 Task: Compose an email with the signature Isaiah Carter with the subject Request for feedback on a volunteer project and the message I apologize for any confusion and would like to clarify the situation. from softage.2@softage.net to softage.5@softage.net with an attached image file In-store_signage_design.png Undo the message and rewrite the message as I would like to request a meeting to discuss the project specifications. Send the email. Finally, move the email from Sent Items to the label Christmas lists
Action: Mouse moved to (106, 459)
Screenshot: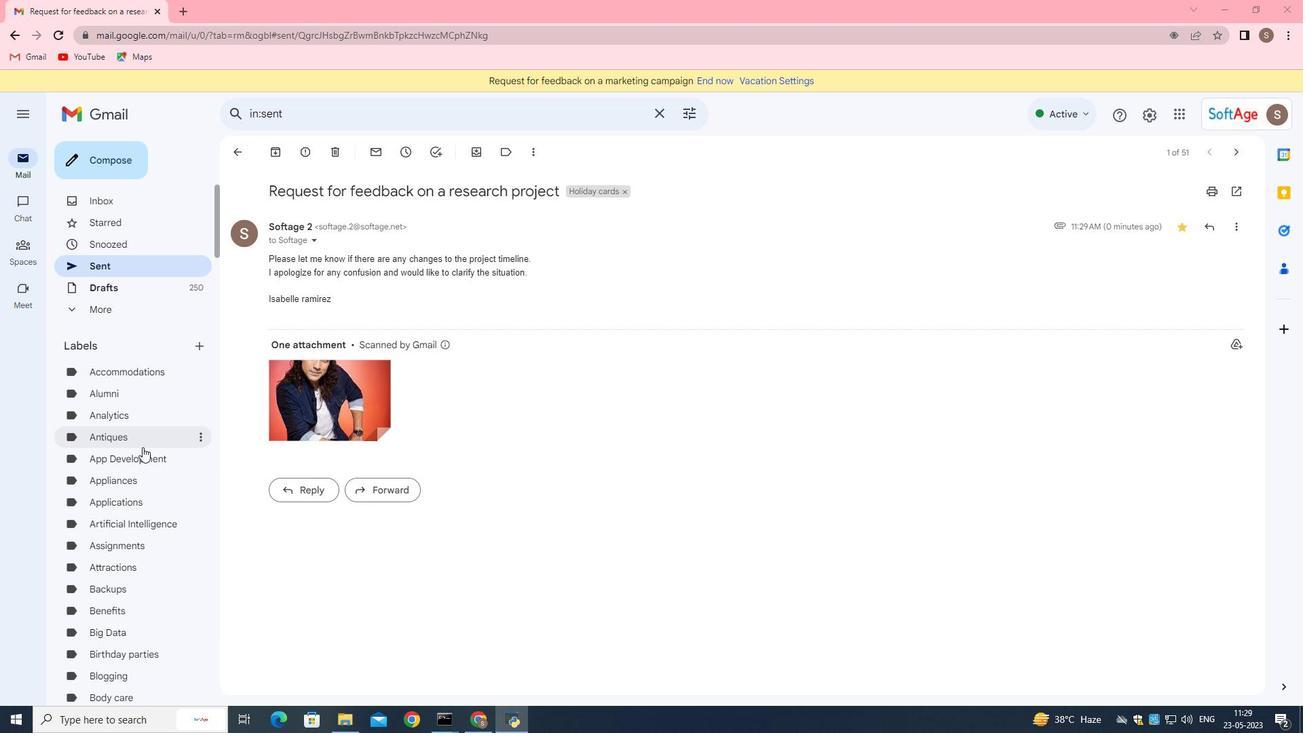 
Action: Mouse scrolled (106, 458) with delta (0, 0)
Screenshot: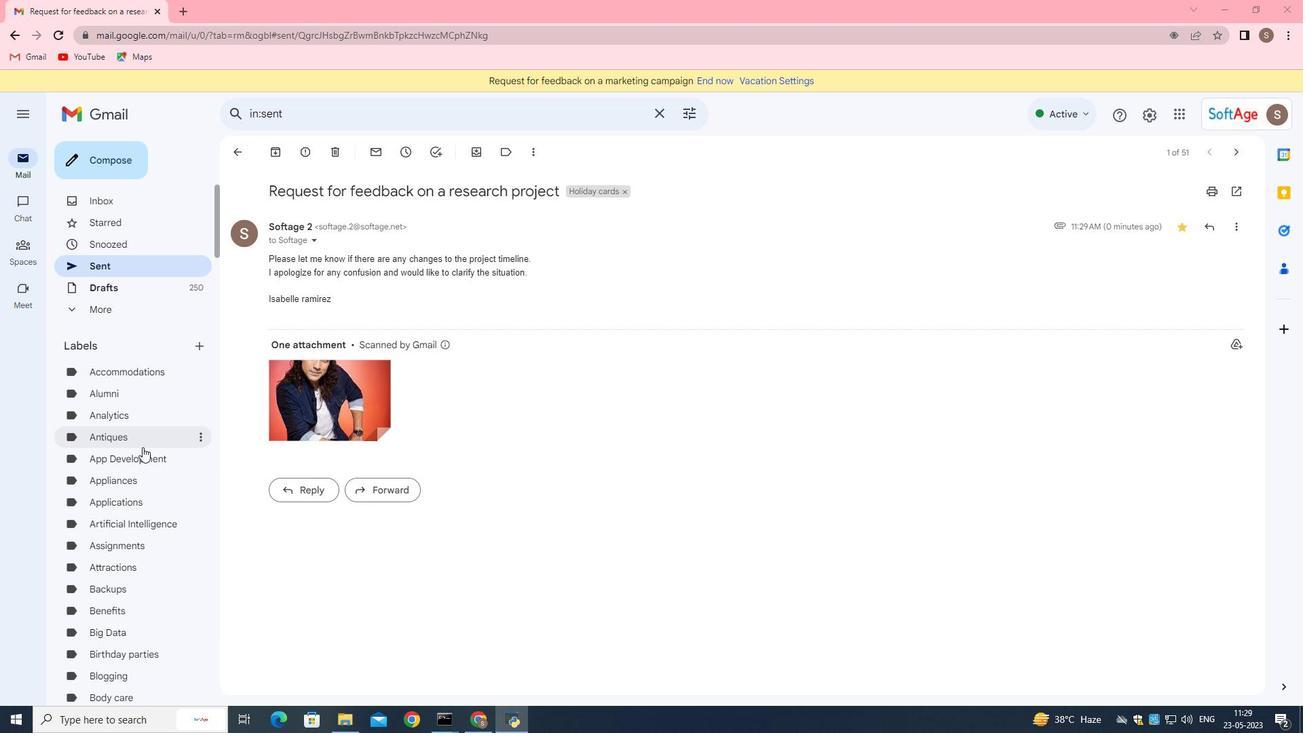 
Action: Mouse scrolled (106, 458) with delta (0, 0)
Screenshot: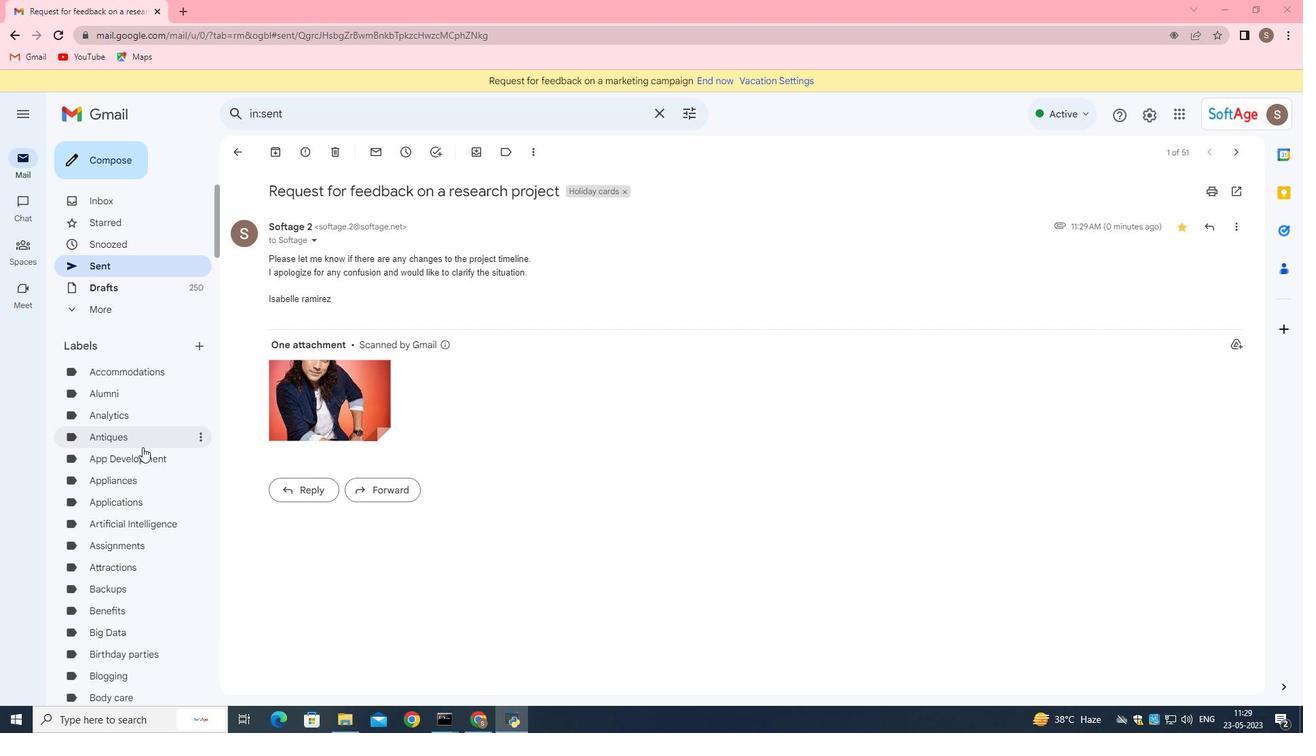
Action: Mouse scrolled (106, 458) with delta (0, 0)
Screenshot: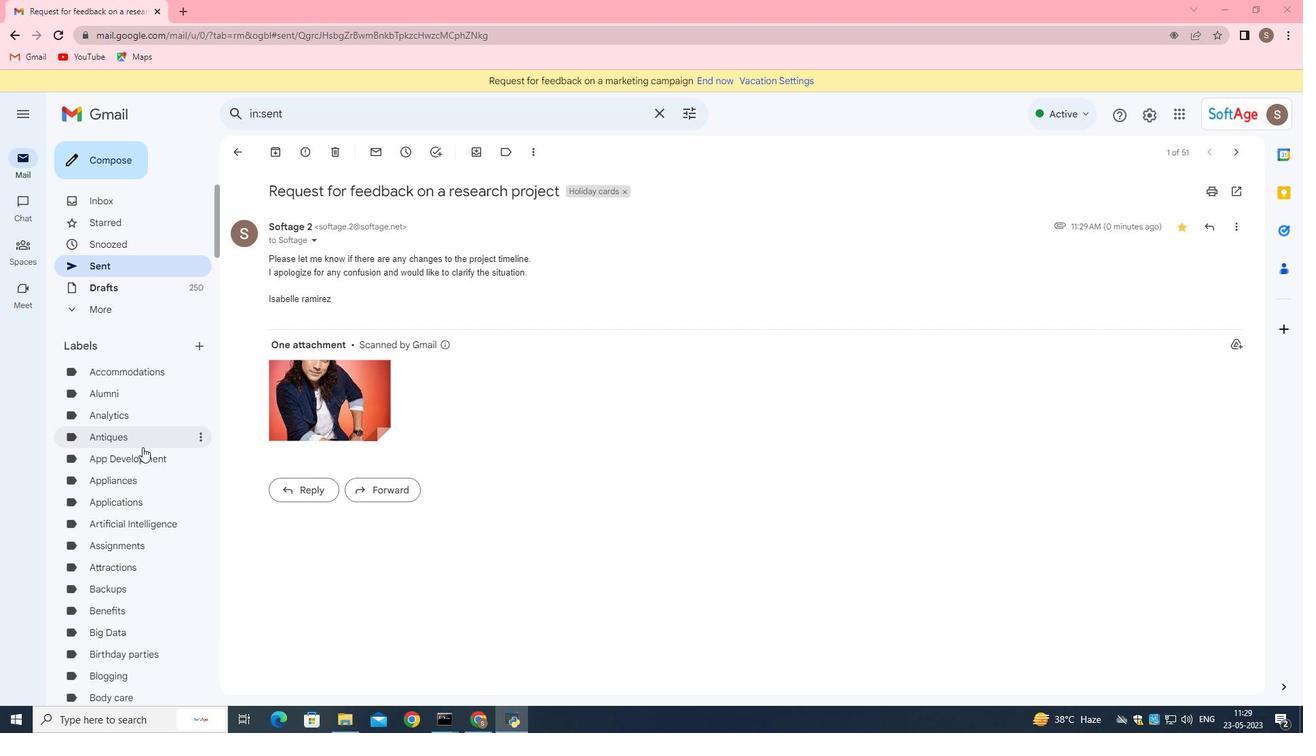 
Action: Mouse moved to (106, 459)
Screenshot: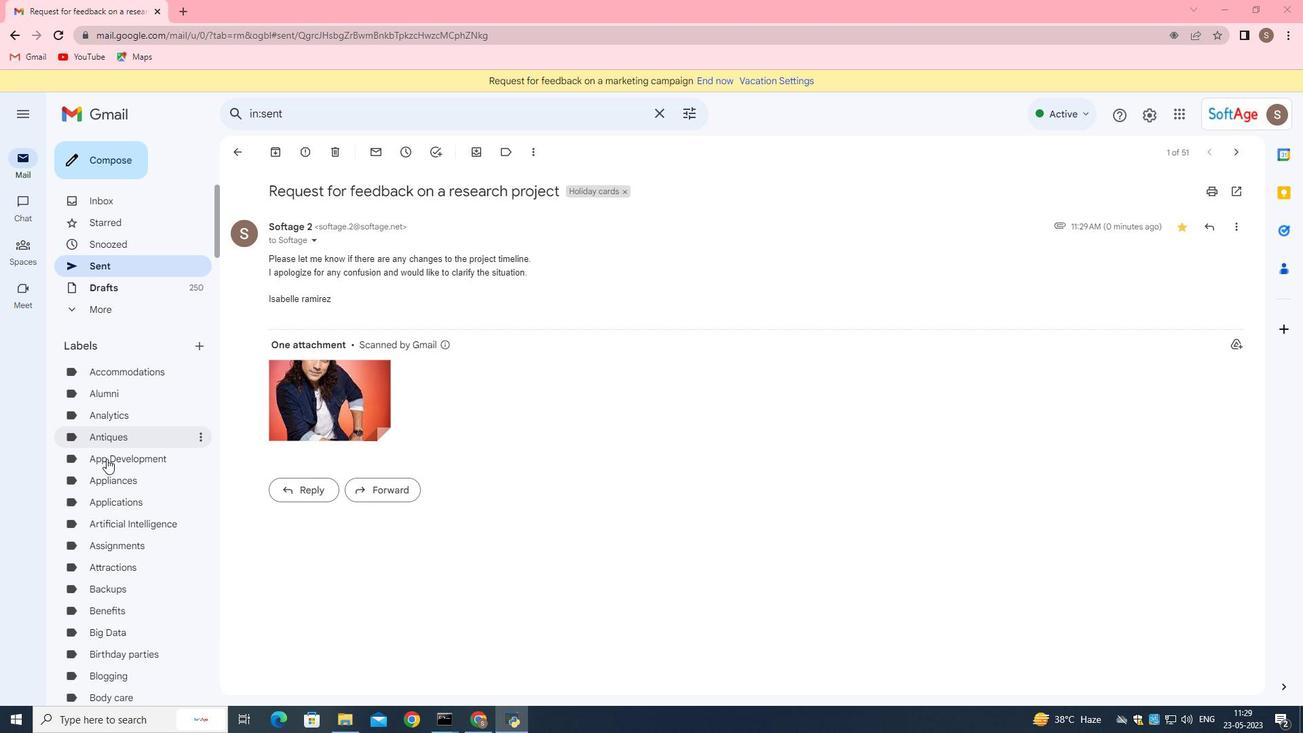 
Action: Mouse scrolled (106, 459) with delta (0, 0)
Screenshot: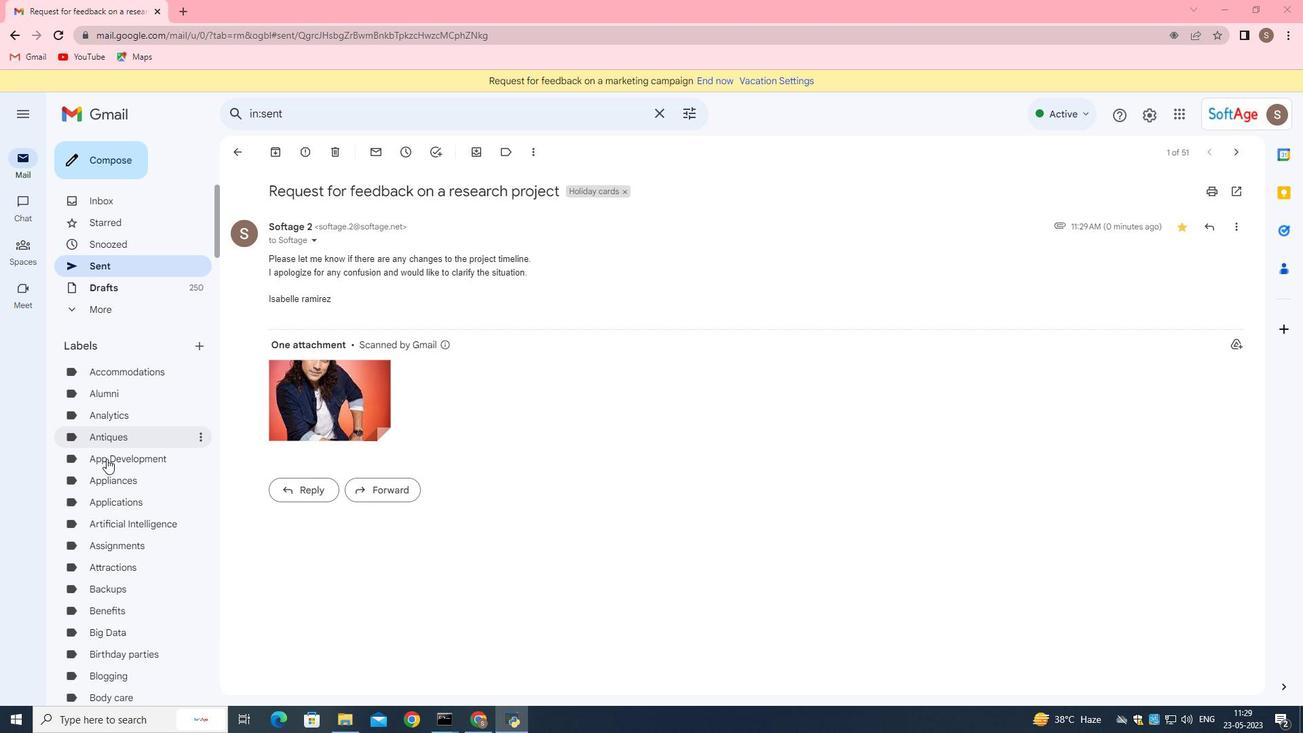 
Action: Mouse moved to (106, 461)
Screenshot: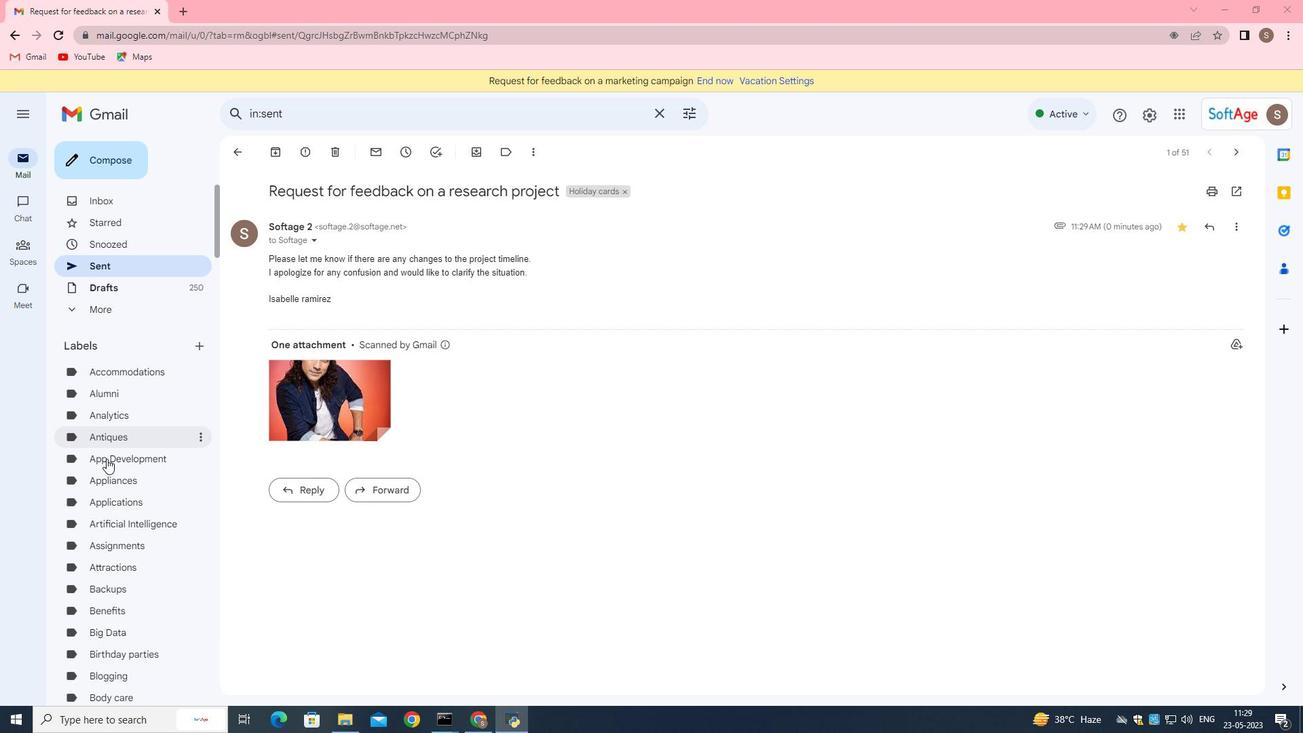 
Action: Mouse scrolled (106, 460) with delta (0, 0)
Screenshot: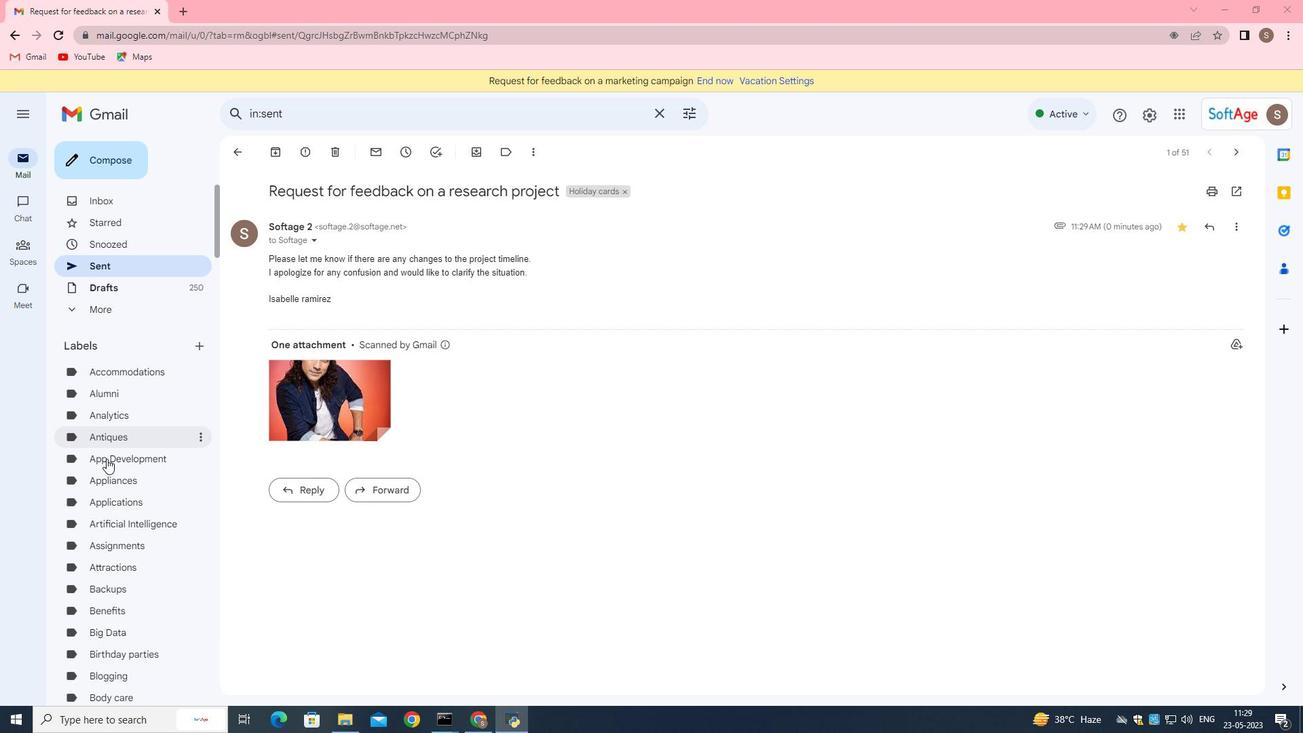 
Action: Mouse moved to (82, 465)
Screenshot: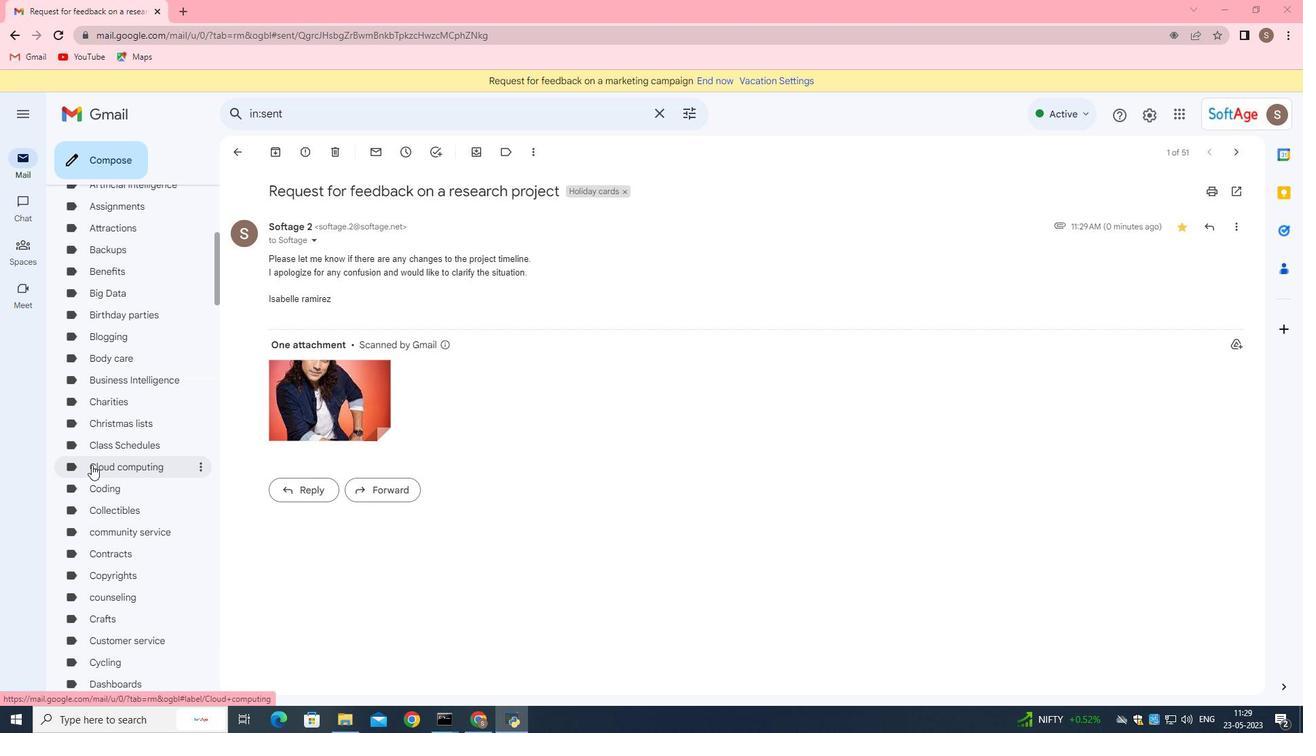 
Action: Mouse scrolled (82, 464) with delta (0, 0)
Screenshot: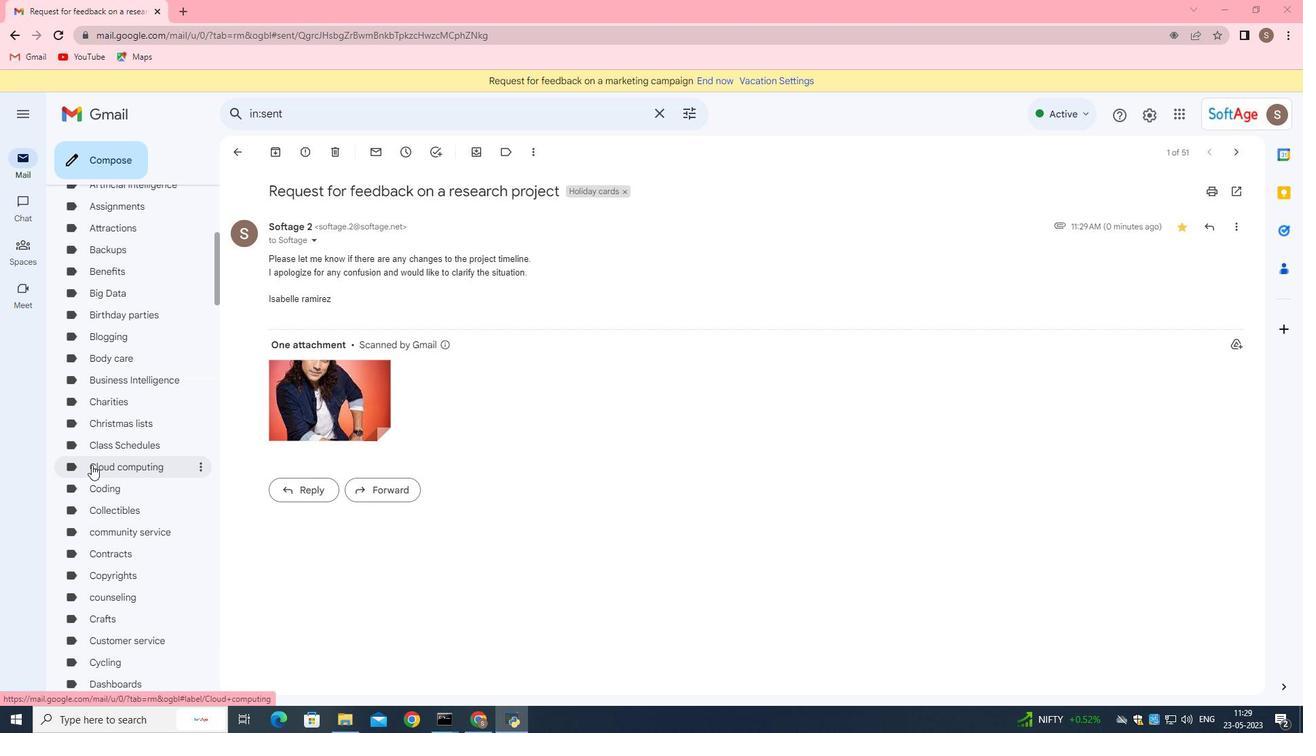 
Action: Mouse scrolled (82, 464) with delta (0, 0)
Screenshot: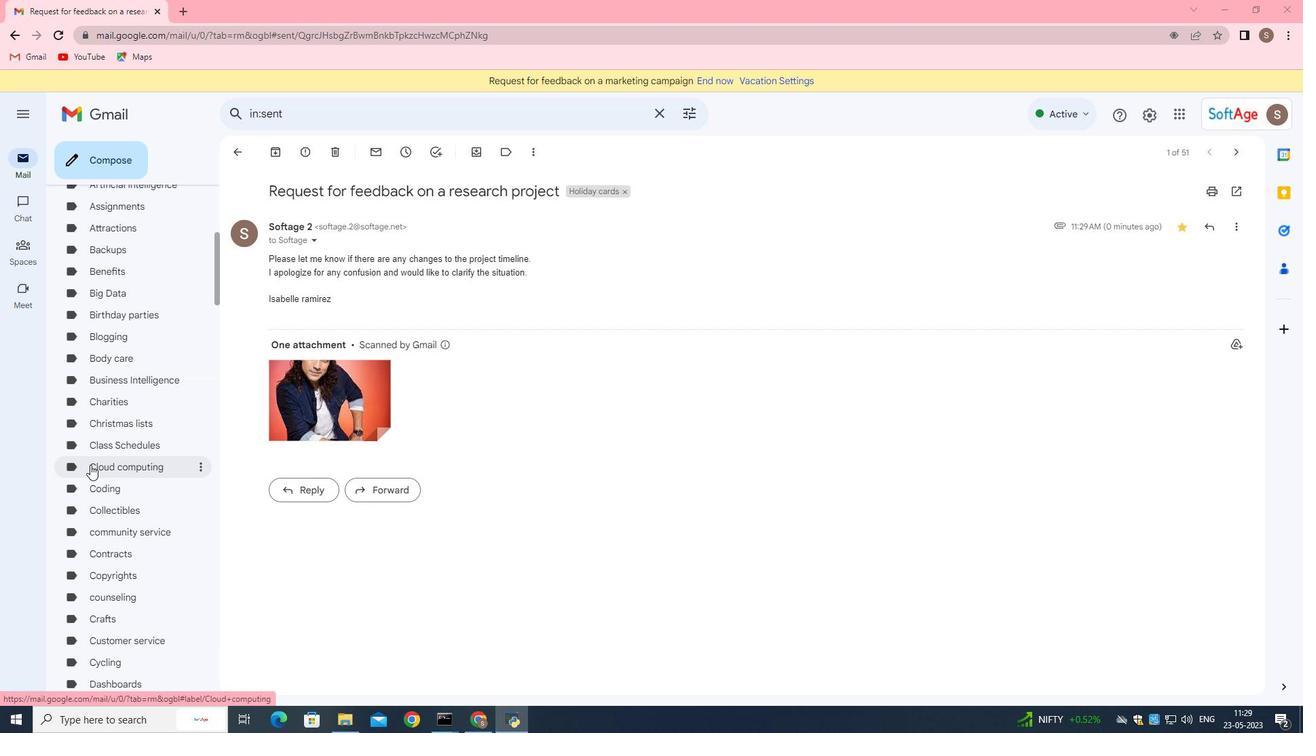 
Action: Mouse scrolled (82, 464) with delta (0, 0)
Screenshot: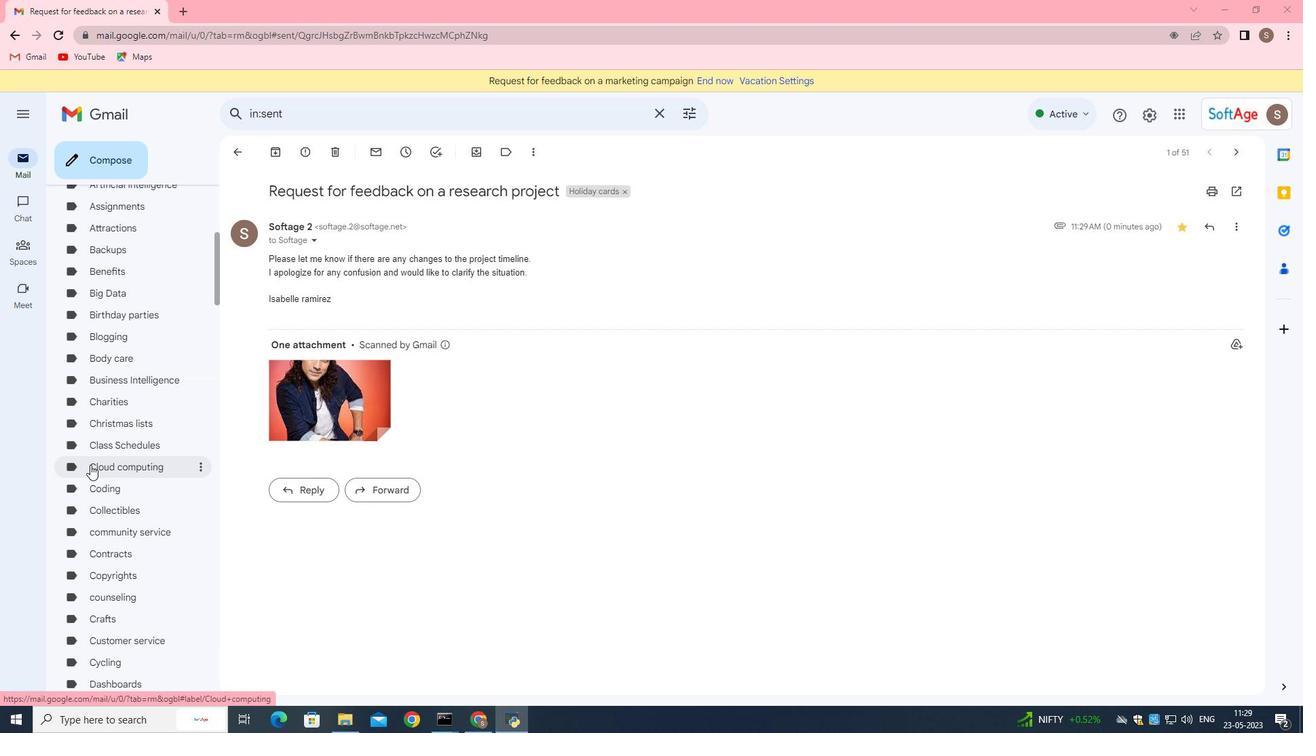 
Action: Mouse scrolled (82, 464) with delta (0, 0)
Screenshot: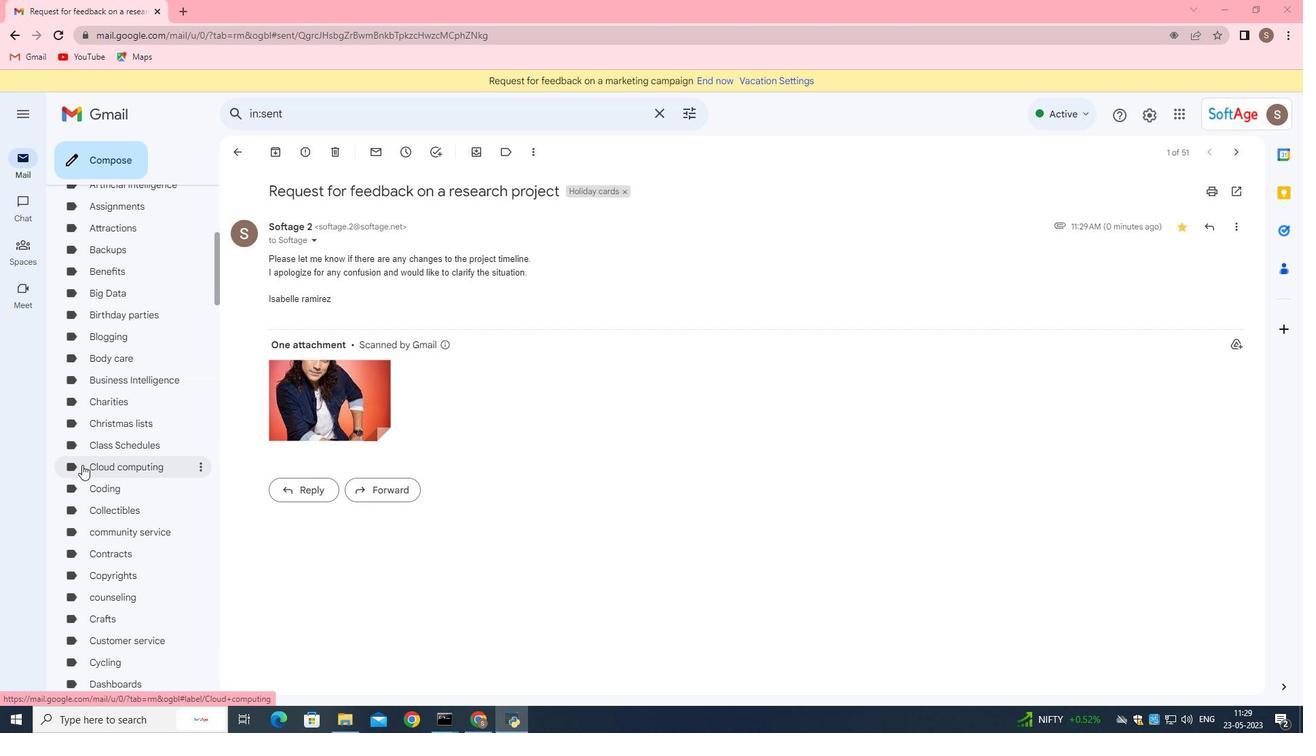 
Action: Mouse moved to (78, 461)
Screenshot: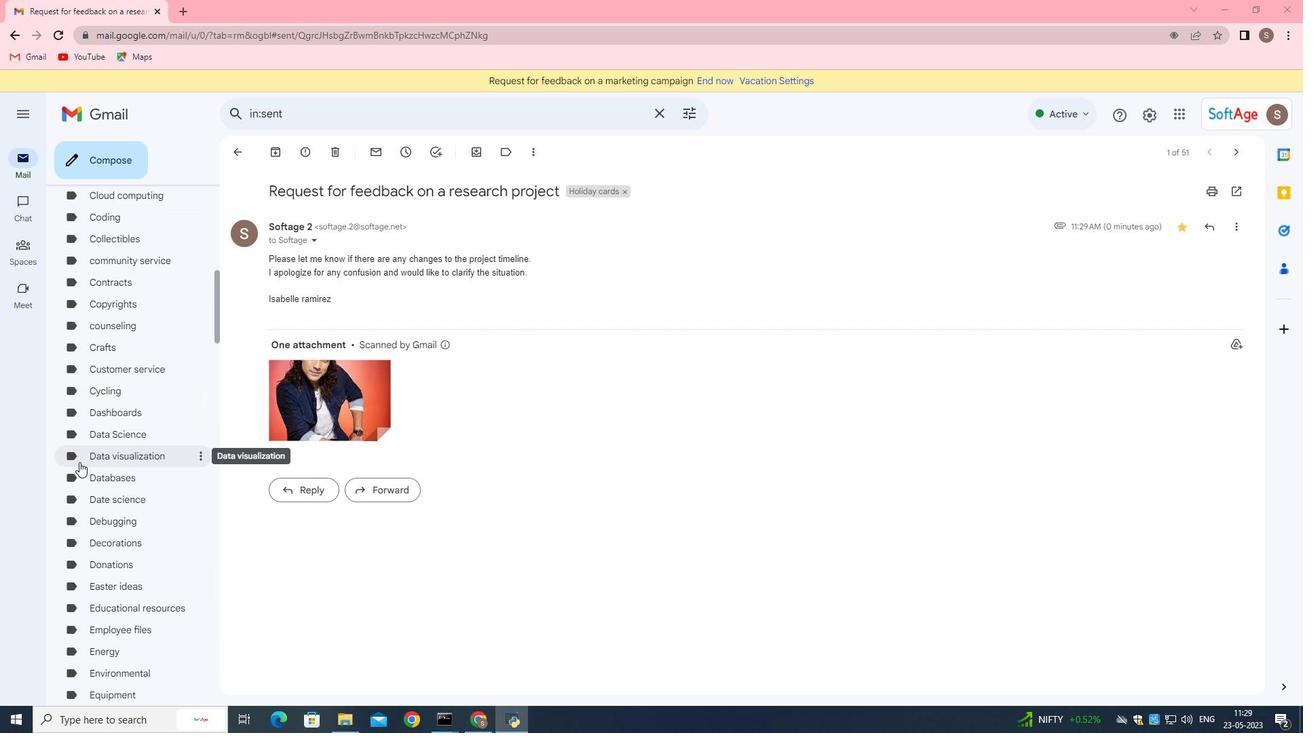 
Action: Mouse scrolled (78, 462) with delta (0, 0)
Screenshot: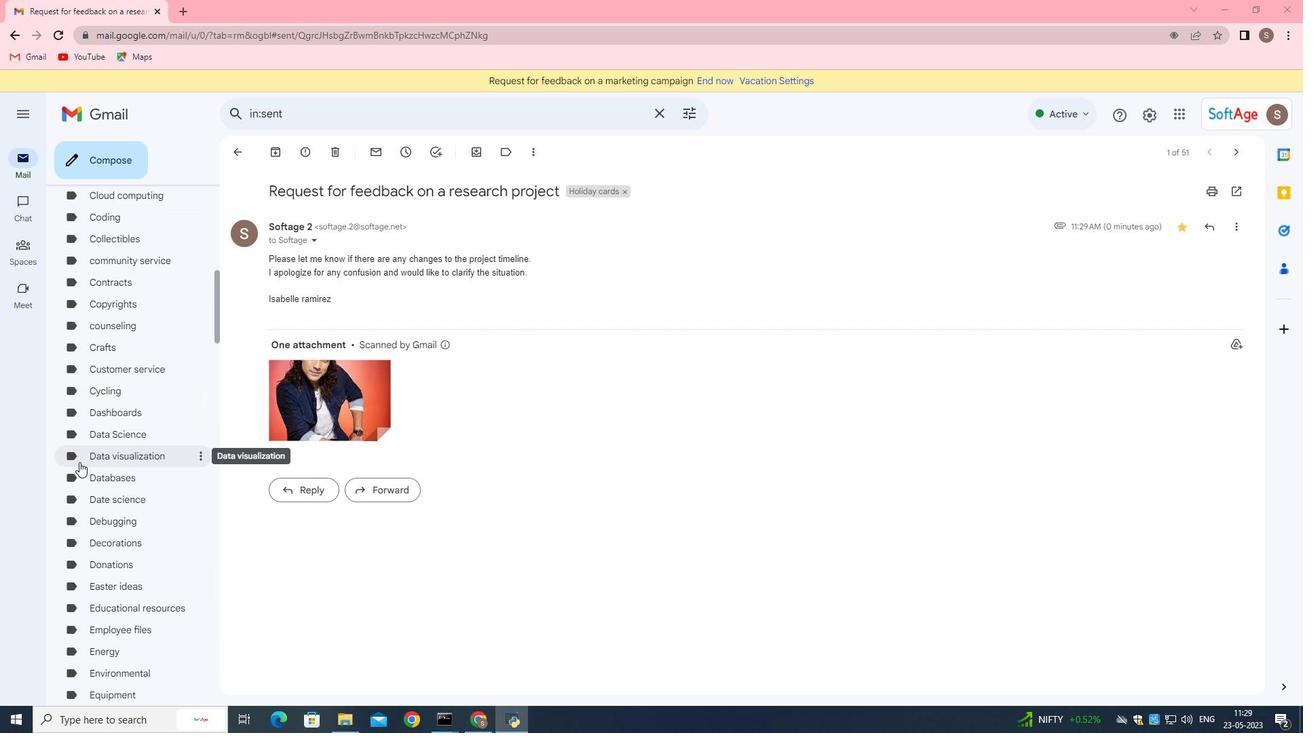 
Action: Mouse scrolled (78, 462) with delta (0, 0)
Screenshot: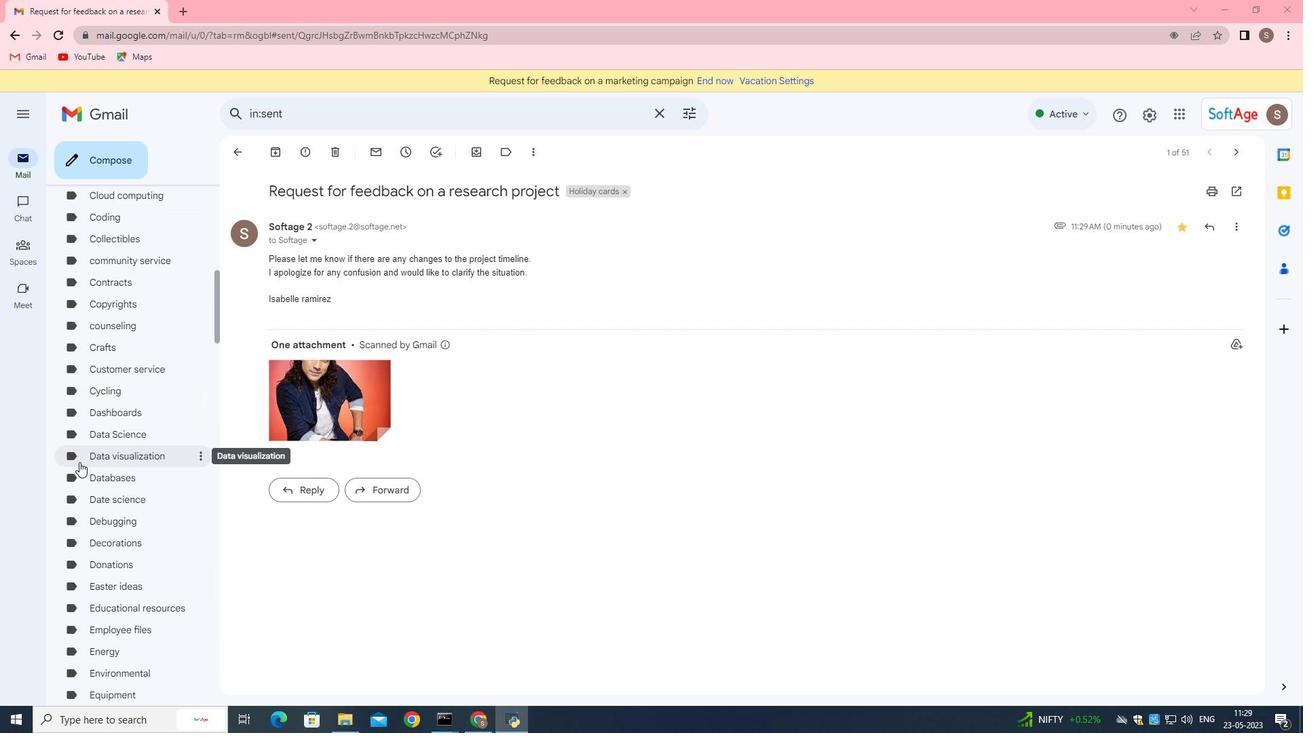 
Action: Mouse scrolled (78, 462) with delta (0, 0)
Screenshot: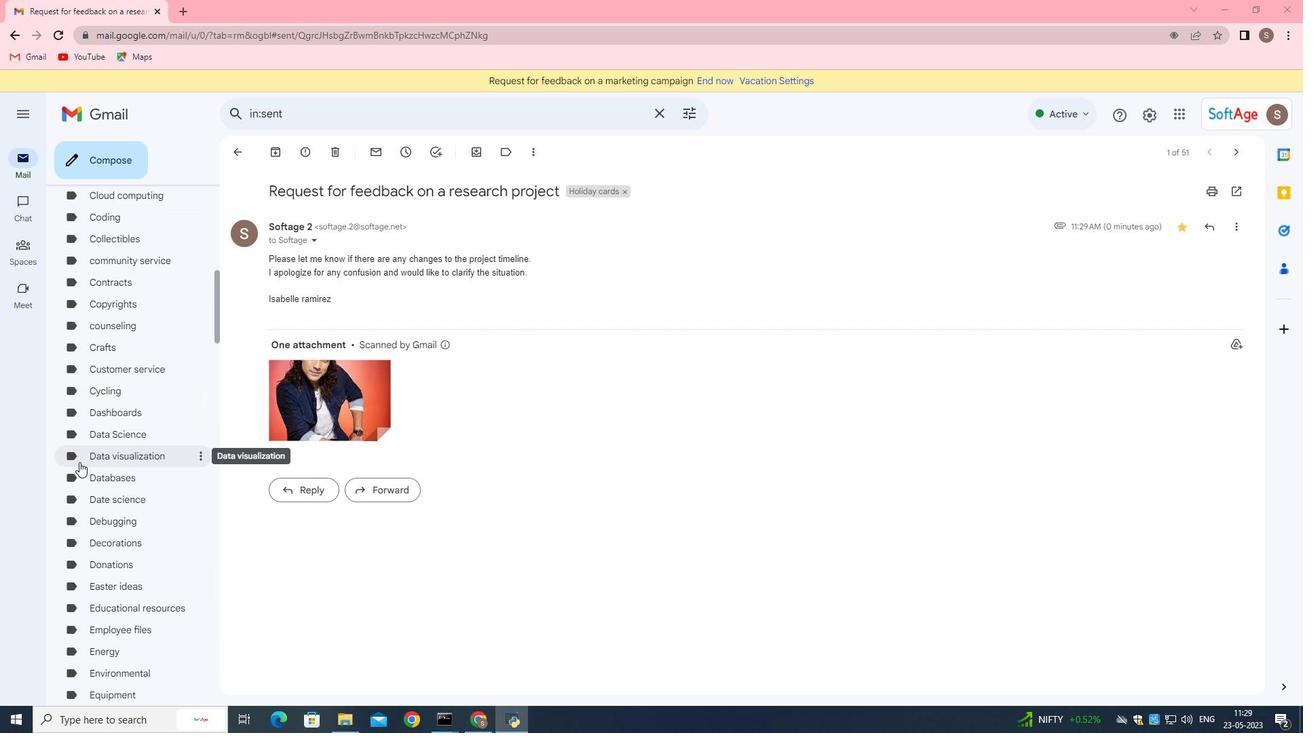 
Action: Mouse scrolled (78, 462) with delta (0, 0)
Screenshot: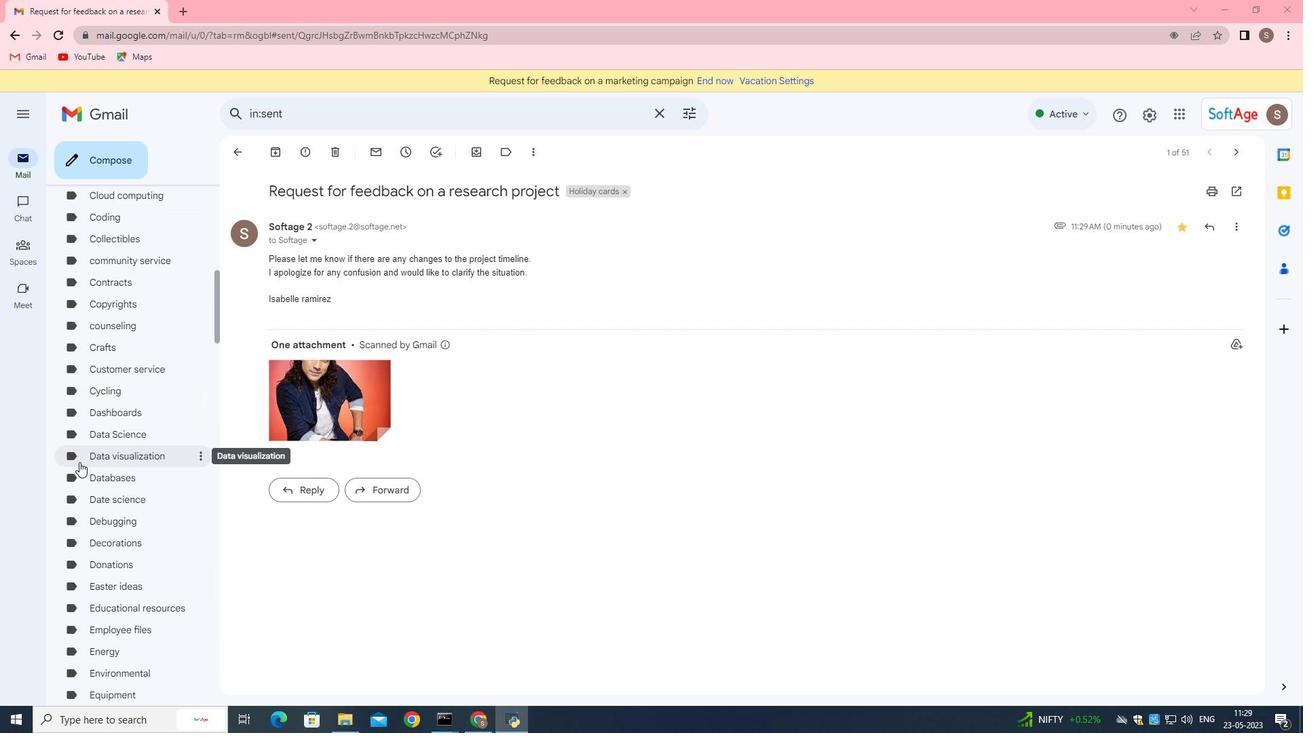 
Action: Mouse scrolled (78, 462) with delta (0, 0)
Screenshot: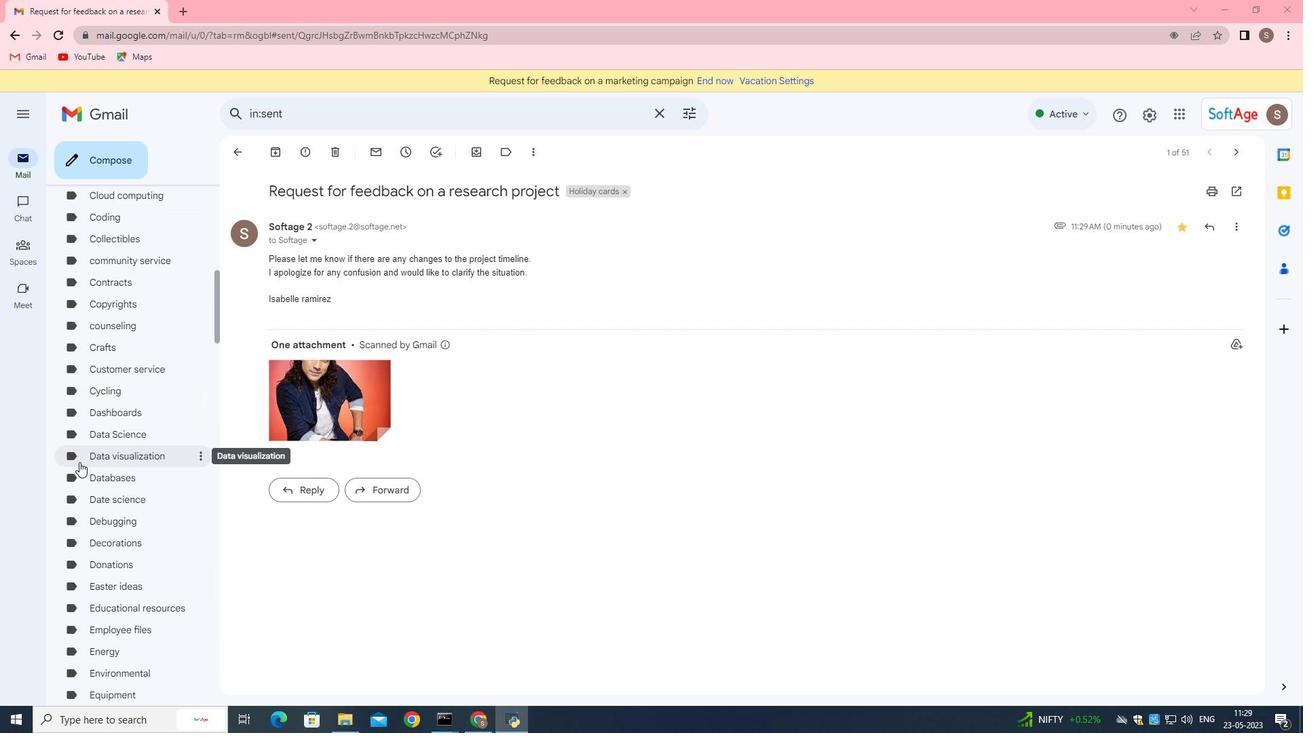 
Action: Mouse moved to (78, 459)
Screenshot: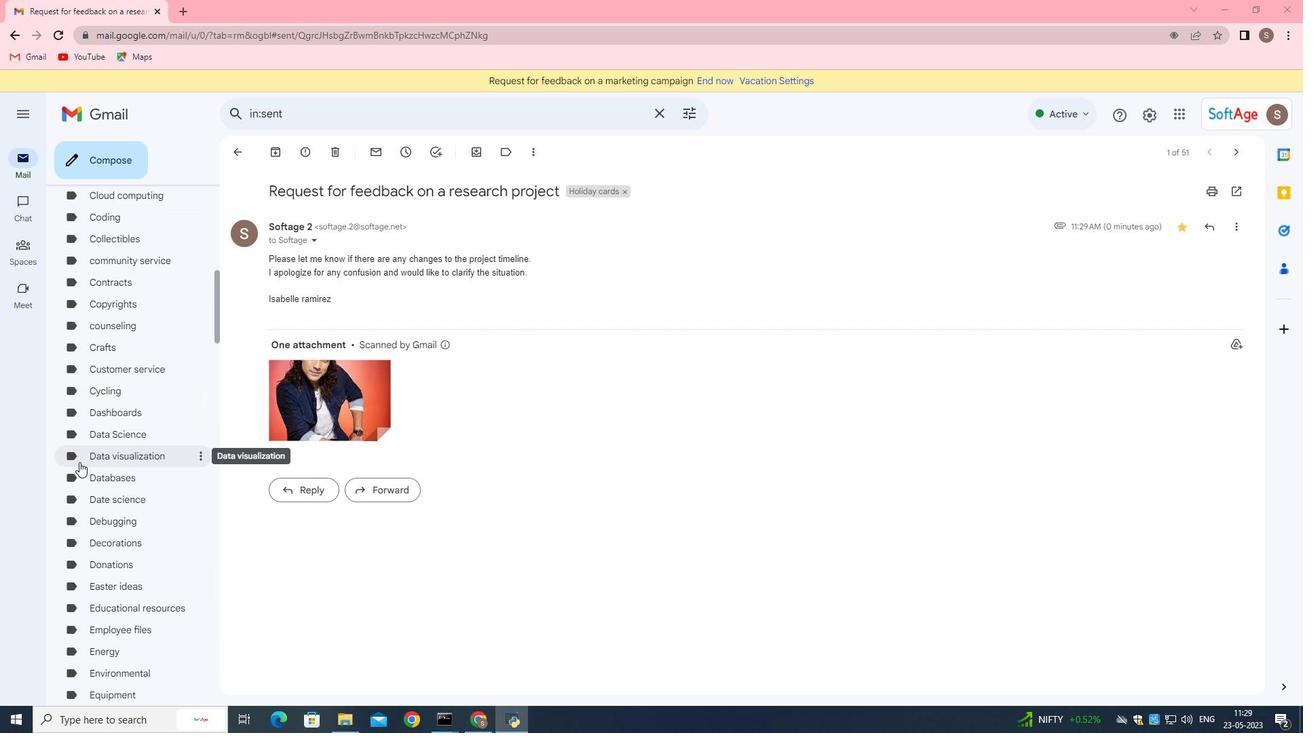 
Action: Mouse scrolled (78, 459) with delta (0, 0)
Screenshot: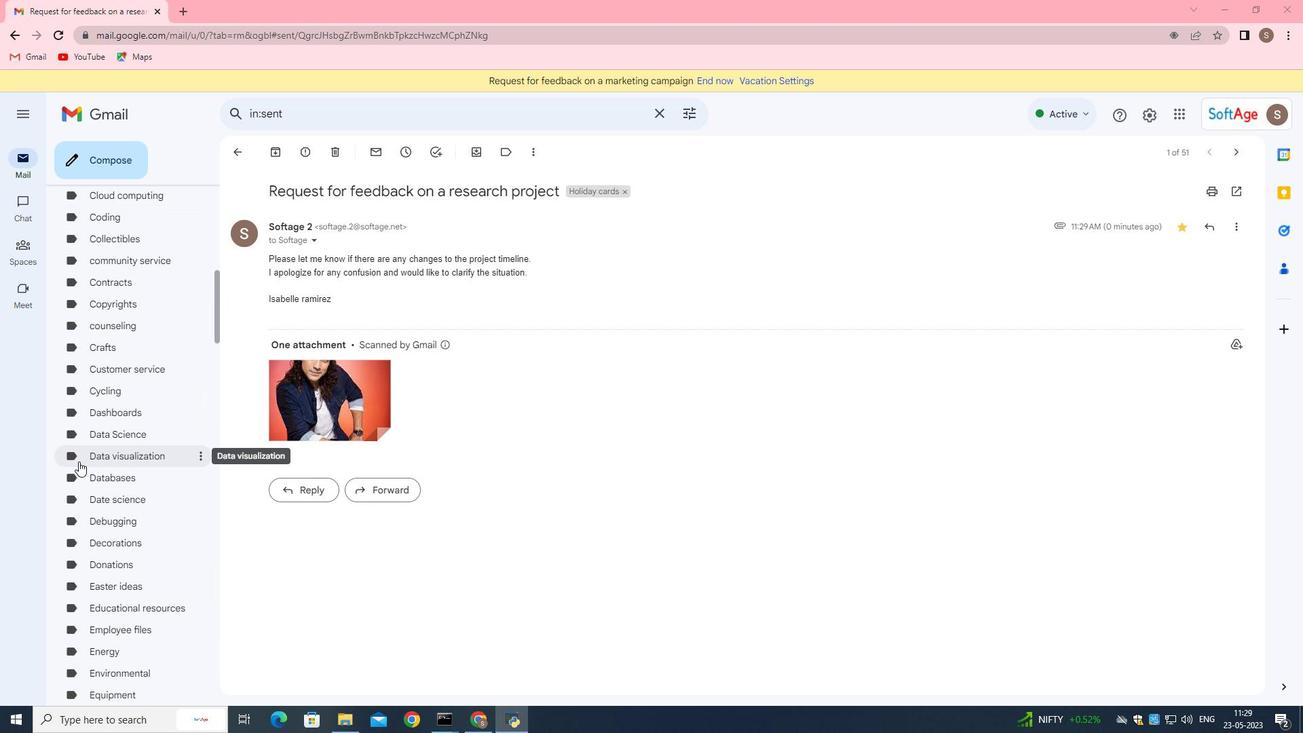 
Action: Mouse moved to (76, 452)
Screenshot: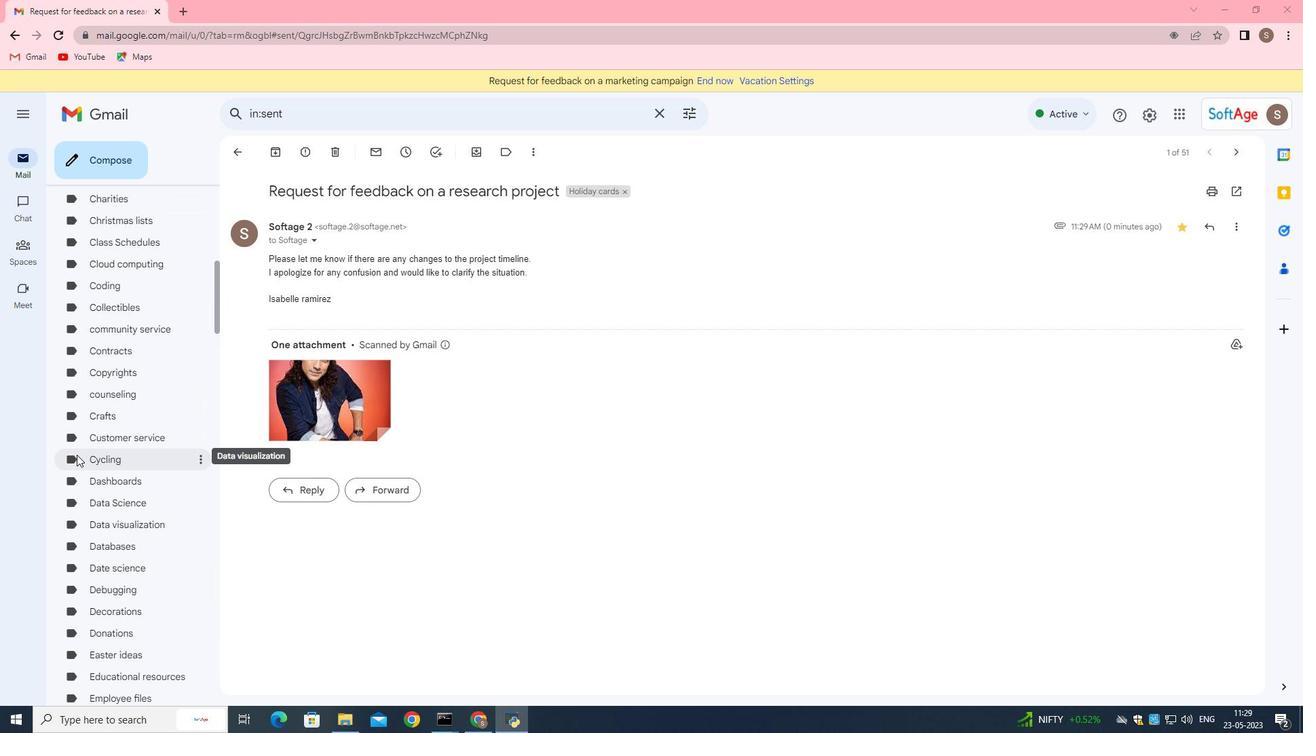 
Action: Mouse scrolled (76, 452) with delta (0, 0)
Screenshot: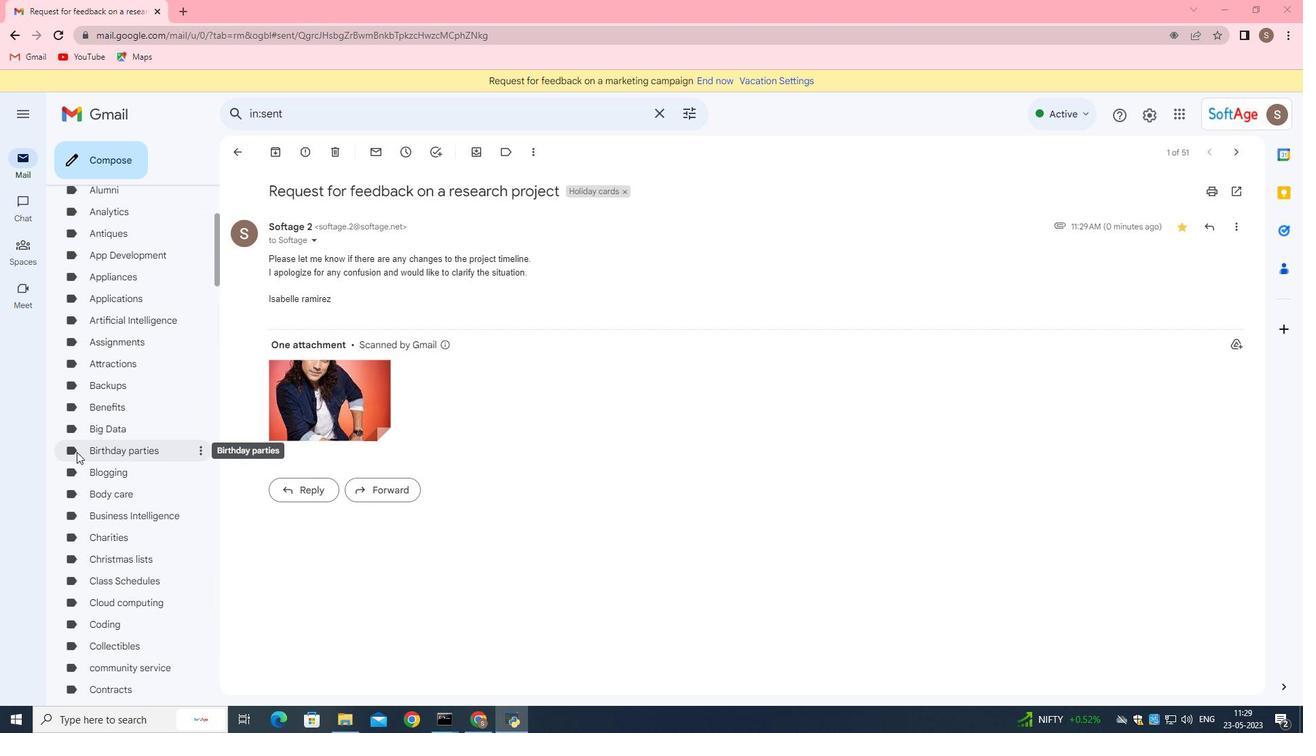 
Action: Mouse scrolled (76, 452) with delta (0, 0)
Screenshot: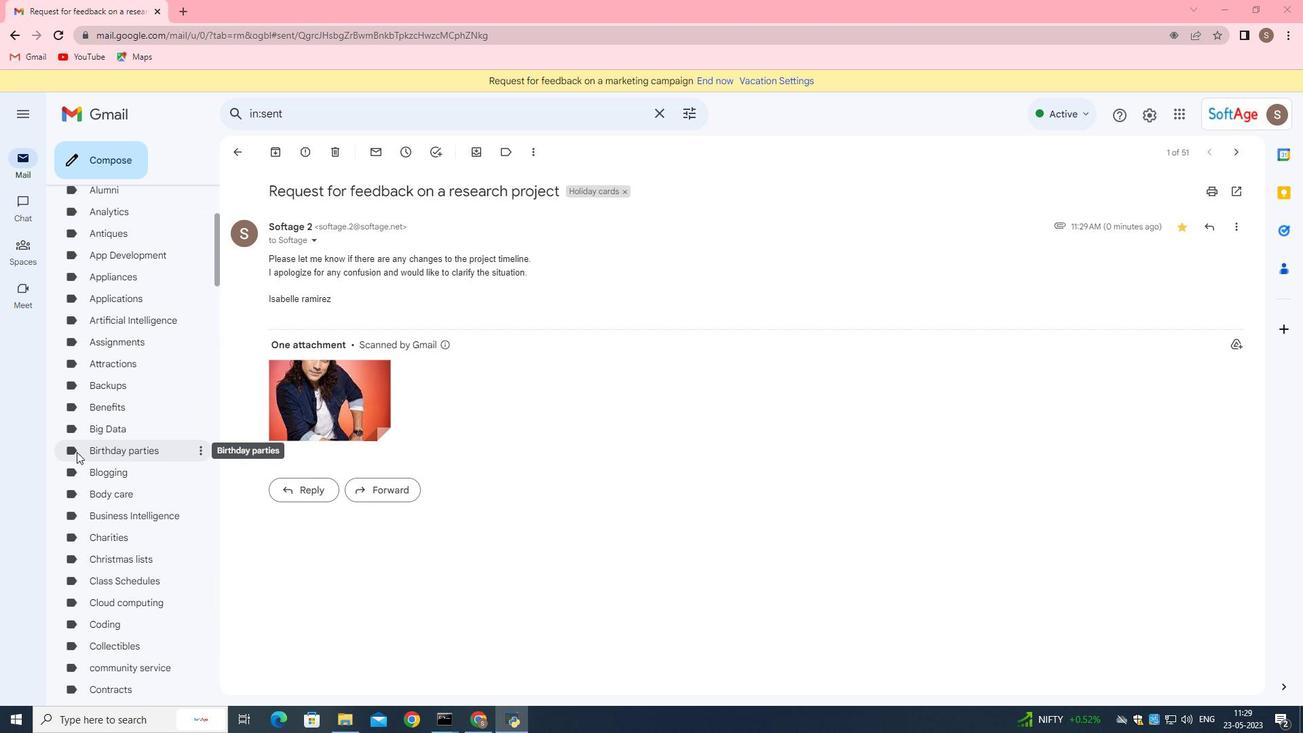
Action: Mouse scrolled (76, 452) with delta (0, 0)
Screenshot: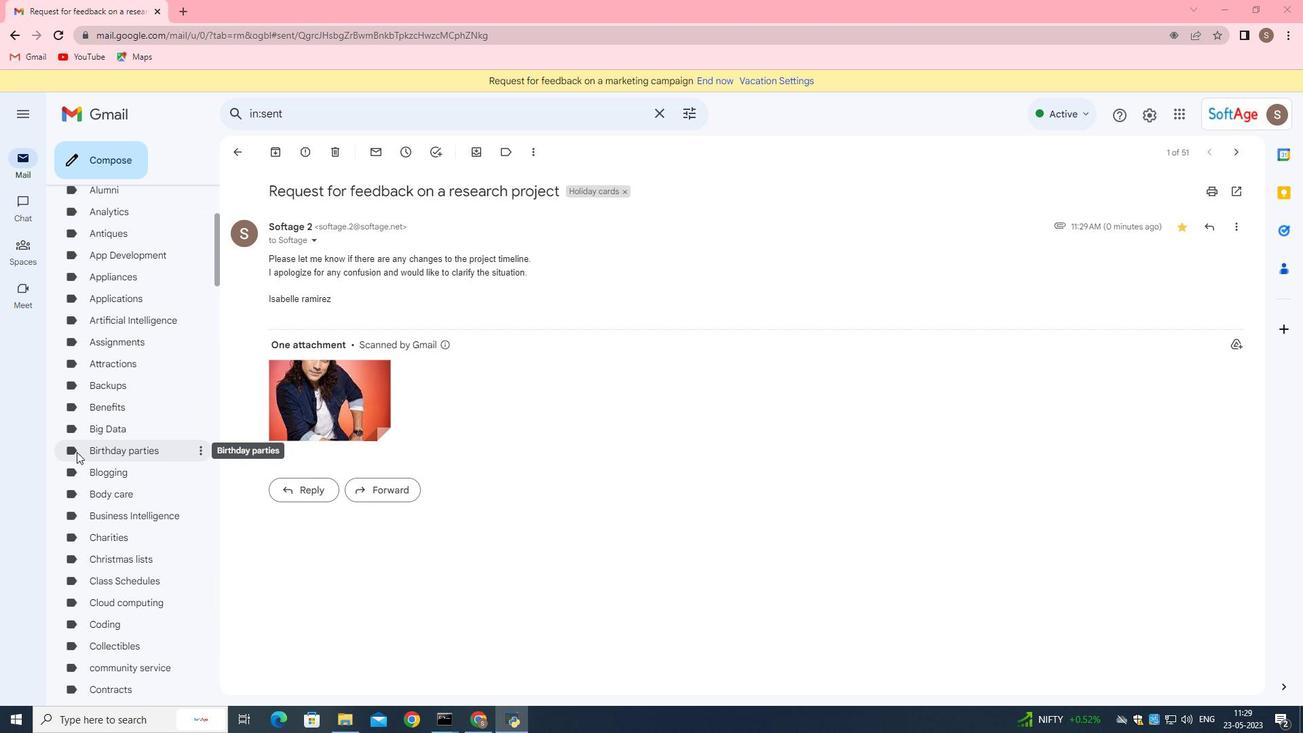 
Action: Mouse scrolled (76, 452) with delta (0, 0)
Screenshot: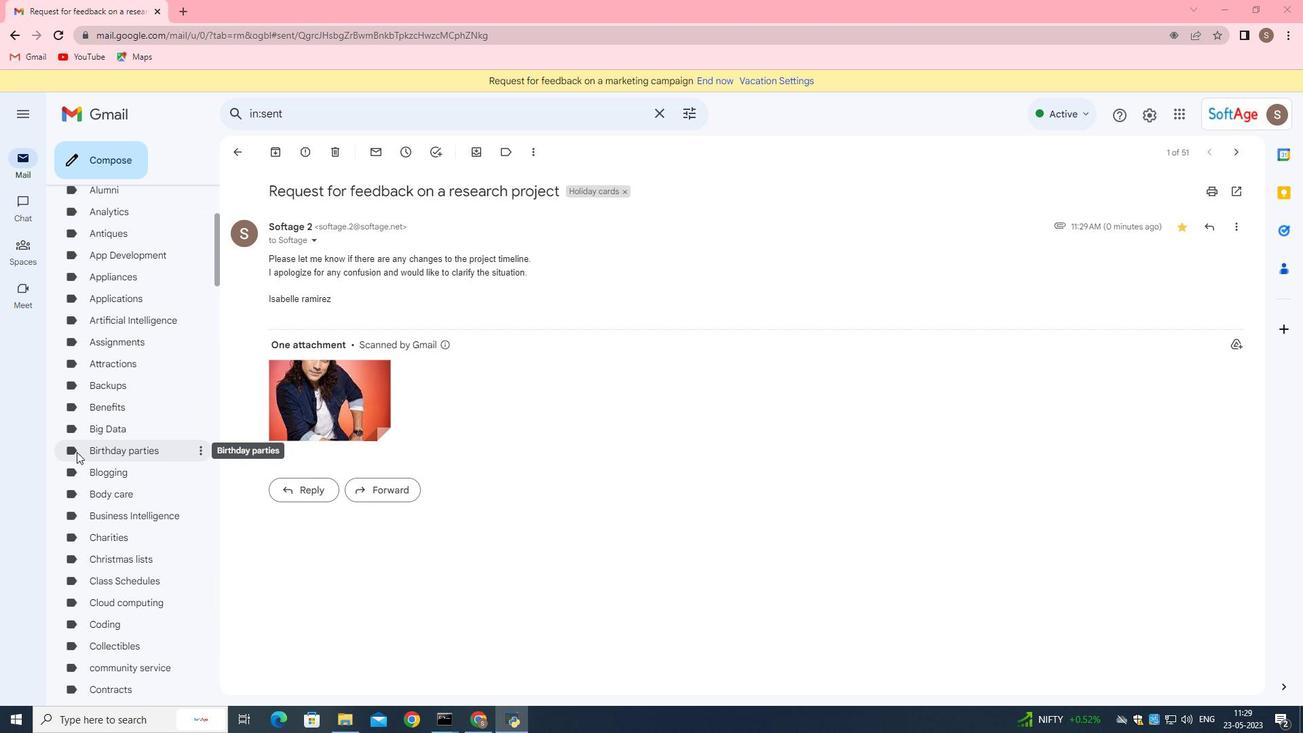 
Action: Mouse scrolled (76, 452) with delta (0, 0)
Screenshot: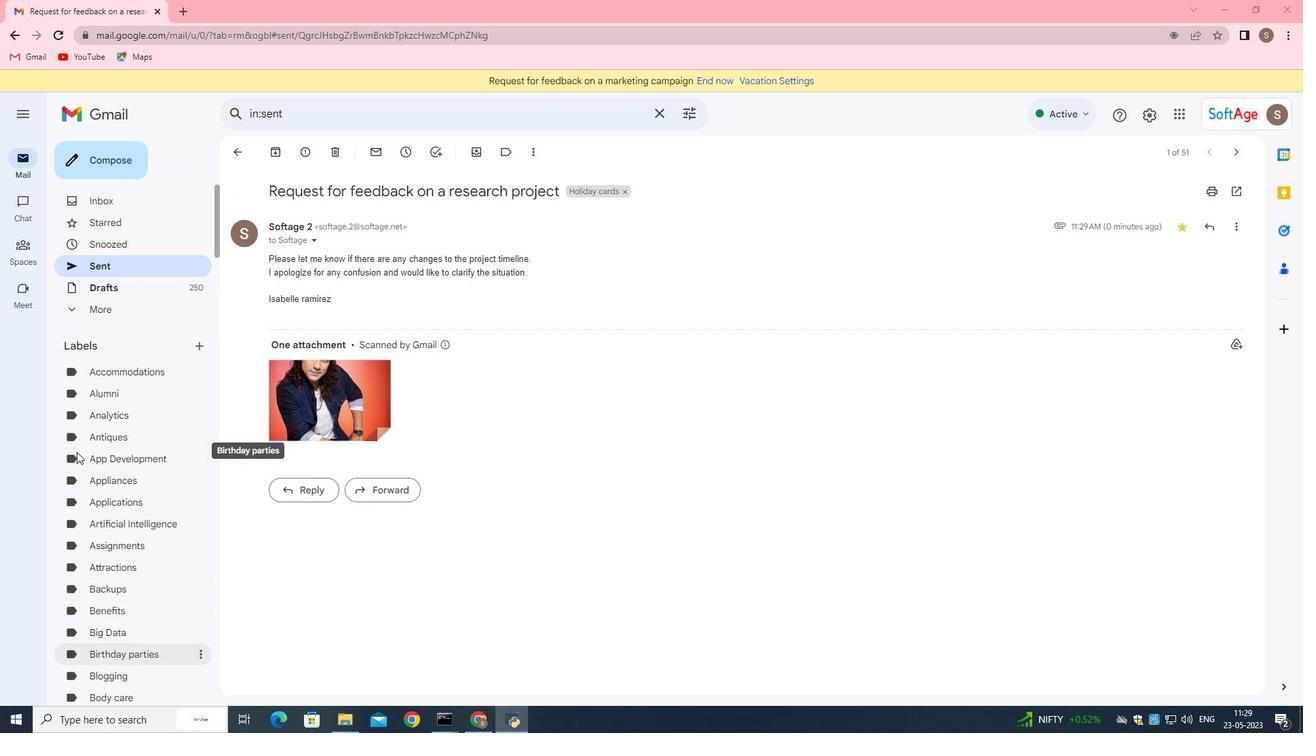 
Action: Mouse scrolled (76, 452) with delta (0, 0)
Screenshot: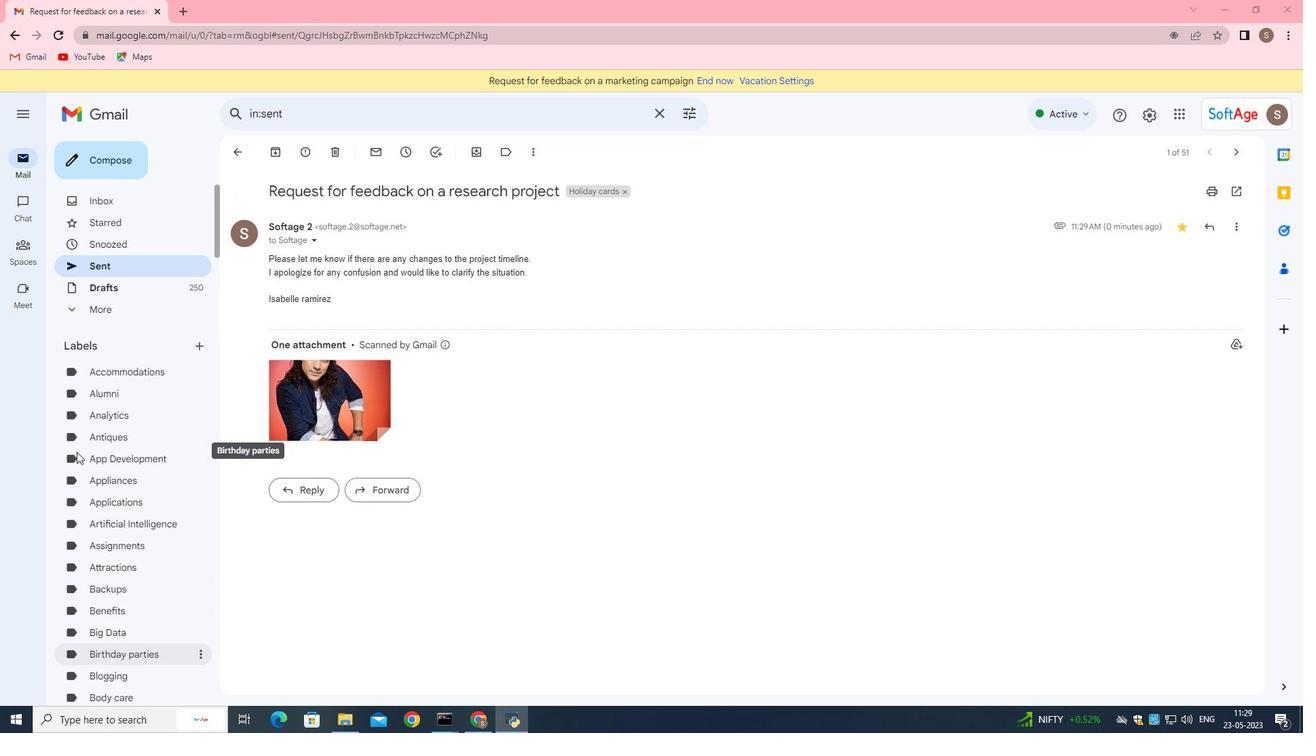 
Action: Mouse scrolled (76, 452) with delta (0, 0)
Screenshot: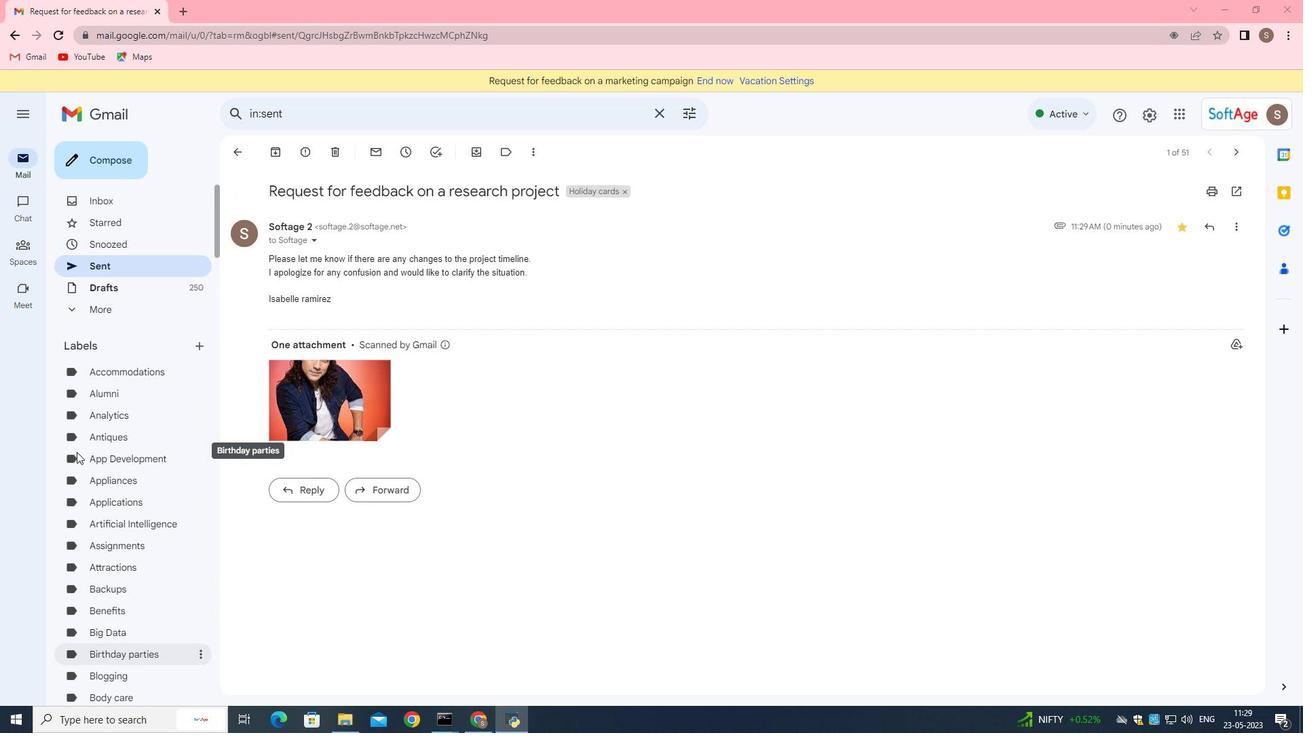 
Action: Mouse scrolled (76, 452) with delta (0, 0)
Screenshot: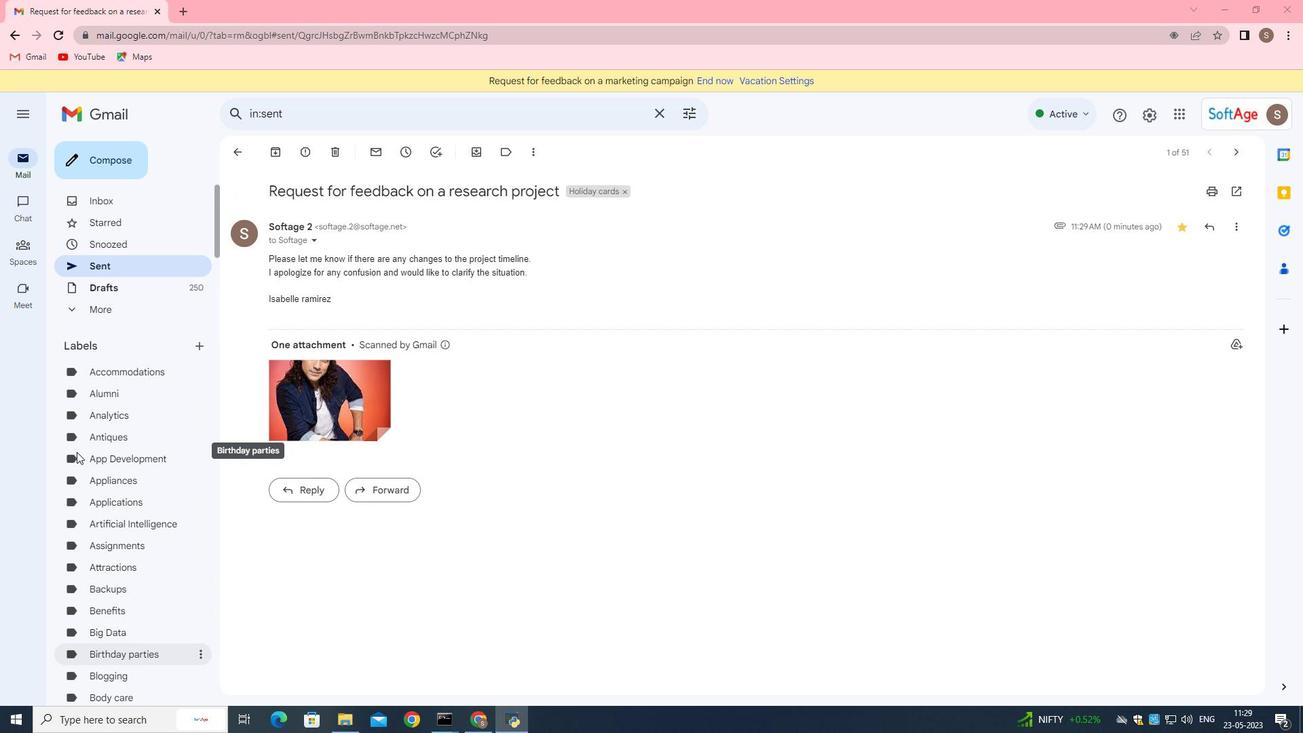 
Action: Mouse scrolled (76, 452) with delta (0, 0)
Screenshot: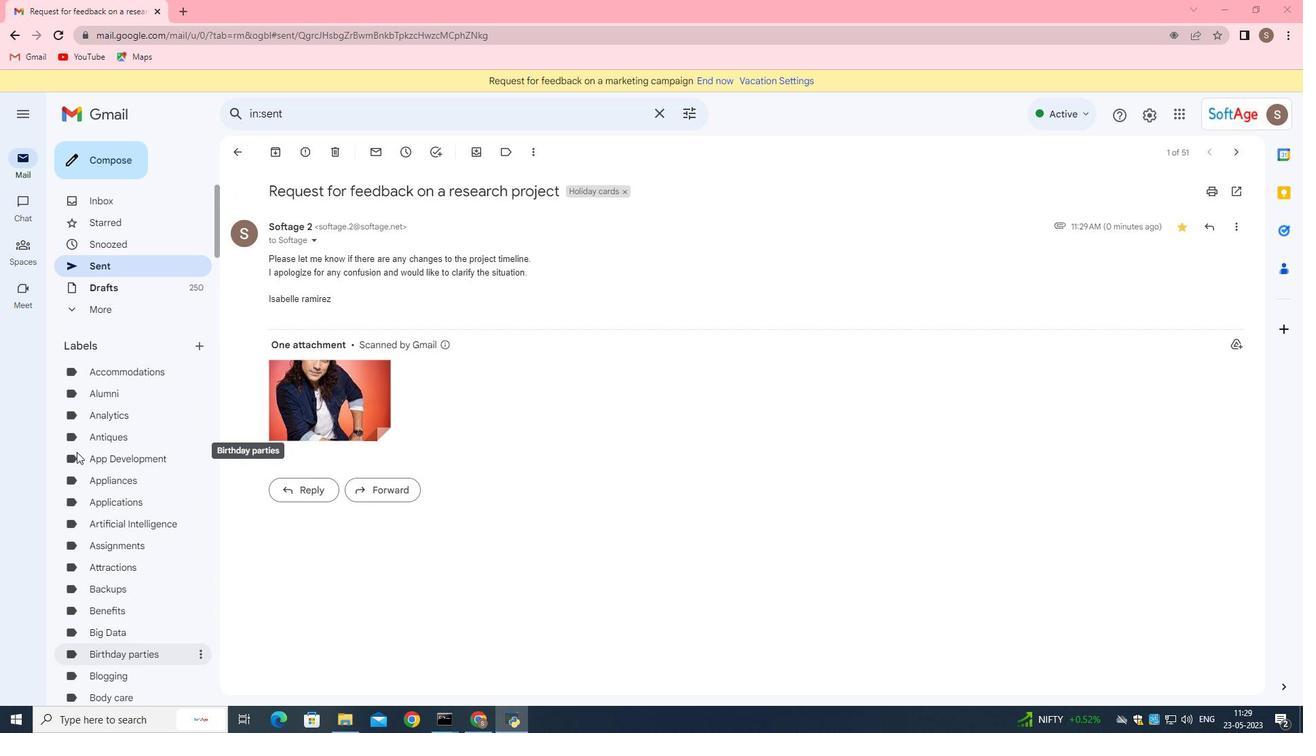 
Action: Mouse scrolled (76, 452) with delta (0, 0)
Screenshot: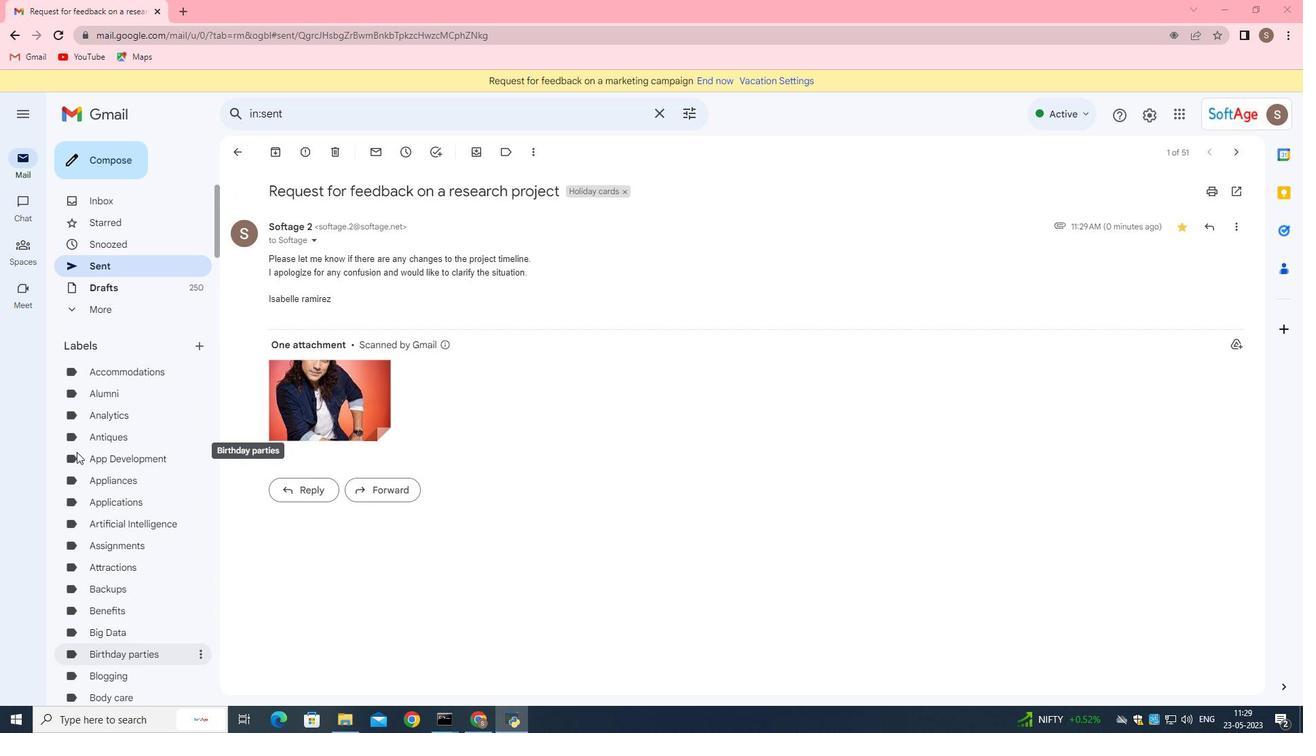 
Action: Mouse moved to (83, 120)
Screenshot: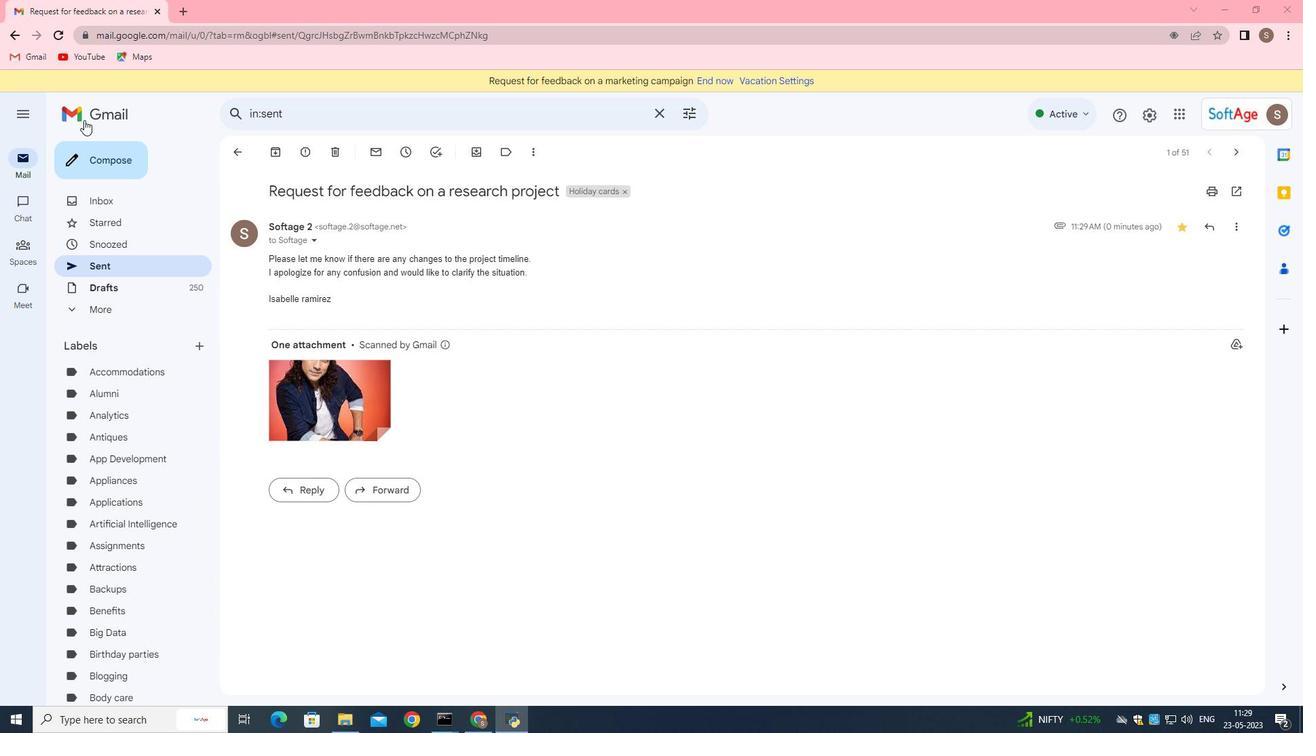 
Action: Mouse pressed left at (83, 120)
Screenshot: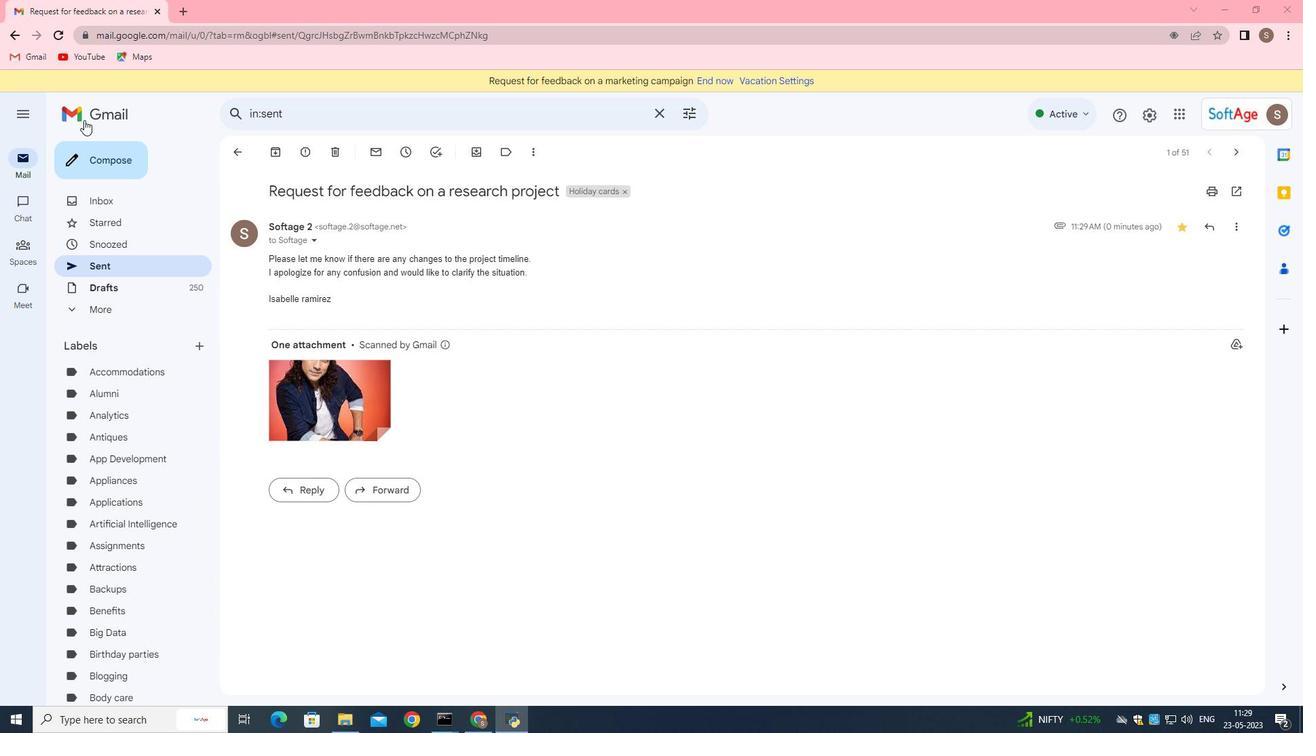 
Action: Mouse moved to (91, 155)
Screenshot: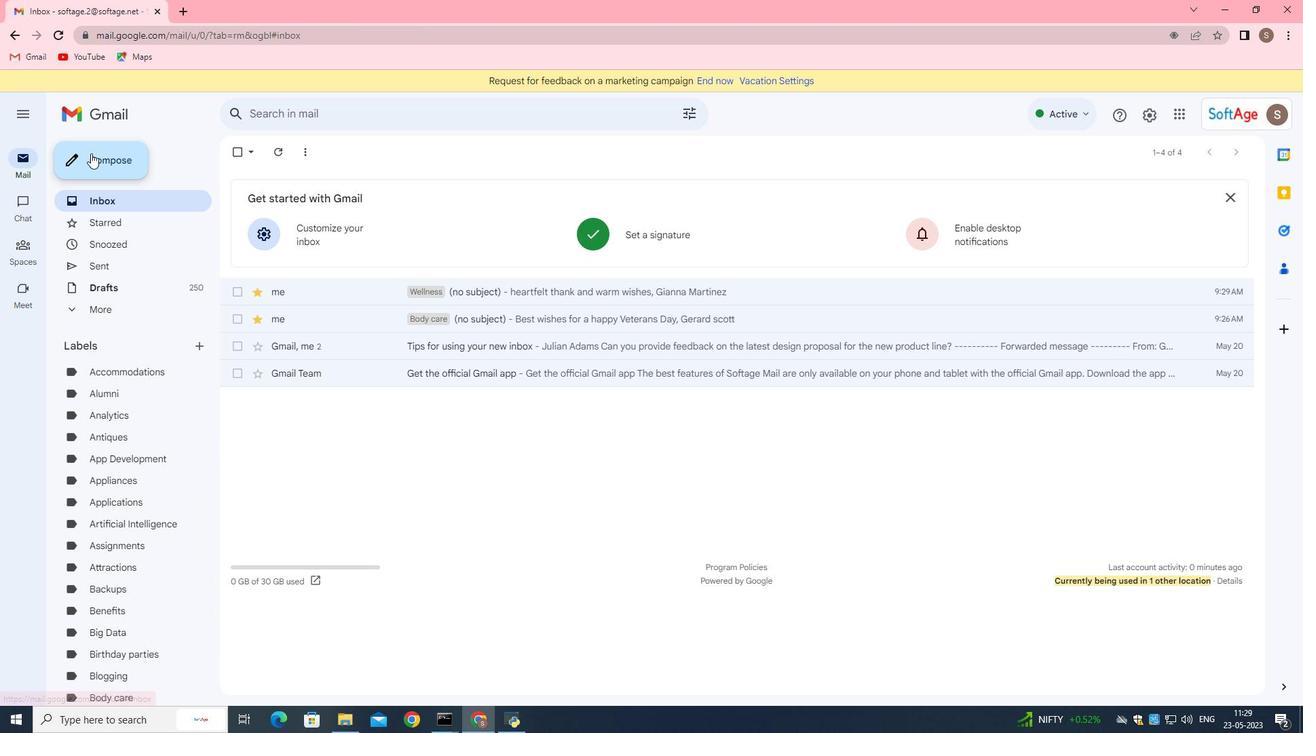 
Action: Mouse pressed left at (91, 155)
Screenshot: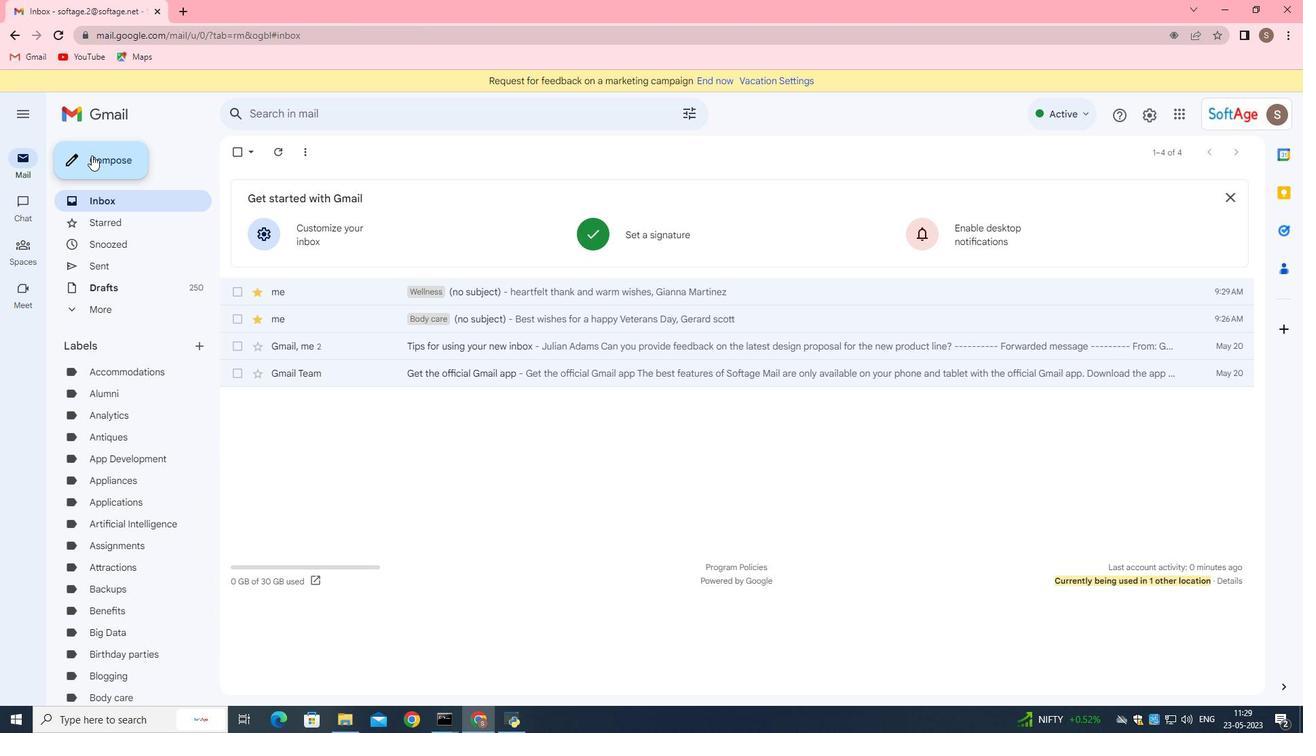 
Action: Mouse moved to (350, 668)
Screenshot: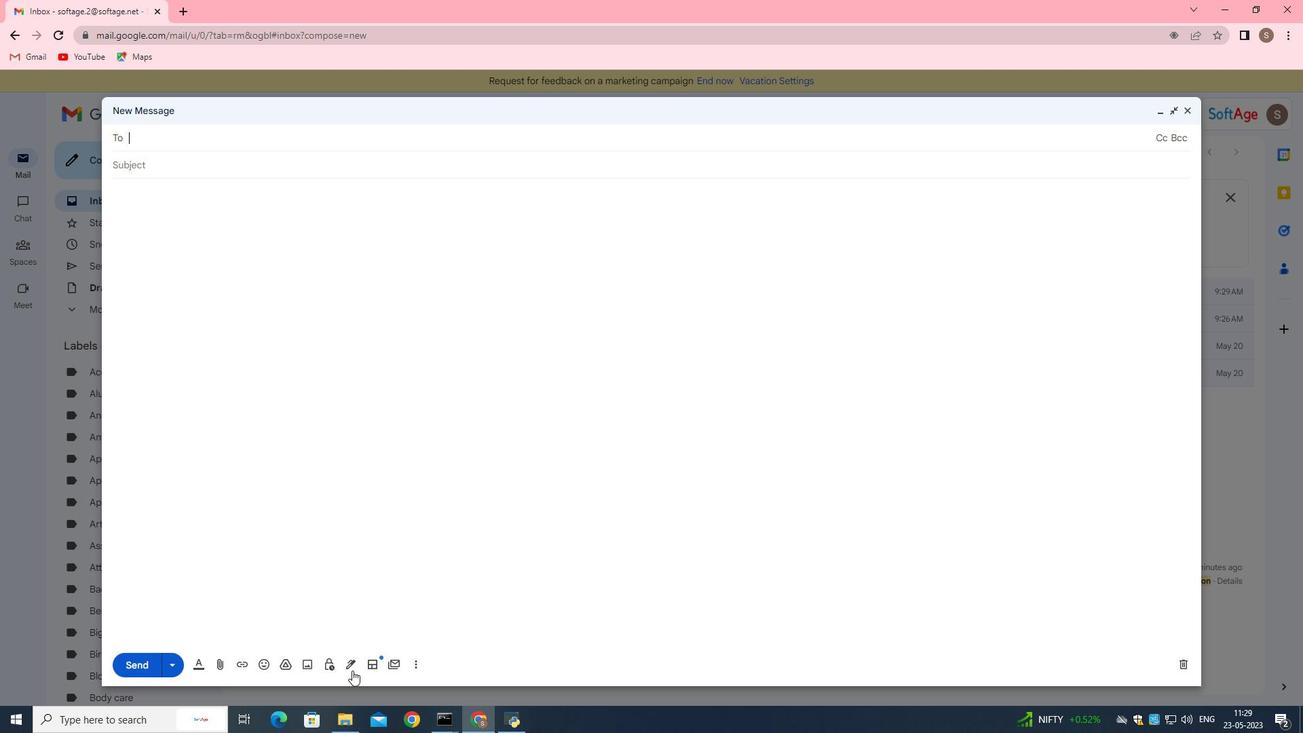 
Action: Mouse pressed left at (350, 668)
Screenshot: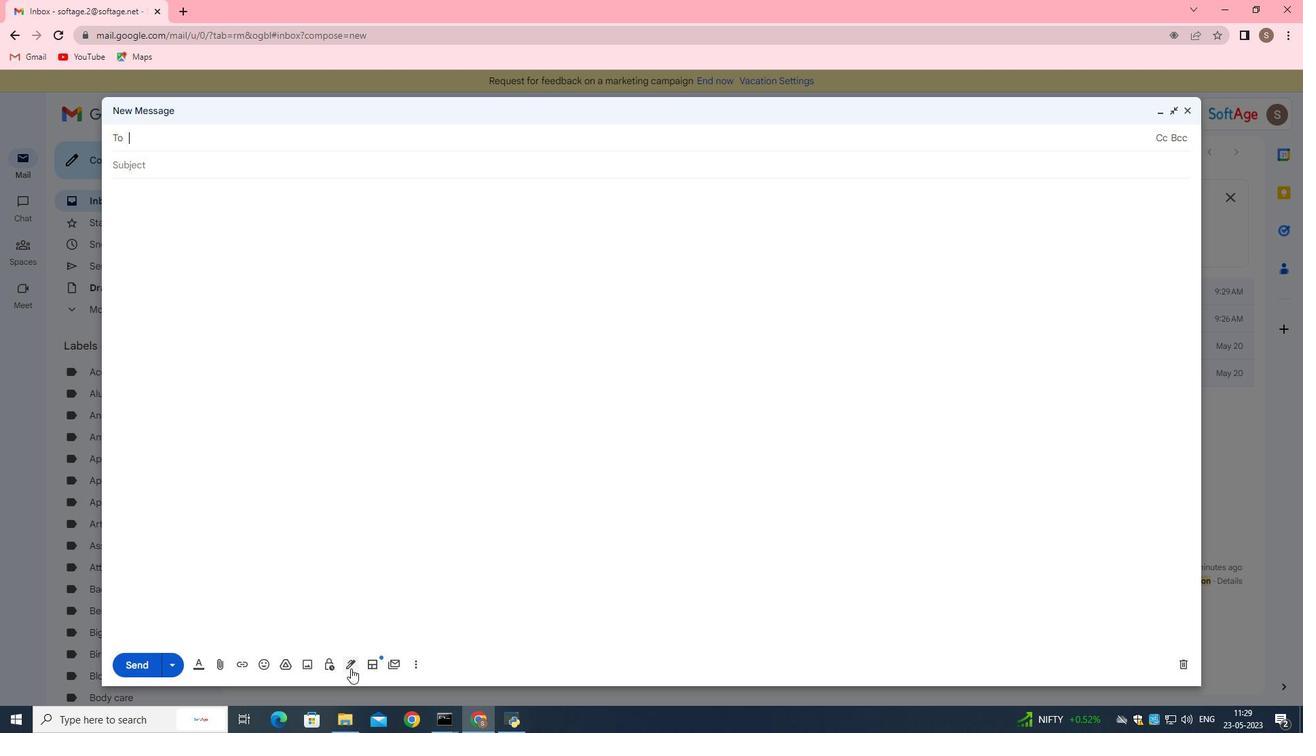 
Action: Mouse moved to (387, 526)
Screenshot: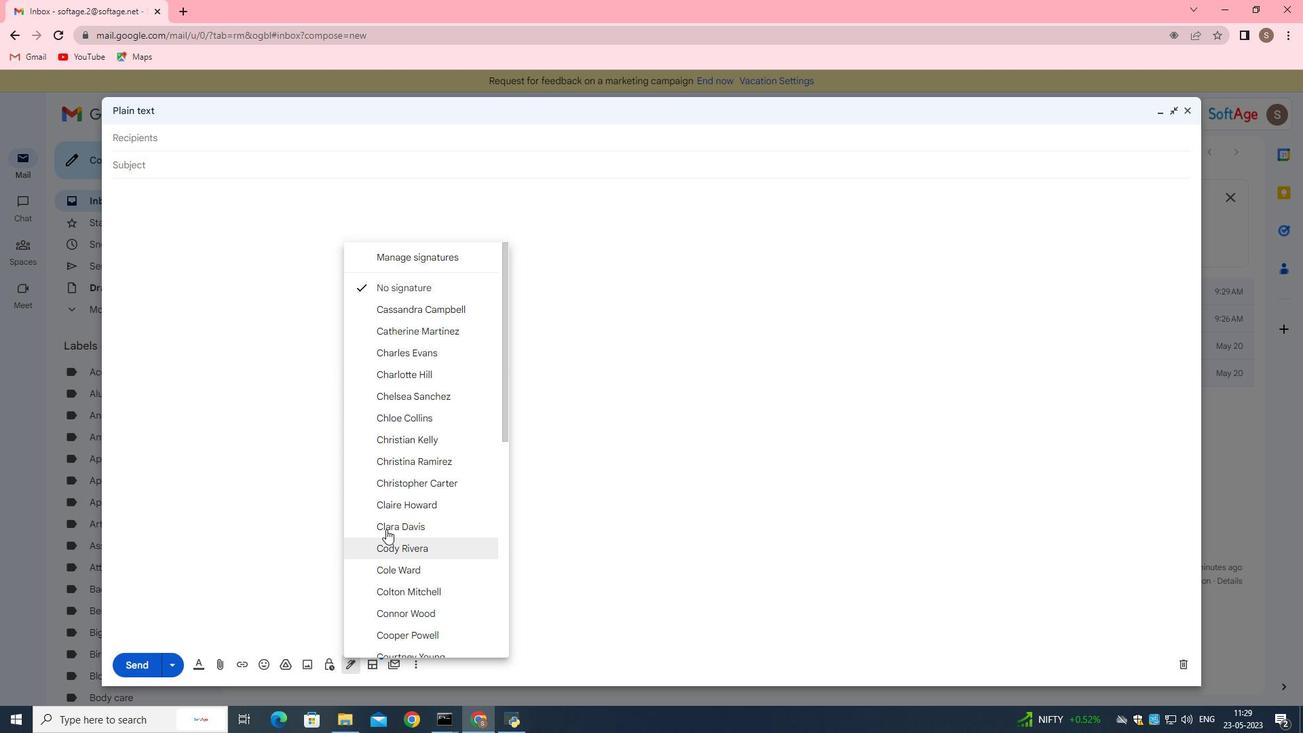 
Action: Mouse scrolled (387, 526) with delta (0, 0)
Screenshot: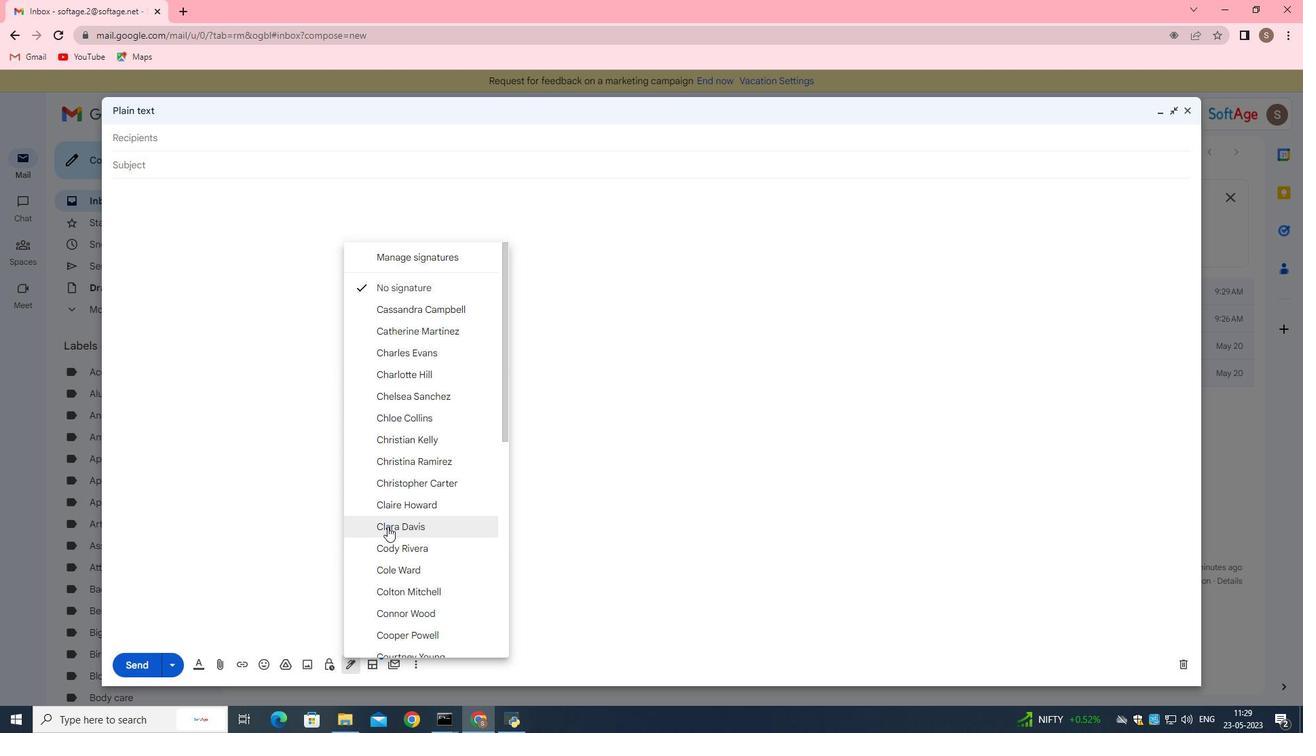 
Action: Mouse scrolled (387, 526) with delta (0, 0)
Screenshot: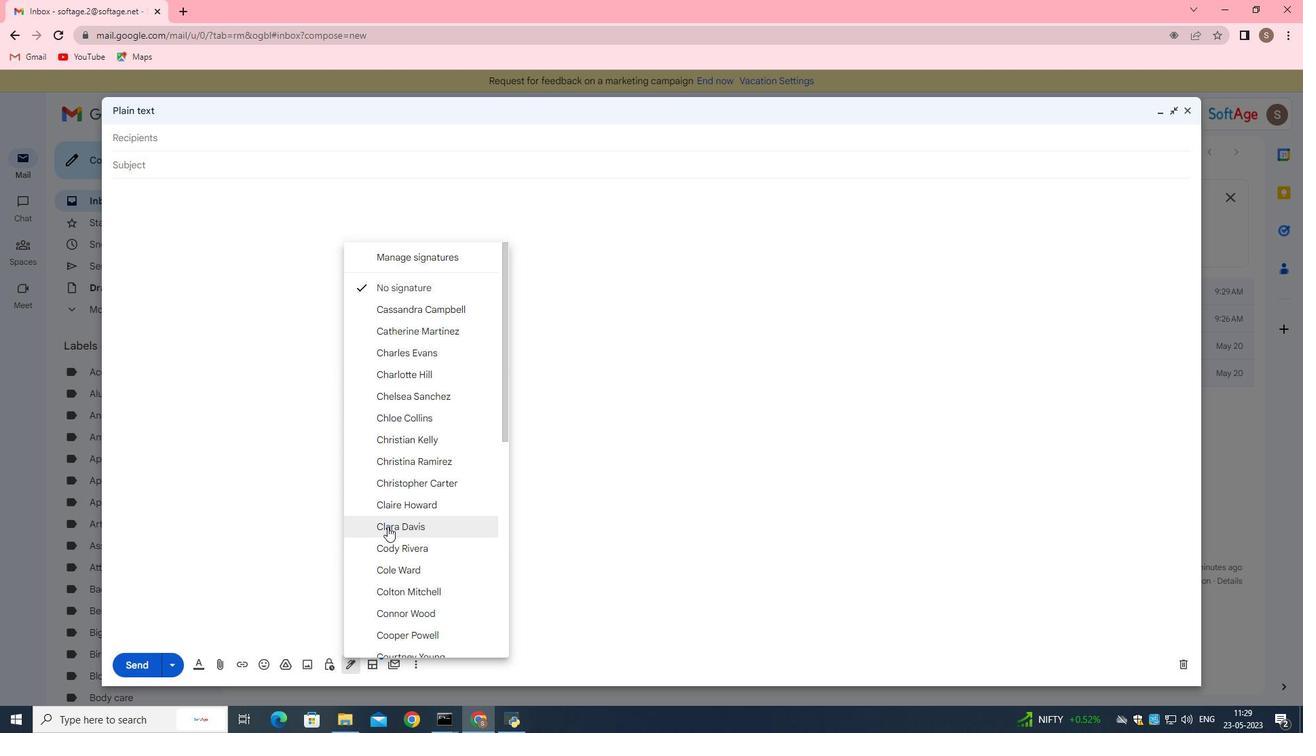 
Action: Mouse scrolled (387, 526) with delta (0, 0)
Screenshot: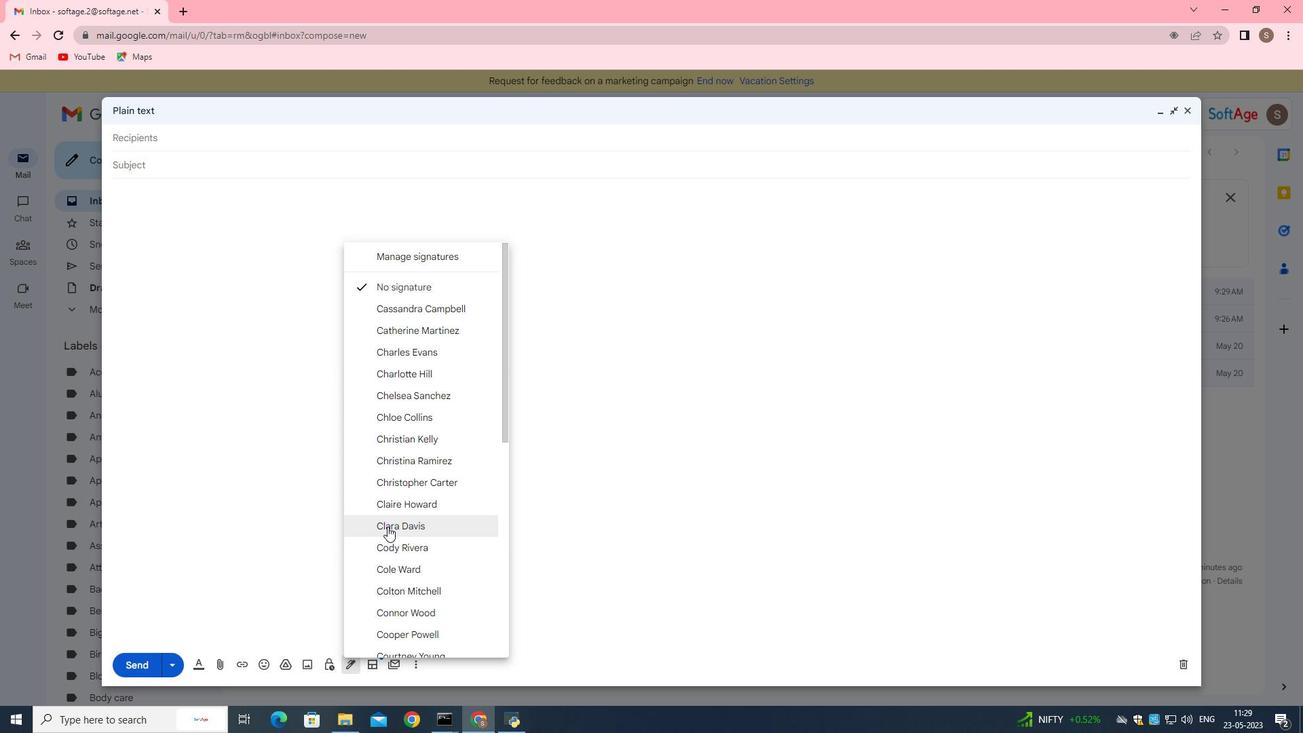 
Action: Mouse moved to (388, 526)
Screenshot: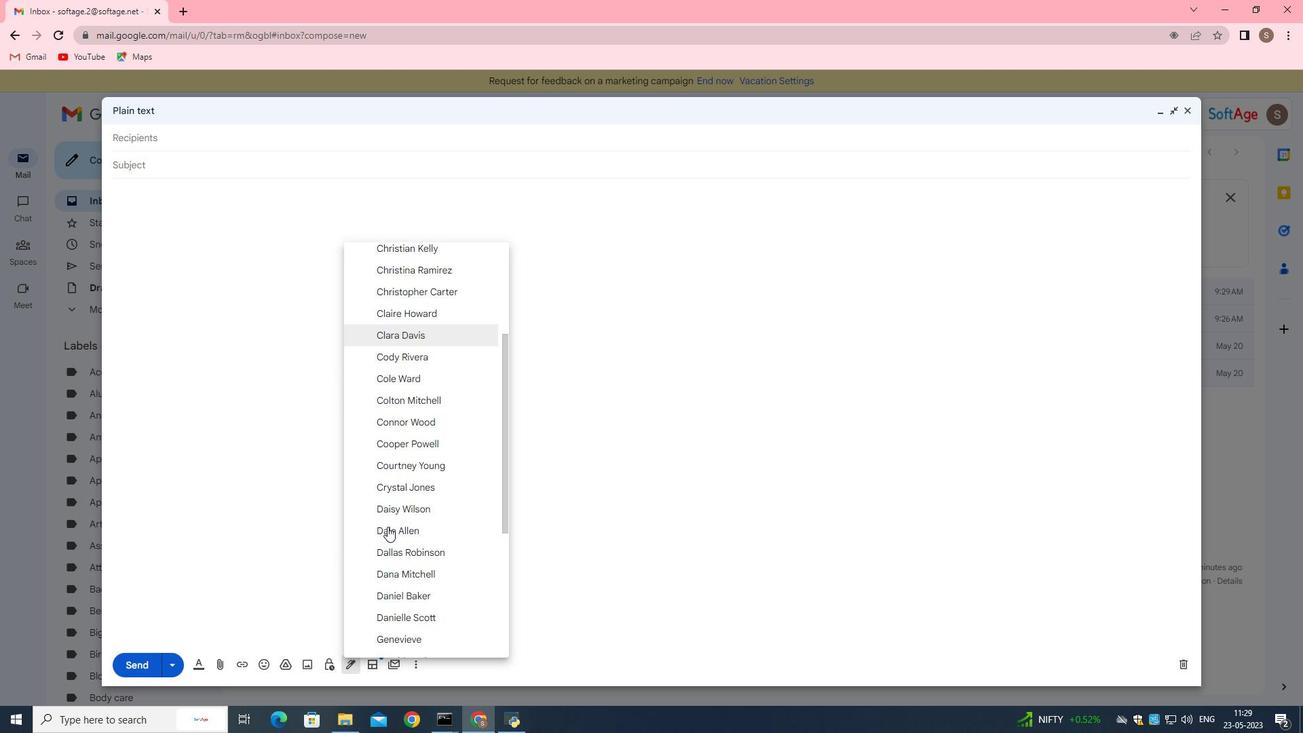 
Action: Mouse scrolled (388, 526) with delta (0, 0)
Screenshot: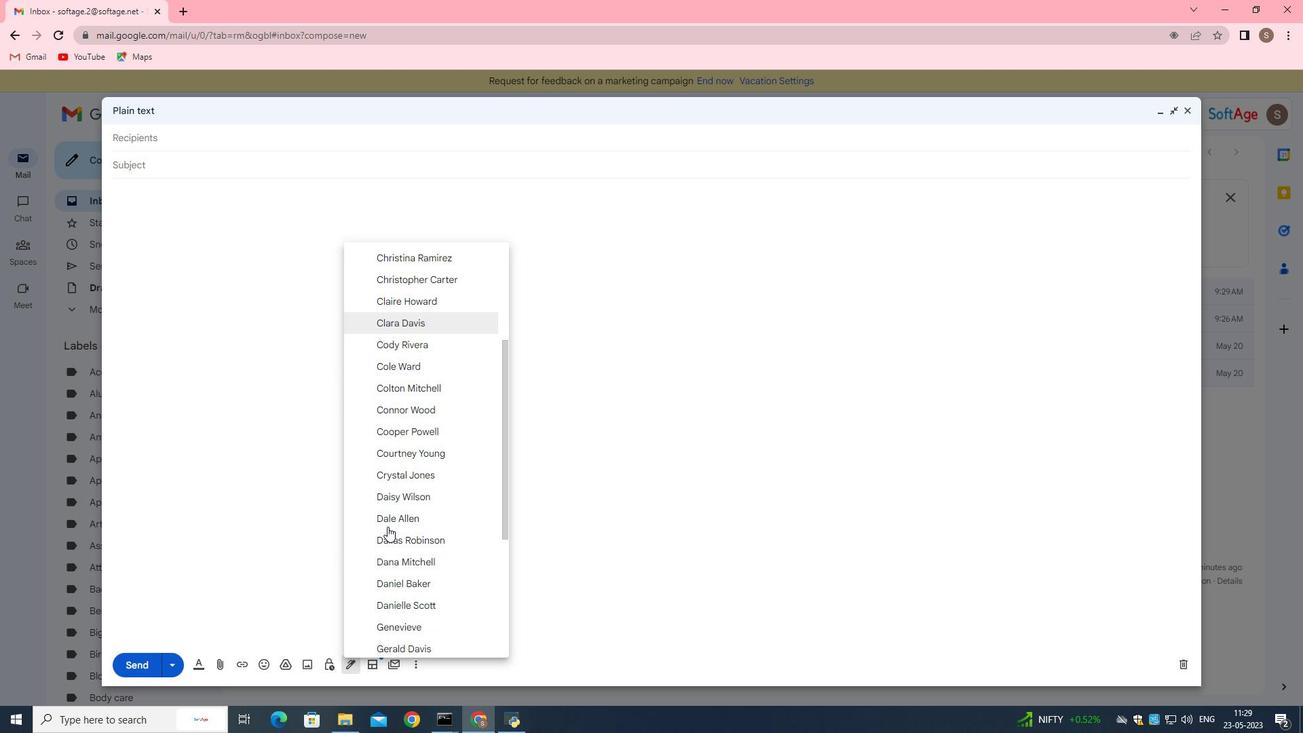 
Action: Mouse moved to (388, 526)
Screenshot: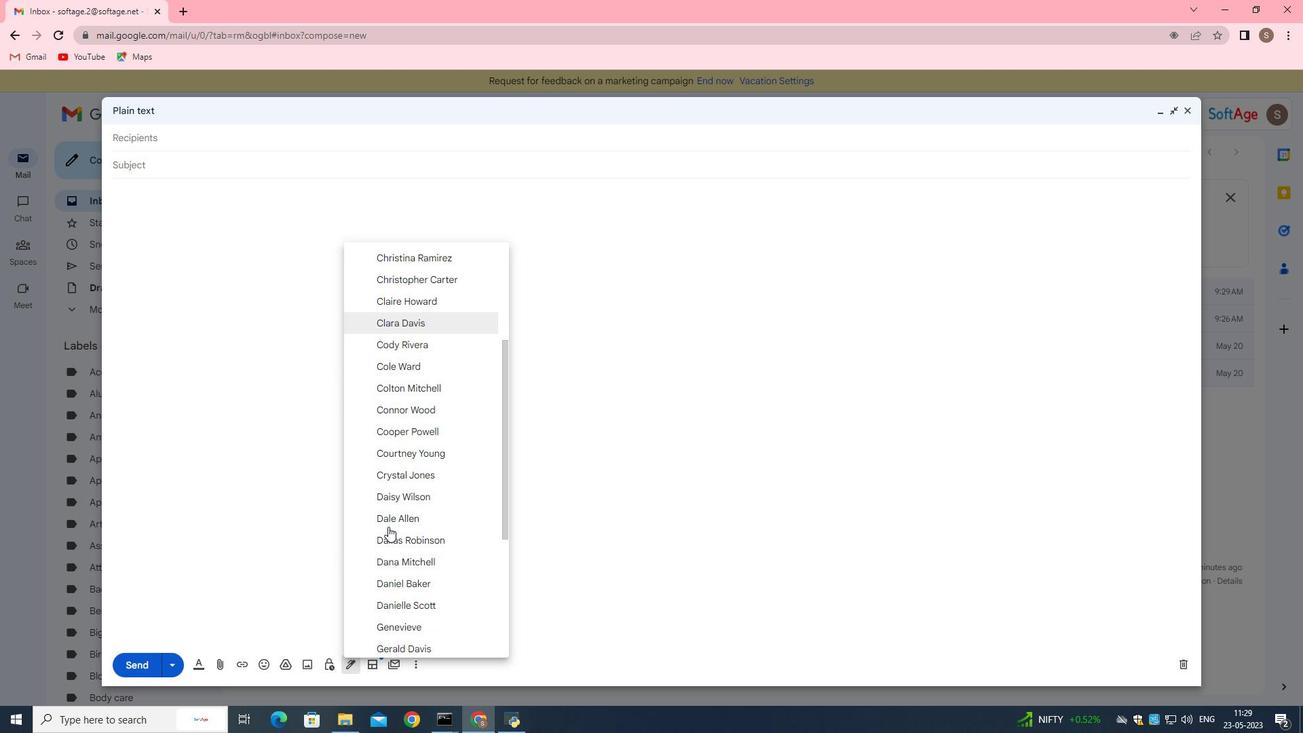 
Action: Mouse scrolled (388, 526) with delta (0, 0)
Screenshot: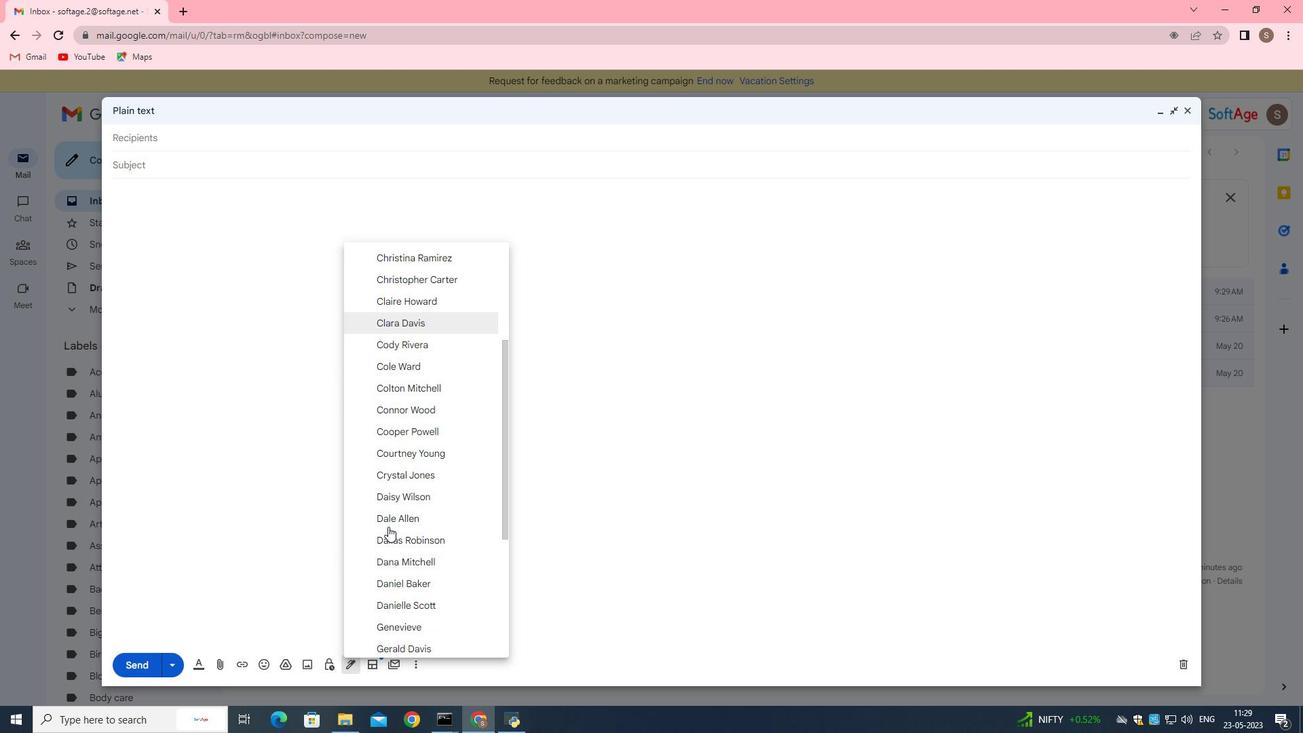 
Action: Mouse scrolled (388, 526) with delta (0, 0)
Screenshot: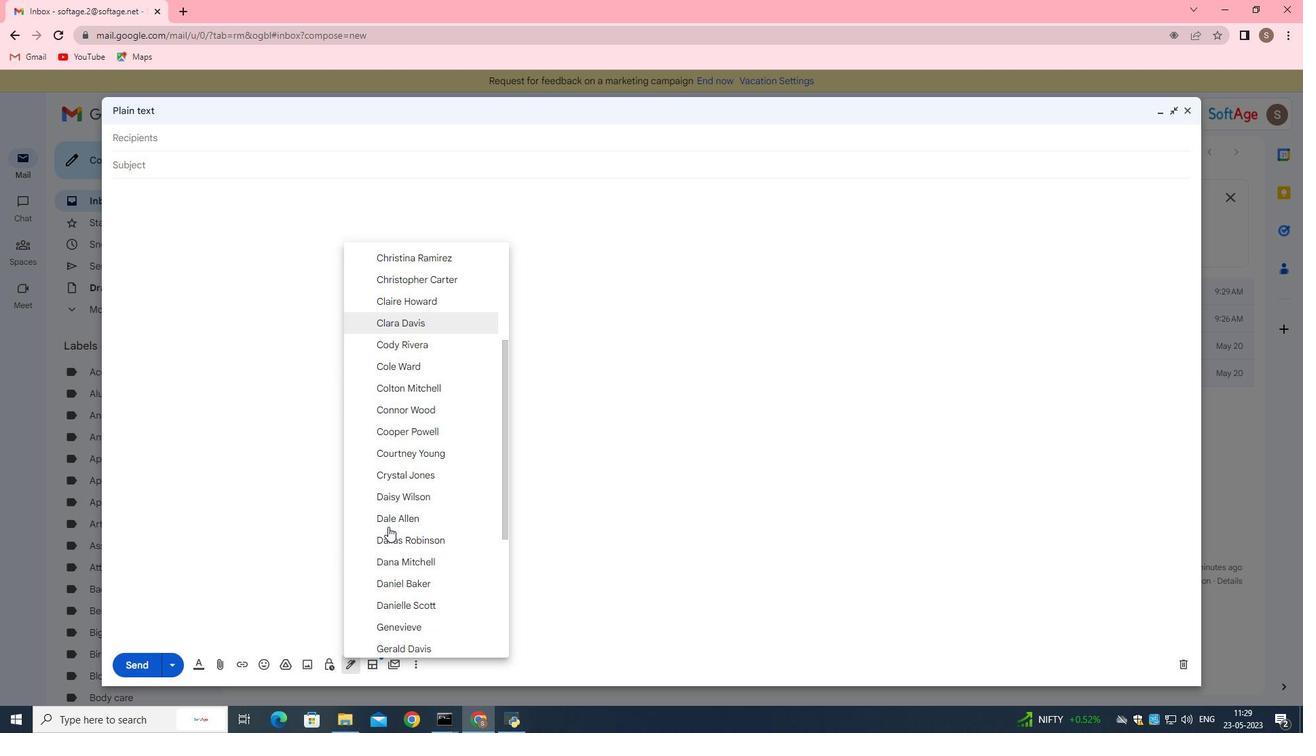 
Action: Mouse moved to (388, 526)
Screenshot: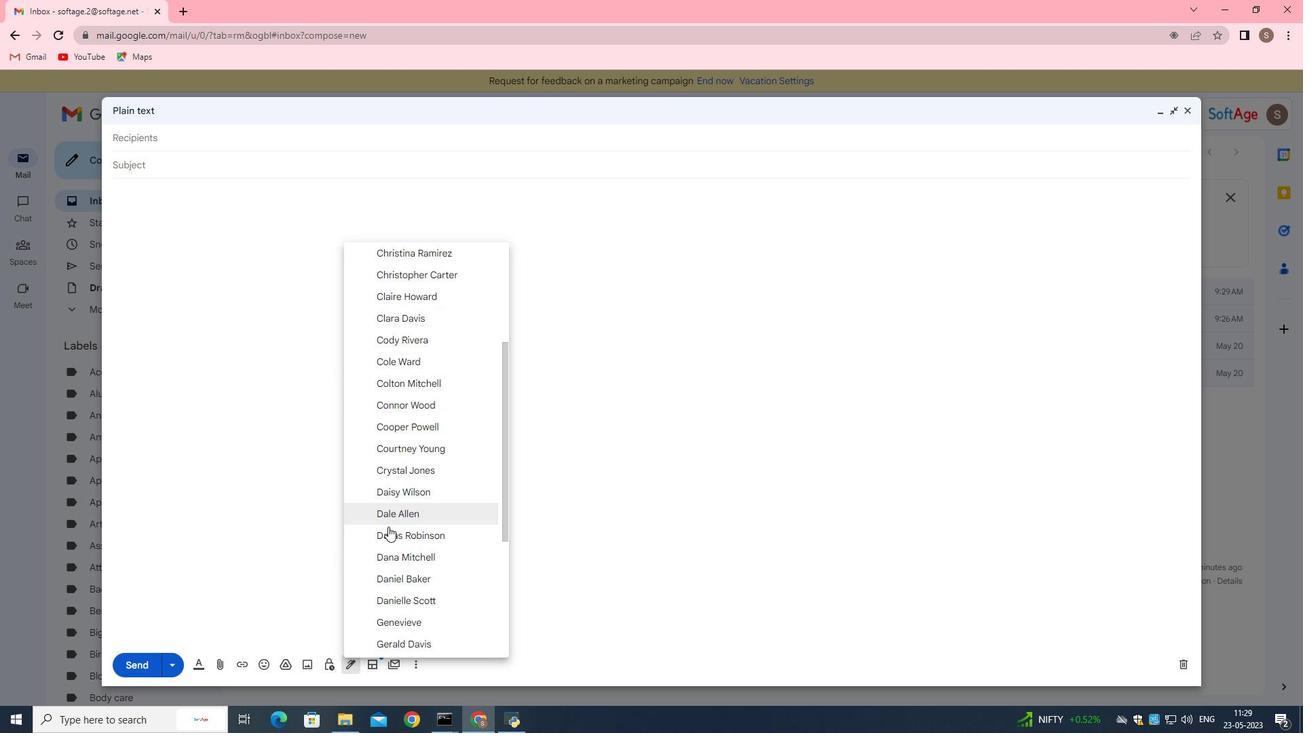 
Action: Mouse scrolled (388, 526) with delta (0, 0)
Screenshot: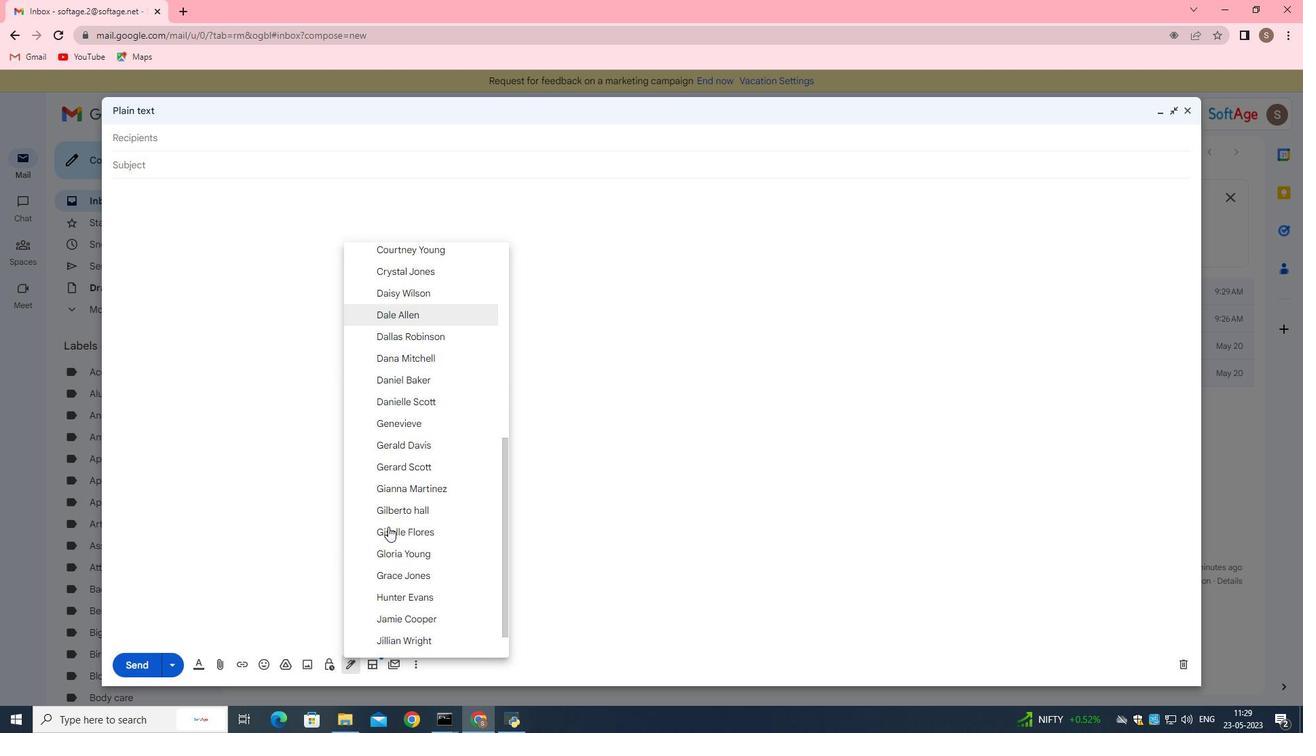 
Action: Mouse scrolled (388, 526) with delta (0, 0)
Screenshot: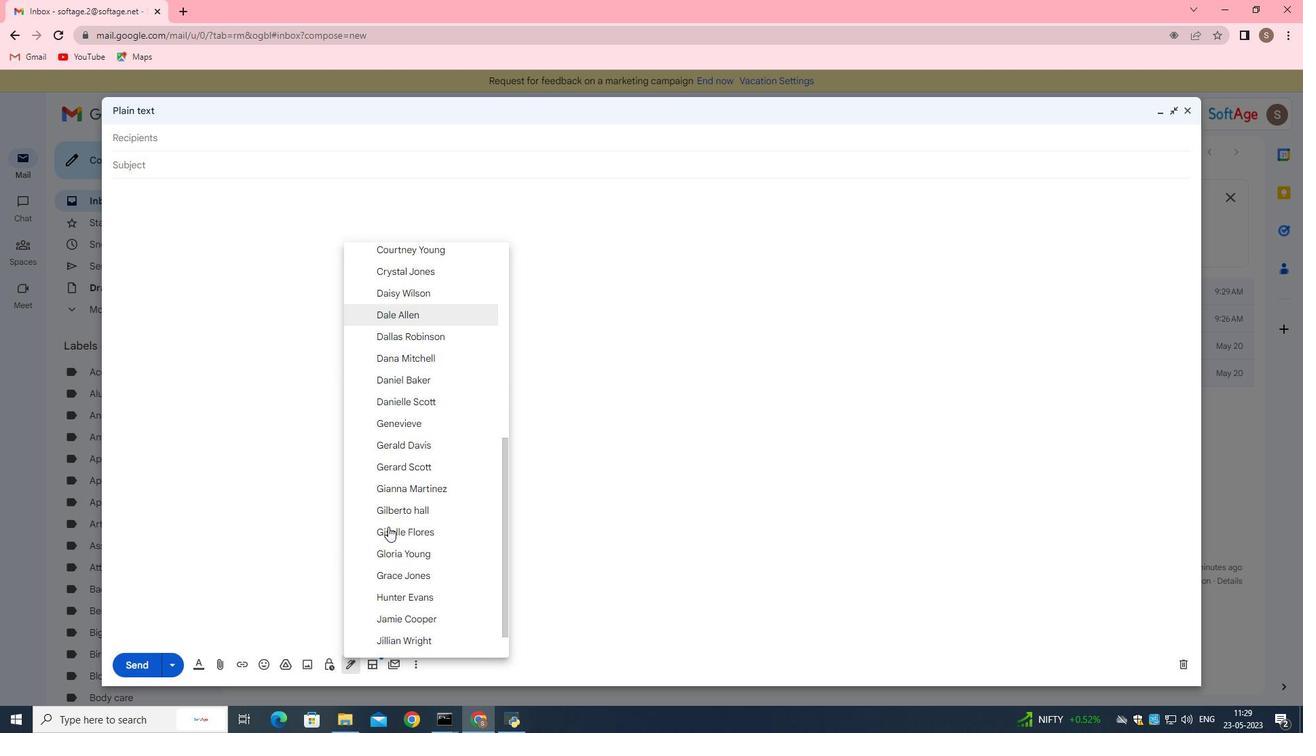 
Action: Mouse scrolled (388, 526) with delta (0, 0)
Screenshot: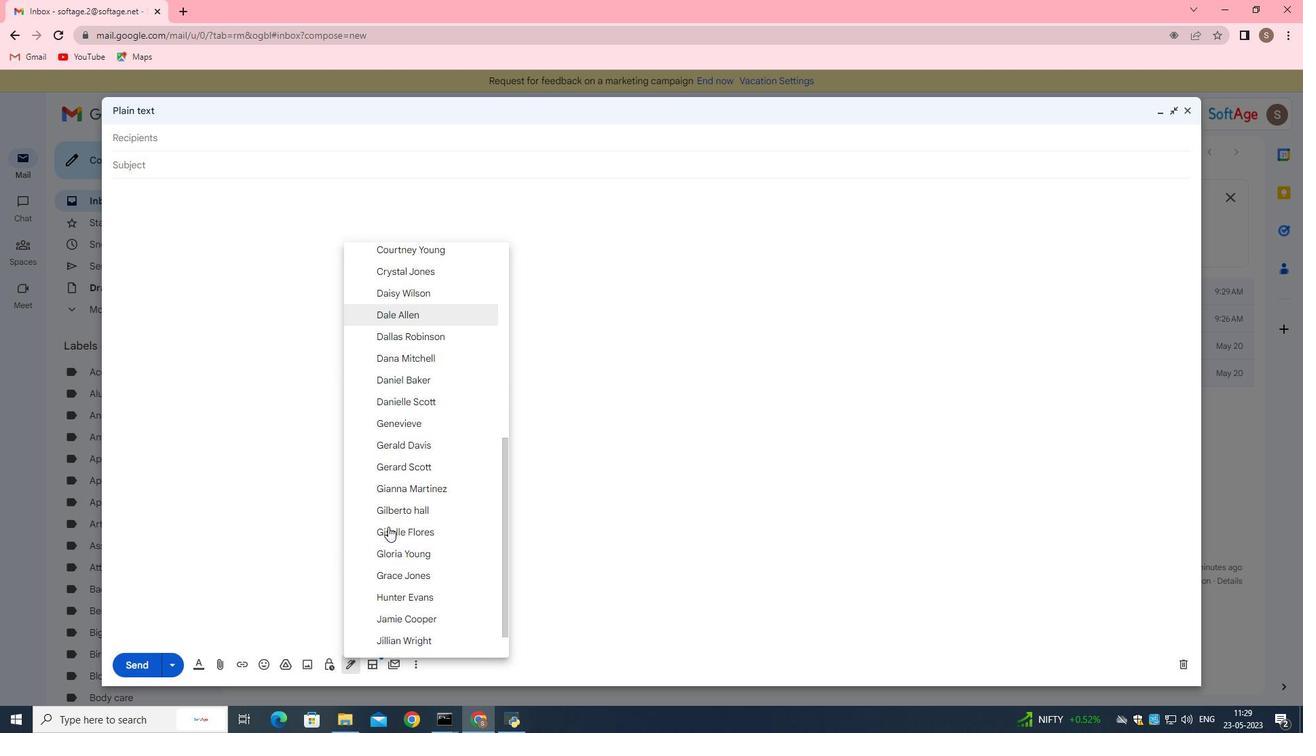 
Action: Mouse scrolled (388, 526) with delta (0, 0)
Screenshot: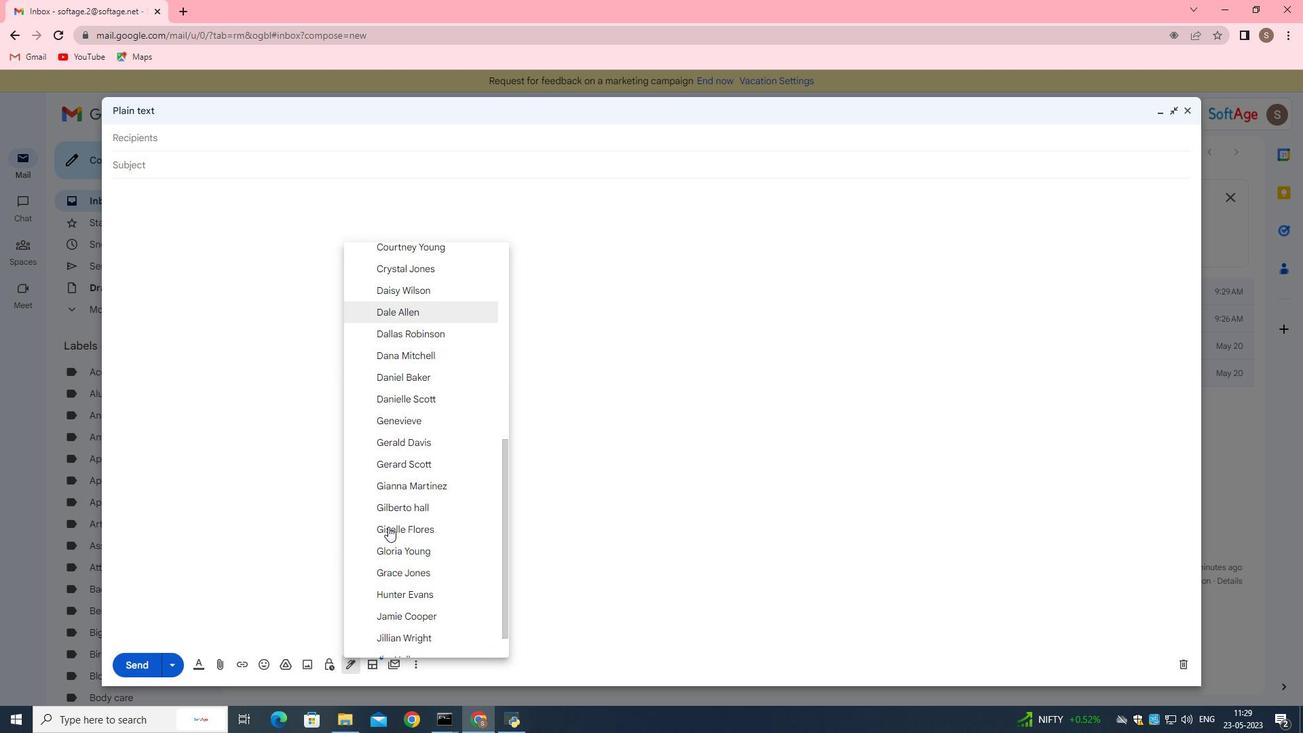 
Action: Mouse scrolled (388, 526) with delta (0, 0)
Screenshot: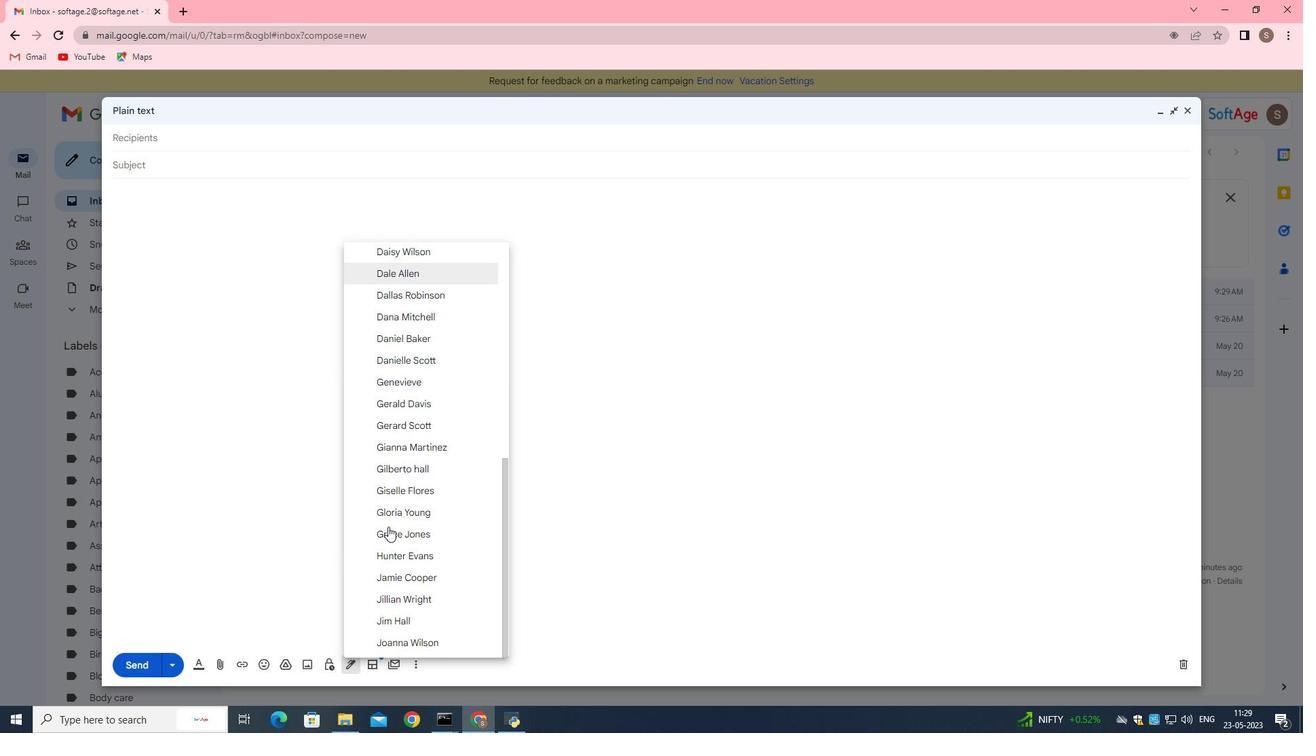 
Action: Mouse scrolled (388, 526) with delta (0, 0)
Screenshot: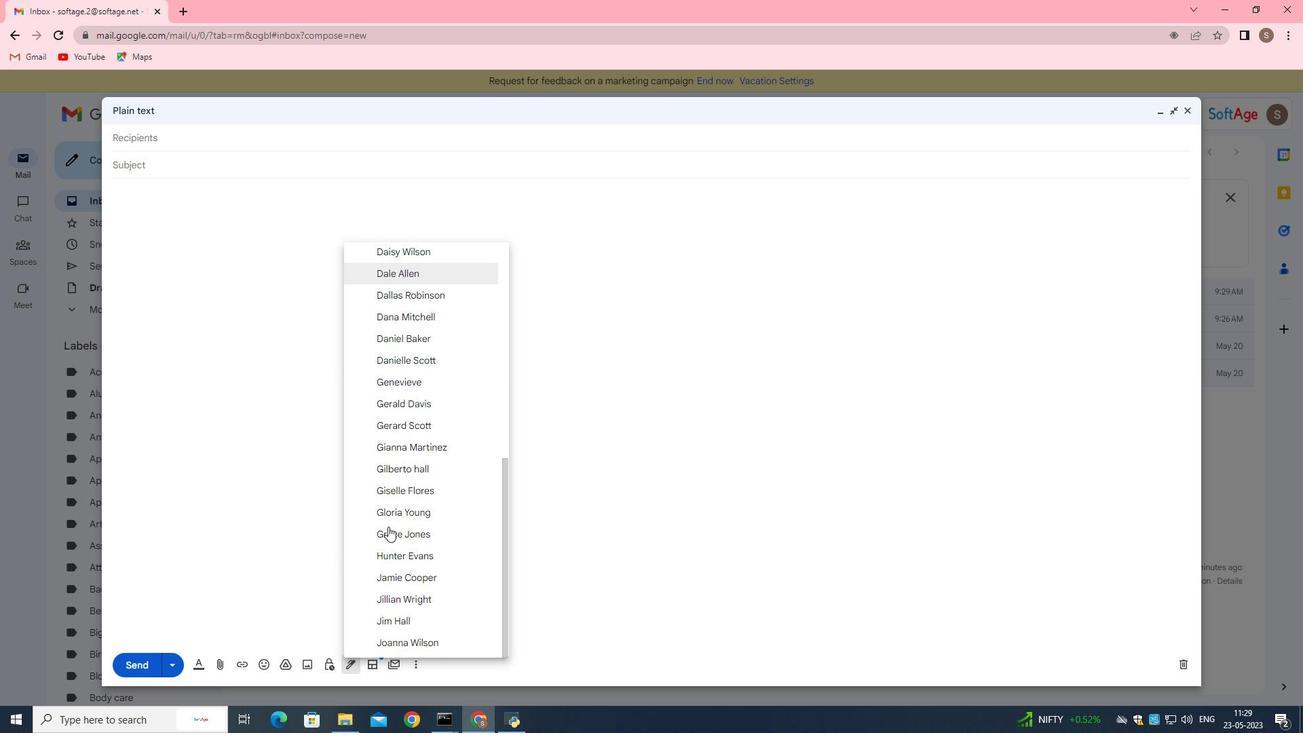 
Action: Mouse scrolled (388, 526) with delta (0, 0)
Screenshot: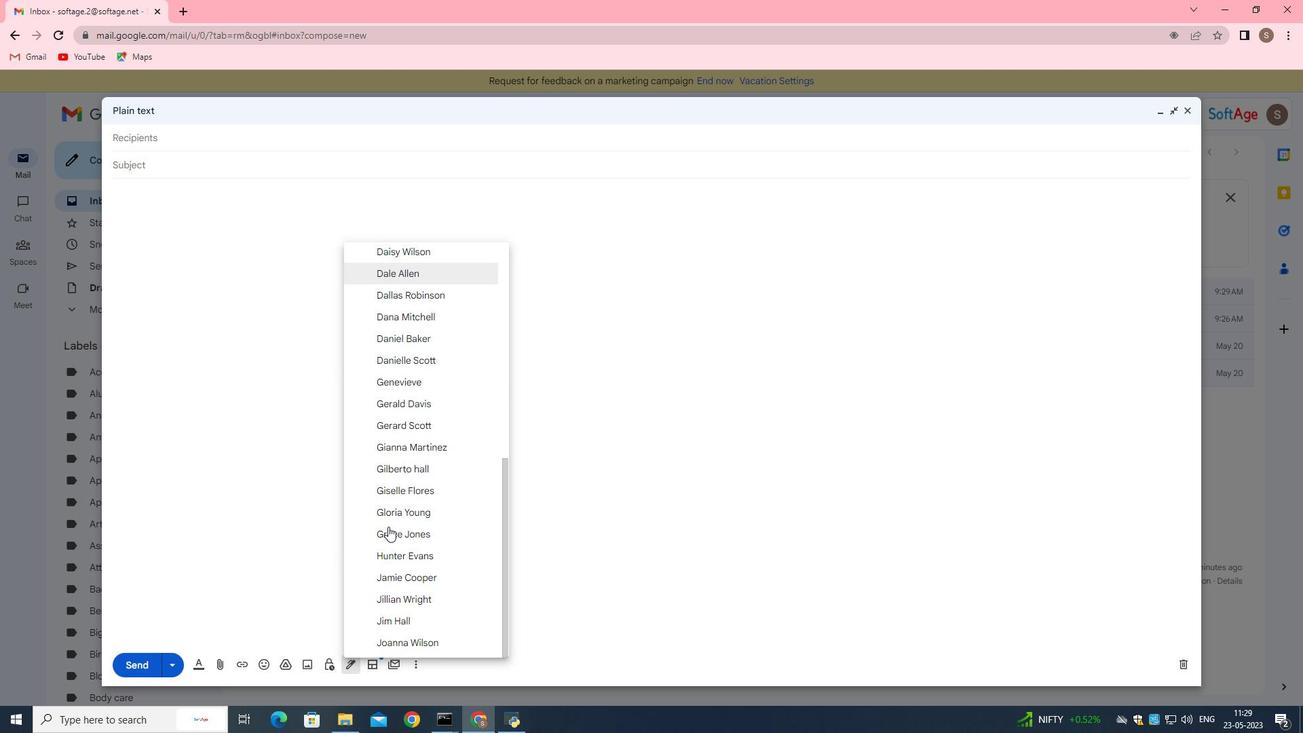 
Action: Mouse moved to (414, 642)
Screenshot: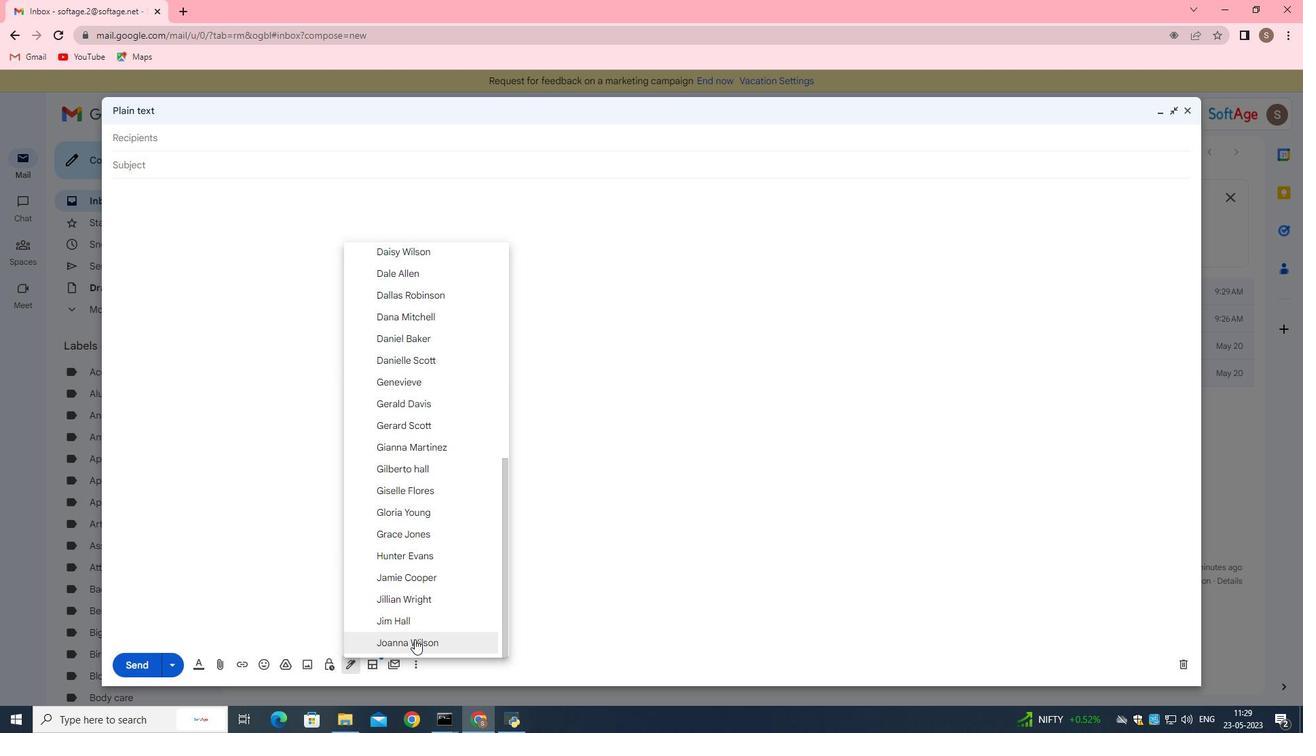 
Action: Mouse pressed left at (414, 642)
Screenshot: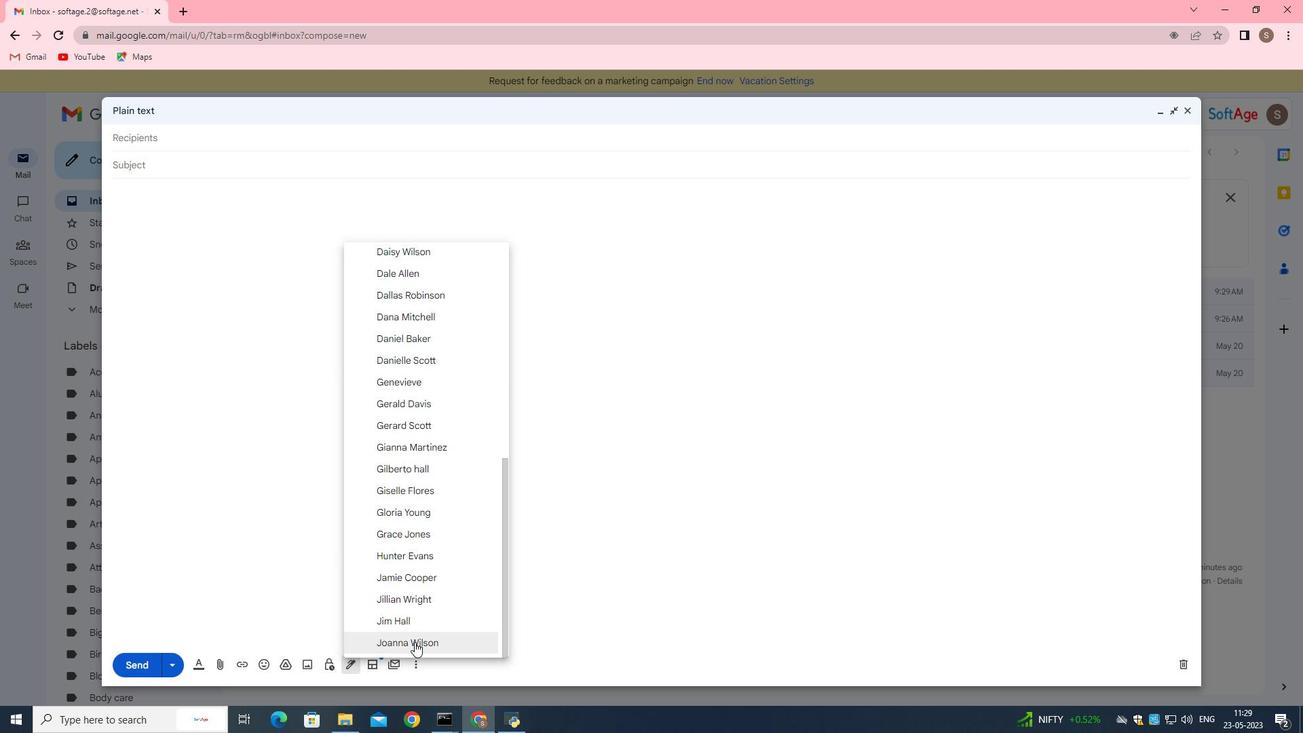 
Action: Mouse moved to (178, 215)
Screenshot: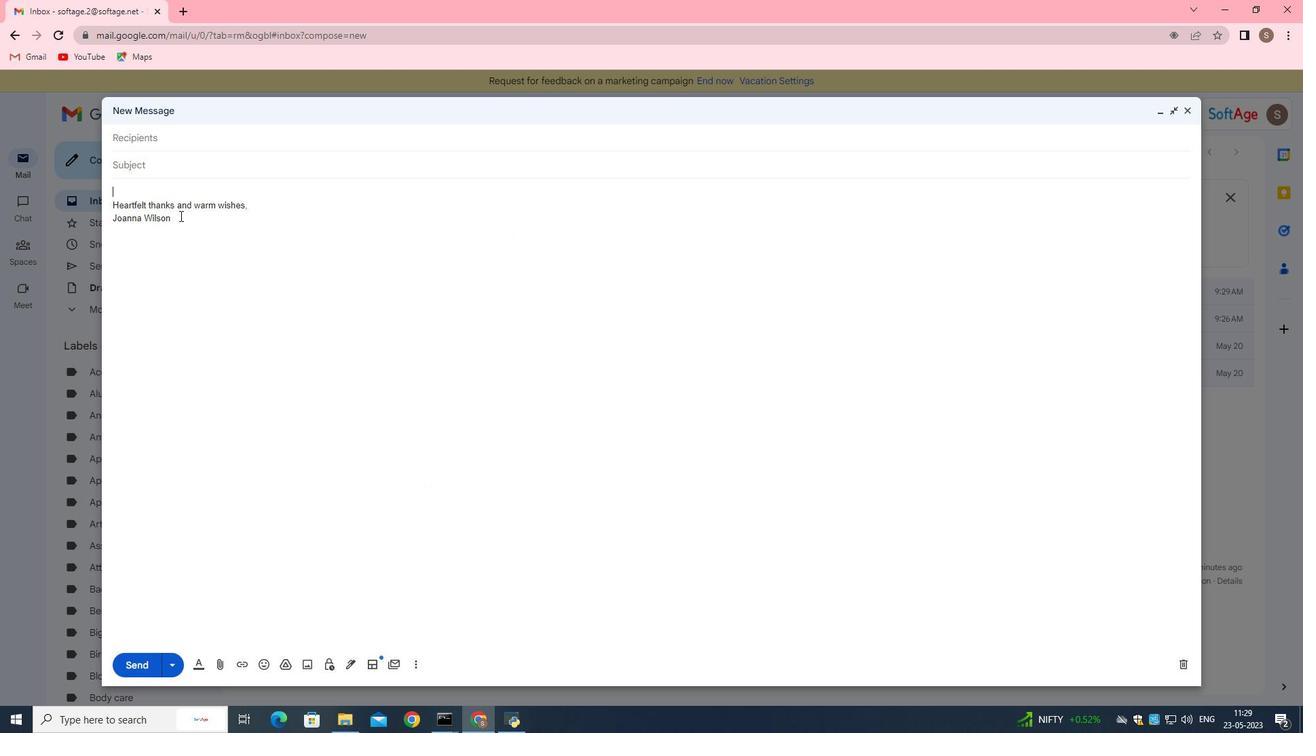 
Action: Mouse pressed left at (178, 215)
Screenshot: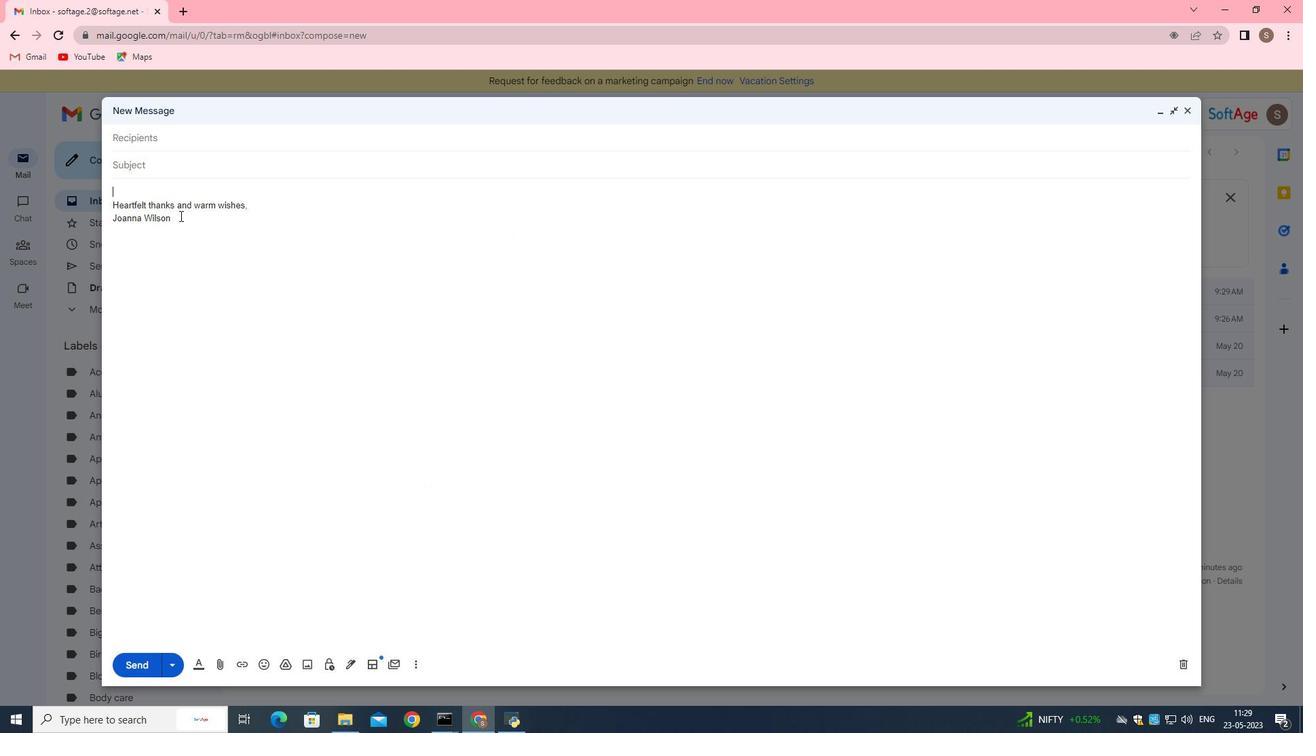 
Action: Mouse moved to (34, 222)
Screenshot: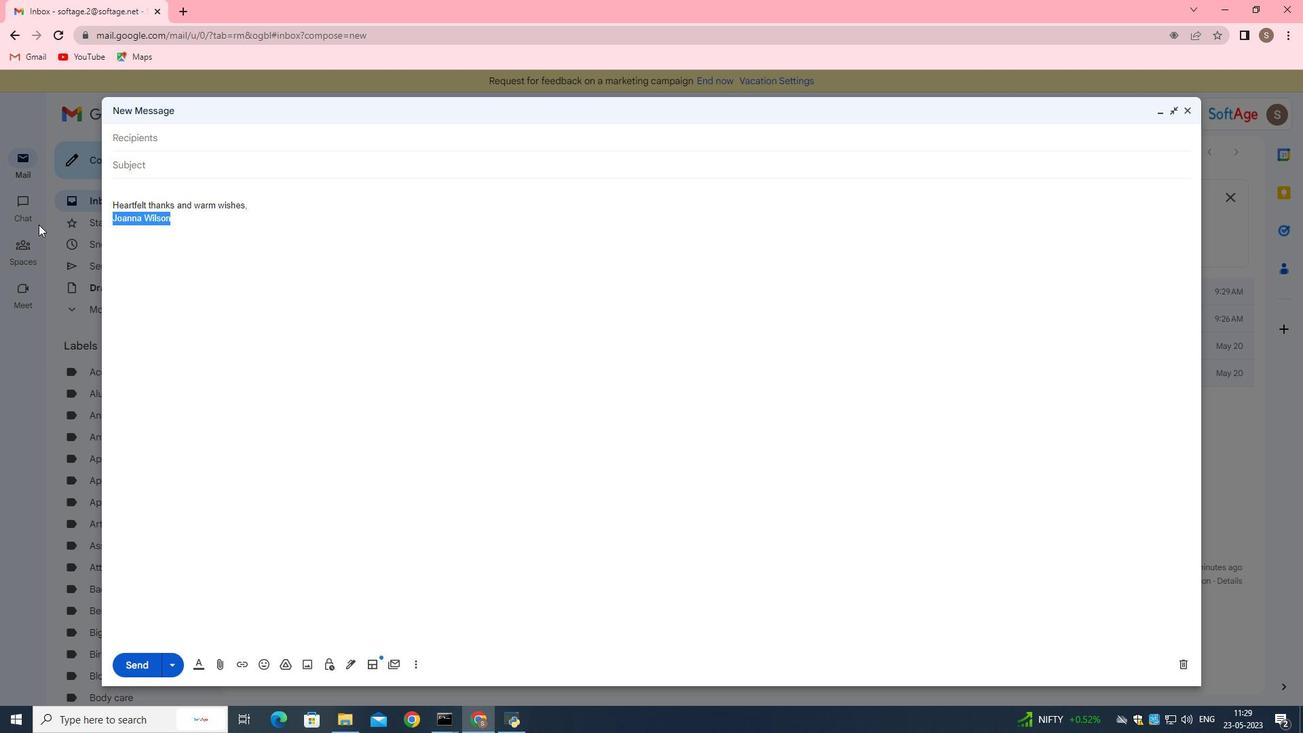 
Action: Key pressed <Key.backspace>
Screenshot: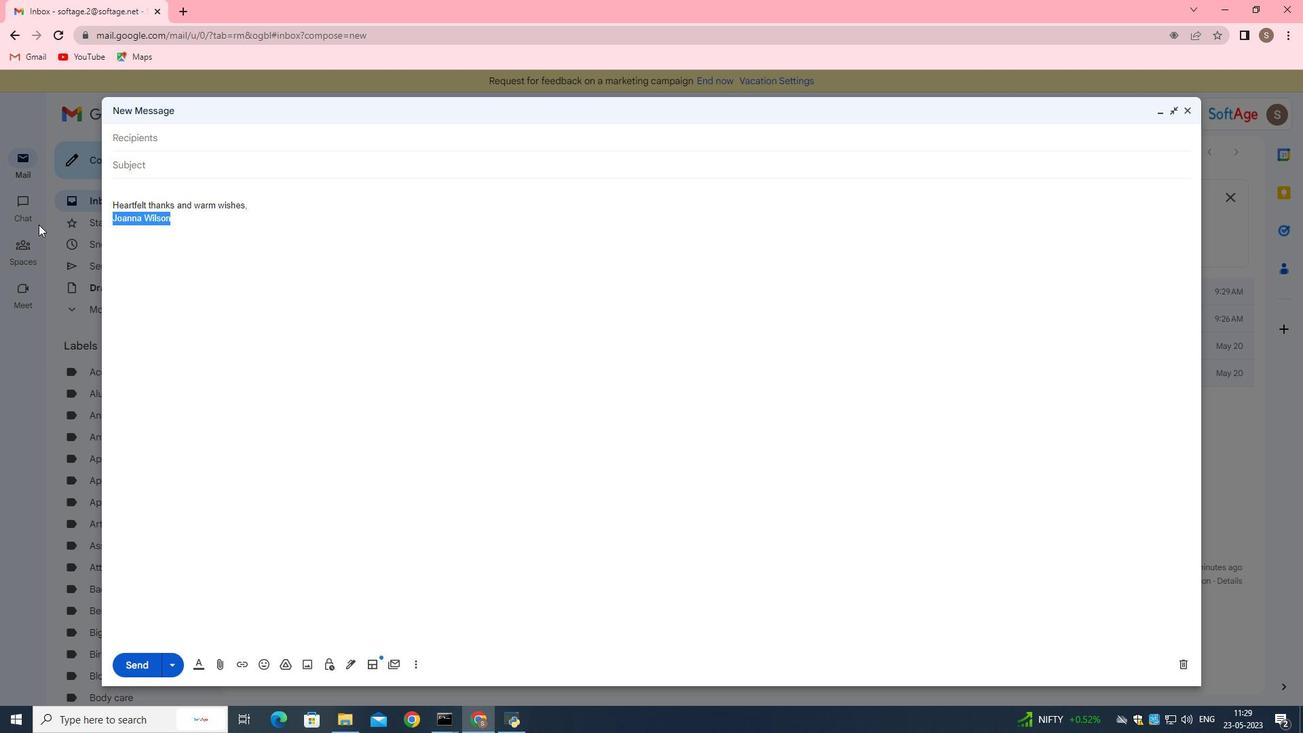 
Action: Mouse moved to (354, 659)
Screenshot: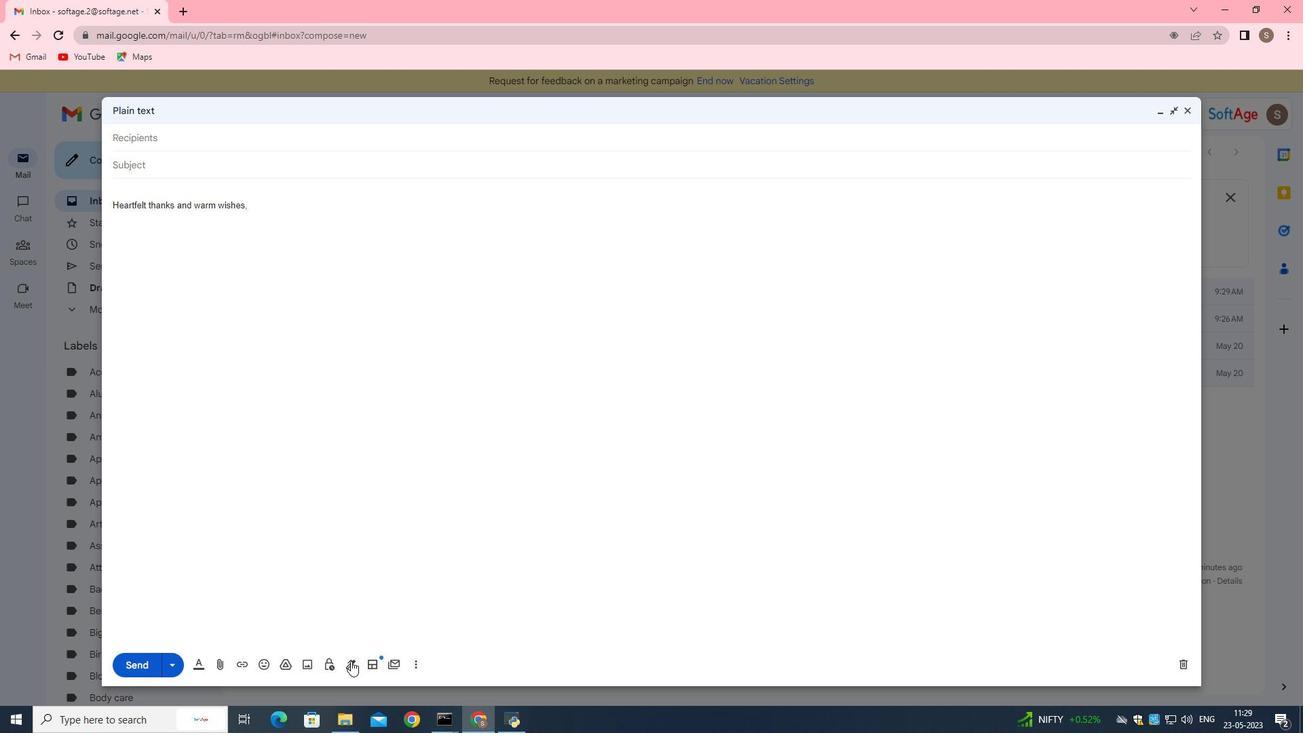
Action: Mouse pressed left at (354, 659)
Screenshot: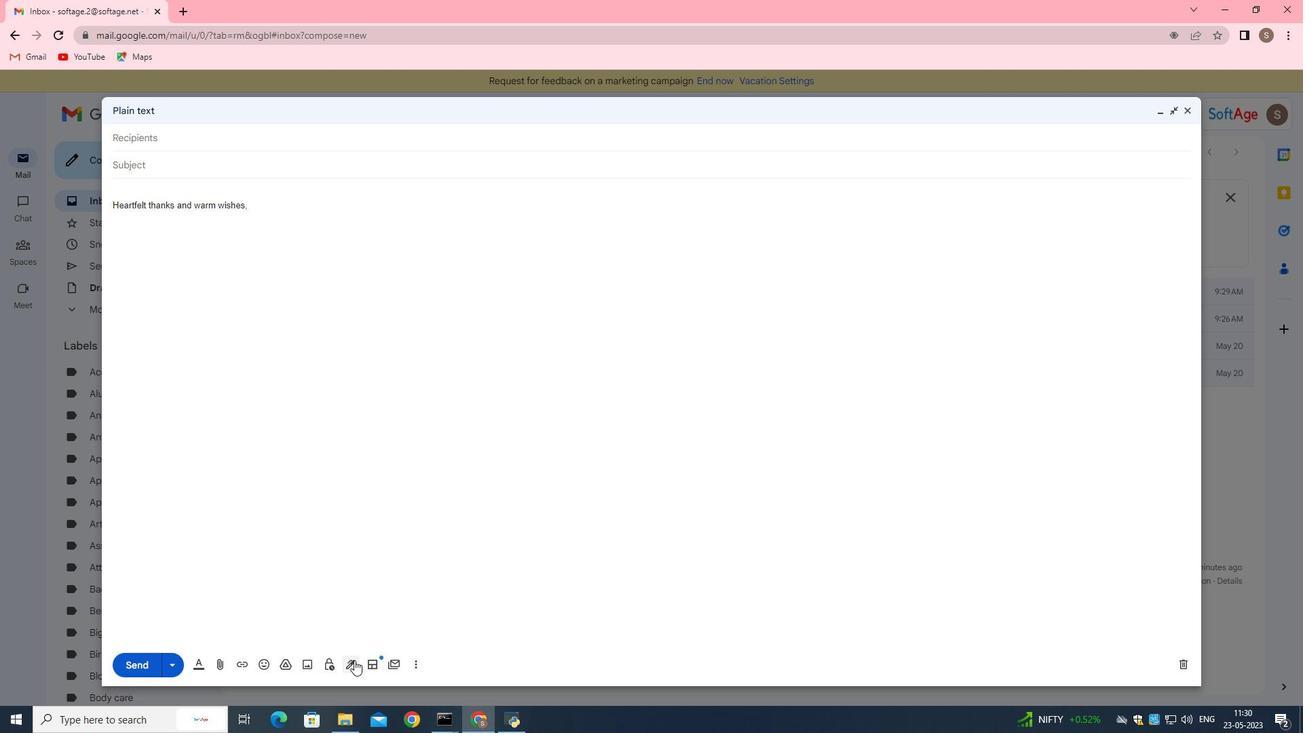 
Action: Mouse moved to (400, 545)
Screenshot: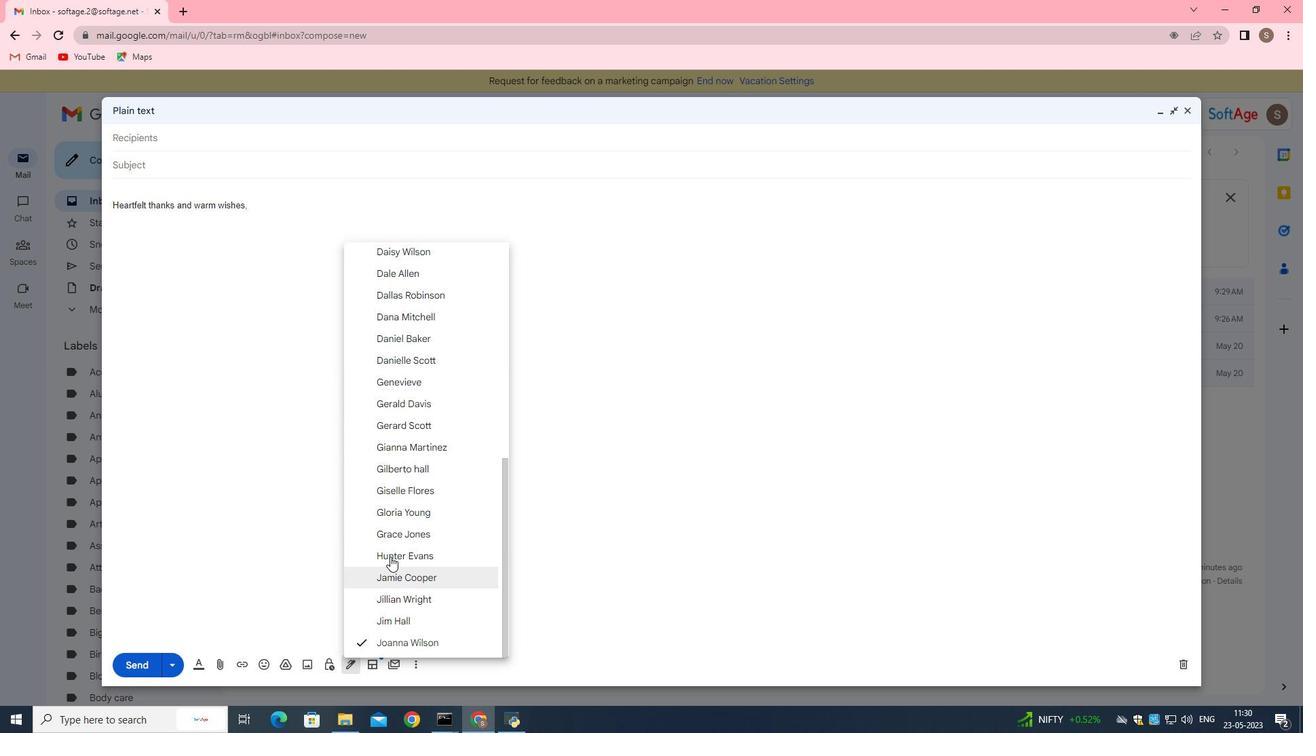 
Action: Mouse scrolled (400, 546) with delta (0, 0)
Screenshot: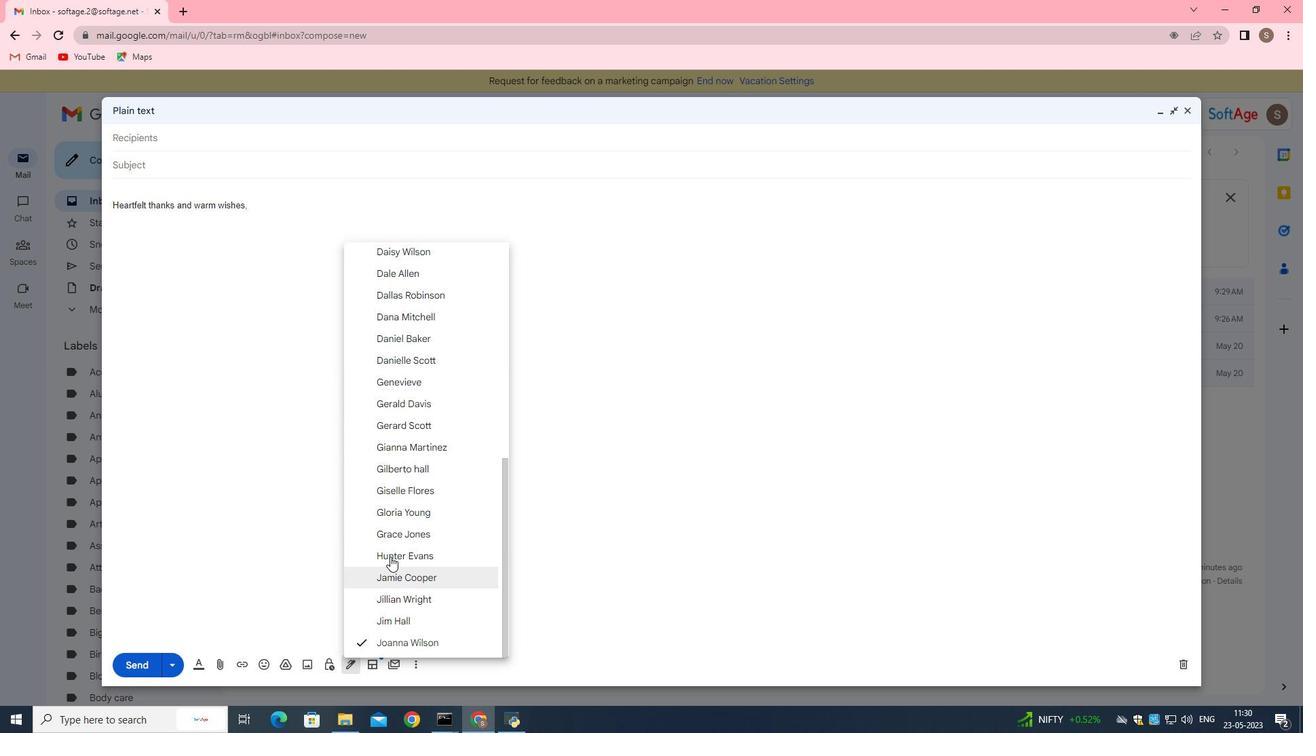 
Action: Mouse scrolled (400, 546) with delta (0, 0)
Screenshot: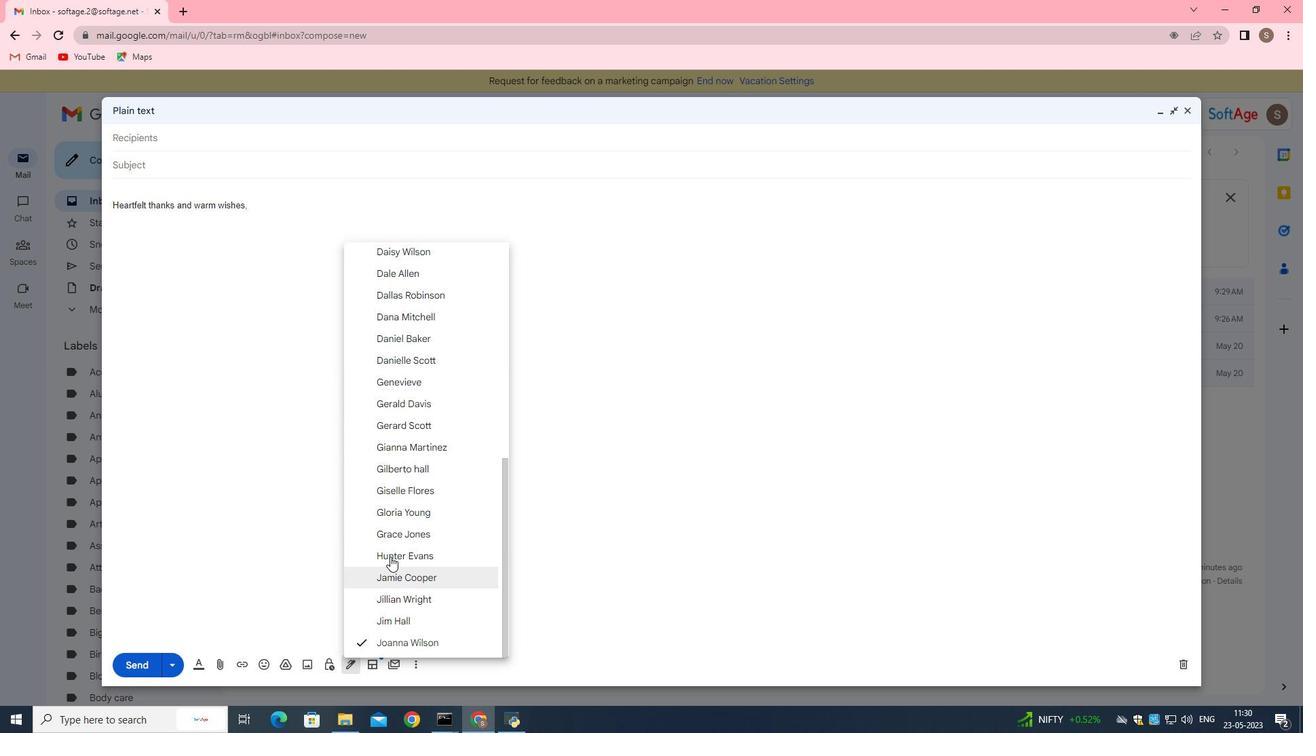 
Action: Mouse moved to (401, 545)
Screenshot: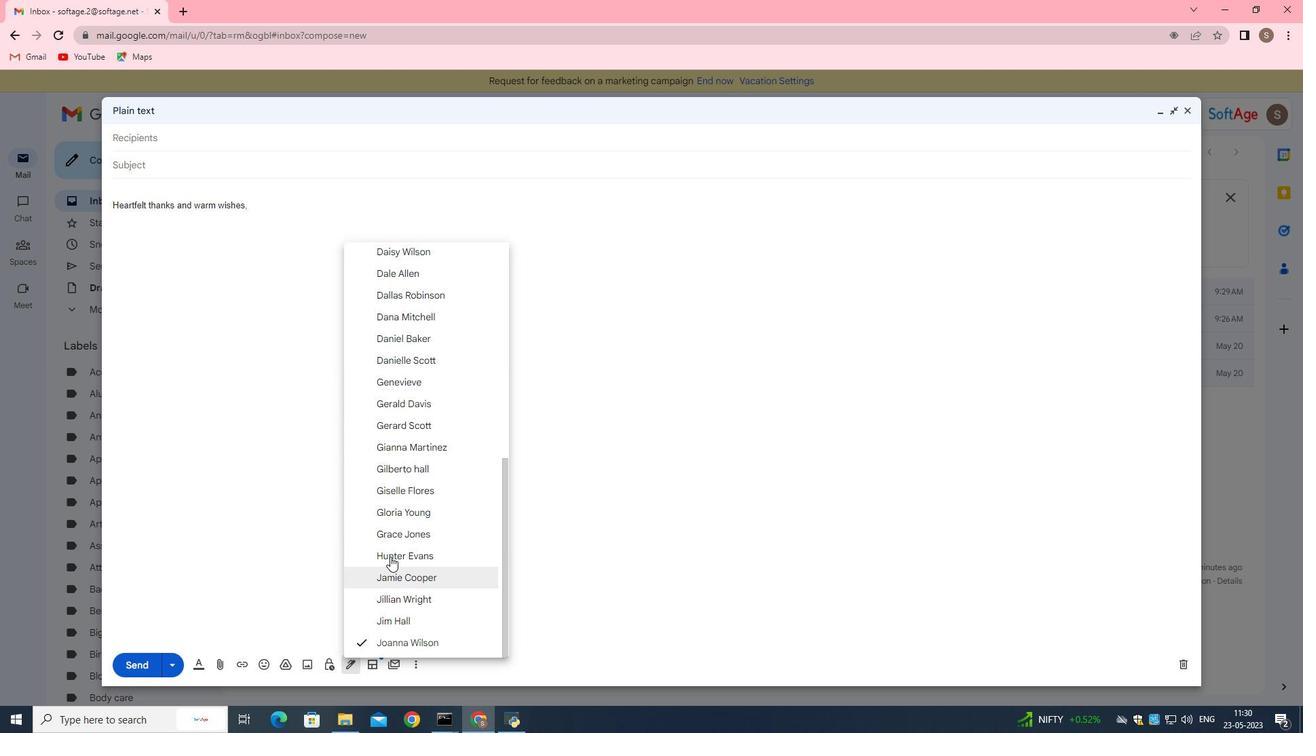 
Action: Mouse scrolled (401, 545) with delta (0, 0)
Screenshot: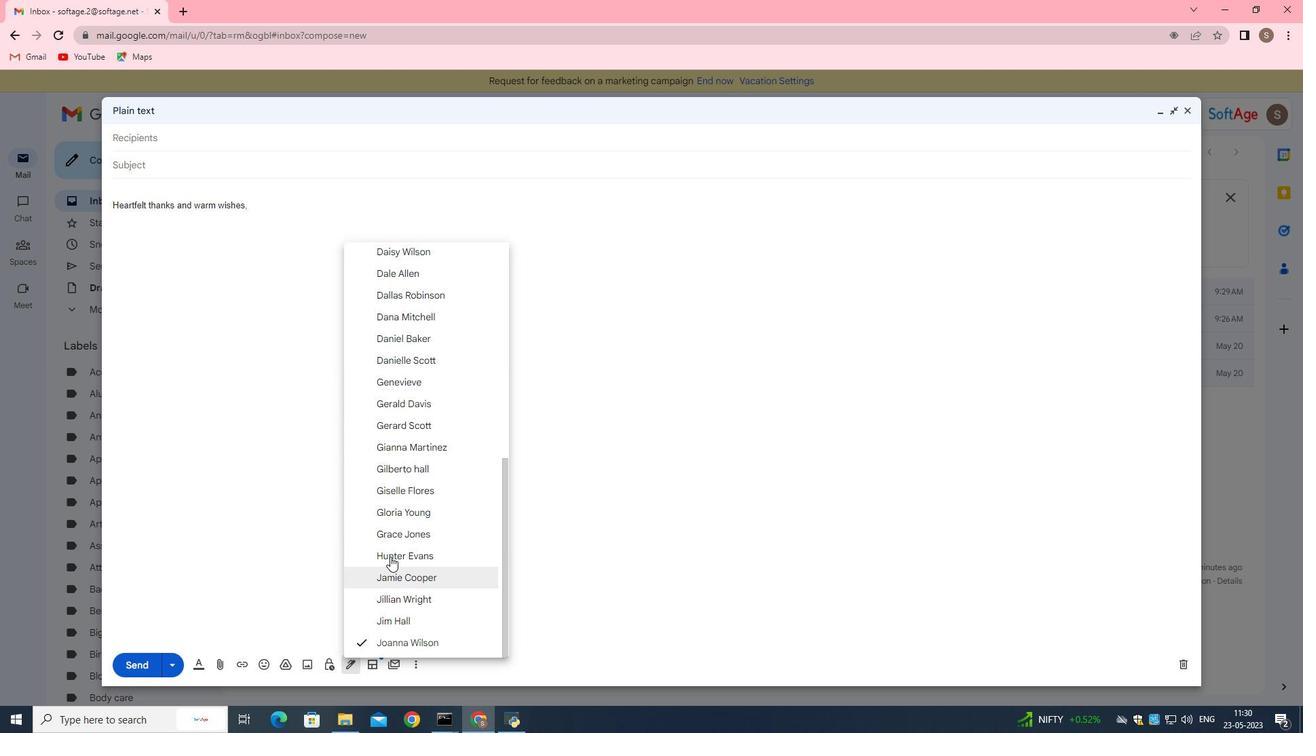 
Action: Mouse moved to (402, 543)
Screenshot: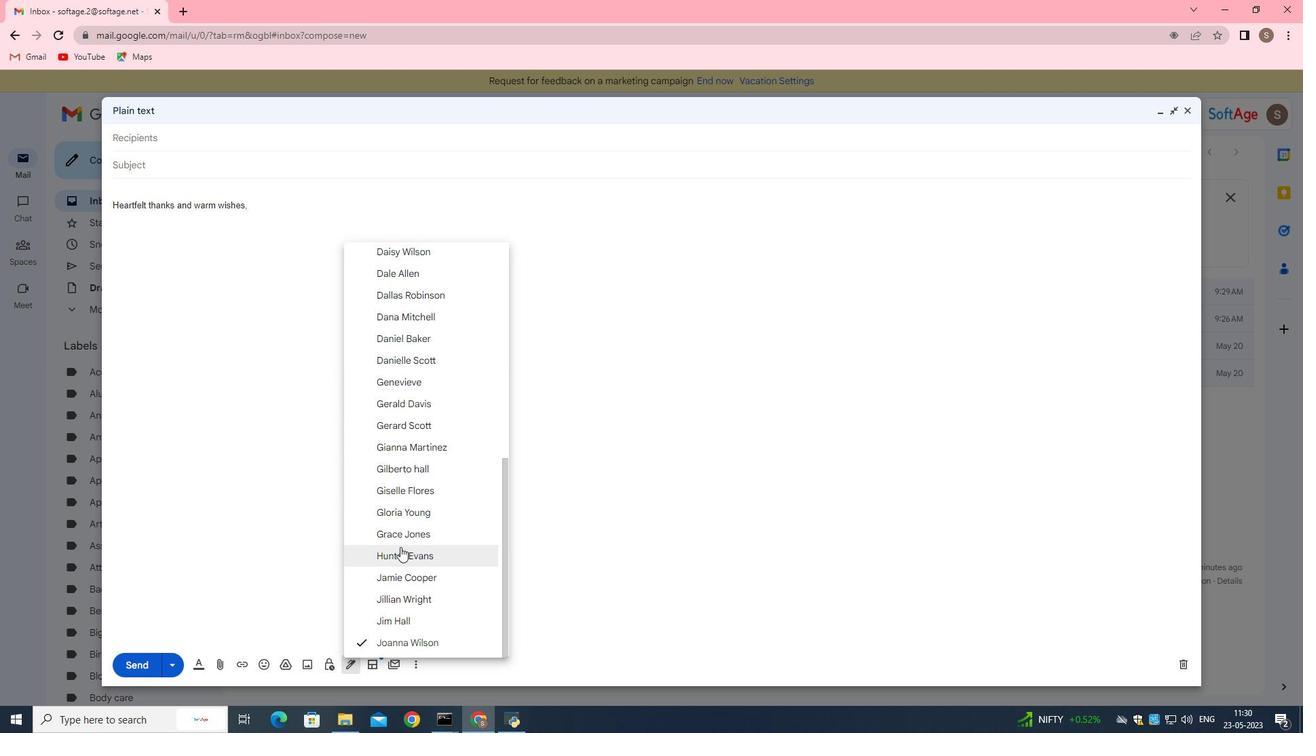 
Action: Mouse scrolled (402, 544) with delta (0, 0)
Screenshot: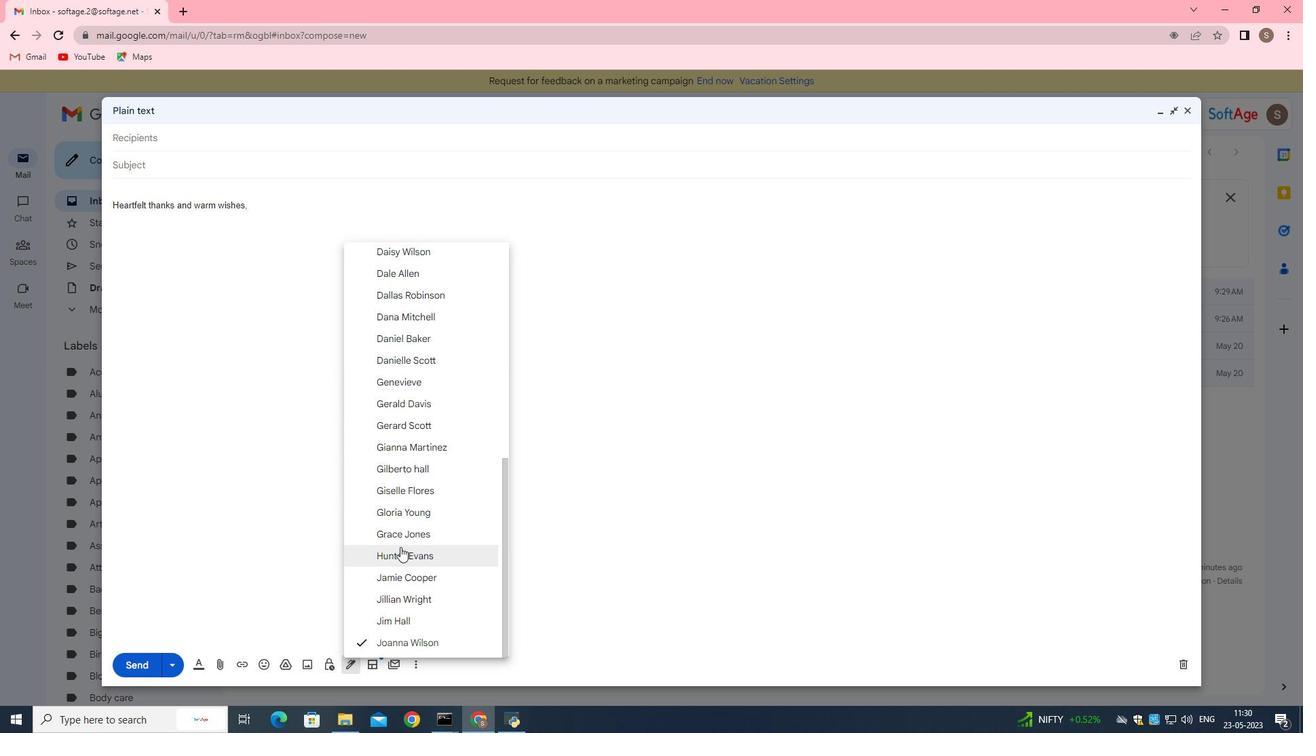 
Action: Mouse moved to (404, 541)
Screenshot: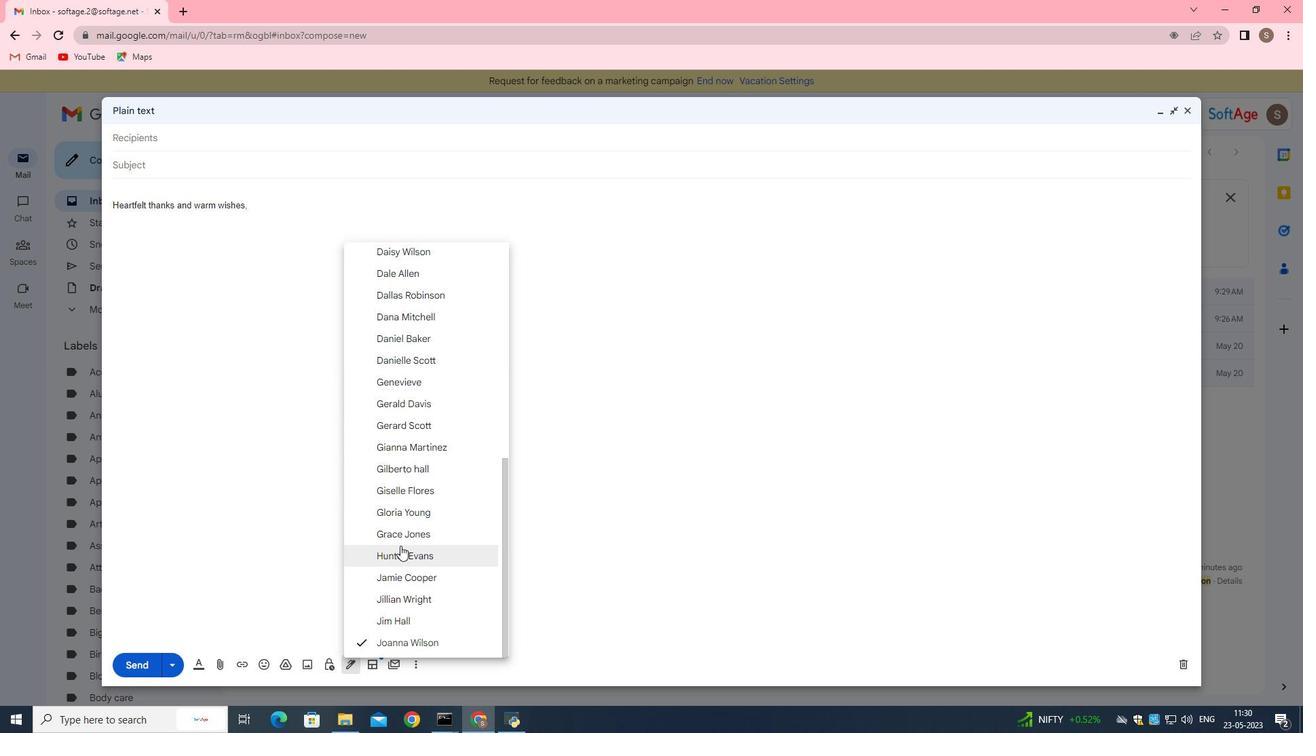
Action: Mouse scrolled (404, 541) with delta (0, 0)
Screenshot: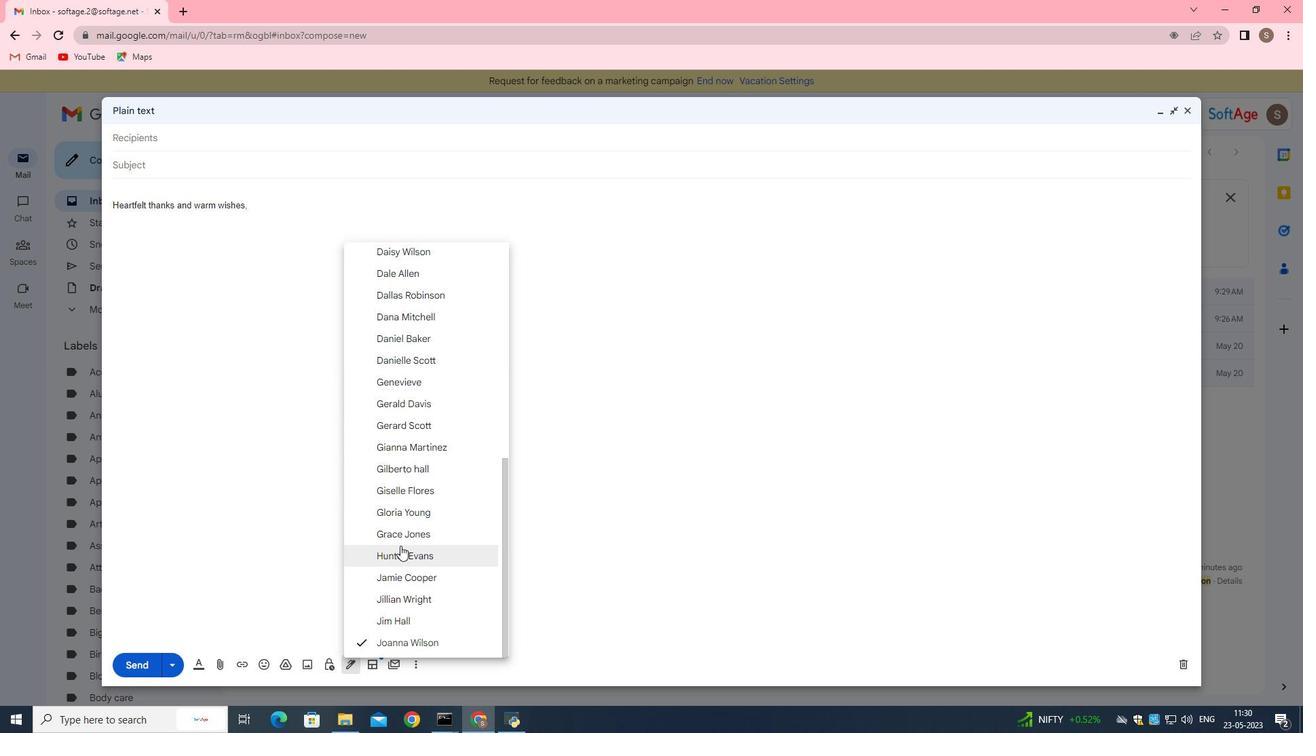 
Action: Mouse moved to (410, 530)
Screenshot: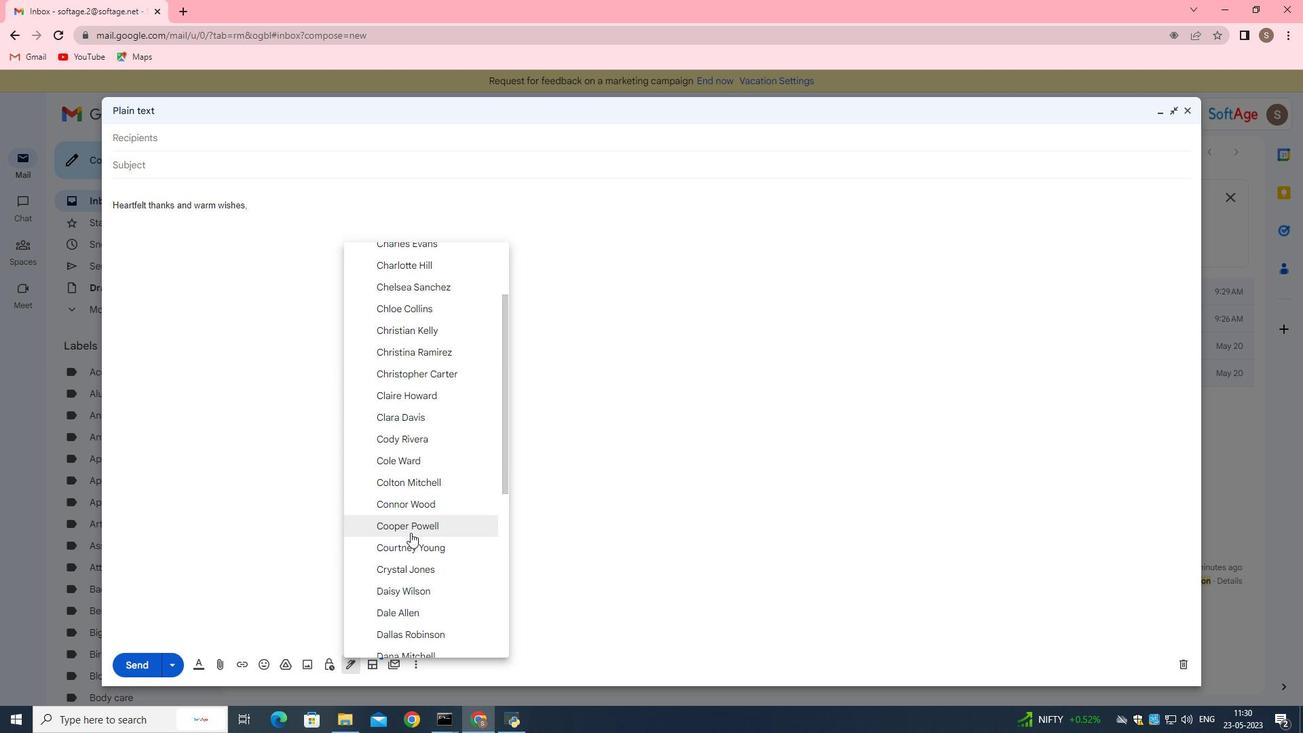 
Action: Mouse scrolled (410, 533) with delta (0, 0)
Screenshot: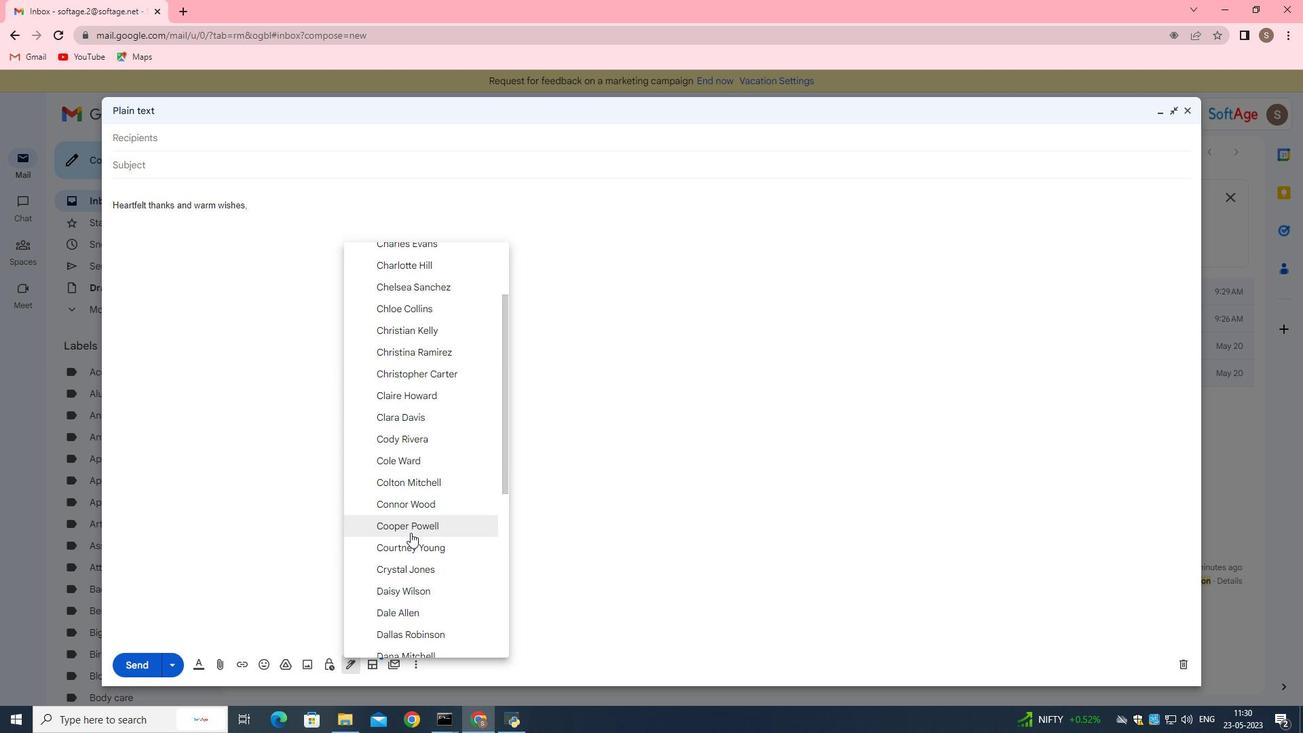 
Action: Mouse scrolled (410, 533) with delta (0, 0)
Screenshot: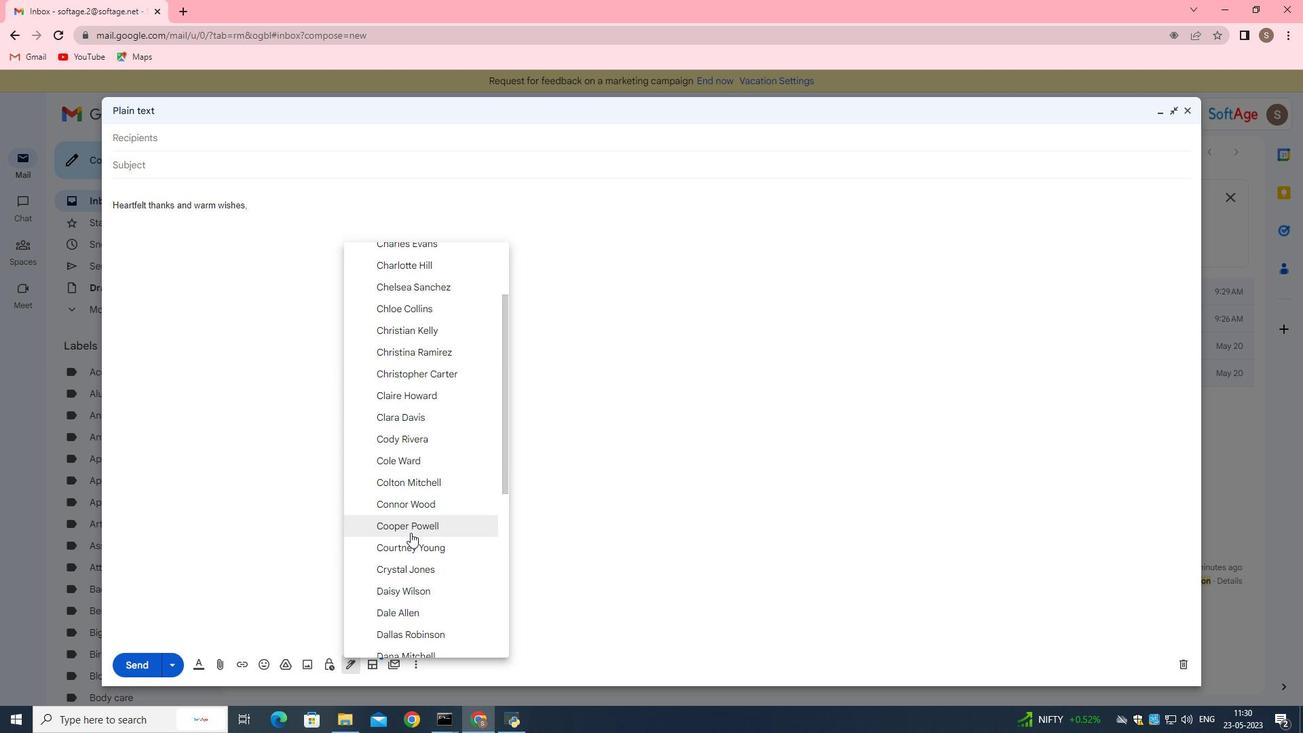 
Action: Mouse scrolled (410, 533) with delta (0, 0)
Screenshot: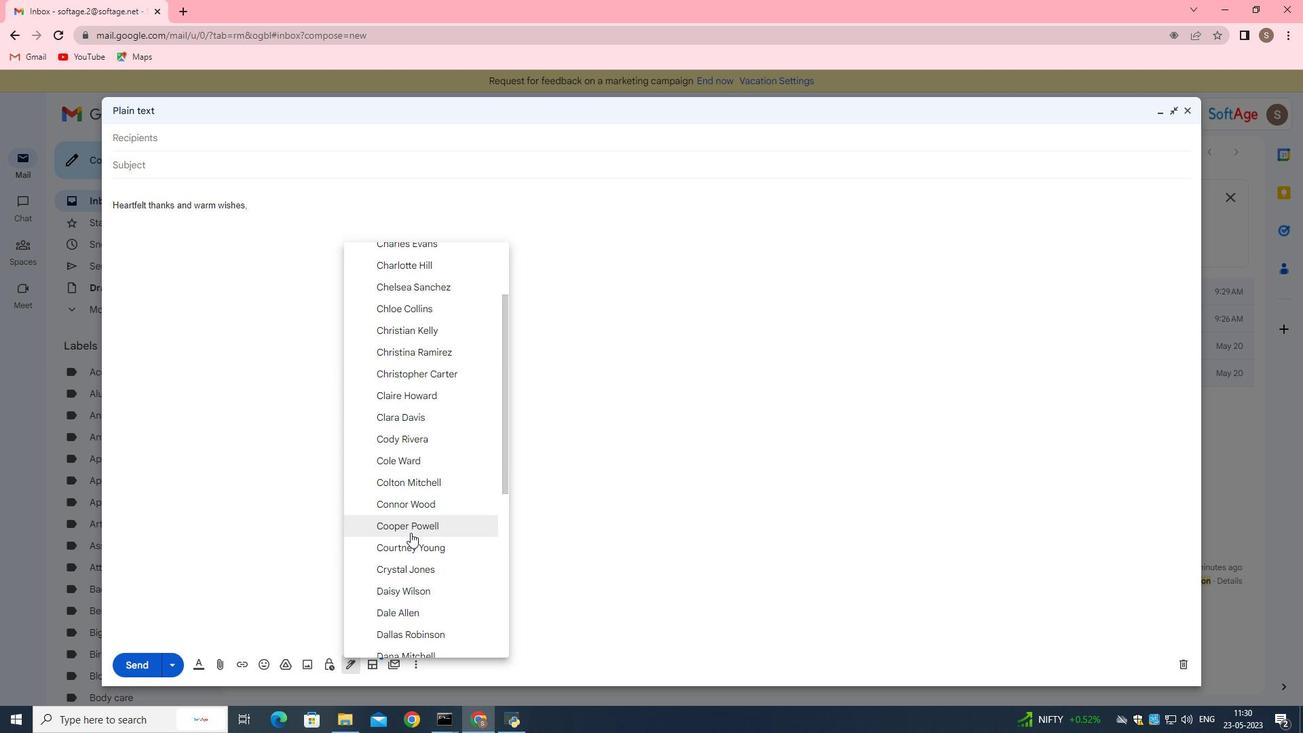 
Action: Mouse scrolled (410, 533) with delta (0, 0)
Screenshot: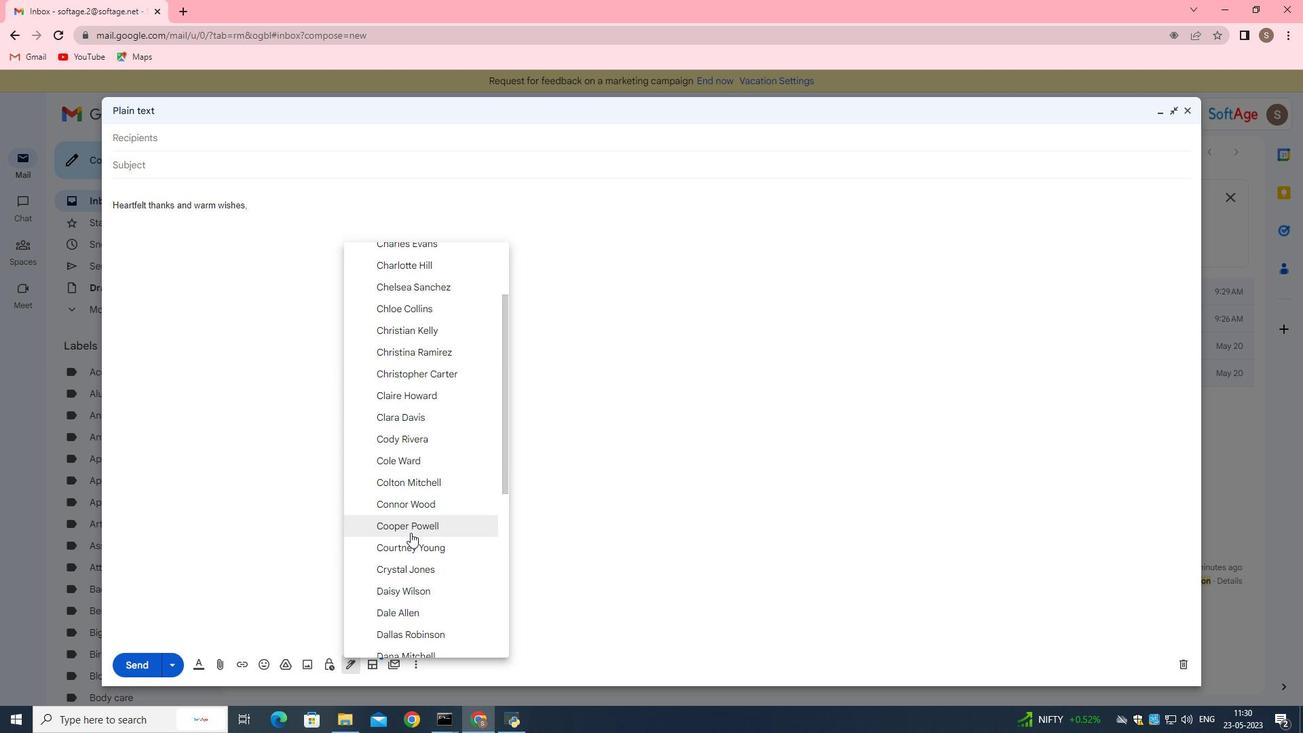 
Action: Mouse scrolled (410, 533) with delta (0, 0)
Screenshot: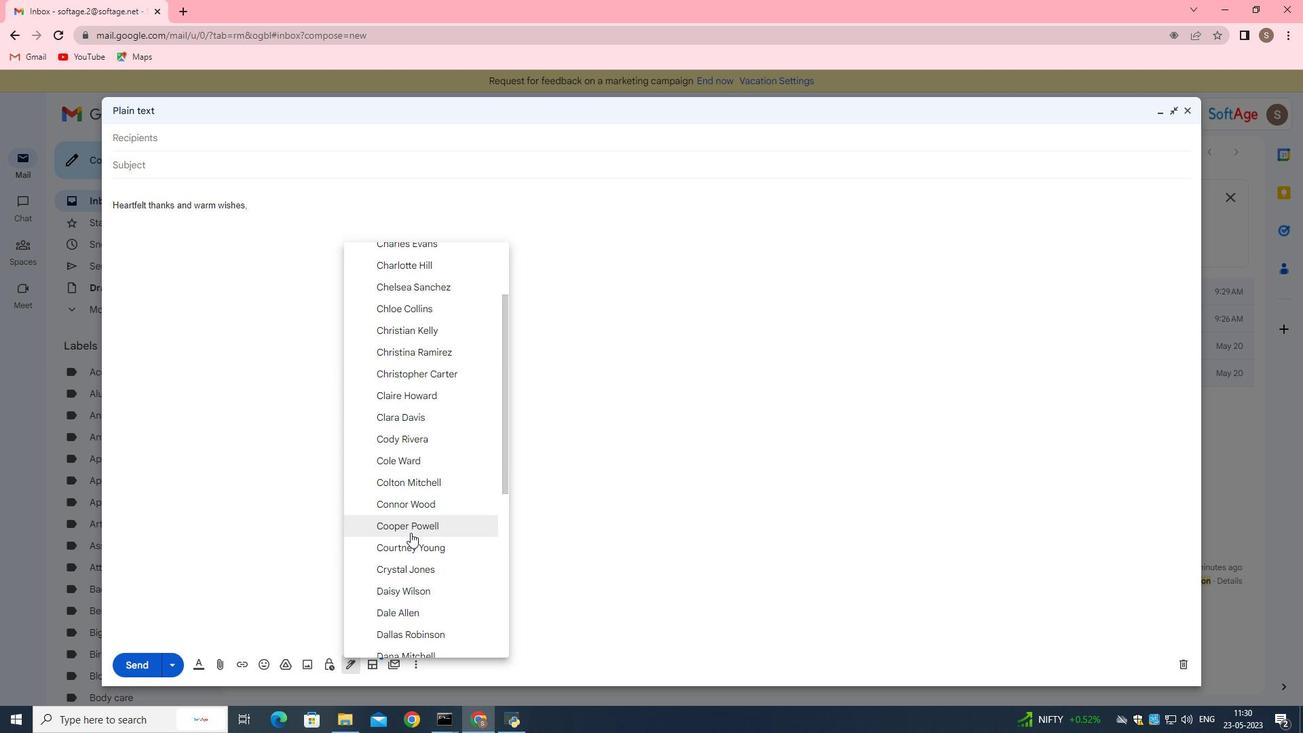 
Action: Mouse scrolled (410, 531) with delta (0, 0)
Screenshot: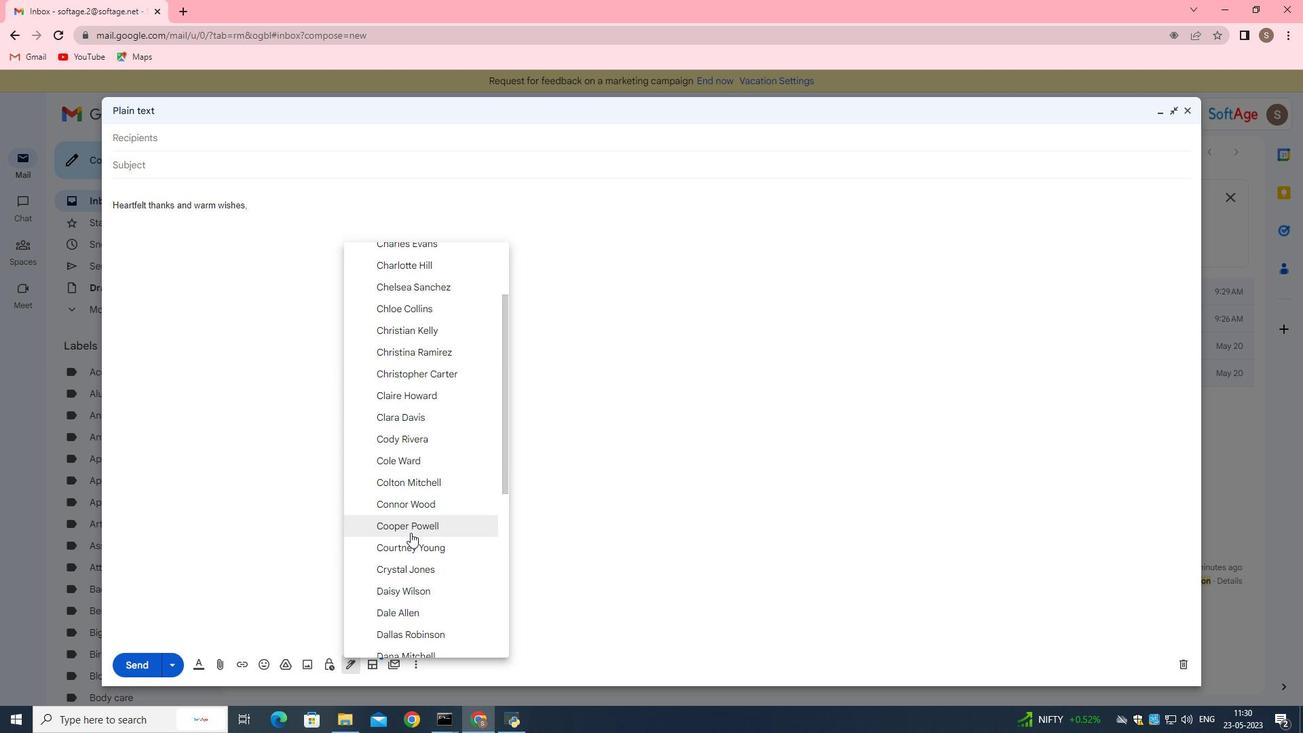 
Action: Mouse moved to (408, 527)
Screenshot: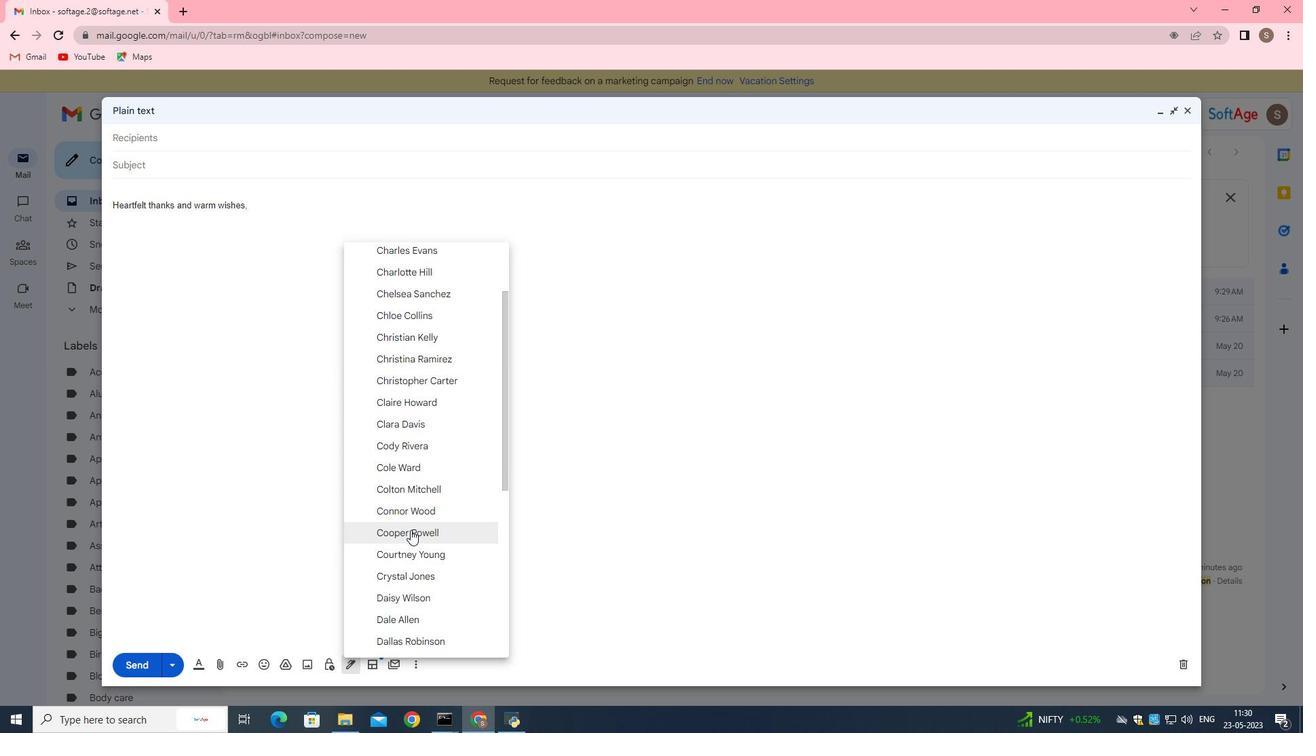 
Action: Mouse scrolled (408, 528) with delta (0, 0)
Screenshot: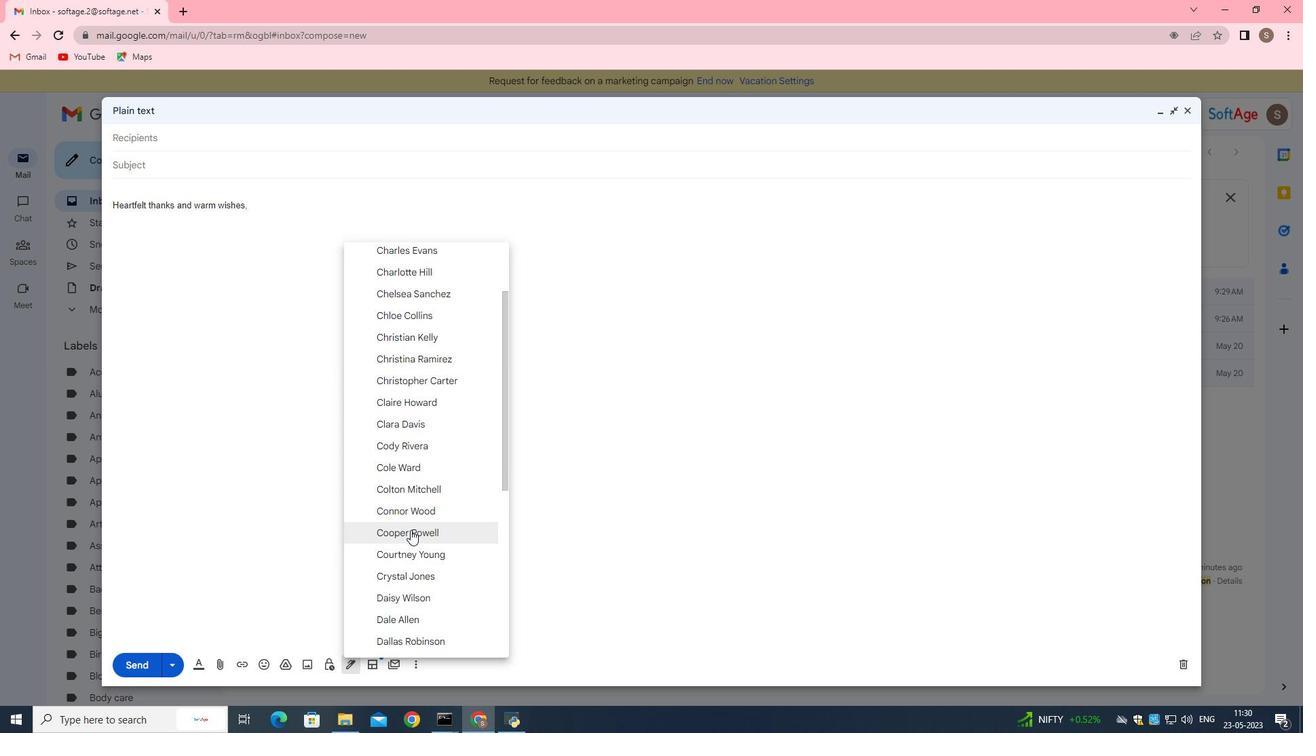 
Action: Mouse moved to (408, 526)
Screenshot: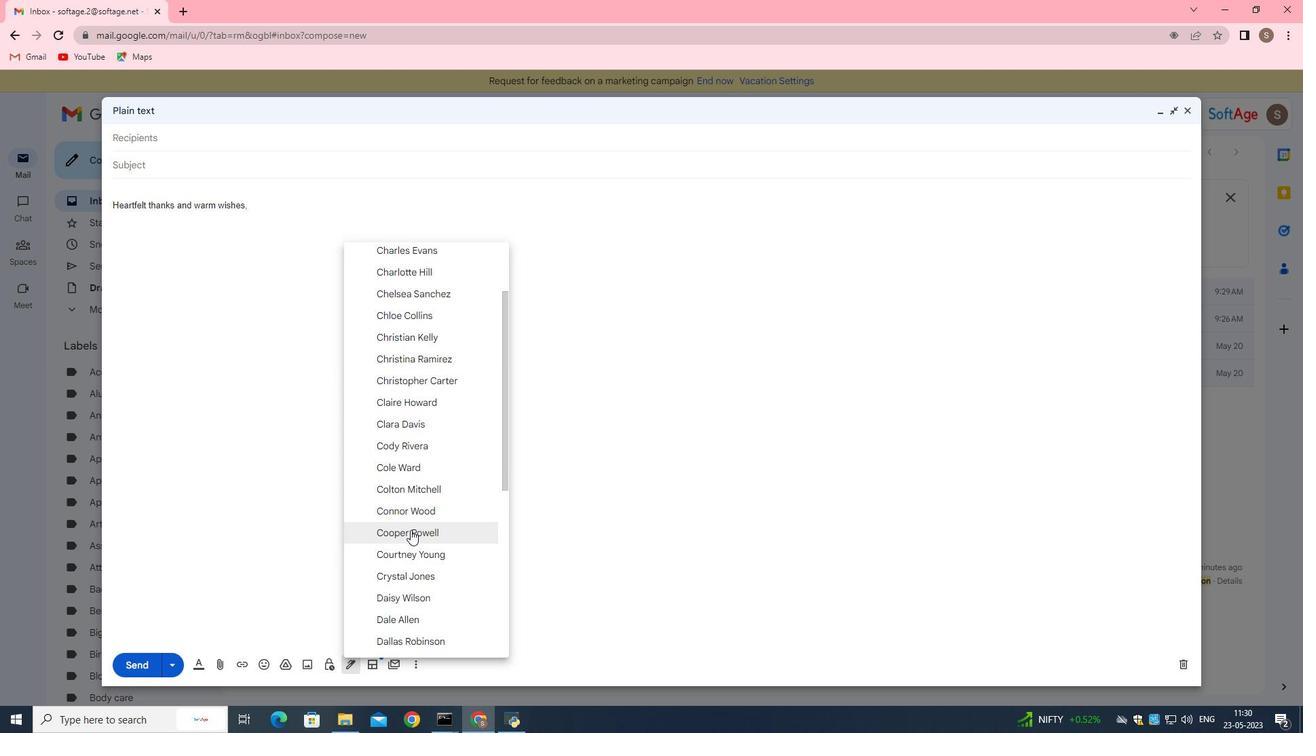 
Action: Mouse scrolled (408, 527) with delta (0, 0)
Screenshot: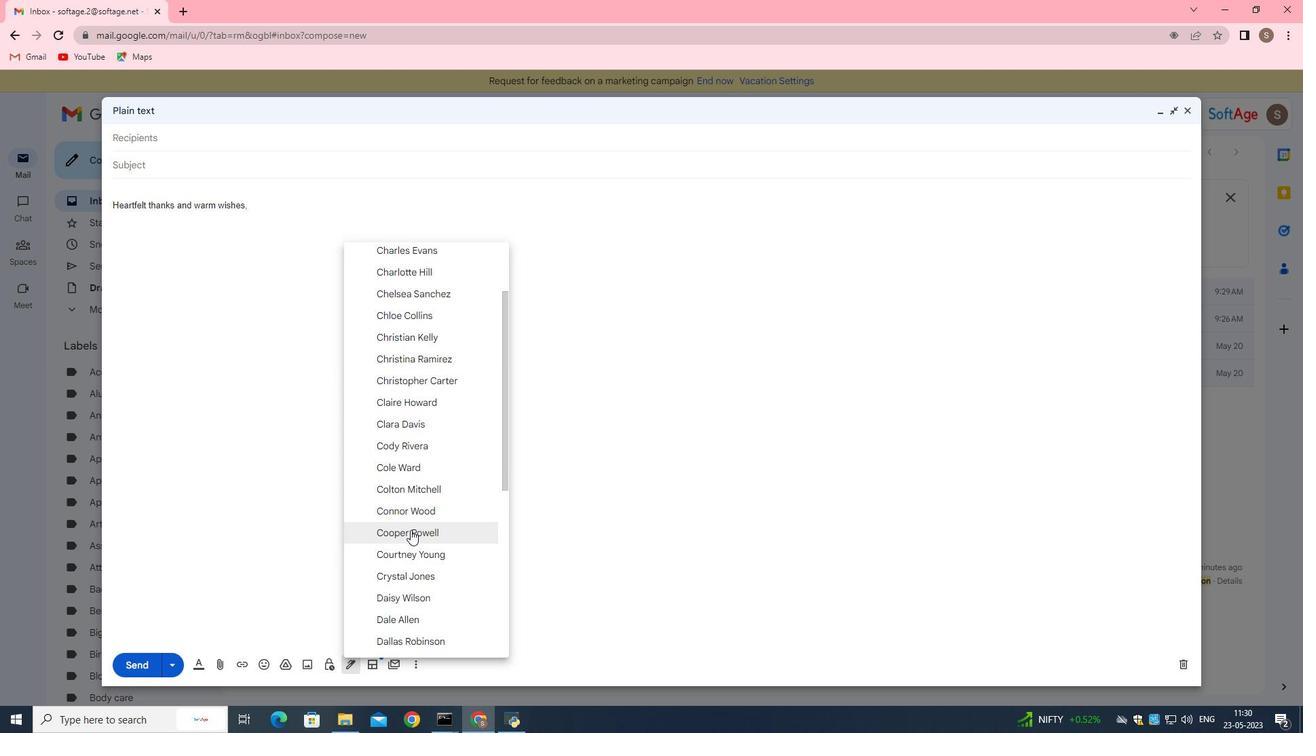 
Action: Mouse moved to (408, 524)
Screenshot: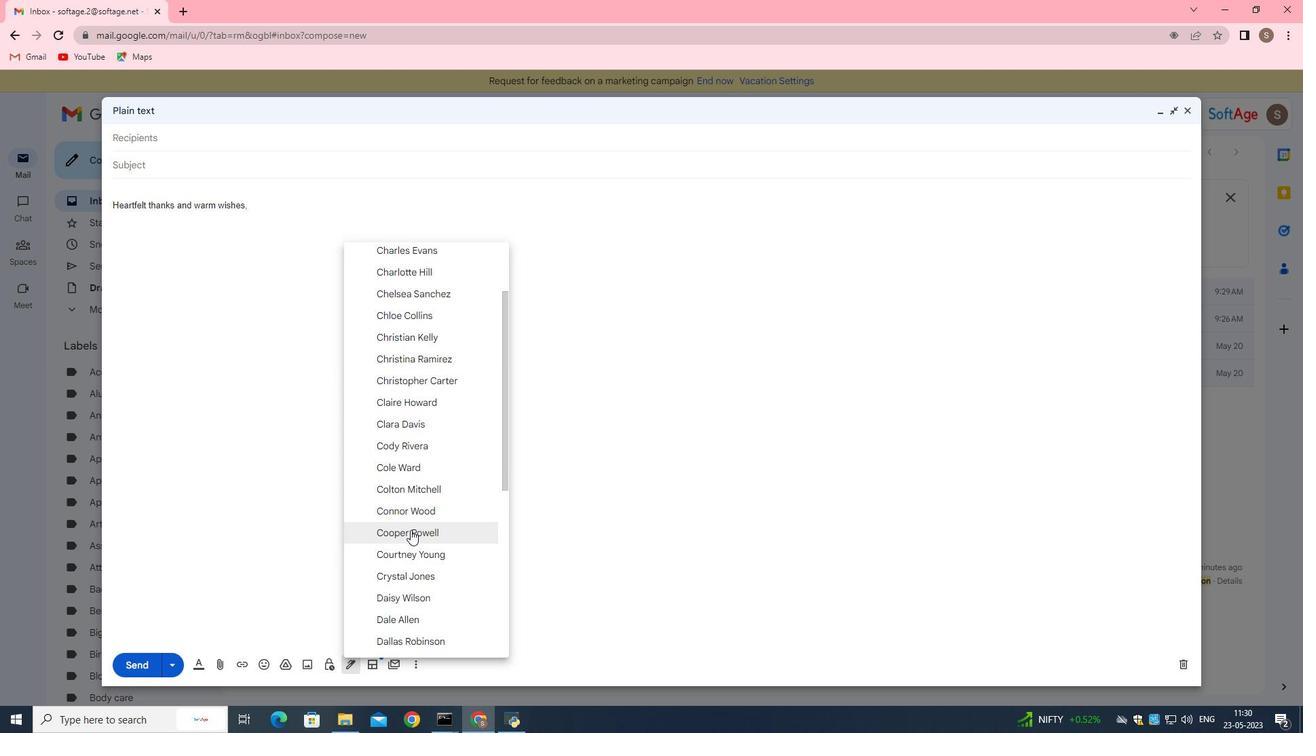 
Action: Mouse scrolled (408, 524) with delta (0, 0)
Screenshot: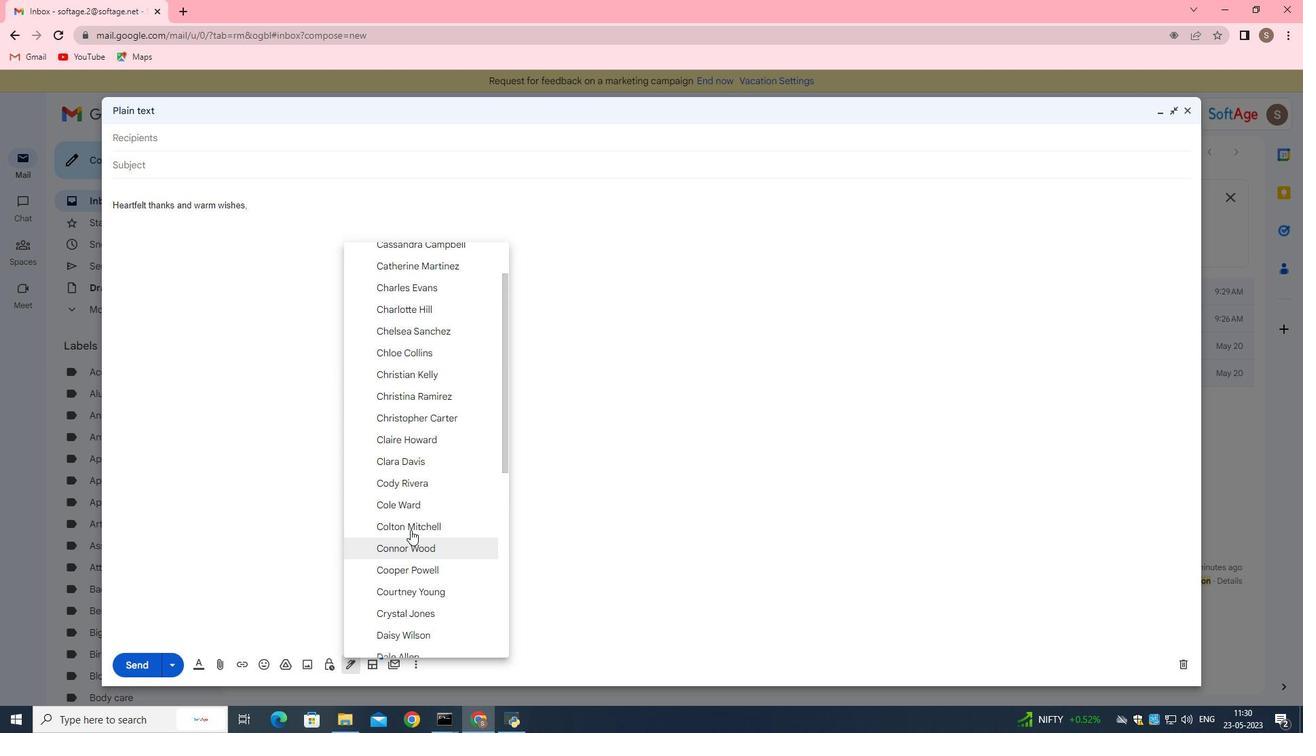 
Action: Mouse moved to (407, 517)
Screenshot: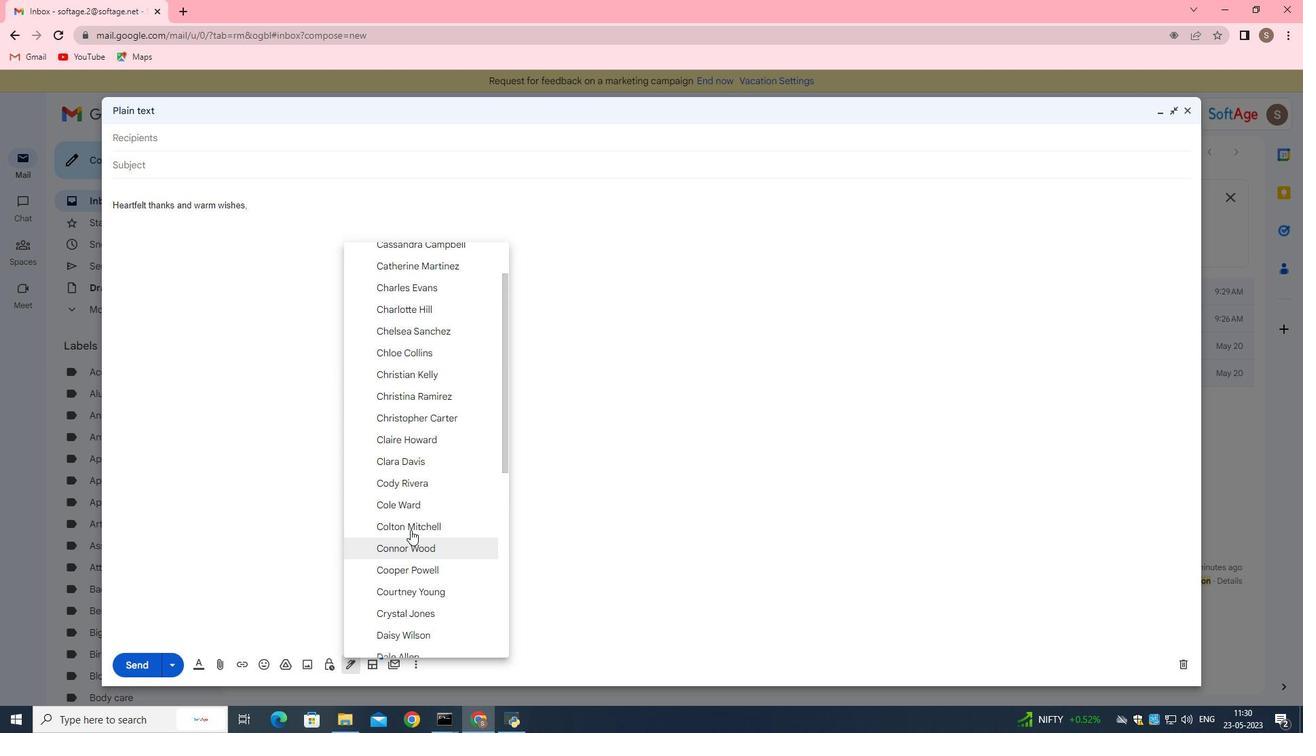
Action: Mouse scrolled (407, 518) with delta (0, 0)
Screenshot: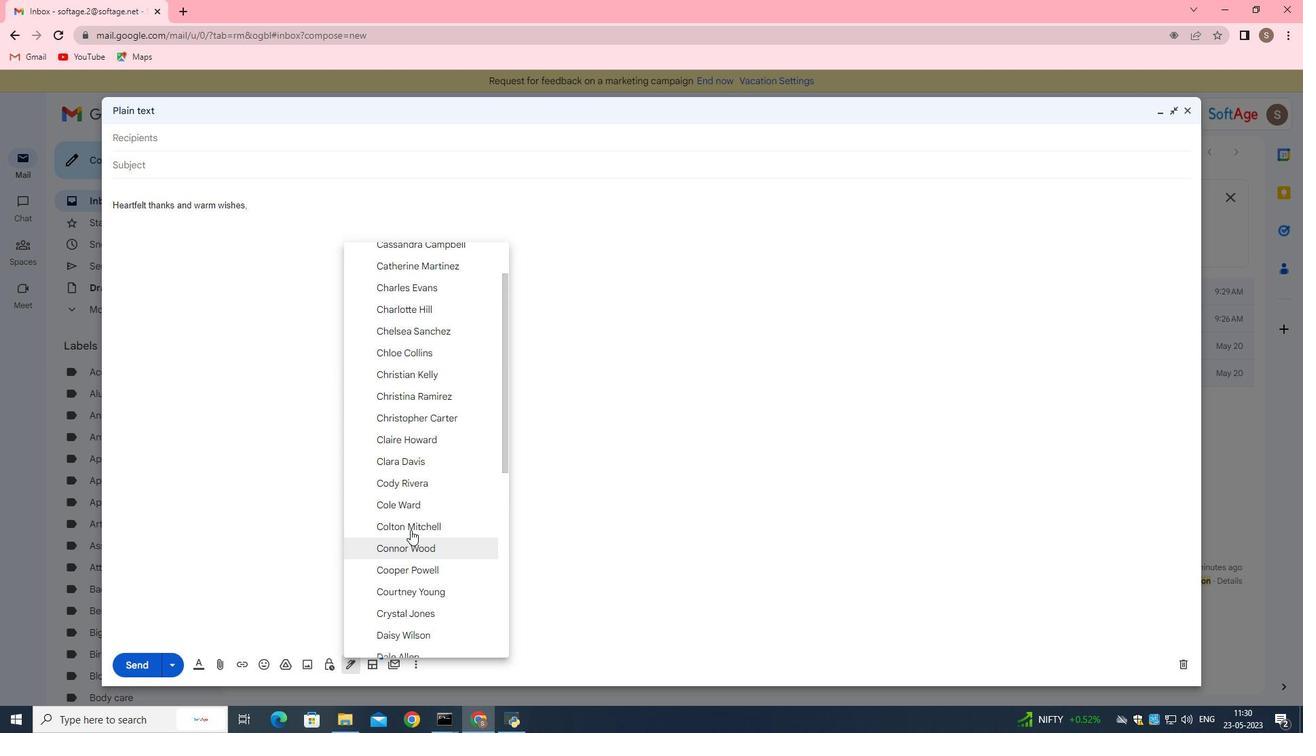 
Action: Mouse moved to (399, 255)
Screenshot: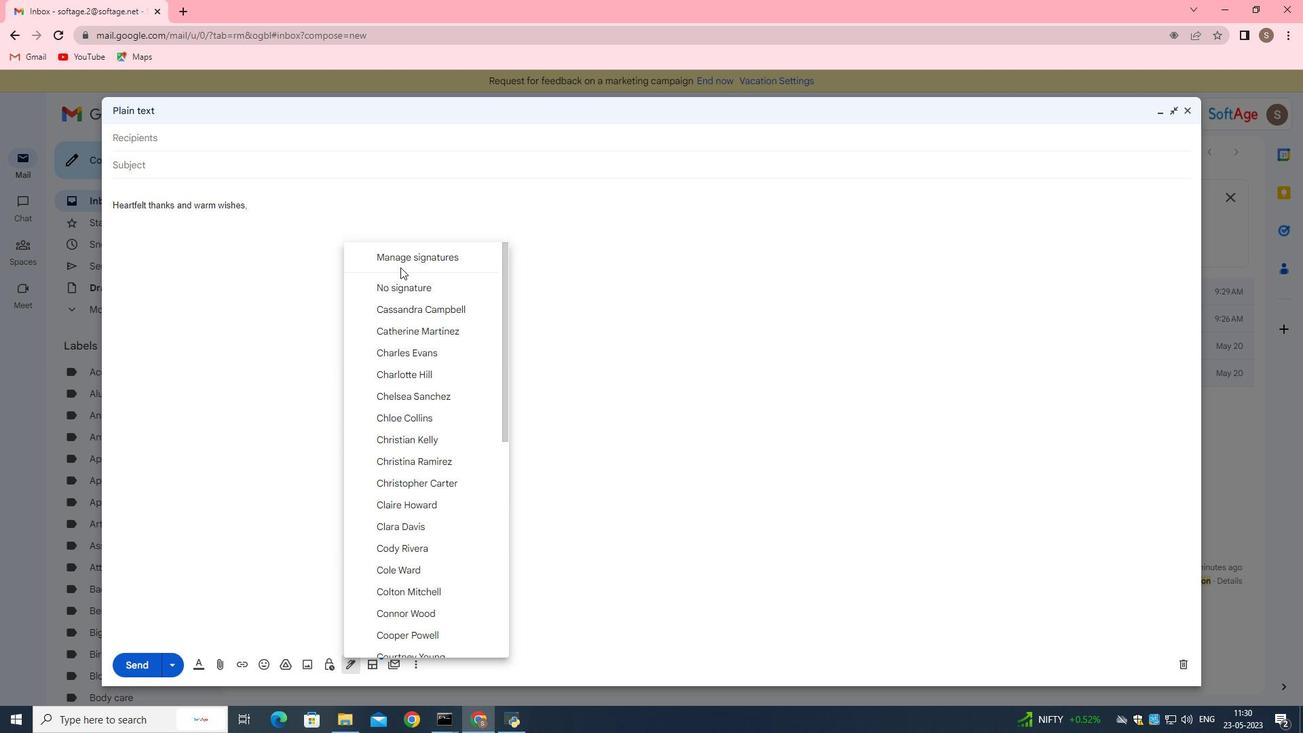 
Action: Mouse pressed left at (399, 255)
Screenshot: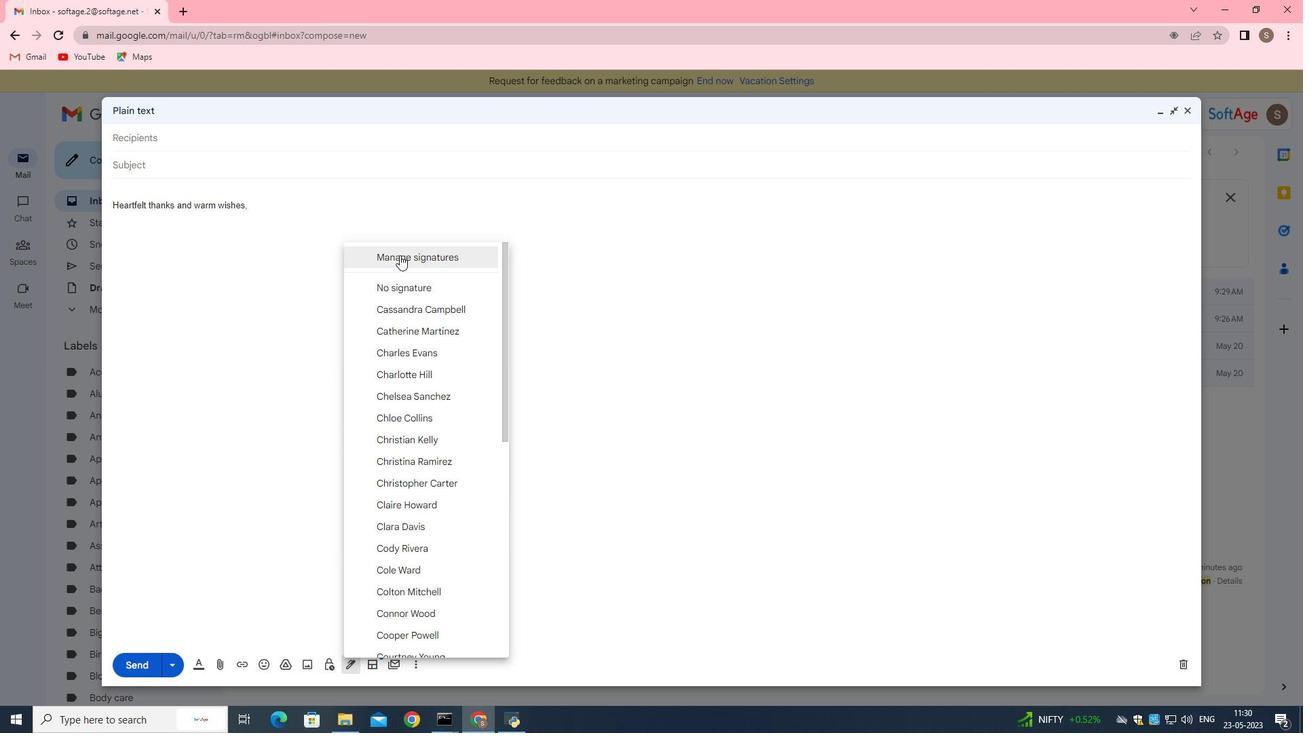 
Action: Mouse moved to (1159, 113)
Screenshot: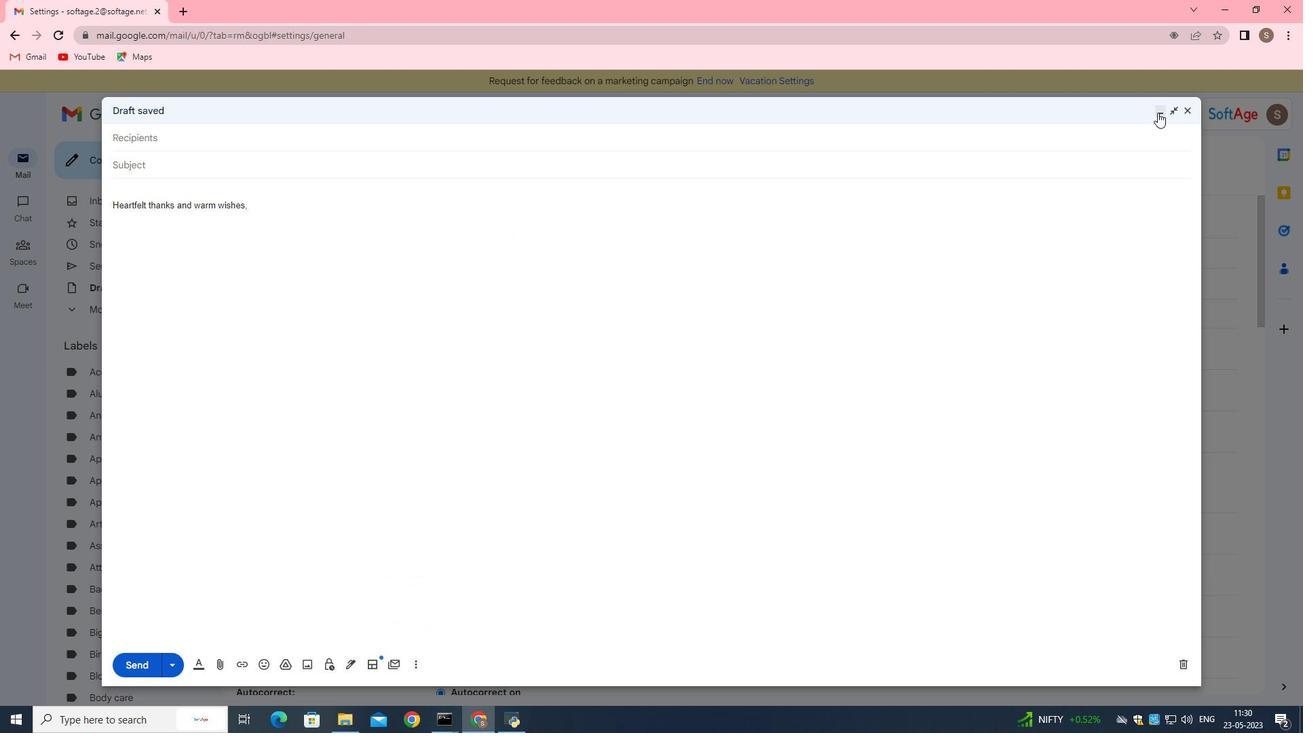 
Action: Mouse pressed left at (1159, 113)
Screenshot: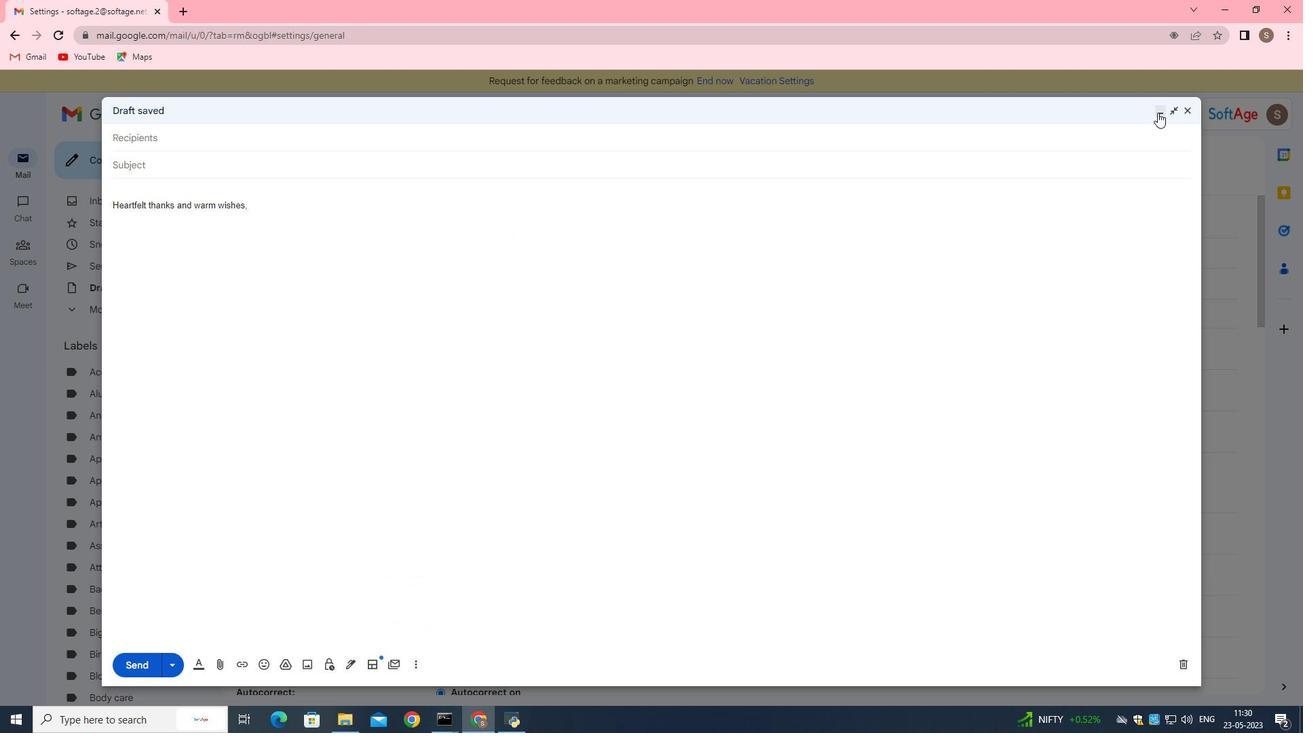
Action: Mouse moved to (860, 386)
Screenshot: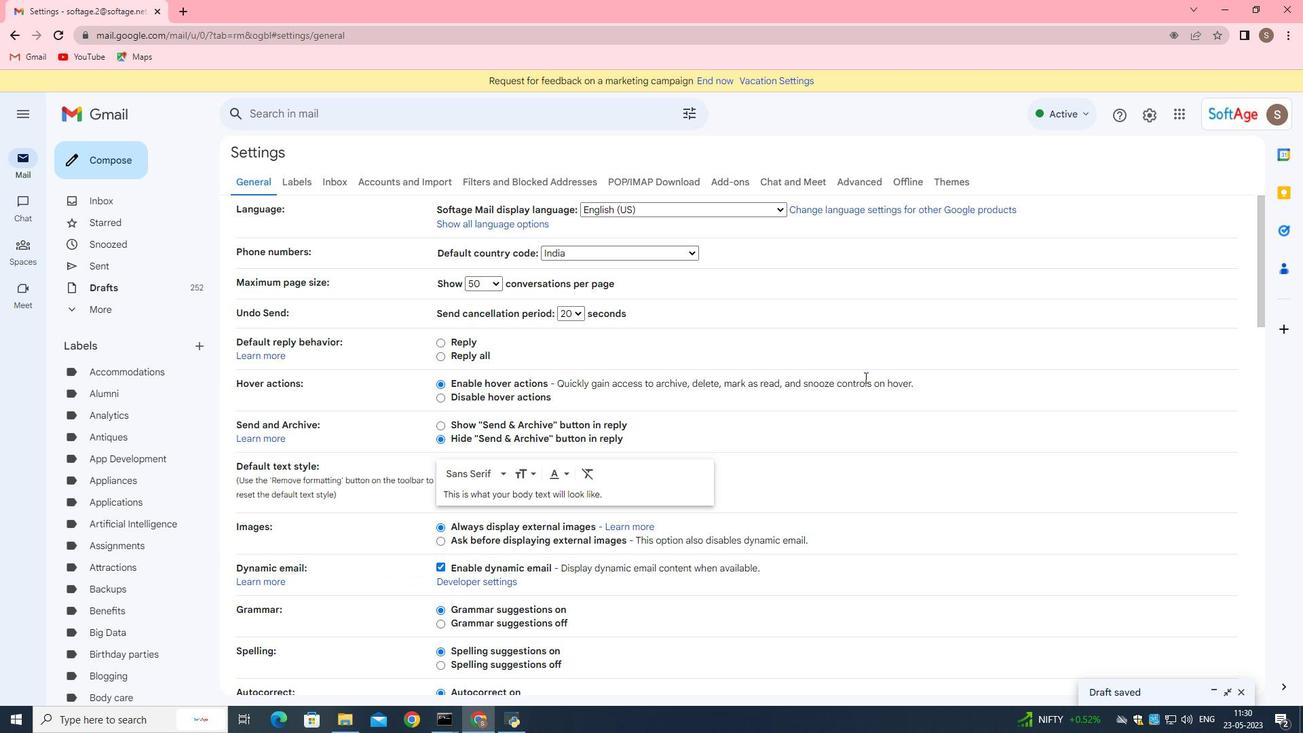 
Action: Mouse scrolled (860, 384) with delta (0, 0)
Screenshot: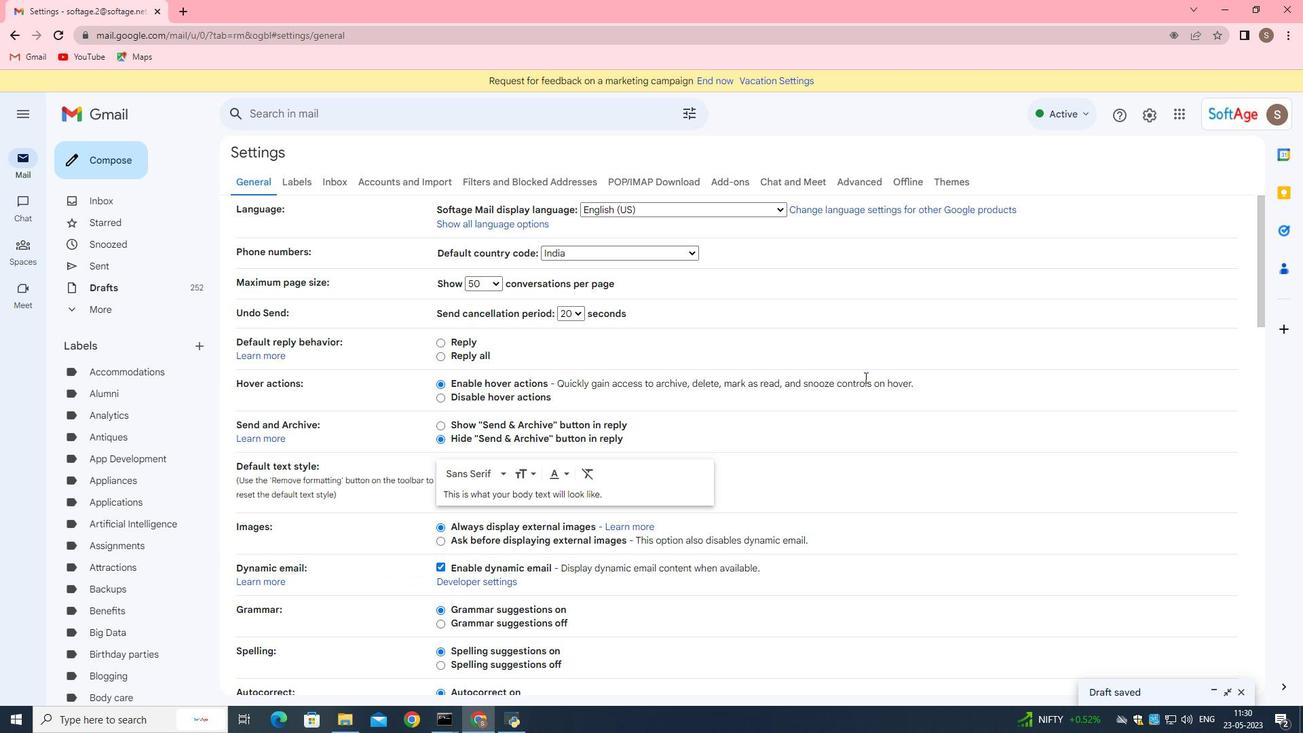 
Action: Mouse scrolled (860, 385) with delta (0, 0)
Screenshot: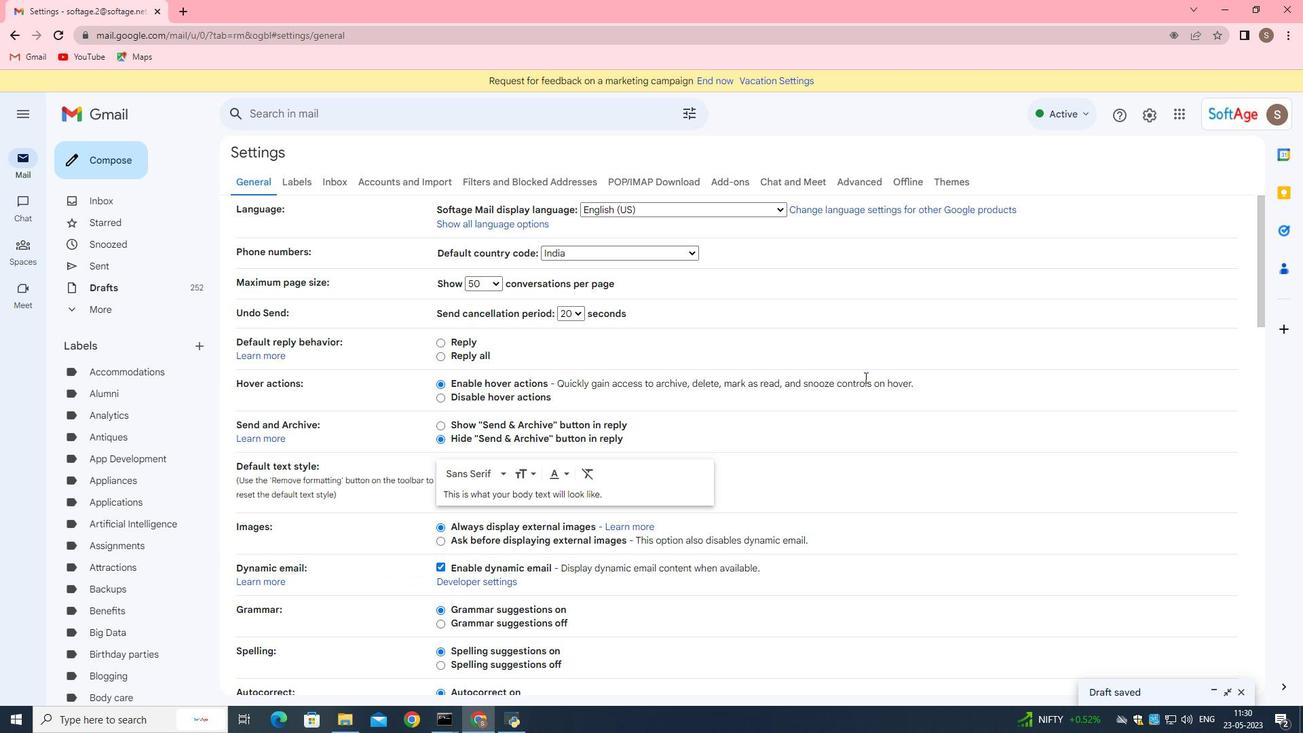 
Action: Mouse scrolled (860, 385) with delta (0, 0)
Screenshot: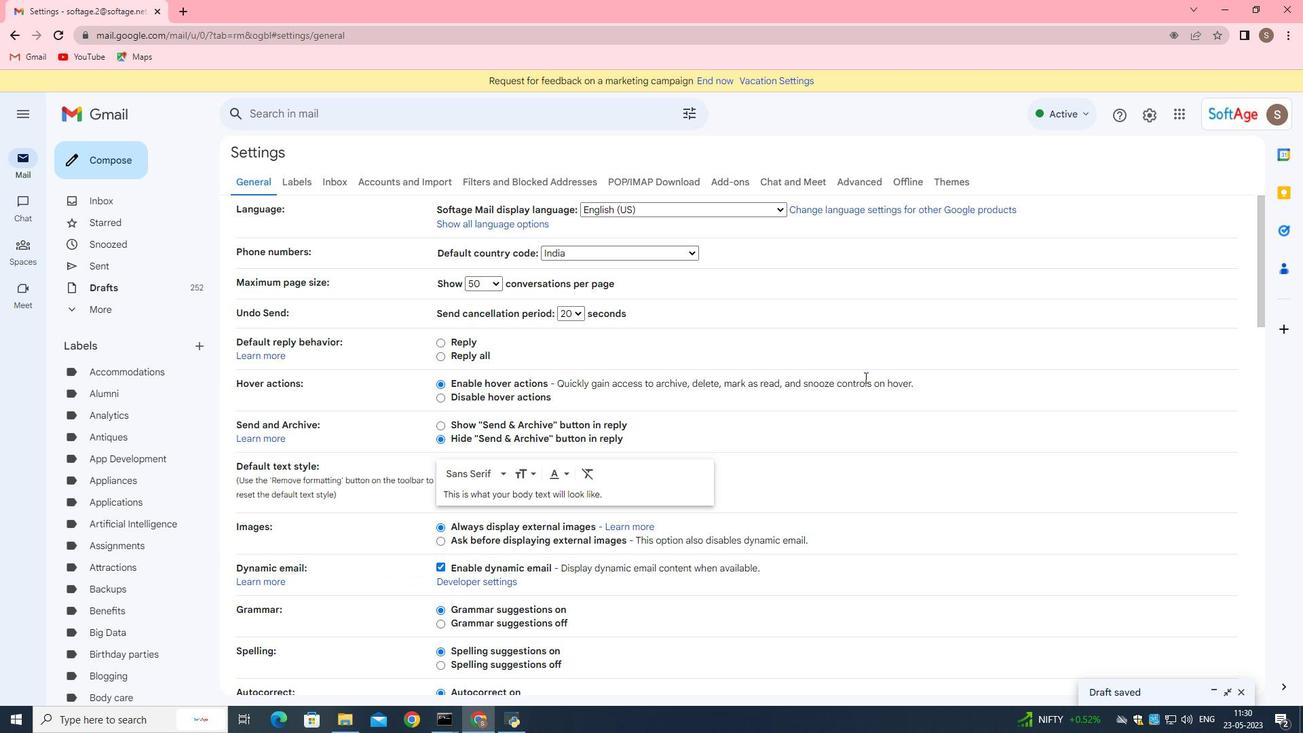 
Action: Mouse scrolled (860, 385) with delta (0, 0)
Screenshot: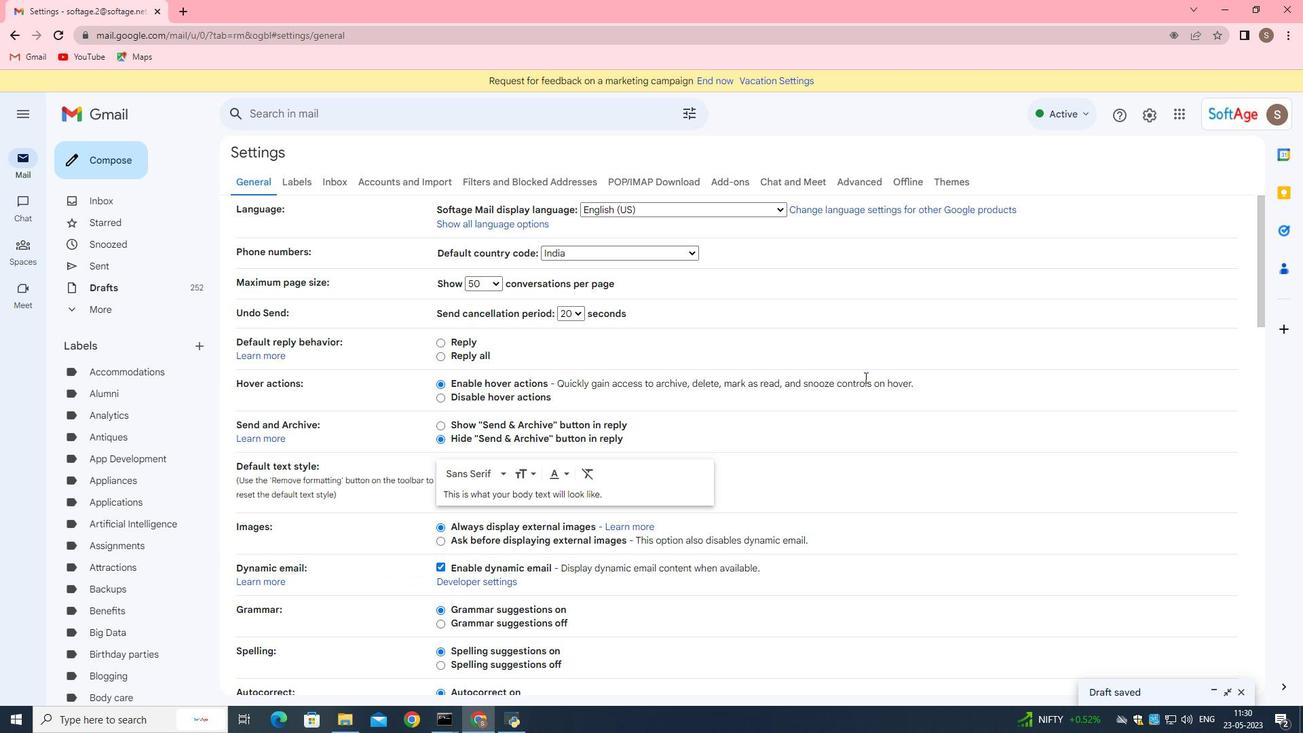 
Action: Mouse moved to (856, 388)
Screenshot: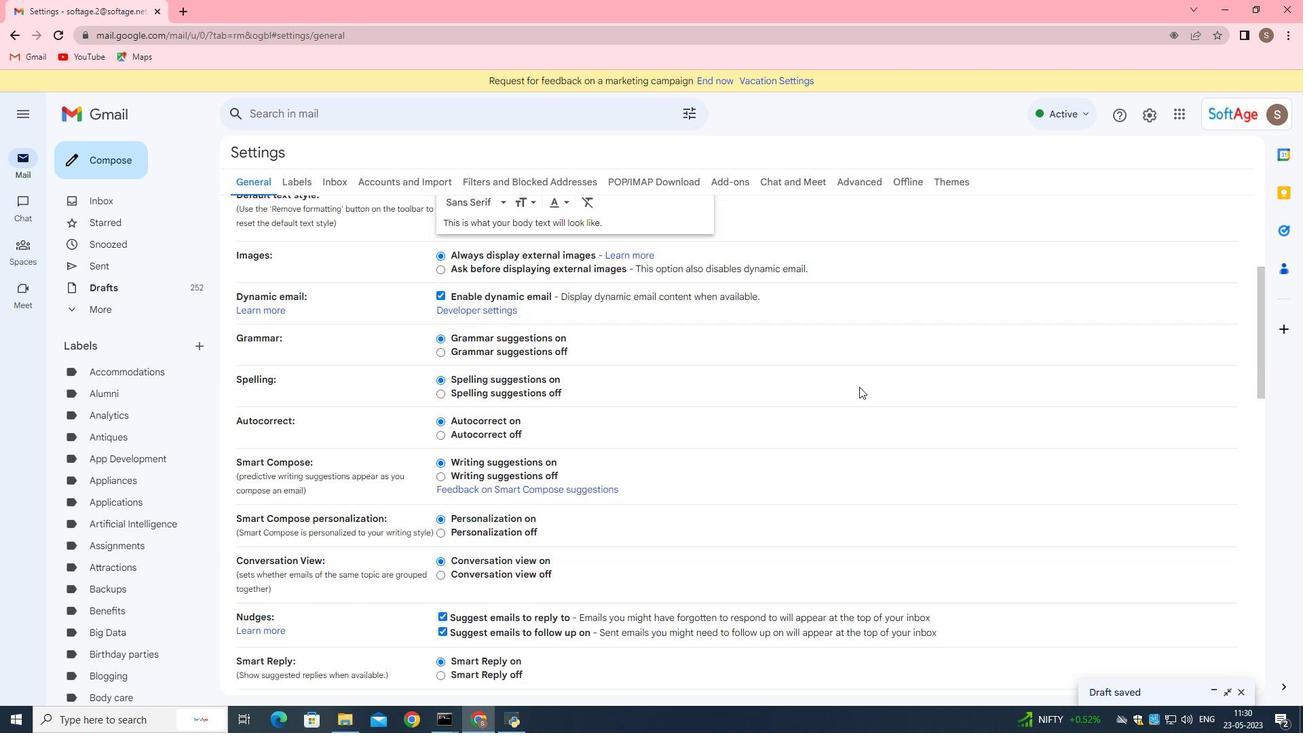 
Action: Mouse scrolled (856, 387) with delta (0, 0)
Screenshot: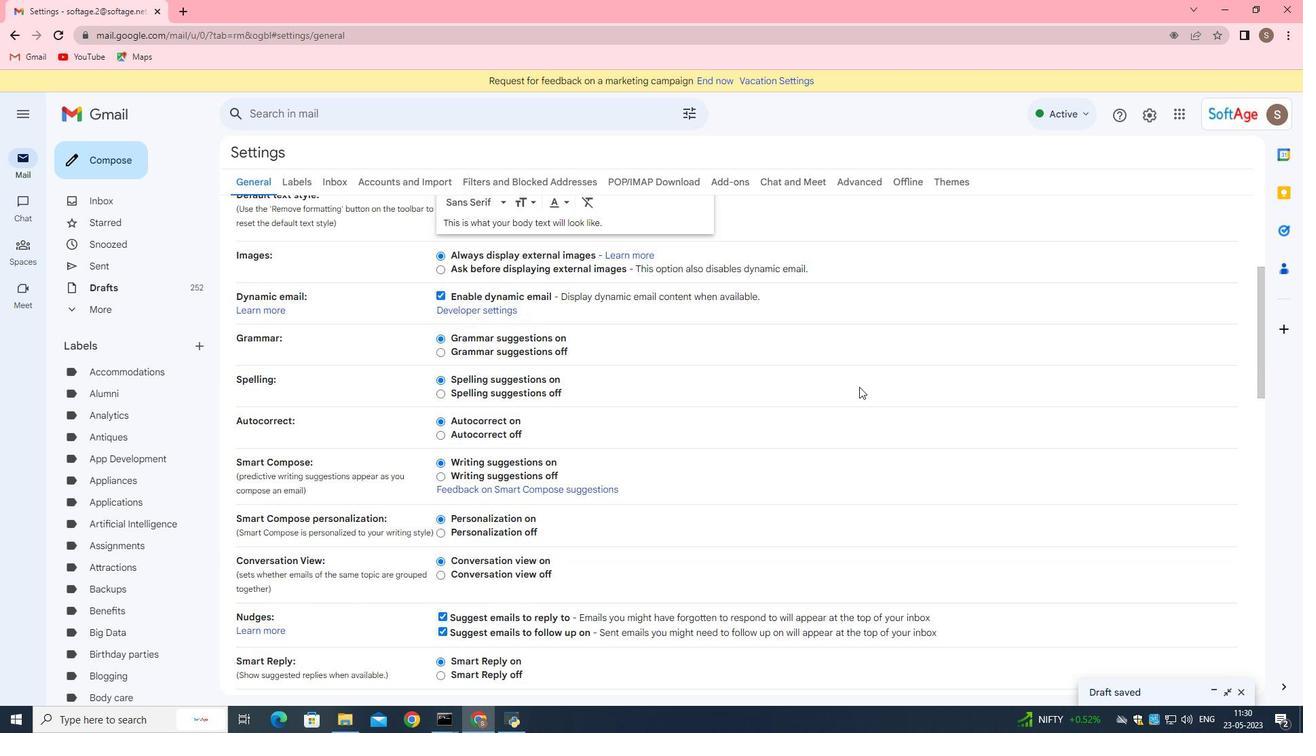 
Action: Mouse scrolled (856, 387) with delta (0, 0)
Screenshot: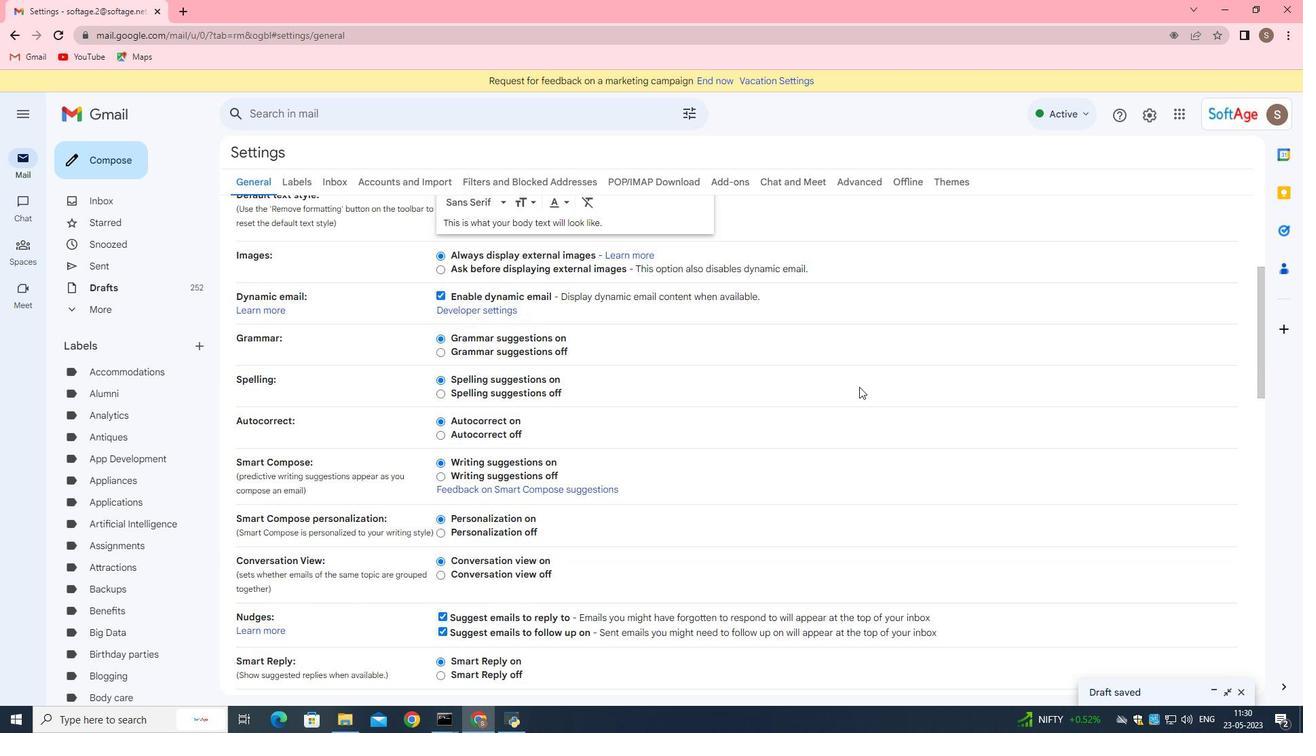 
Action: Mouse scrolled (856, 387) with delta (0, 0)
Screenshot: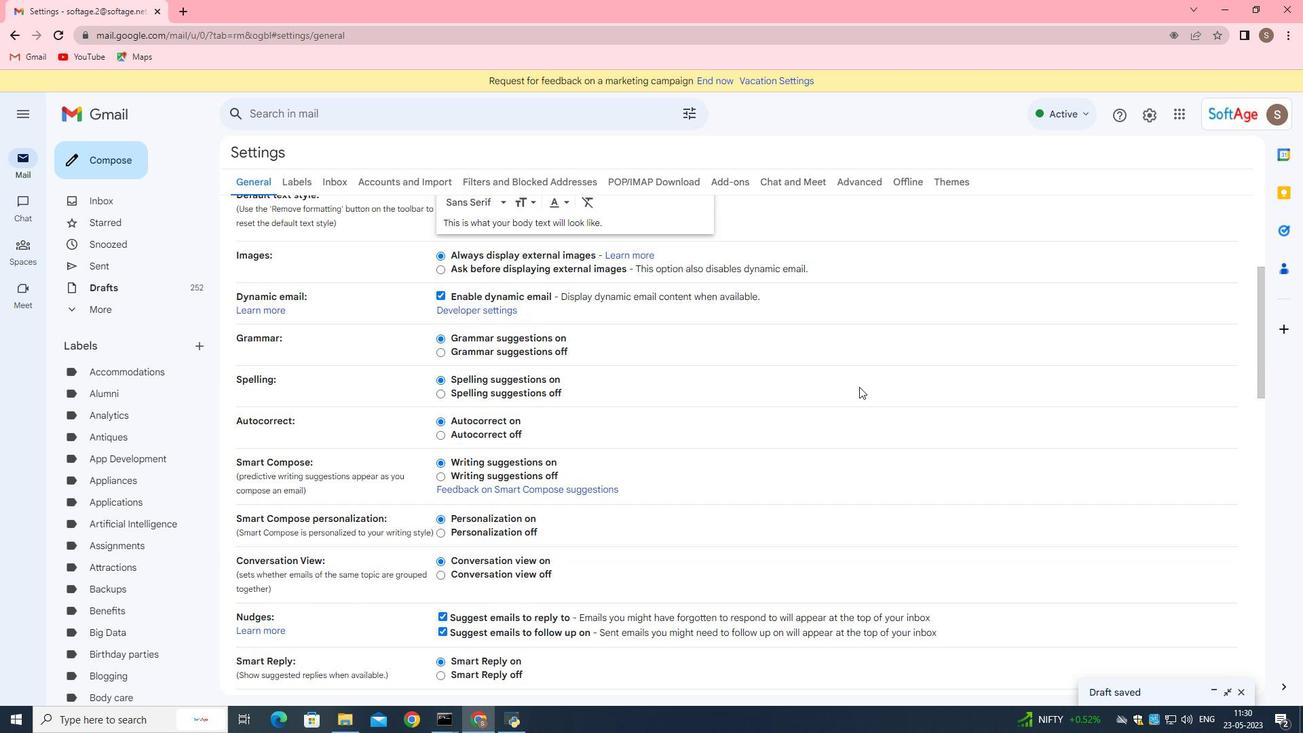
Action: Mouse scrolled (856, 387) with delta (0, 0)
Screenshot: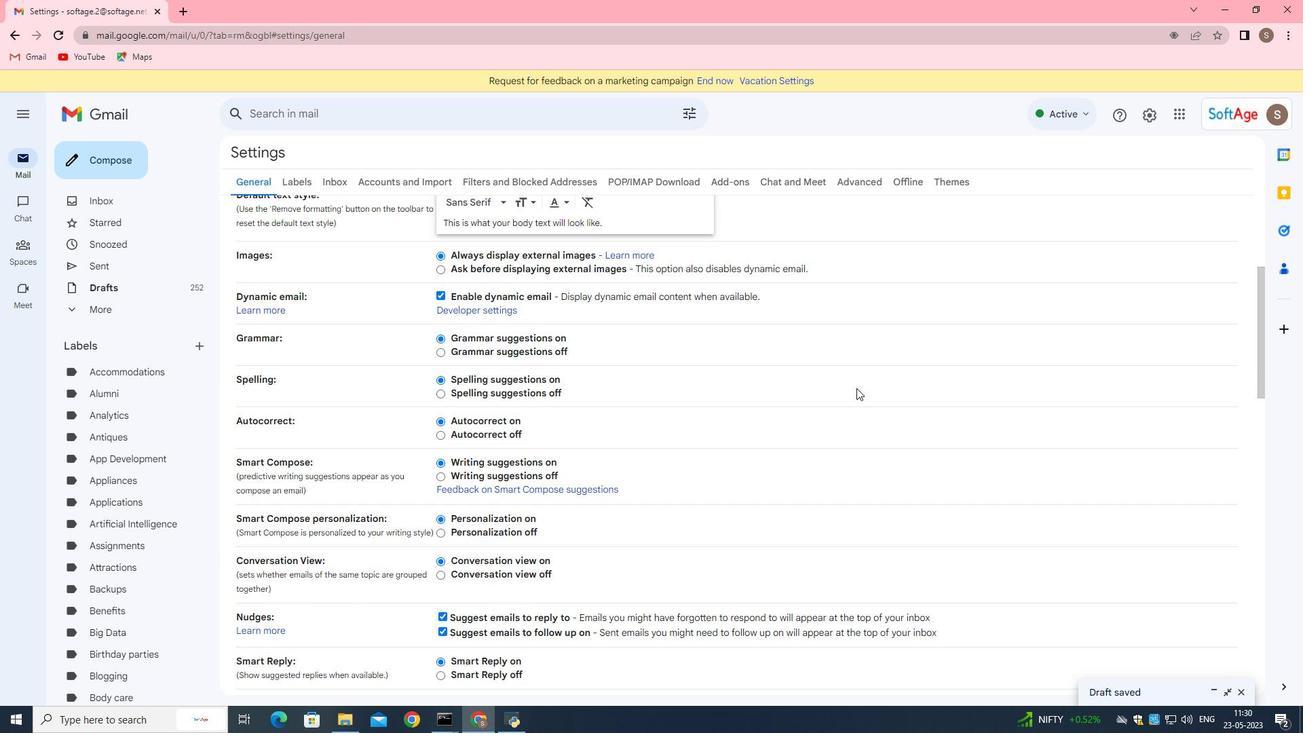 
Action: Mouse moved to (848, 393)
Screenshot: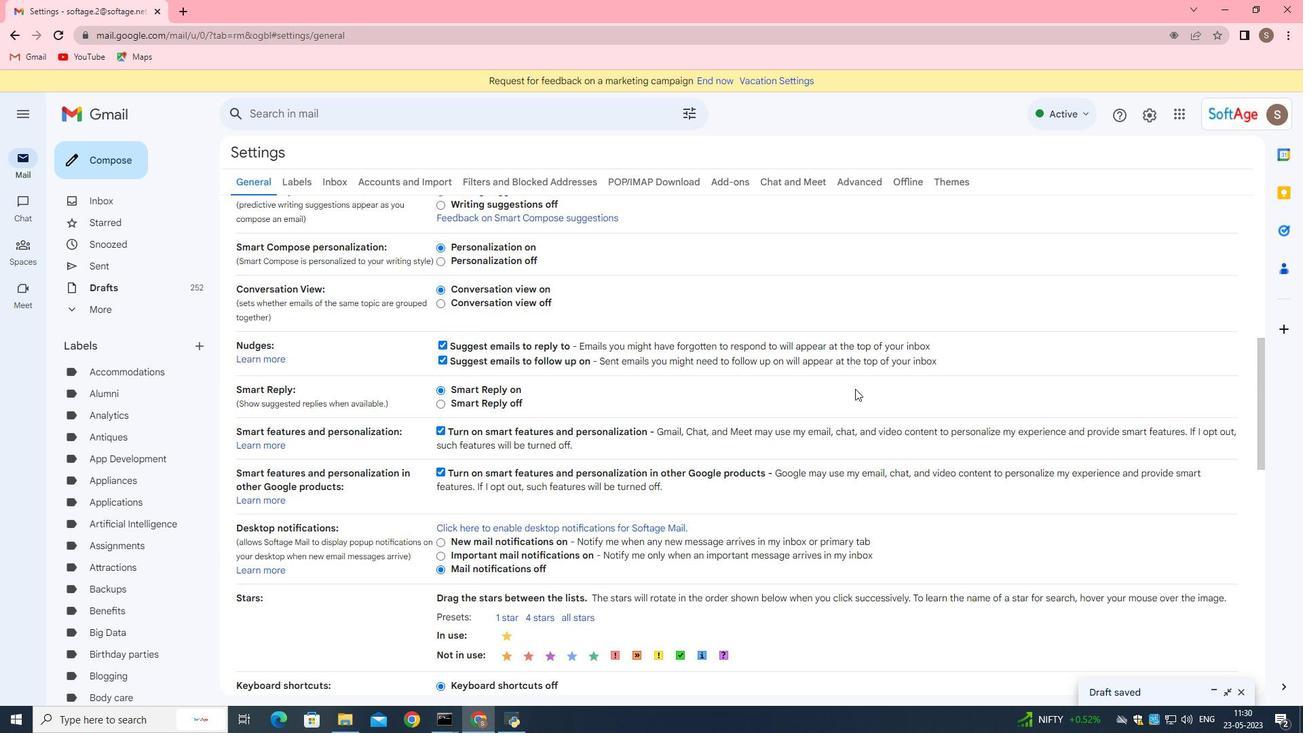 
Action: Mouse scrolled (848, 392) with delta (0, 0)
Screenshot: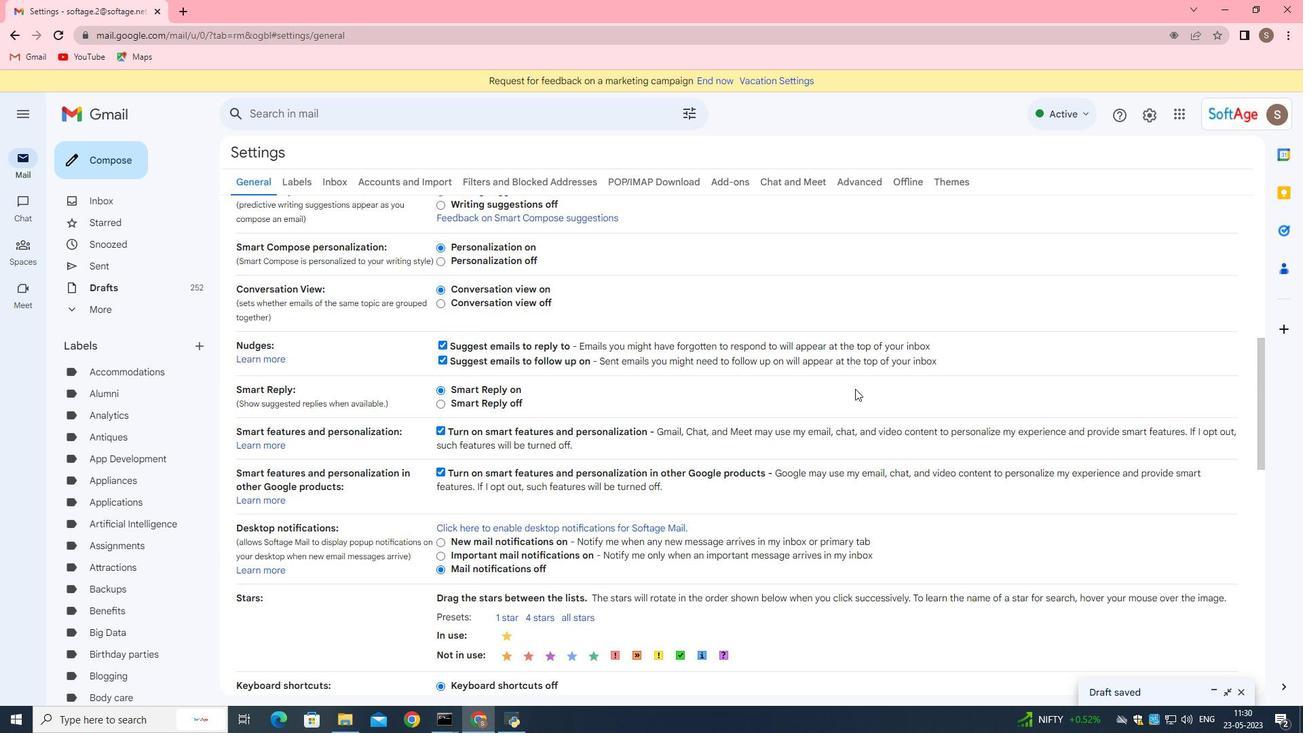 
Action: Mouse moved to (846, 394)
Screenshot: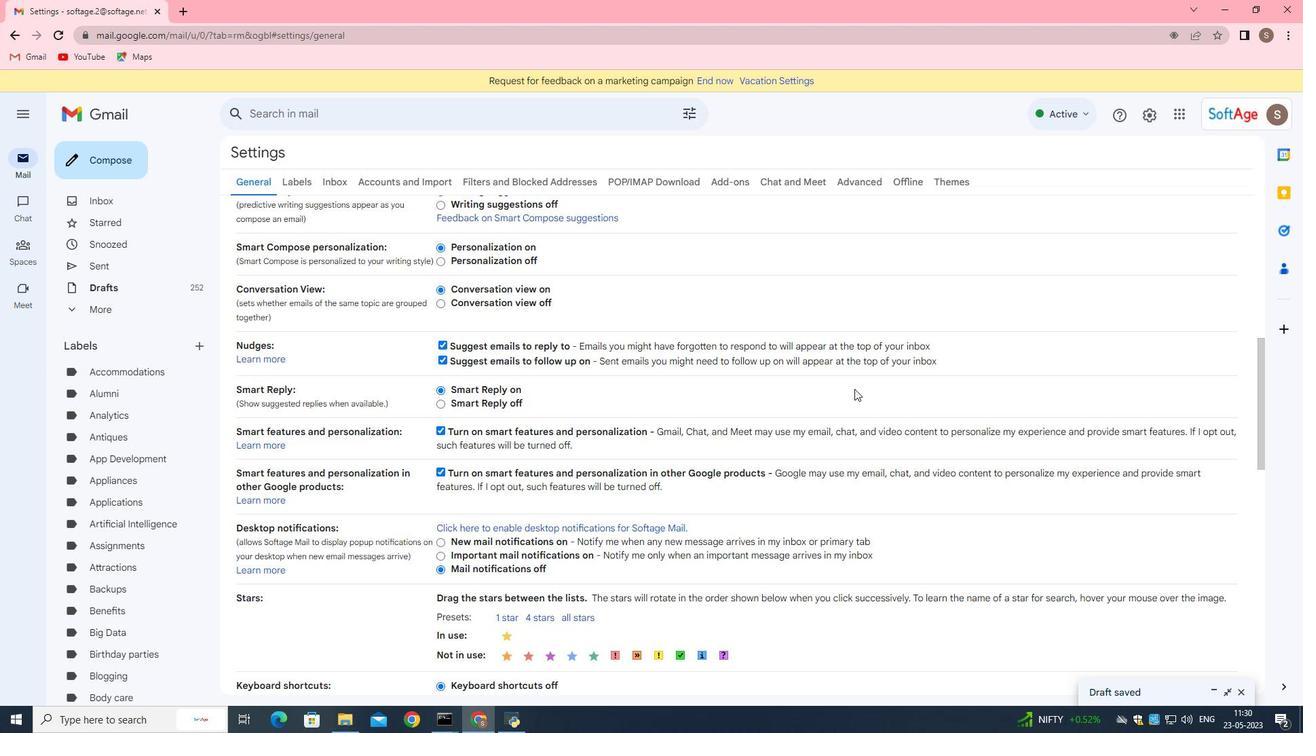 
Action: Mouse scrolled (846, 393) with delta (0, 0)
Screenshot: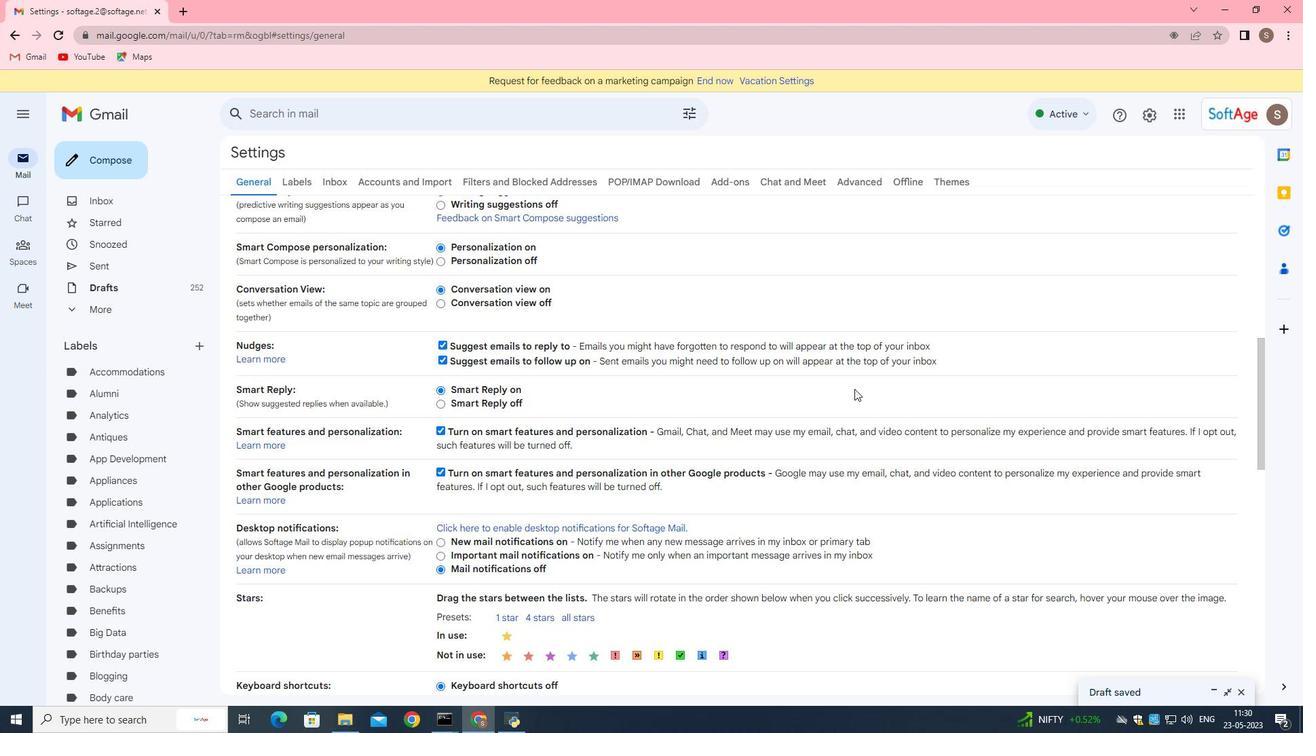 
Action: Mouse moved to (844, 395)
Screenshot: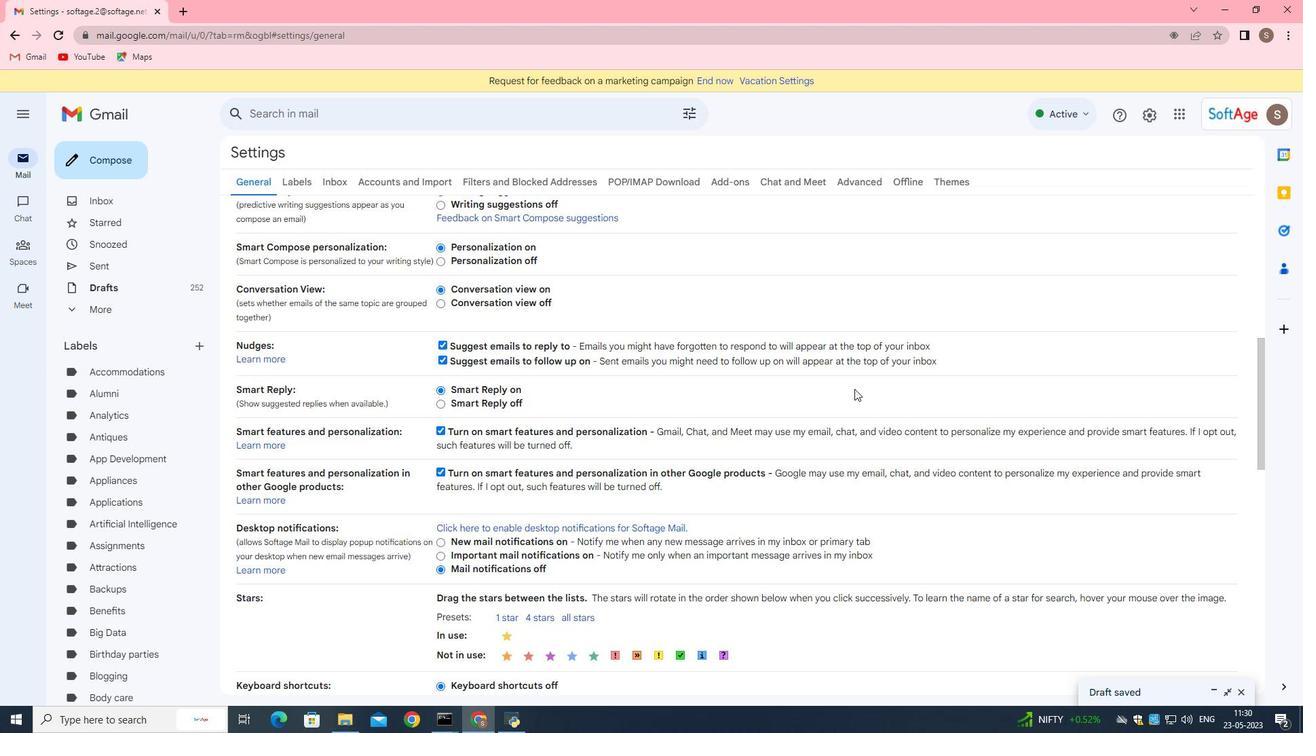 
Action: Mouse scrolled (844, 395) with delta (0, 0)
Screenshot: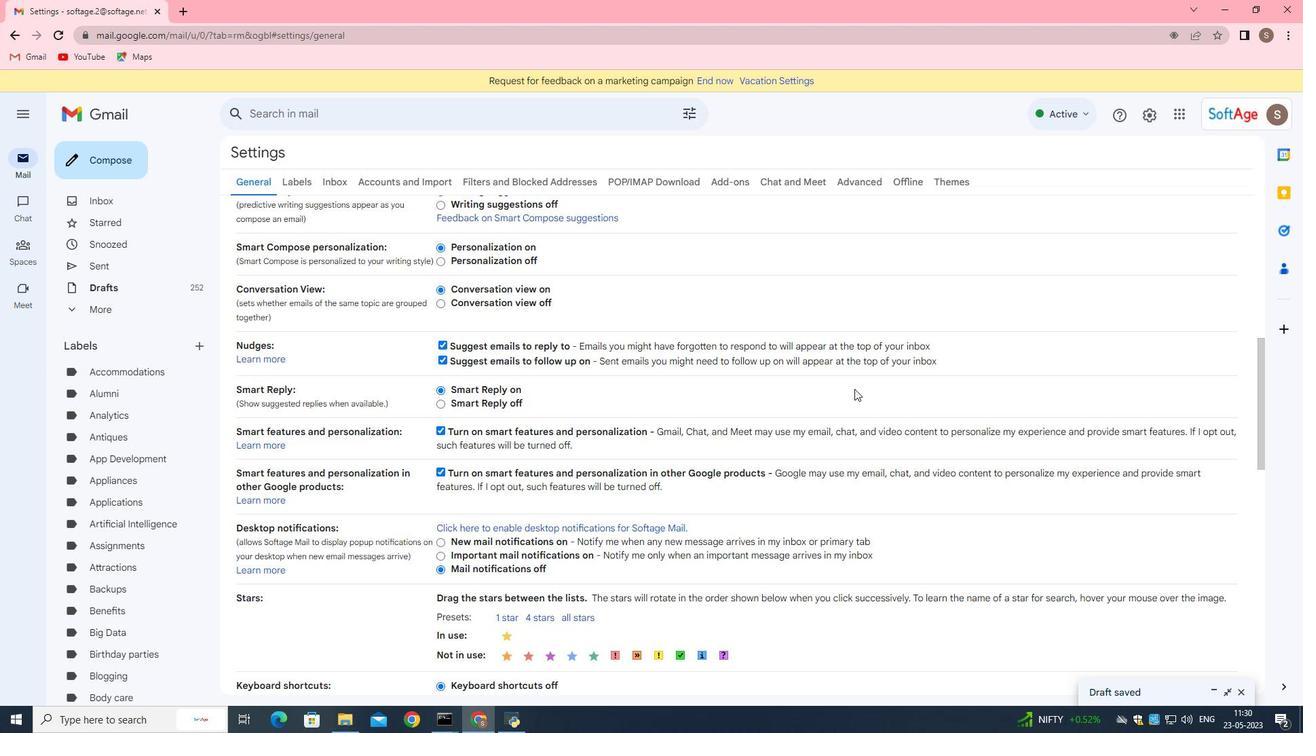 
Action: Mouse moved to (839, 398)
Screenshot: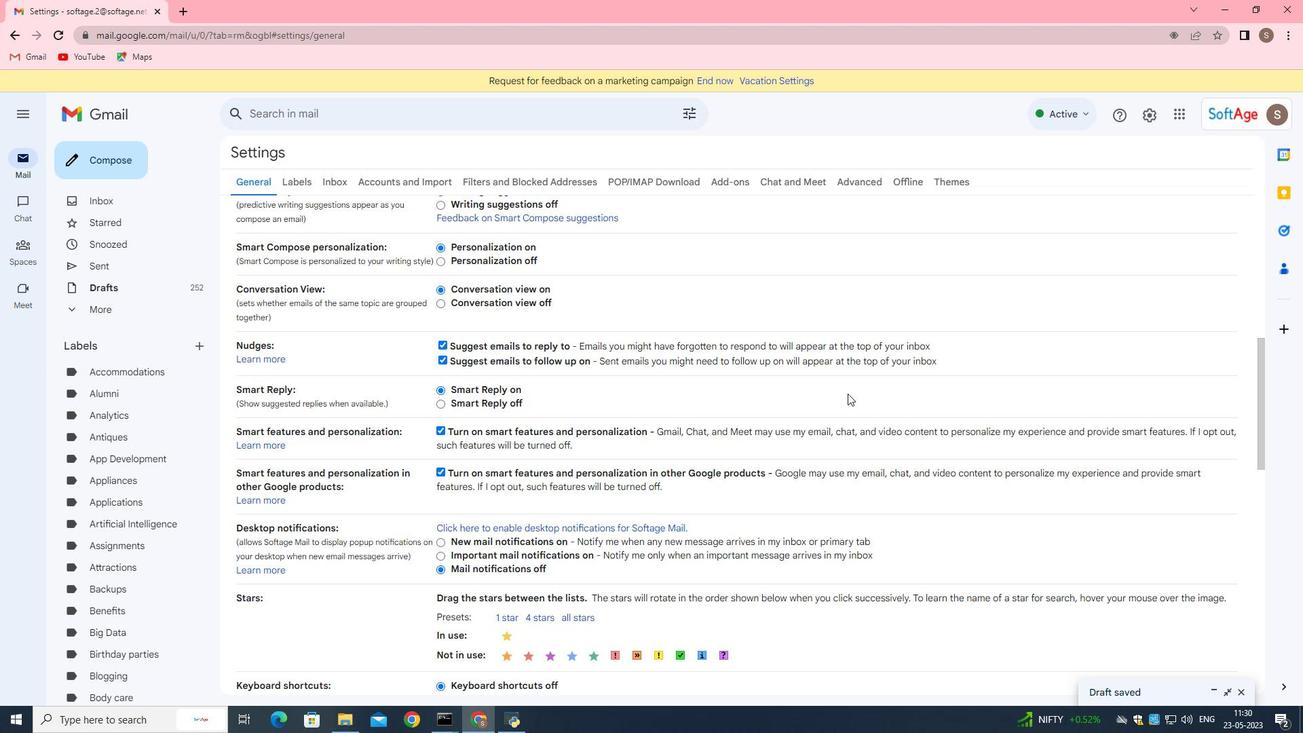 
Action: Mouse scrolled (839, 397) with delta (0, 0)
Screenshot: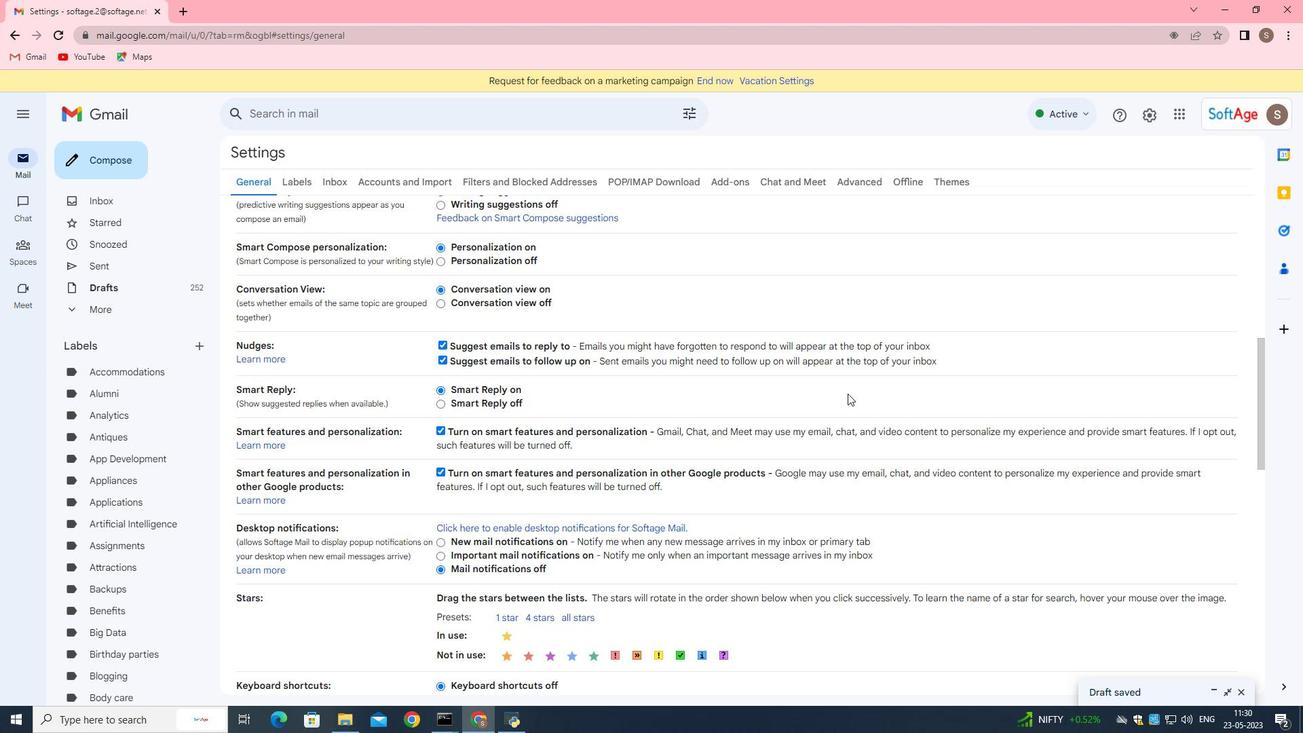 
Action: Mouse moved to (755, 405)
Screenshot: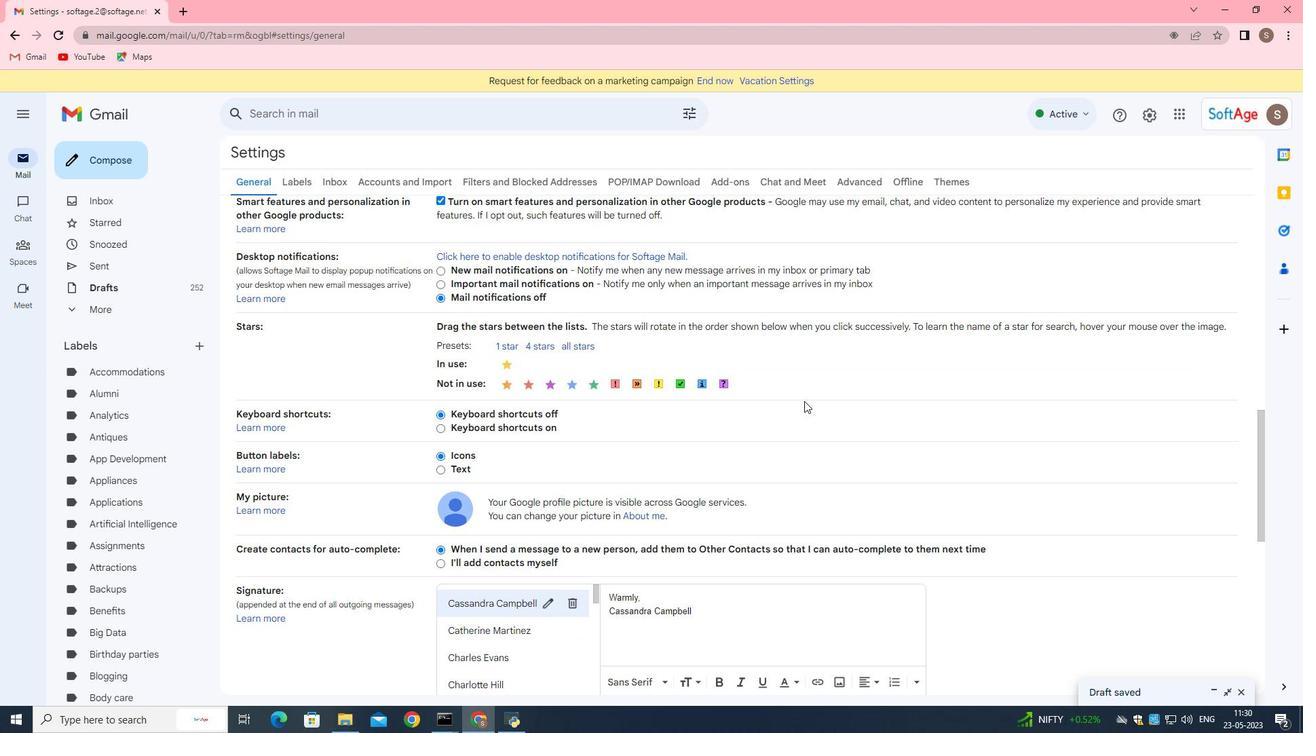 
Action: Mouse scrolled (755, 404) with delta (0, 0)
Screenshot: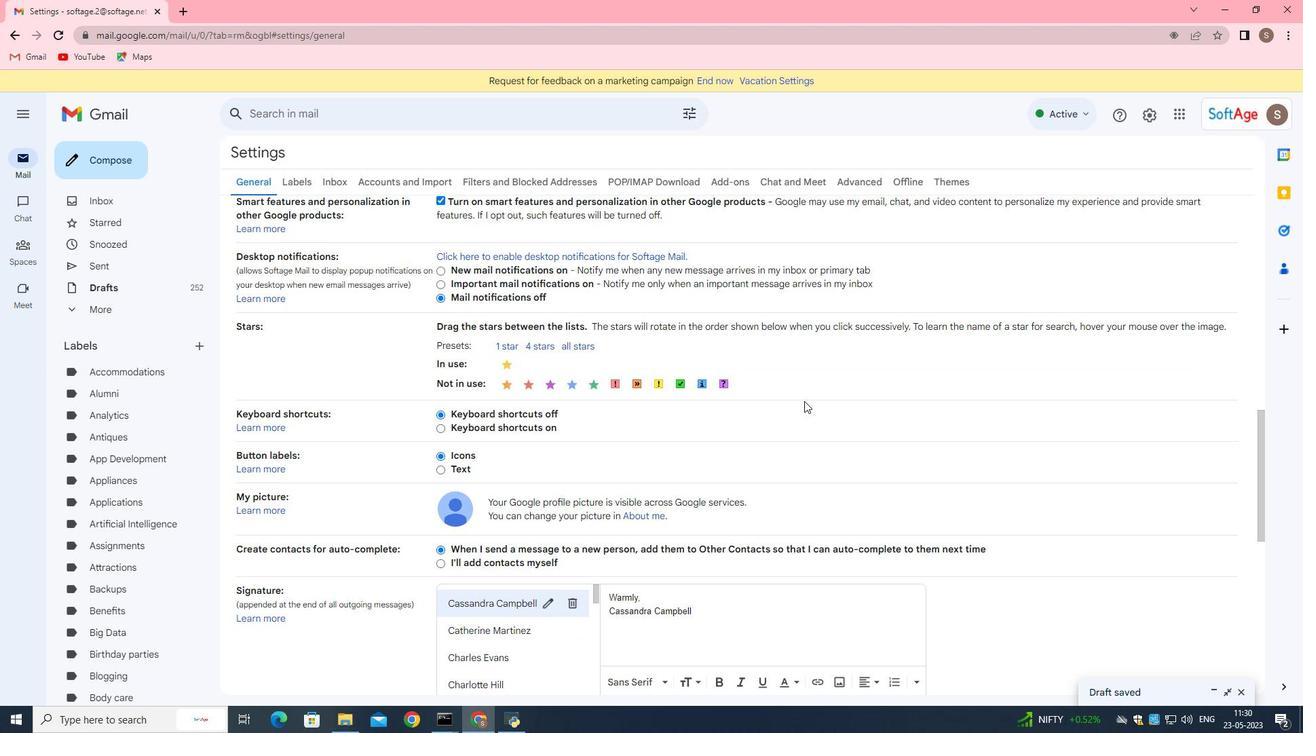 
Action: Mouse moved to (740, 408)
Screenshot: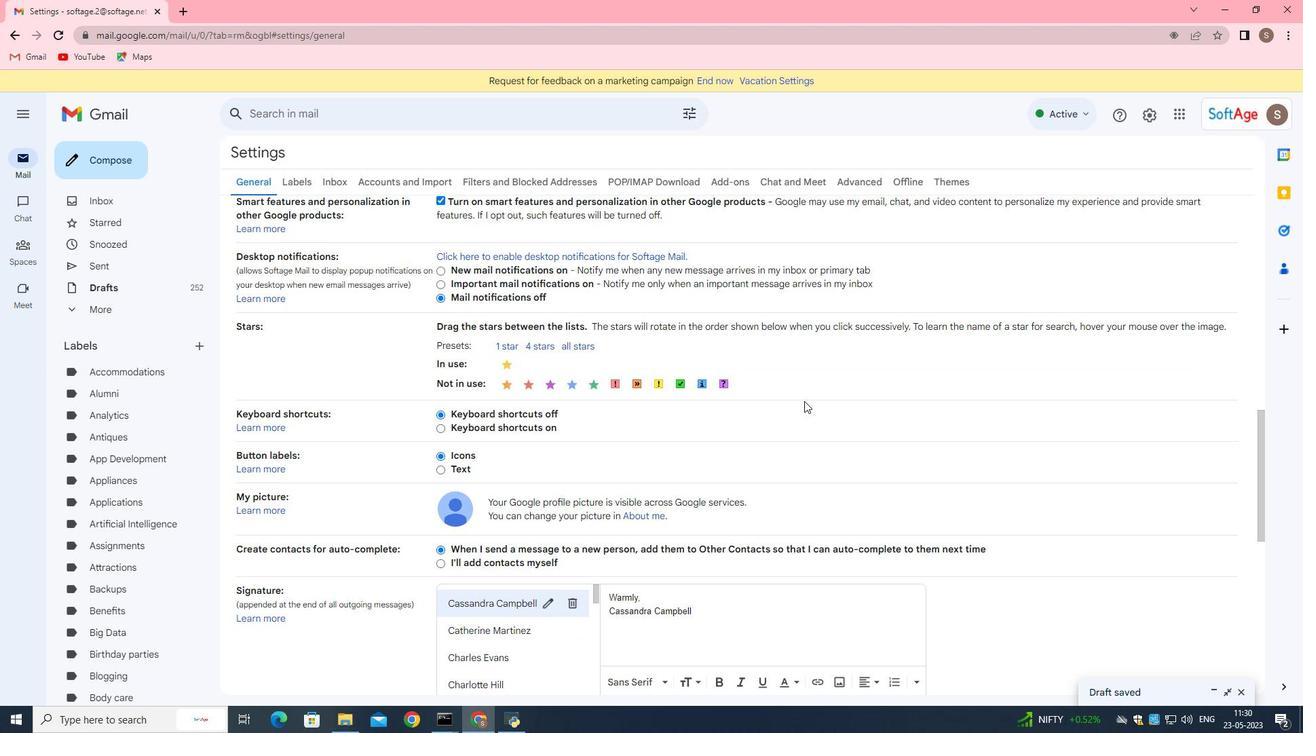 
Action: Mouse scrolled (740, 408) with delta (0, 0)
Screenshot: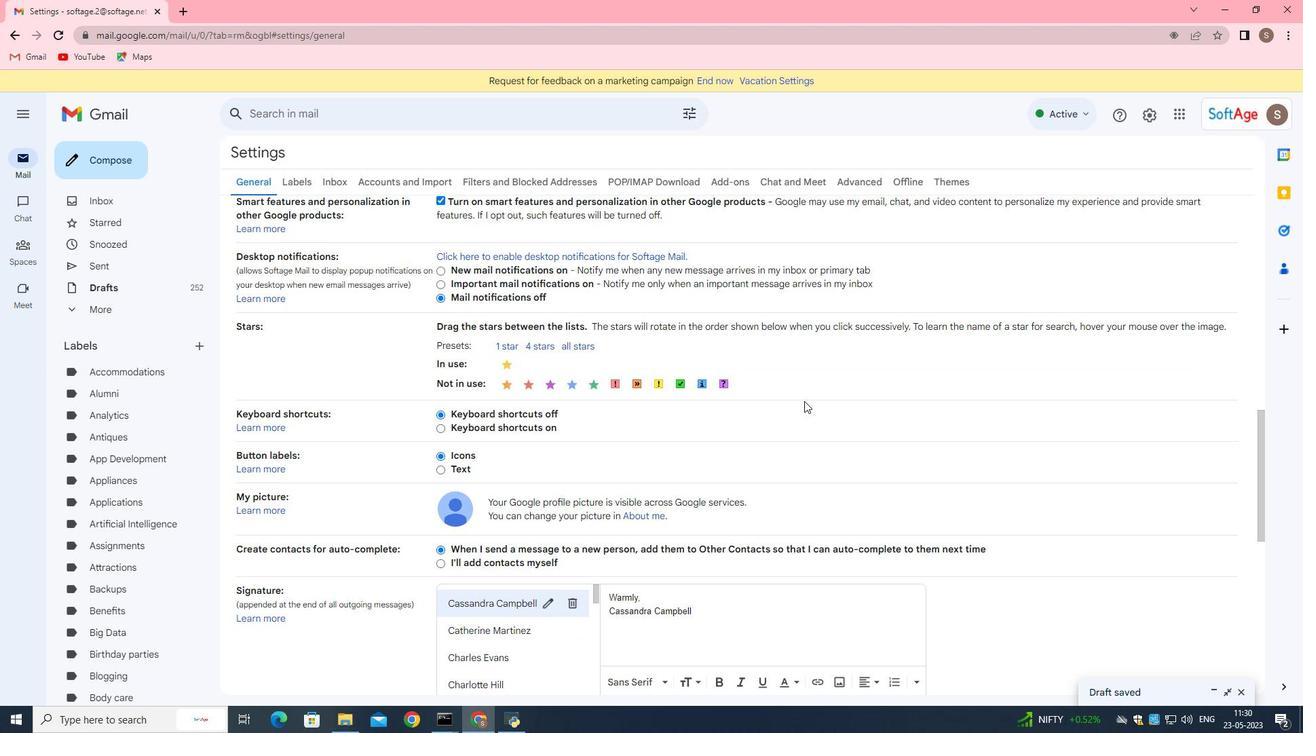 
Action: Mouse moved to (724, 411)
Screenshot: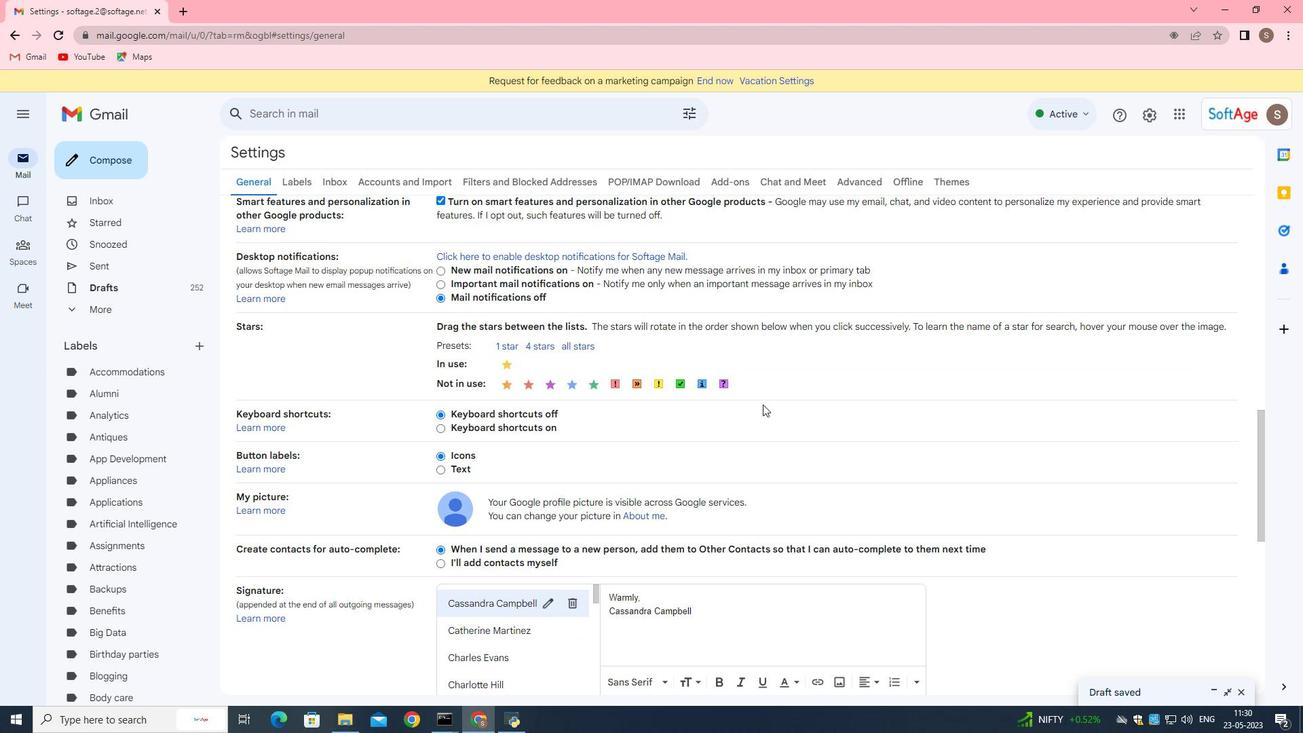 
Action: Mouse scrolled (724, 410) with delta (0, 0)
Screenshot: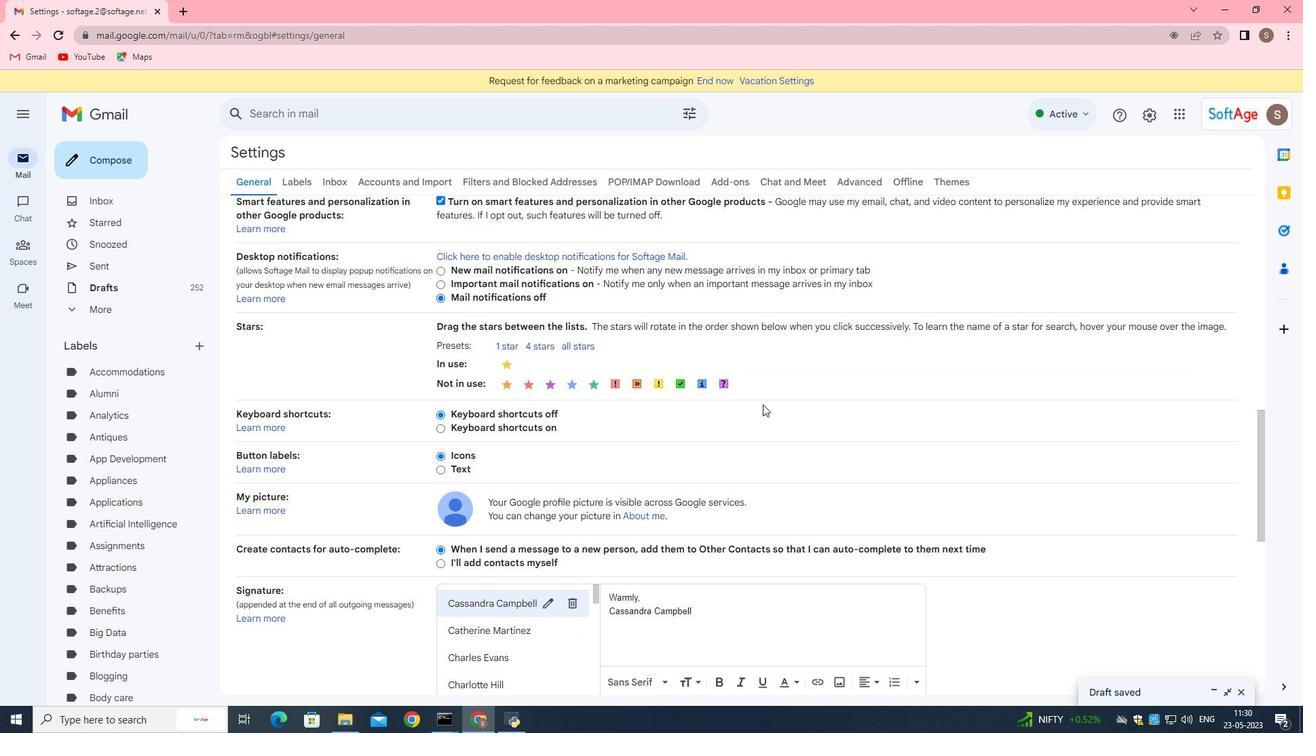 
Action: Mouse moved to (717, 412)
Screenshot: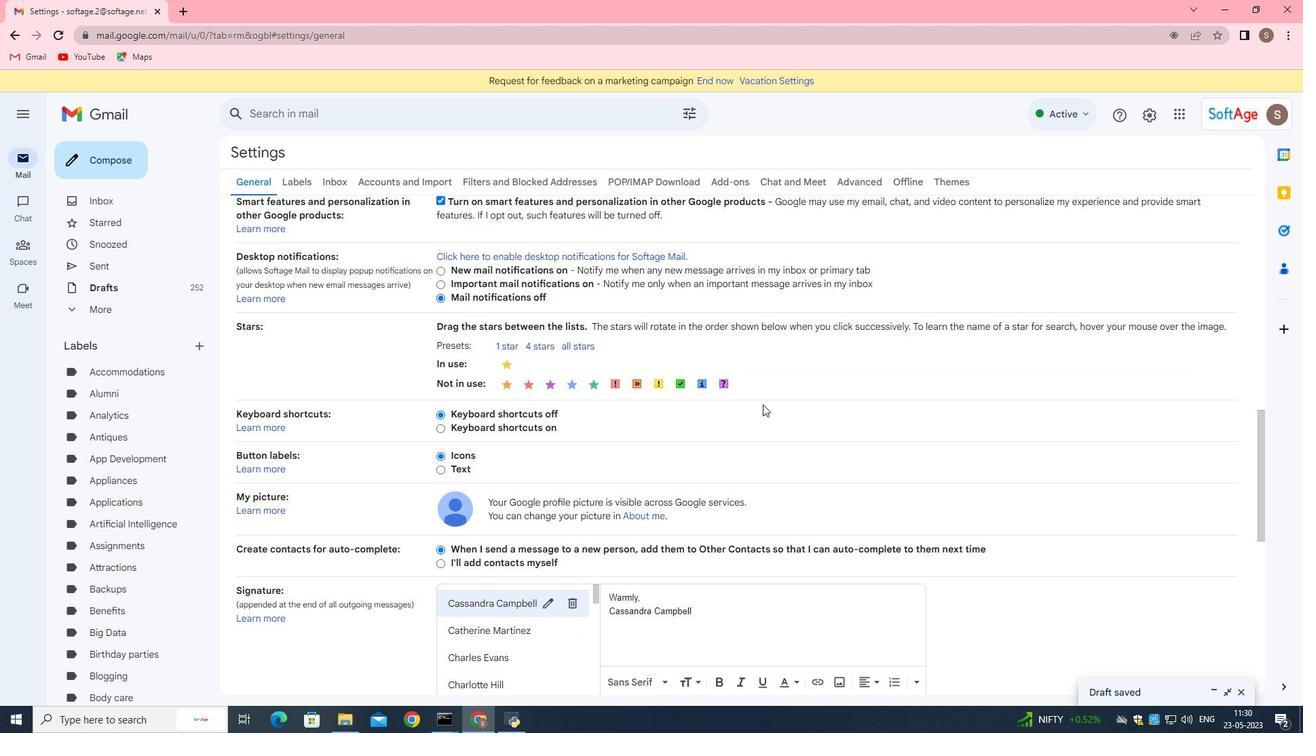 
Action: Mouse scrolled (717, 411) with delta (0, 0)
Screenshot: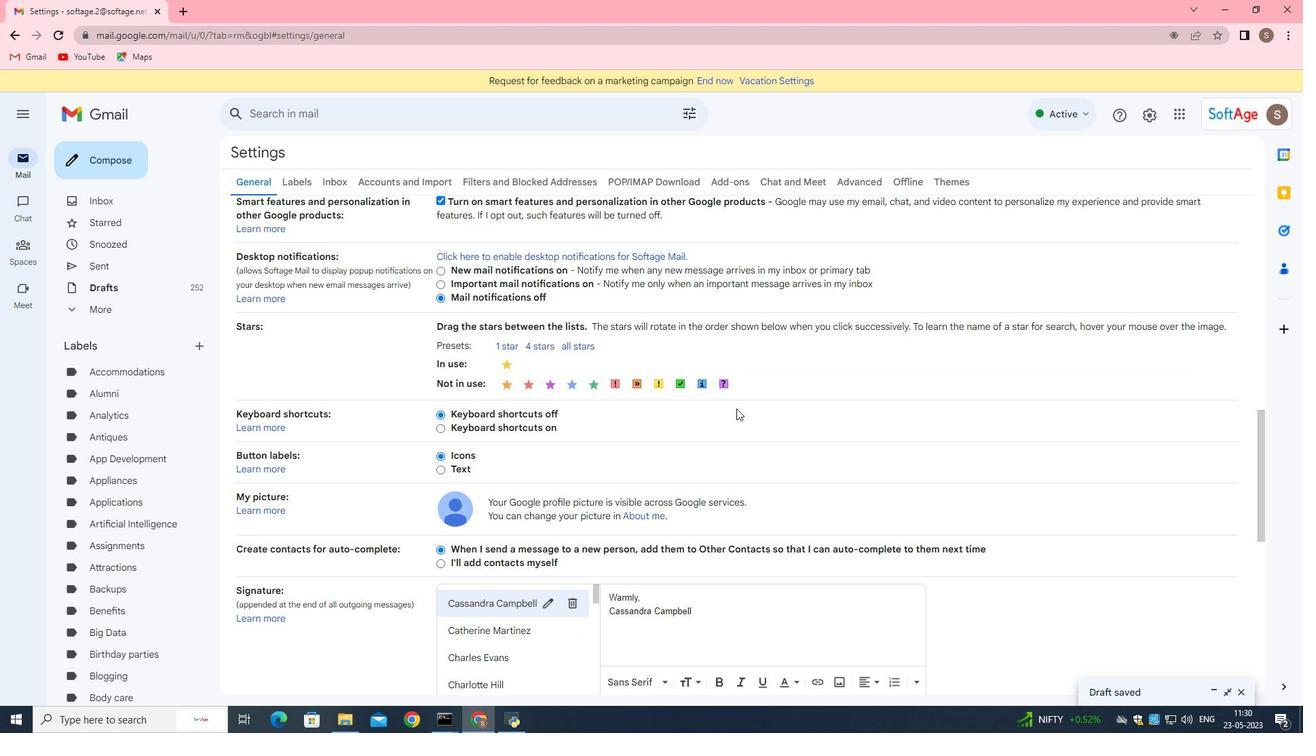 
Action: Mouse moved to (495, 441)
Screenshot: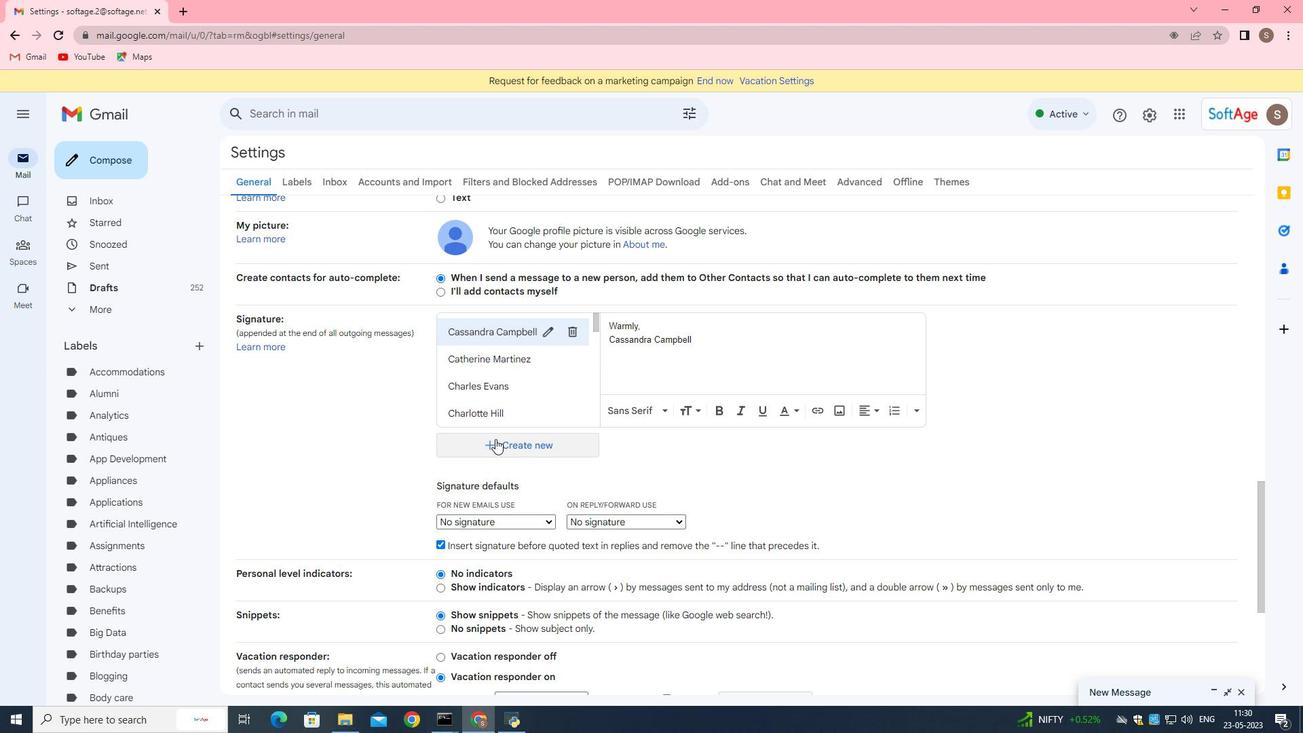 
Action: Mouse pressed left at (495, 441)
Screenshot: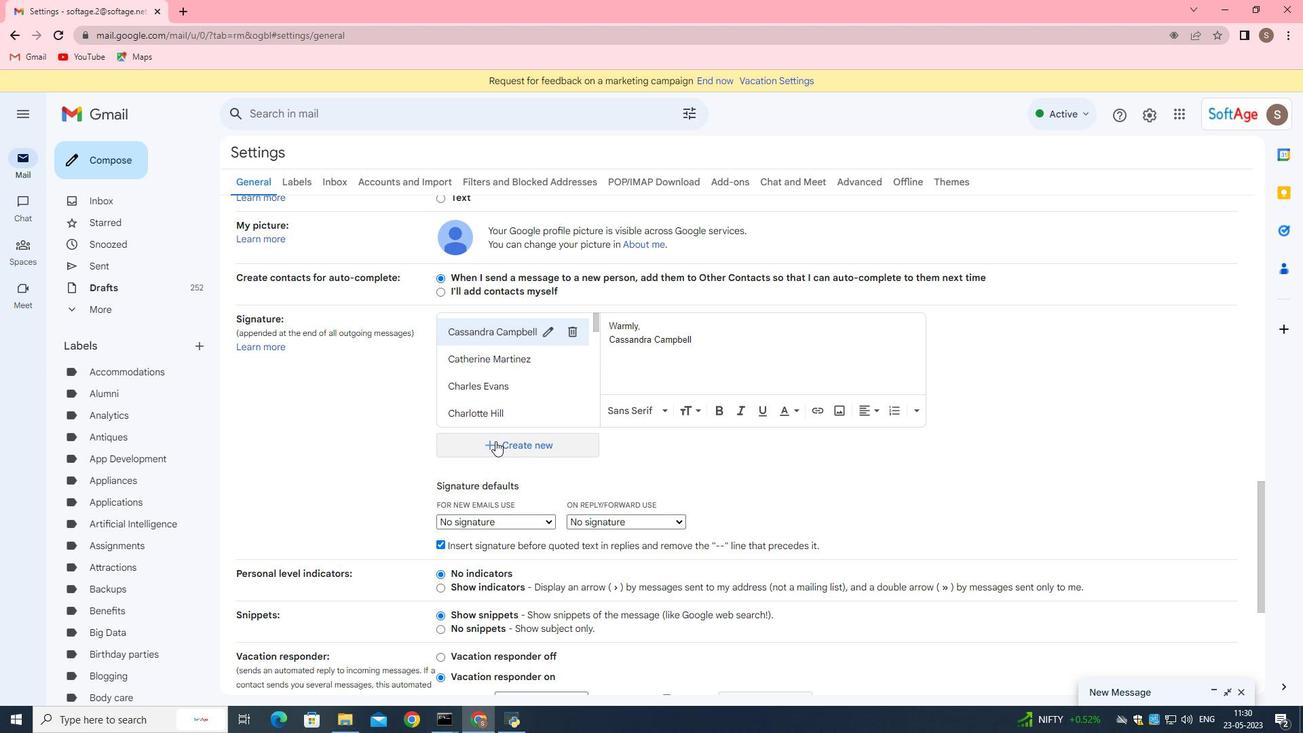 
Action: Mouse moved to (574, 382)
Screenshot: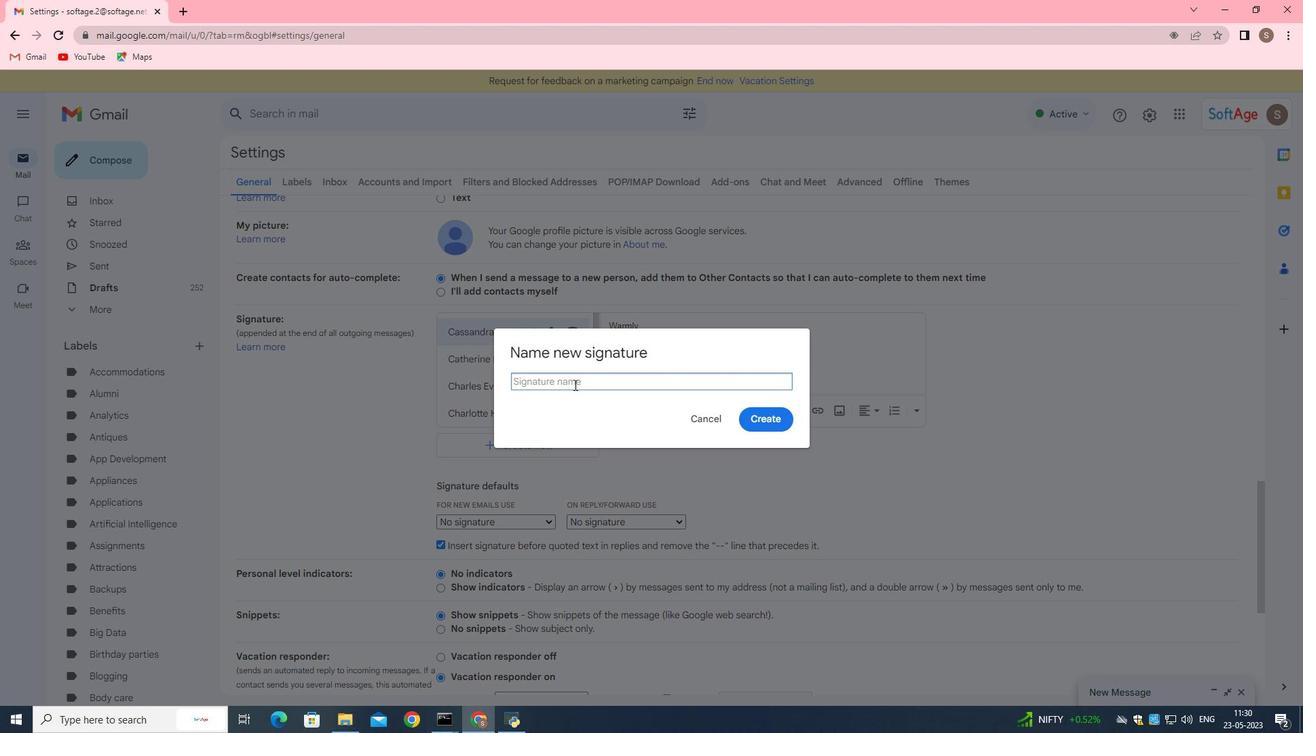 
Action: Mouse pressed left at (574, 382)
Screenshot: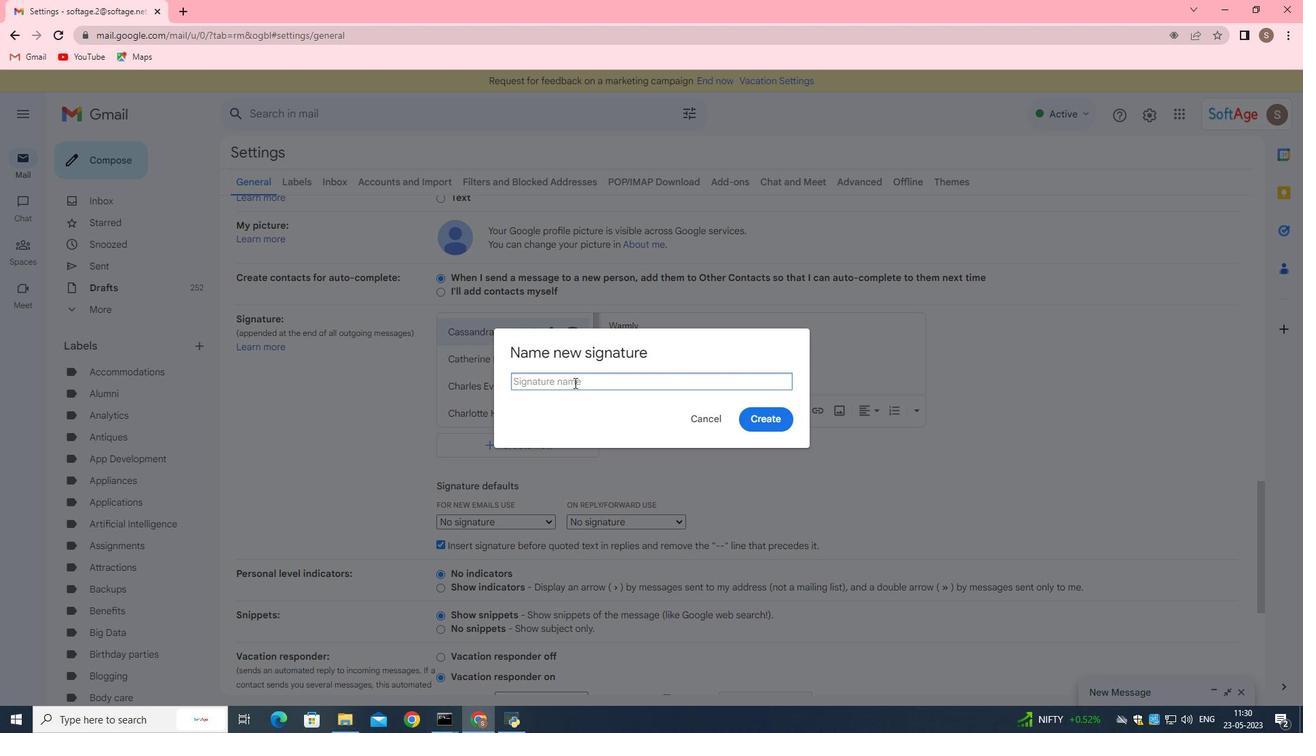 
Action: Mouse moved to (568, 372)
Screenshot: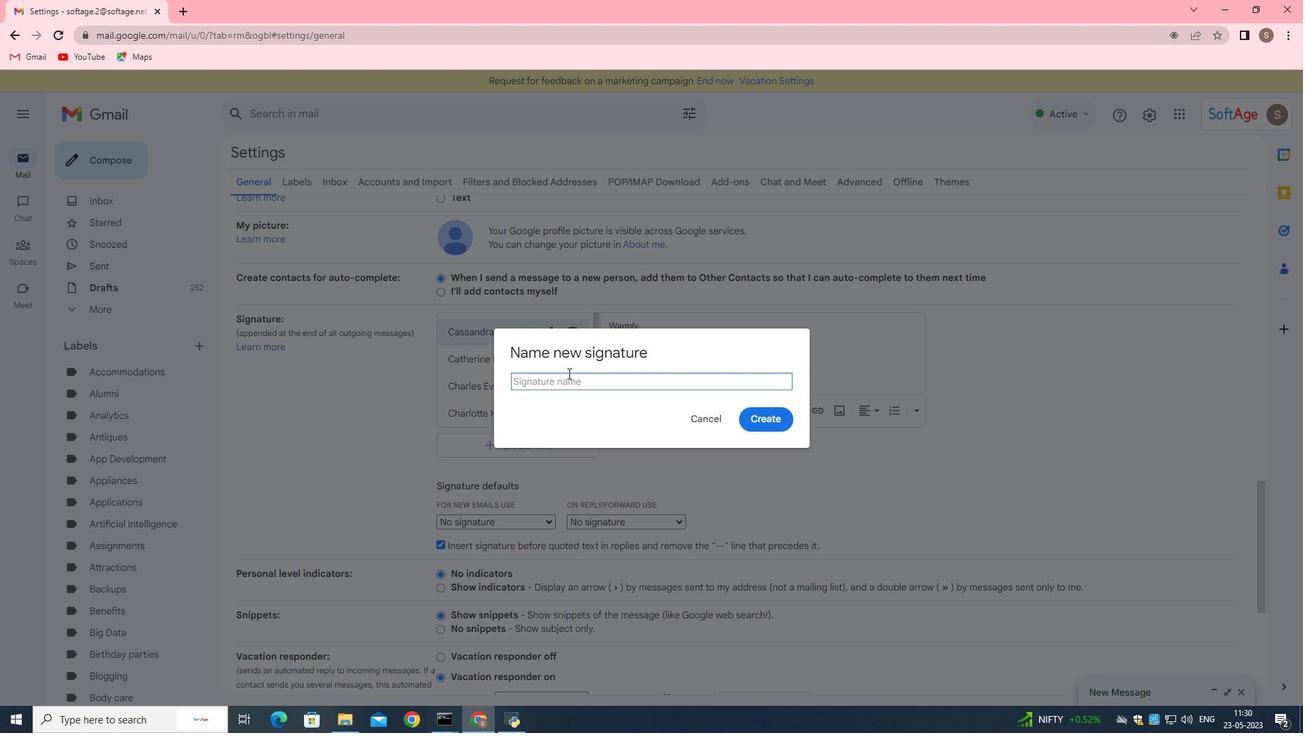 
Action: Key pressed <Key.shift>Isaiah<Key.space><Key.shift>Carterctrl+Actrl+C
Screenshot: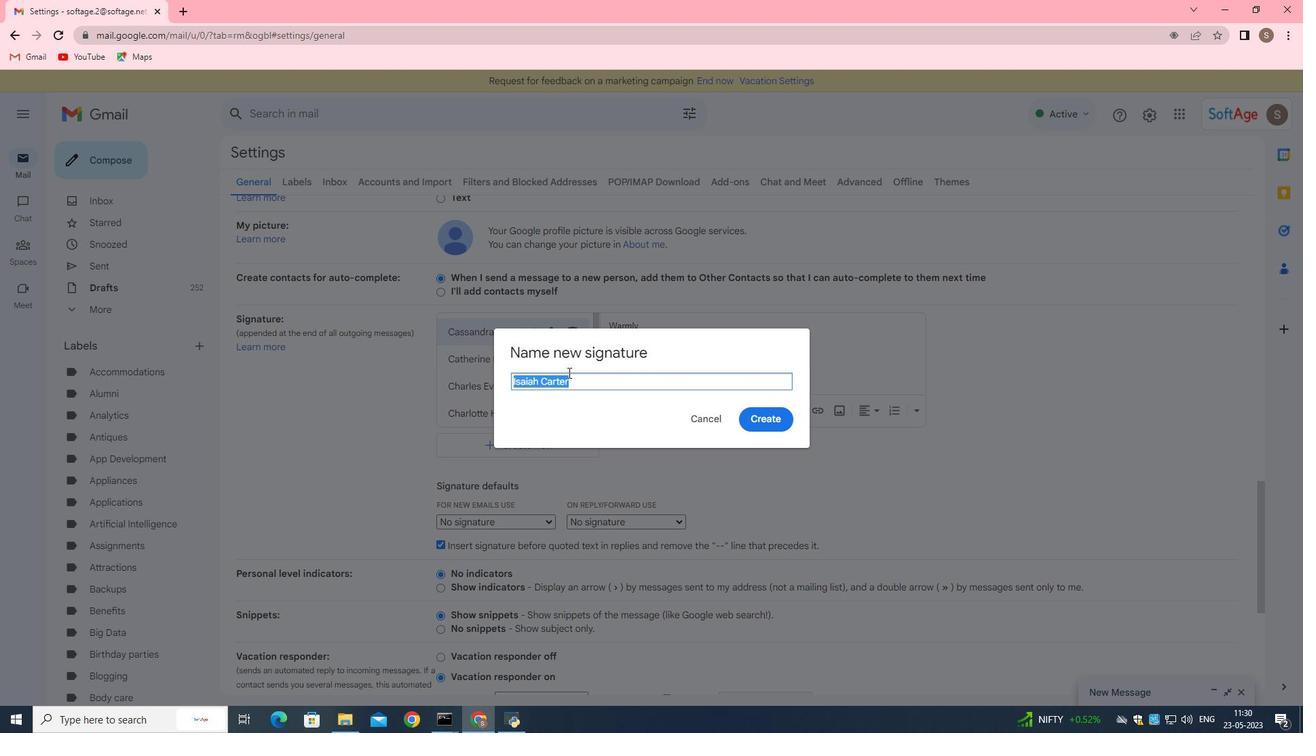 
Action: Mouse moved to (567, 375)
Screenshot: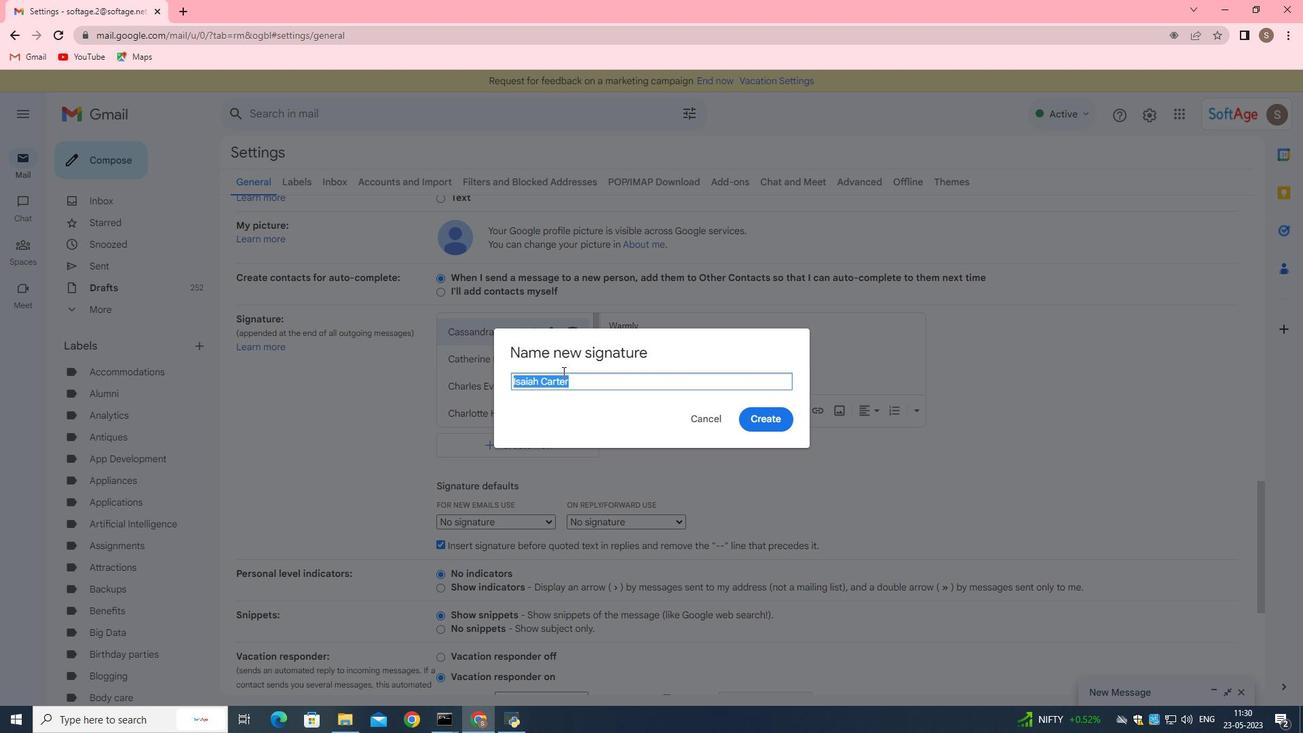 
Action: Mouse pressed left at (567, 375)
Screenshot: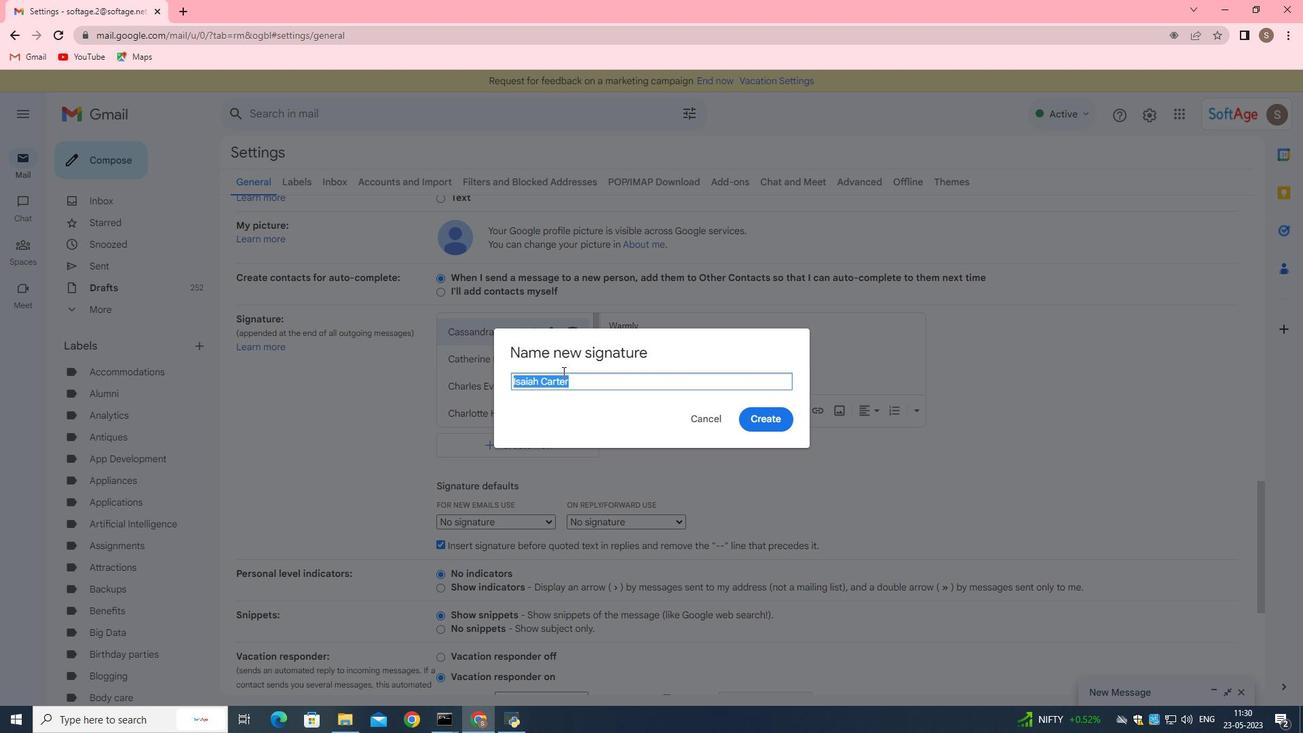 
Action: Mouse moved to (596, 388)
Screenshot: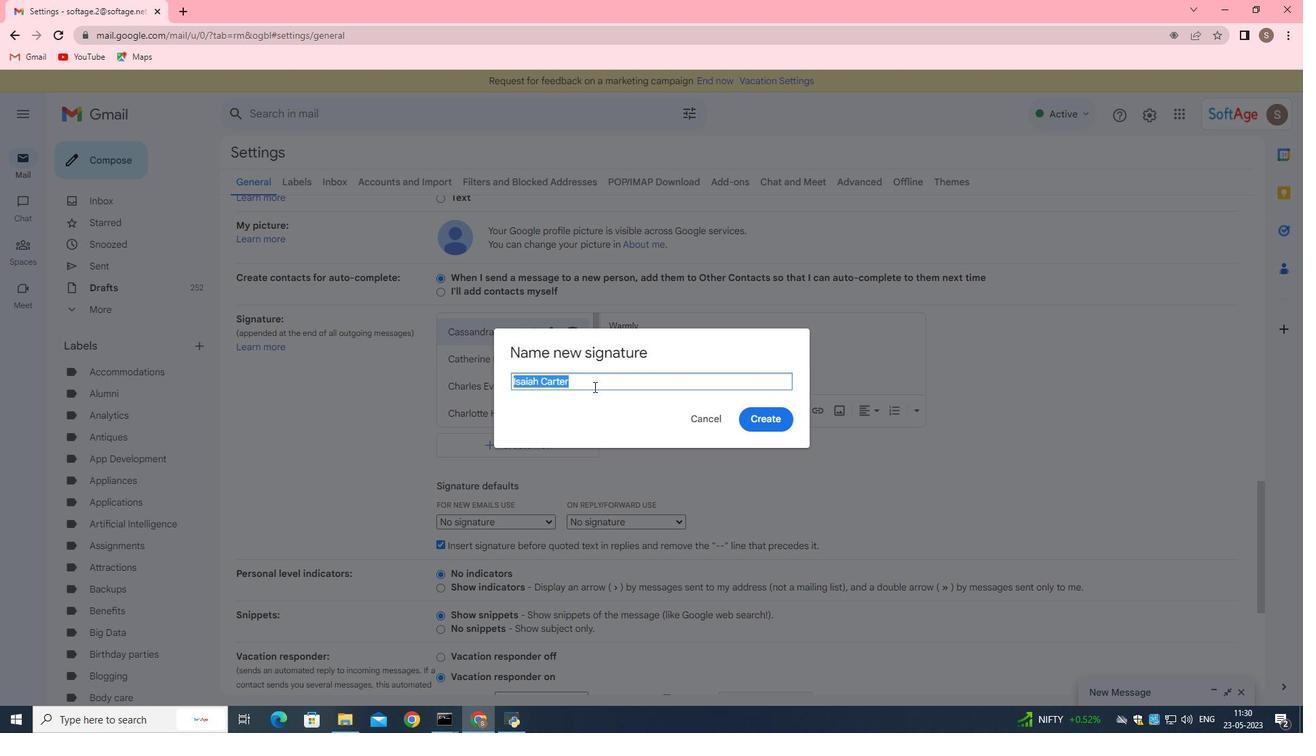 
Action: Mouse pressed left at (596, 388)
Screenshot: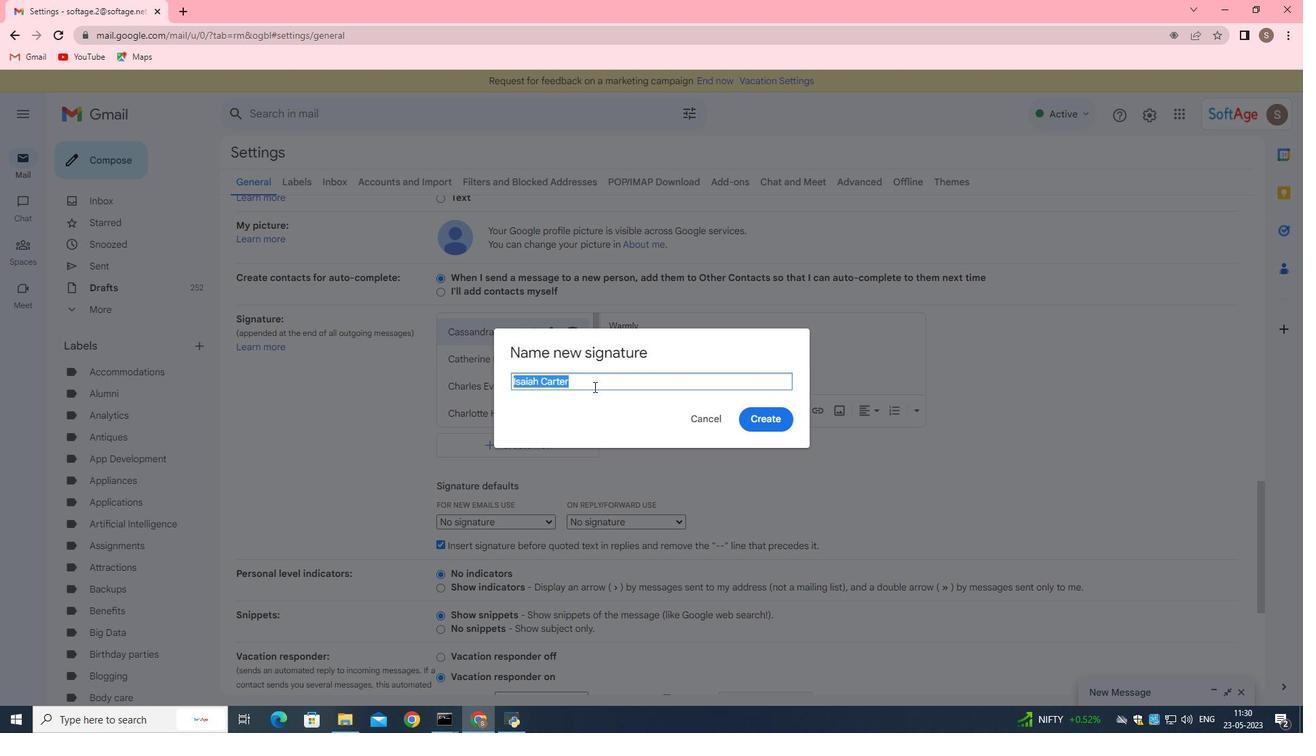 
Action: Mouse moved to (780, 420)
Screenshot: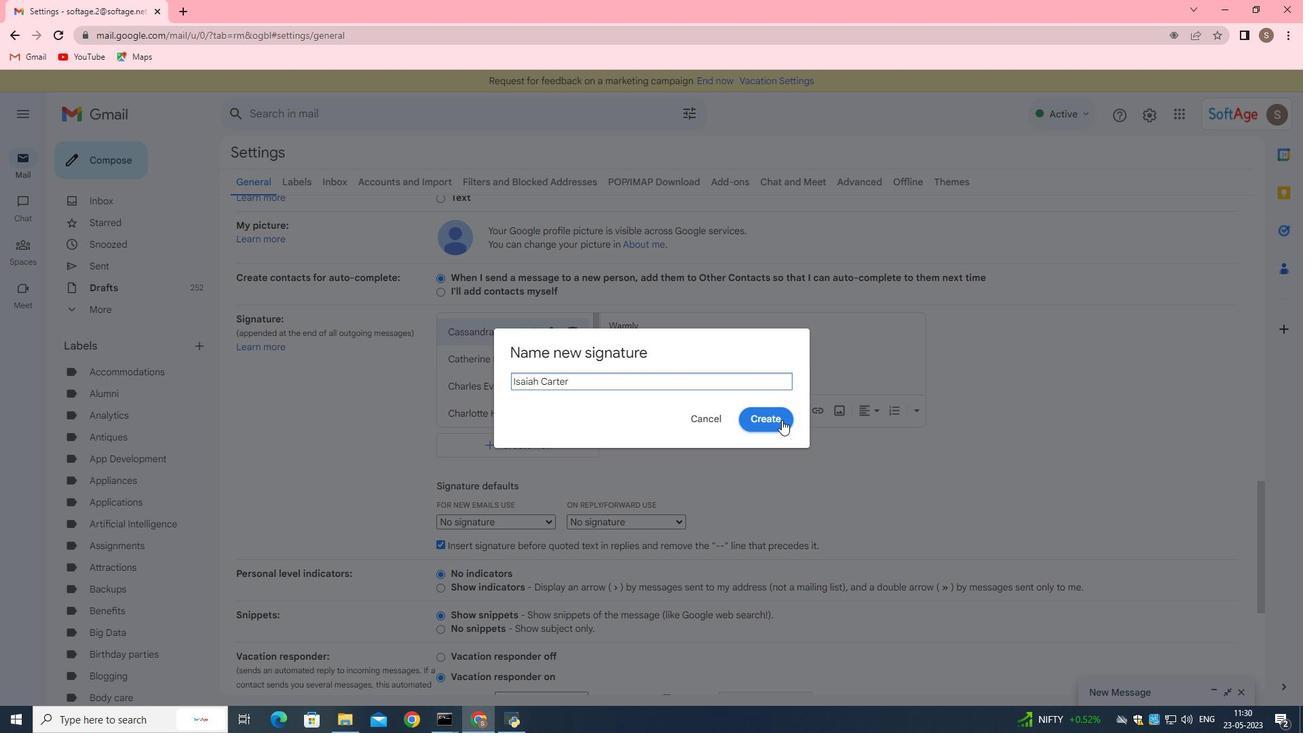 
Action: Mouse pressed left at (780, 420)
Screenshot: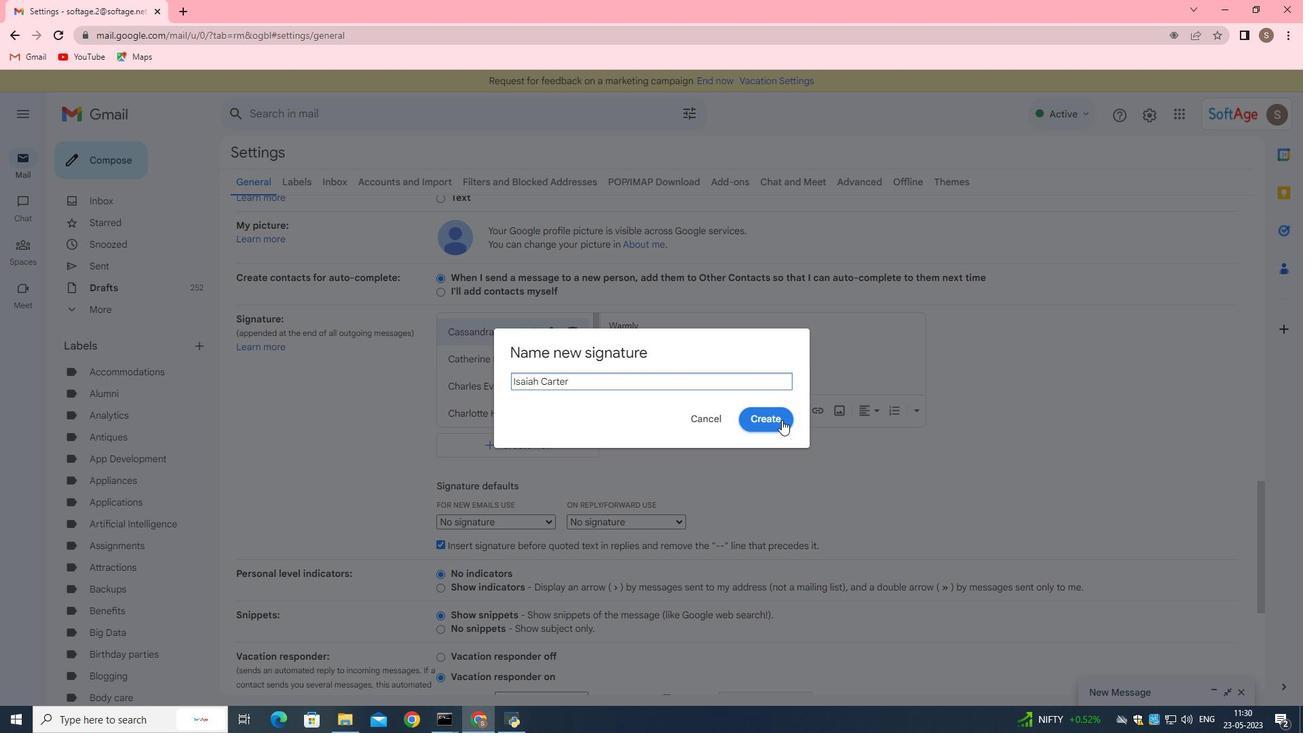 
Action: Mouse moved to (534, 401)
Screenshot: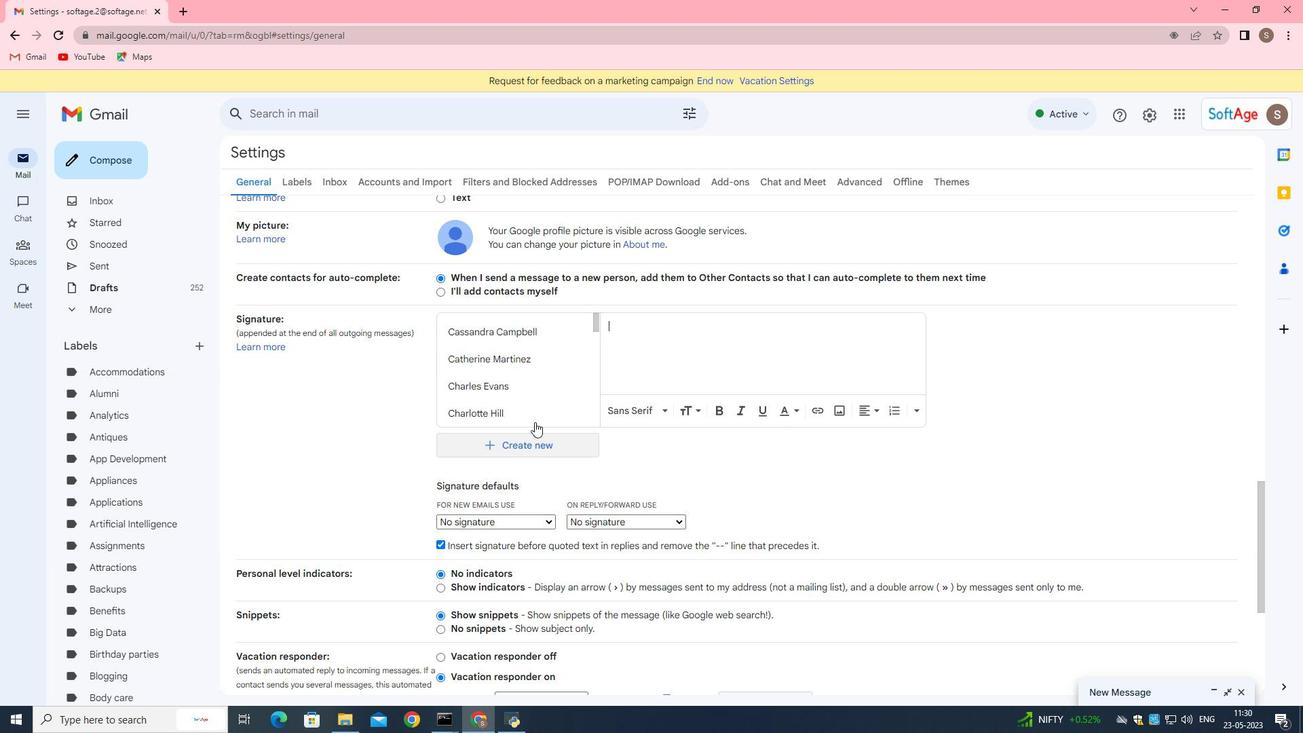 
Action: Mouse scrolled (534, 400) with delta (0, 0)
Screenshot: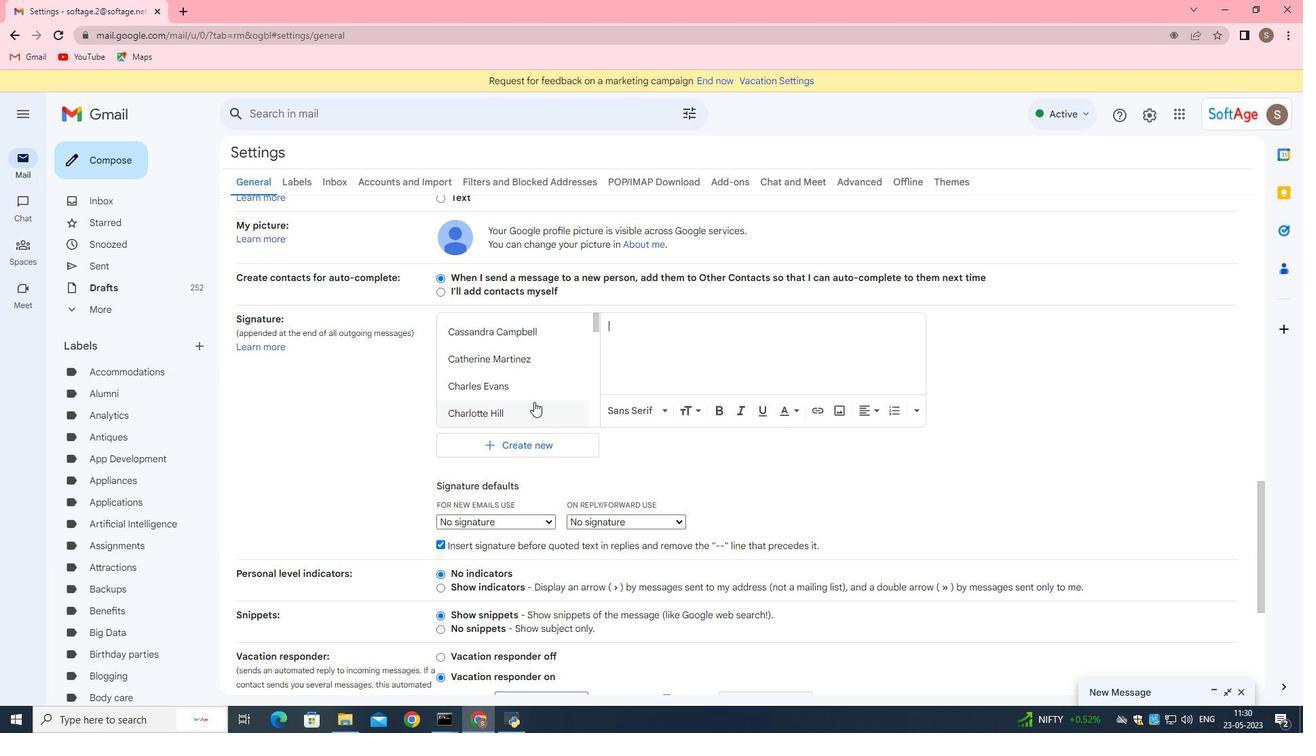 
Action: Mouse moved to (534, 400)
Screenshot: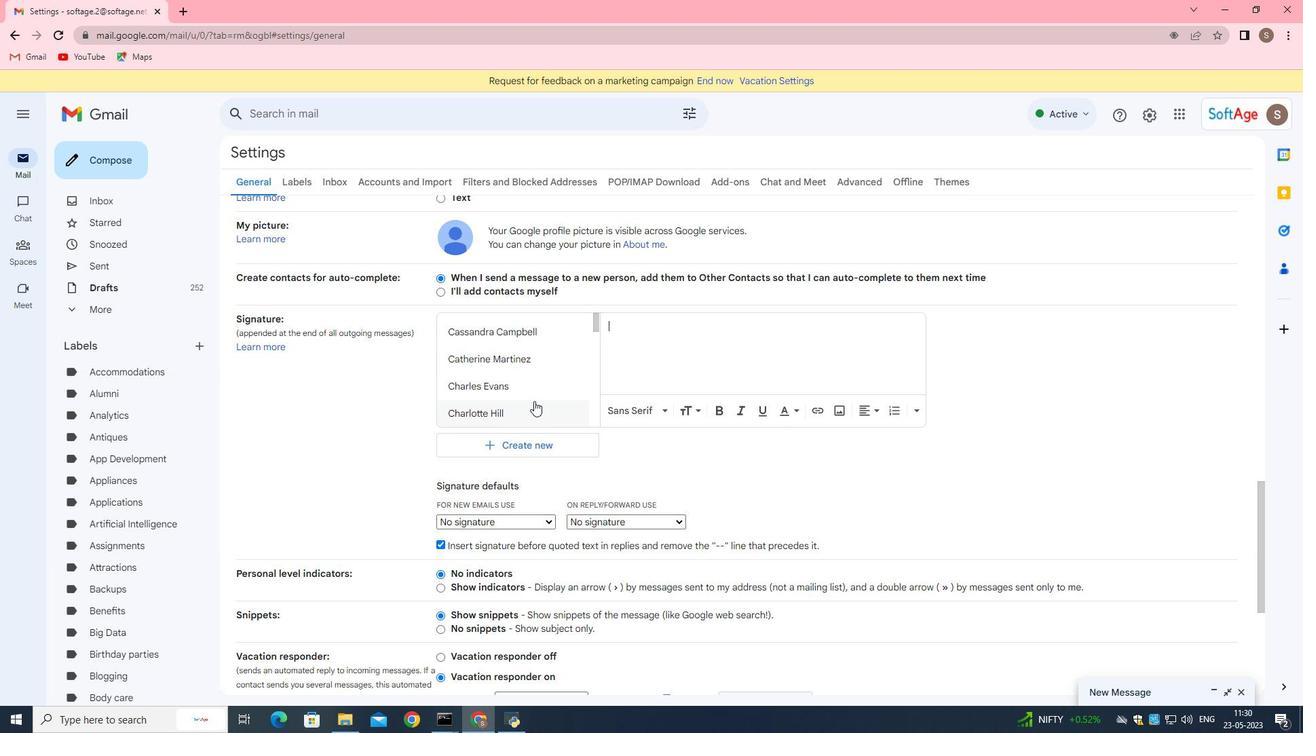 
Action: Mouse scrolled (534, 399) with delta (0, 0)
Screenshot: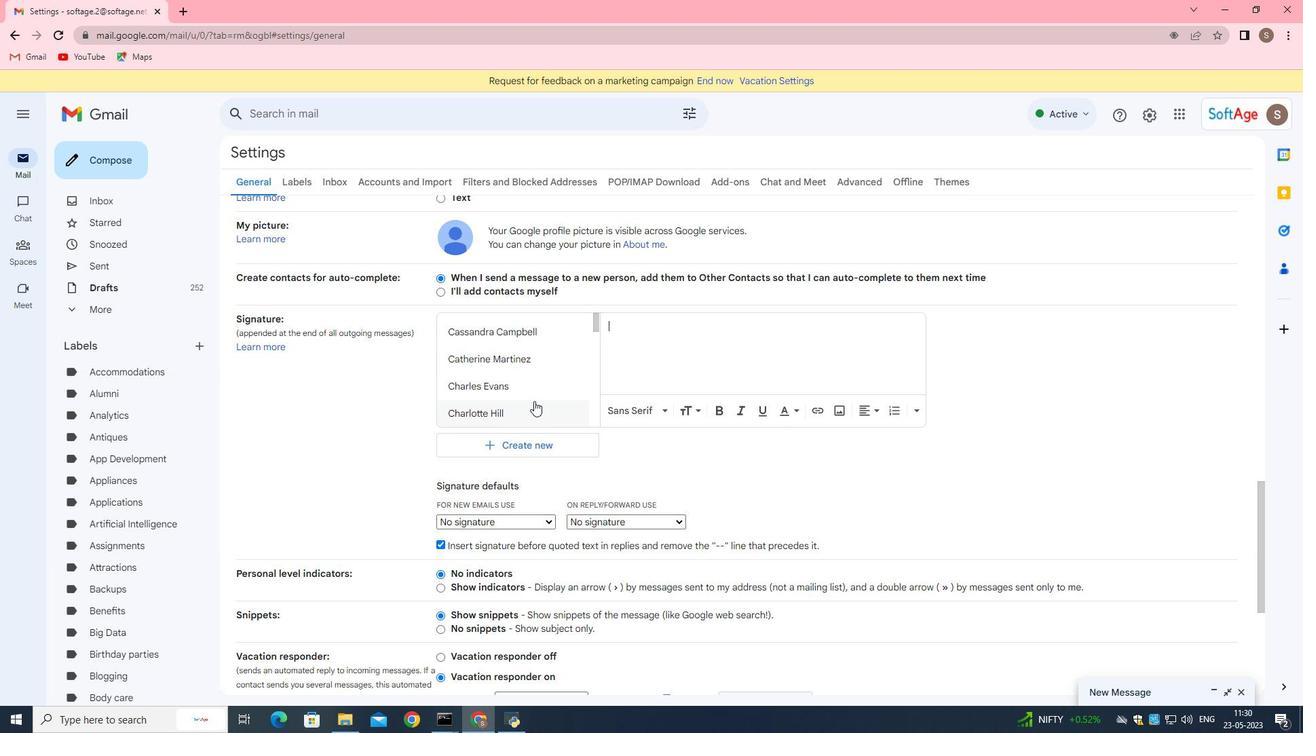 
Action: Mouse scrolled (534, 399) with delta (0, 0)
Screenshot: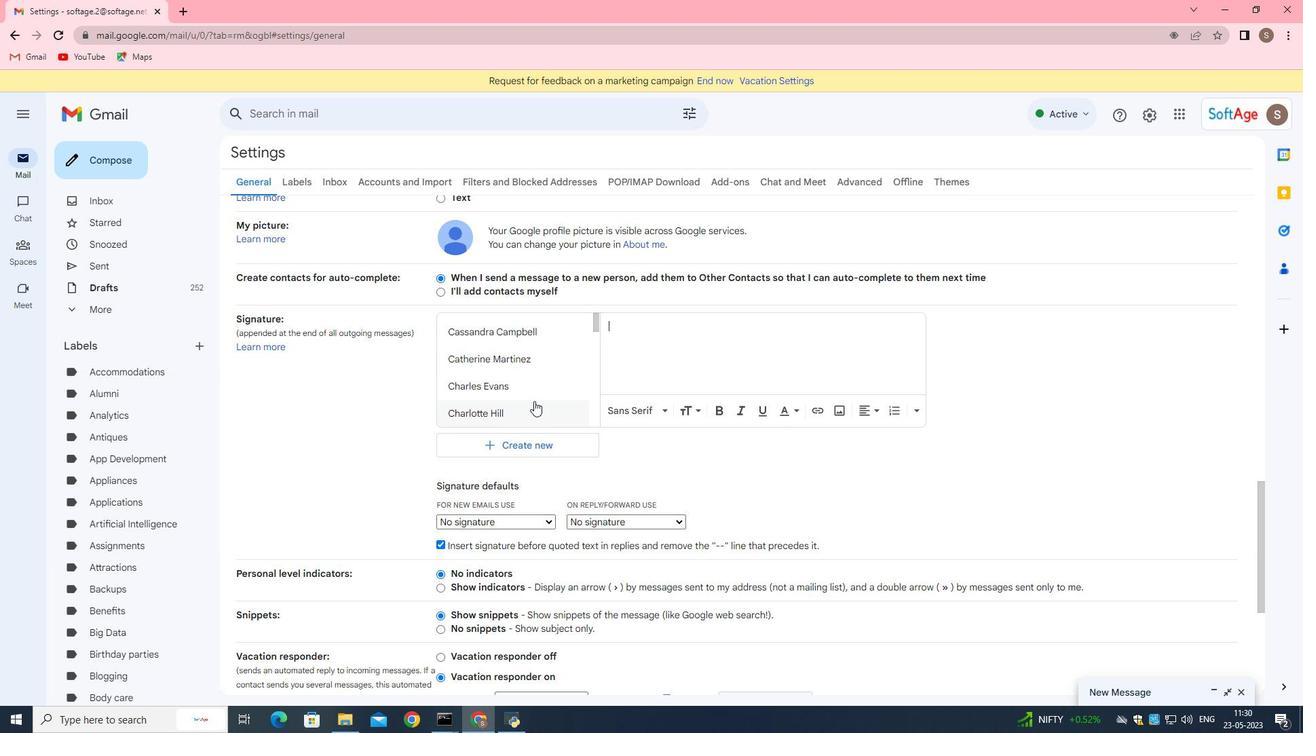 
Action: Mouse scrolled (534, 399) with delta (0, 0)
Screenshot: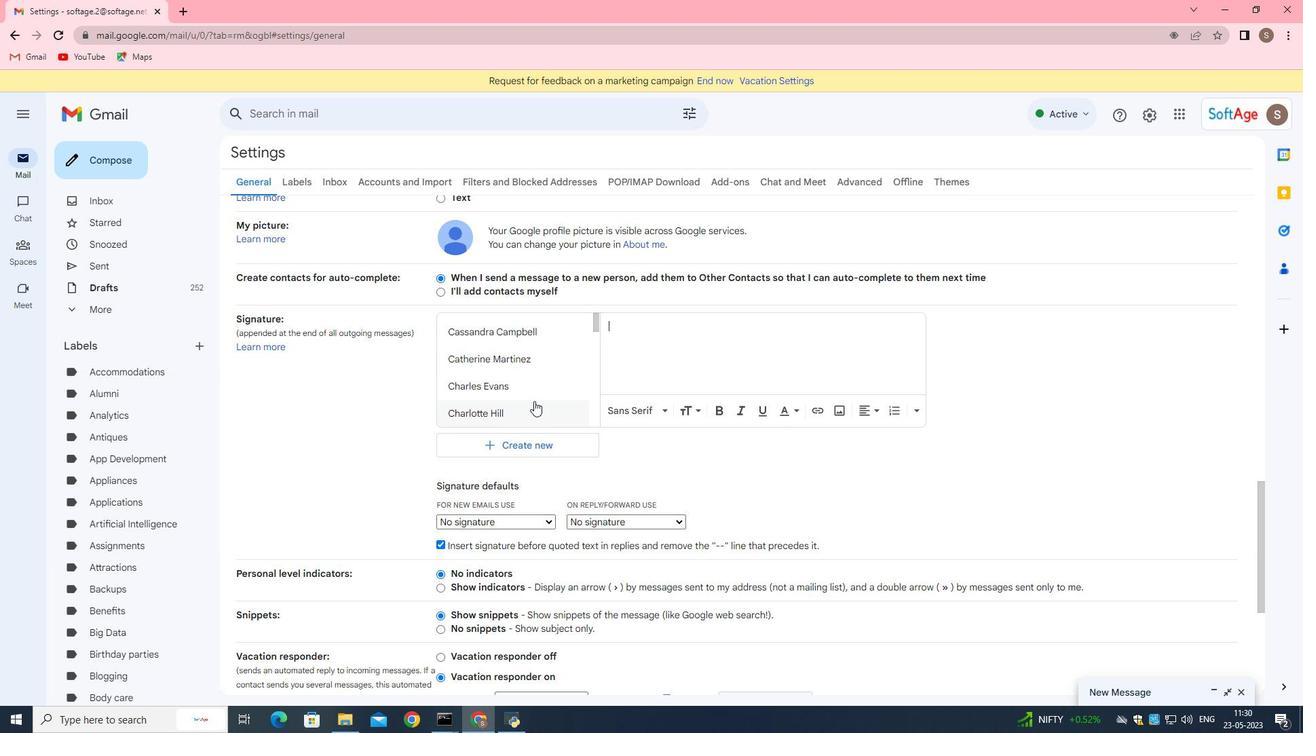 
Action: Mouse scrolled (534, 399) with delta (0, 0)
Screenshot: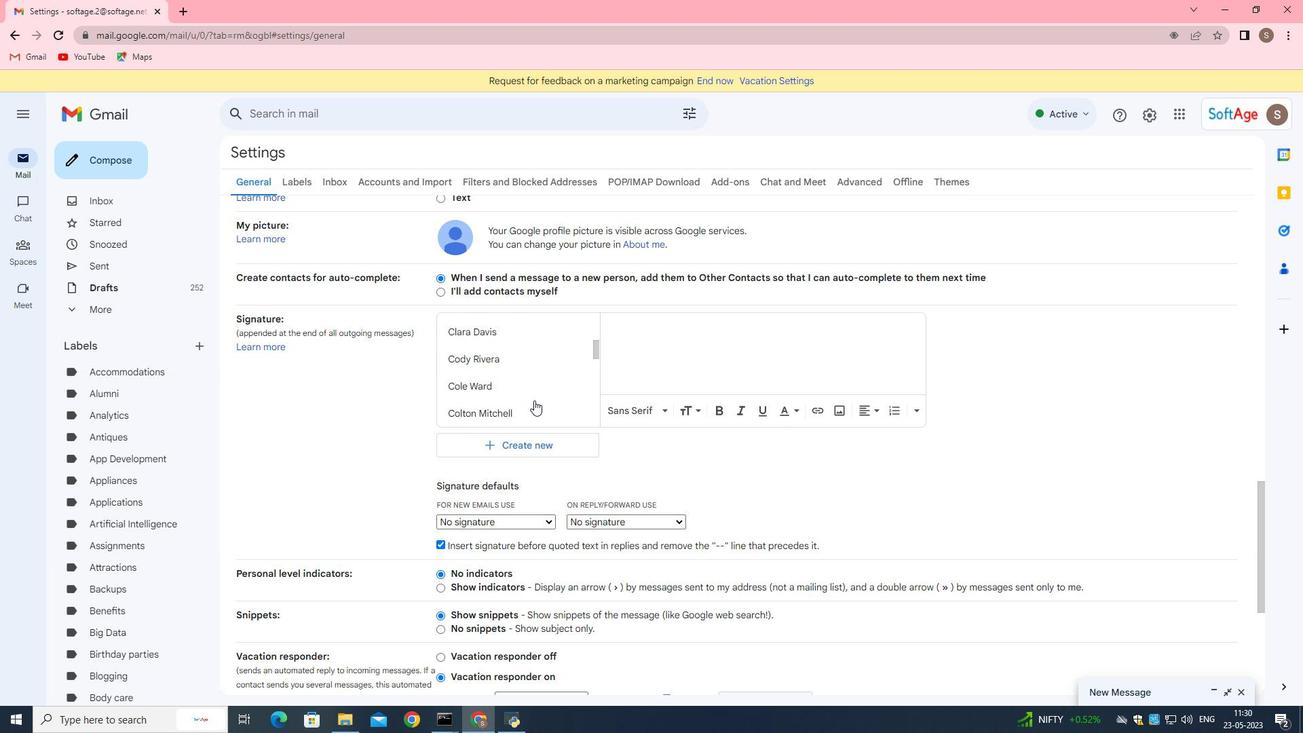 
Action: Mouse scrolled (534, 399) with delta (0, 0)
Screenshot: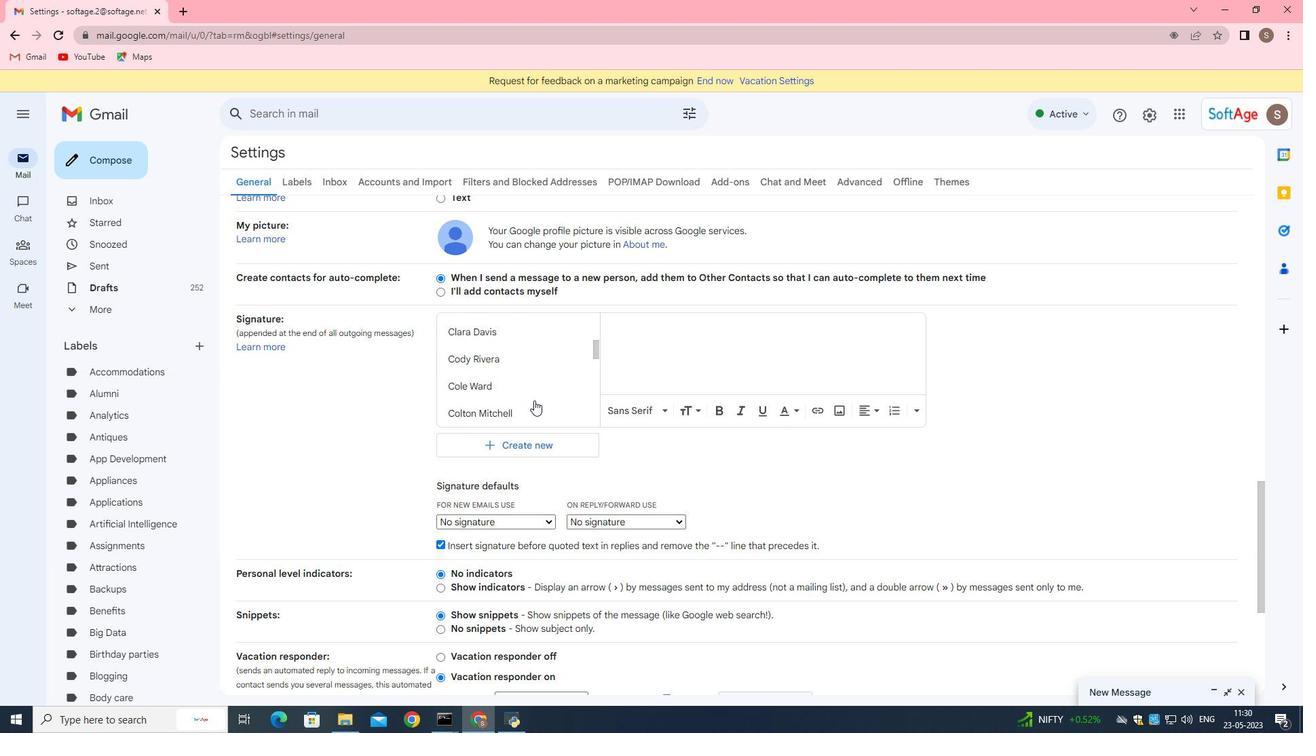 
Action: Mouse scrolled (534, 399) with delta (0, 0)
Screenshot: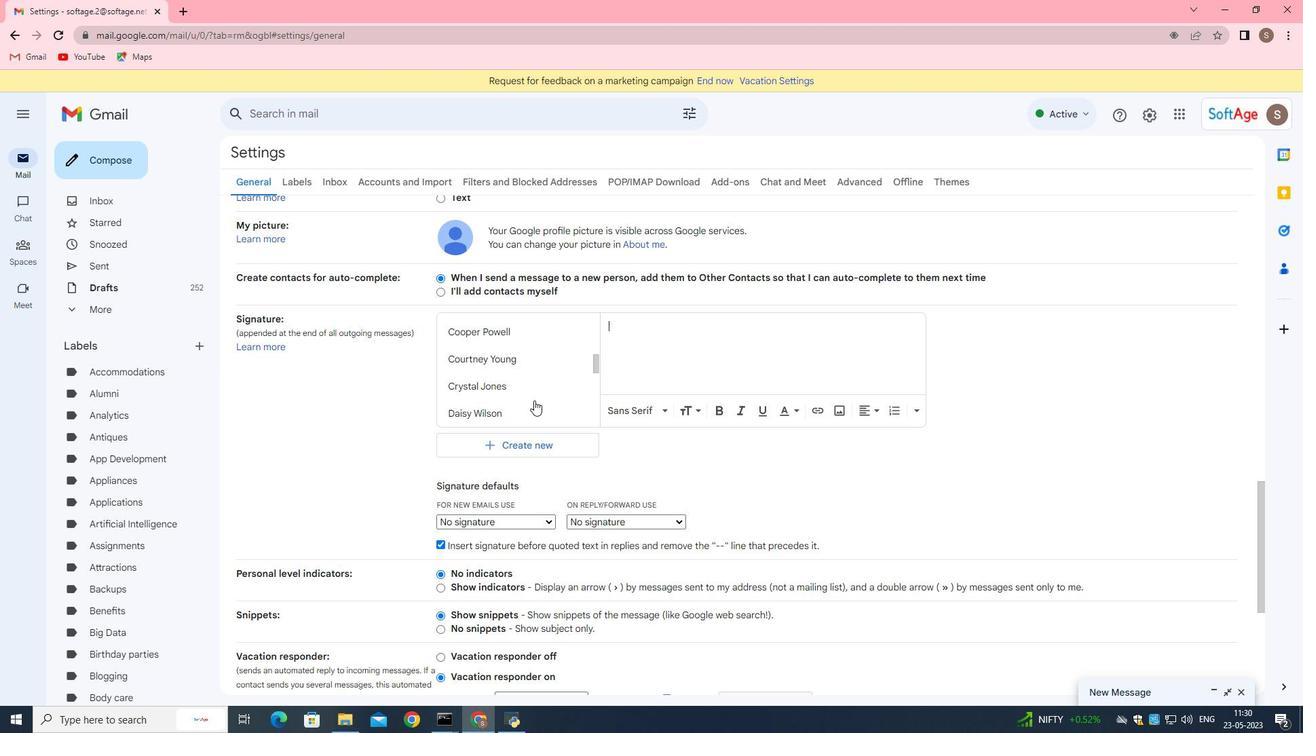 
Action: Mouse moved to (536, 401)
Screenshot: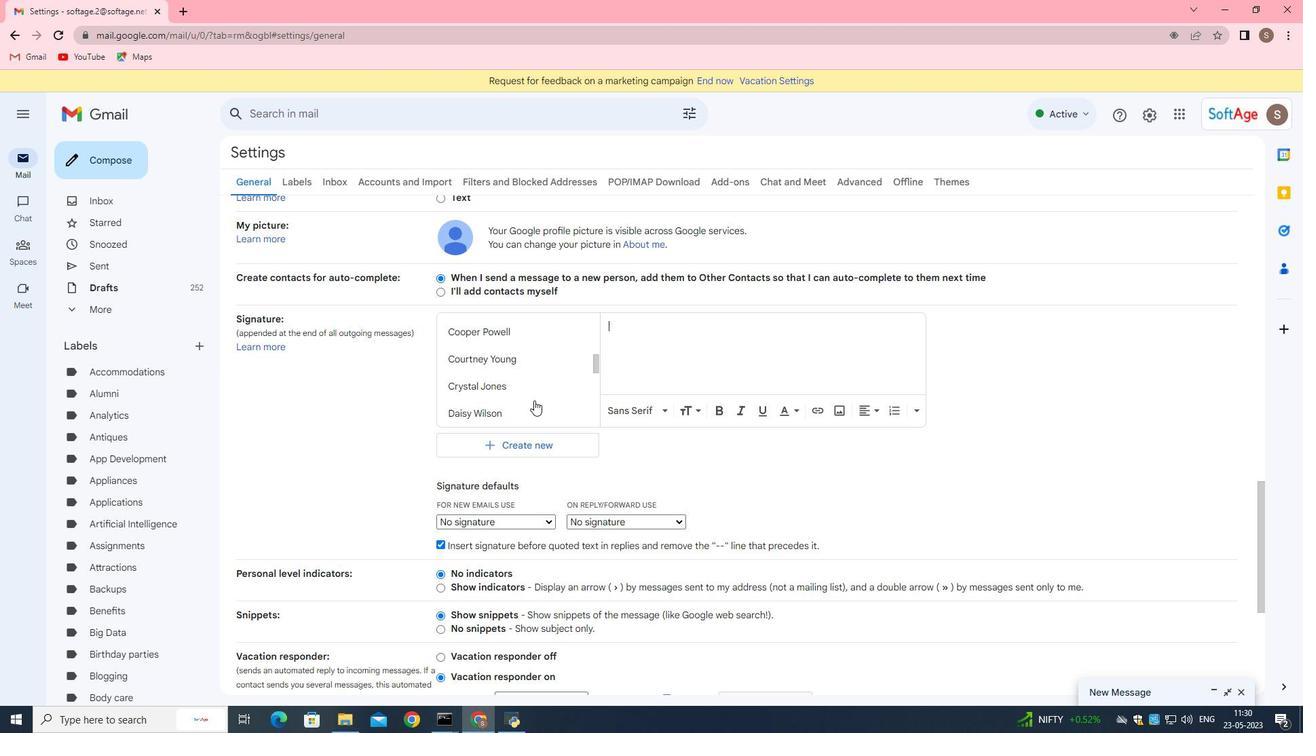 
Action: Mouse scrolled (535, 400) with delta (0, 0)
Screenshot: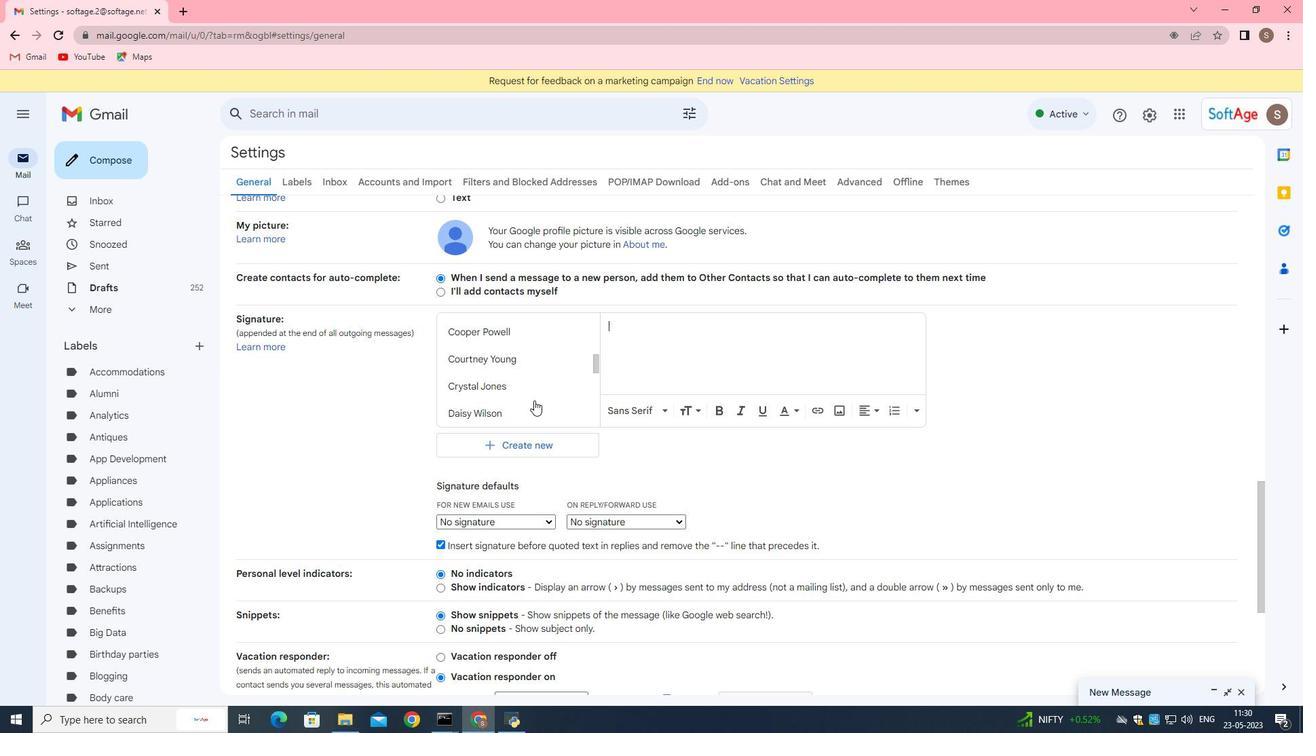 
Action: Mouse scrolled (536, 401) with delta (0, 0)
Screenshot: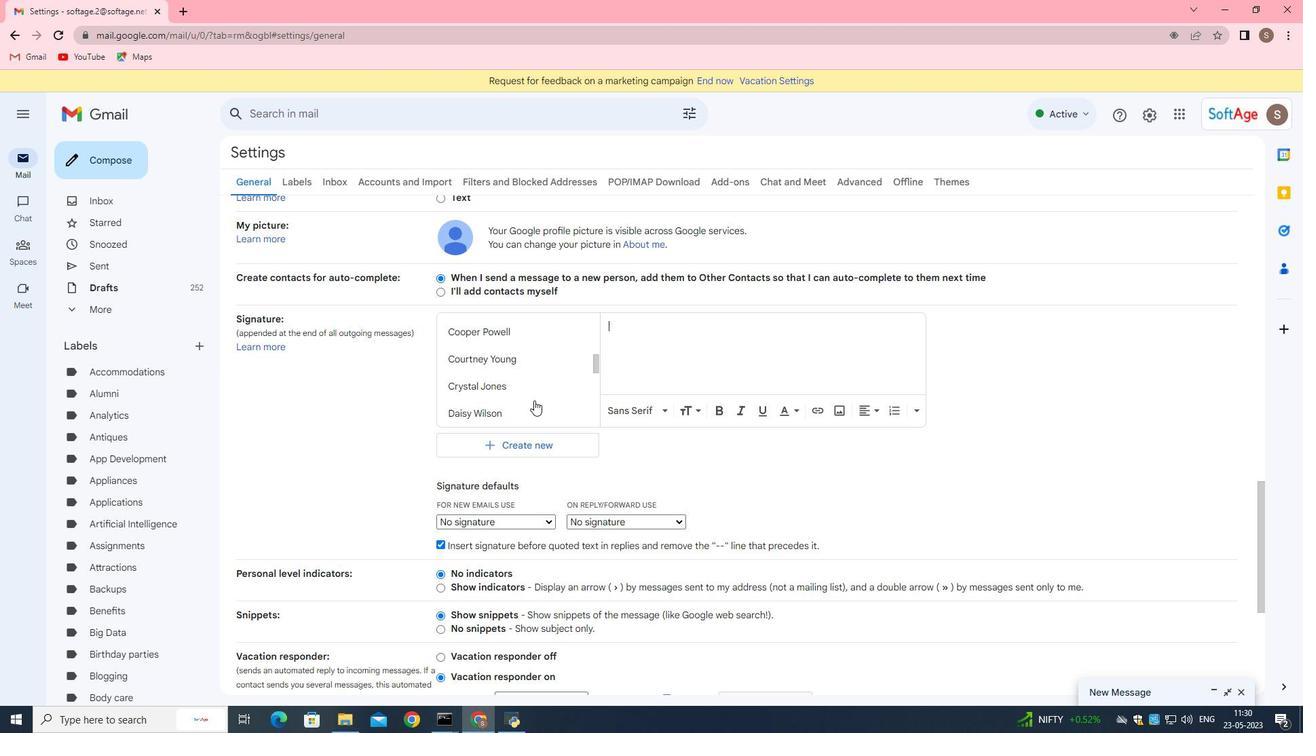 
Action: Mouse moved to (537, 399)
Screenshot: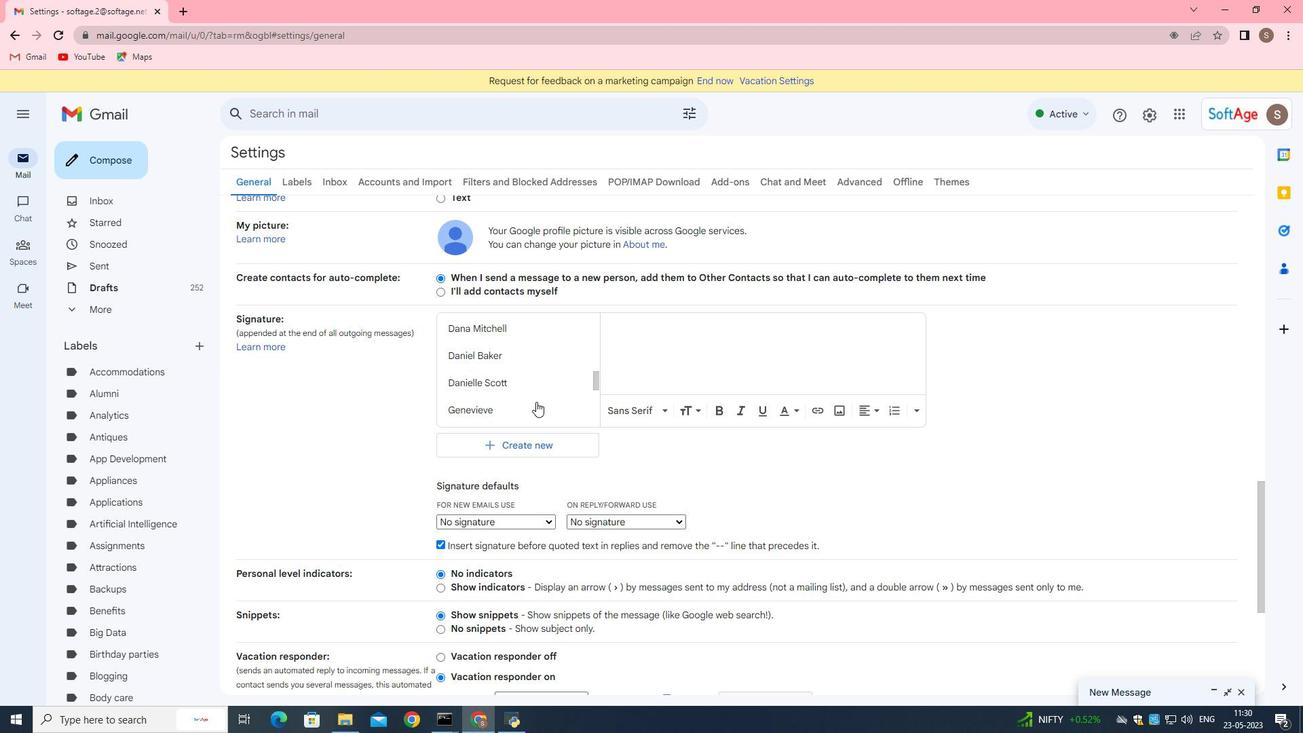
Action: Mouse scrolled (537, 399) with delta (0, 0)
Screenshot: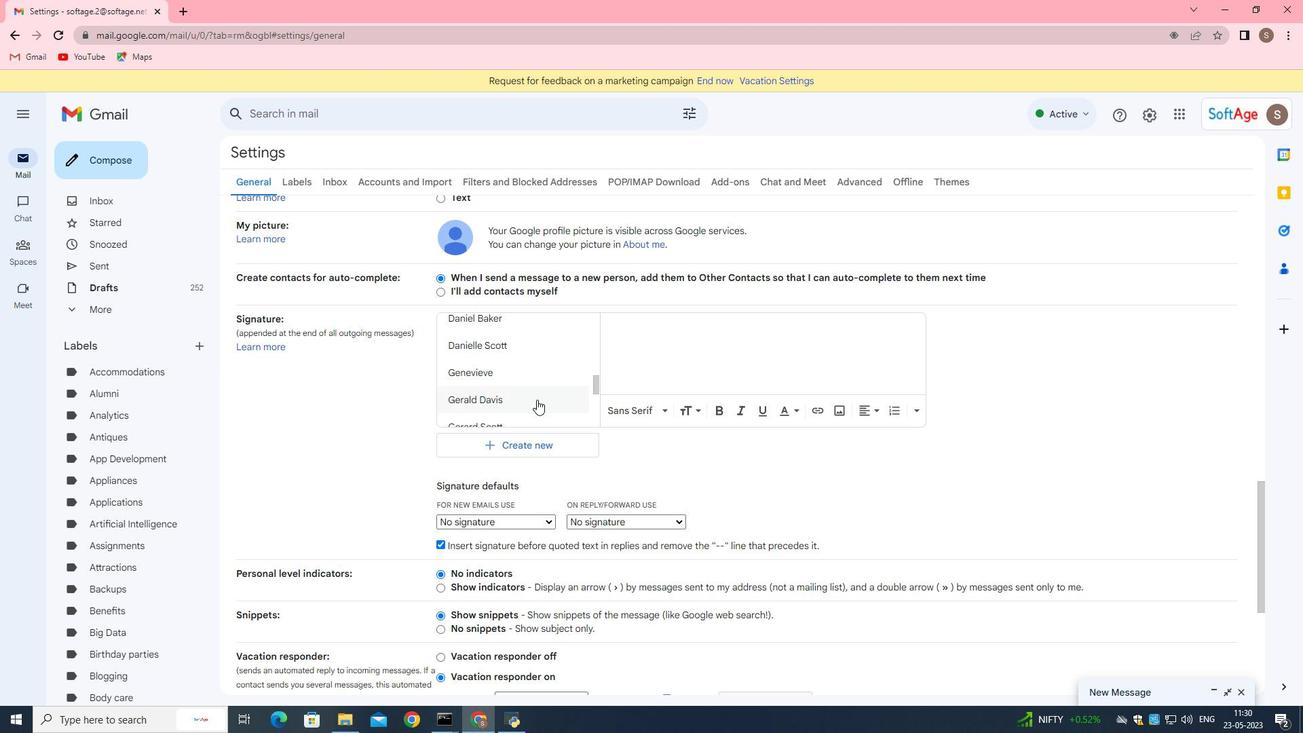 
Action: Mouse scrolled (537, 399) with delta (0, 0)
Screenshot: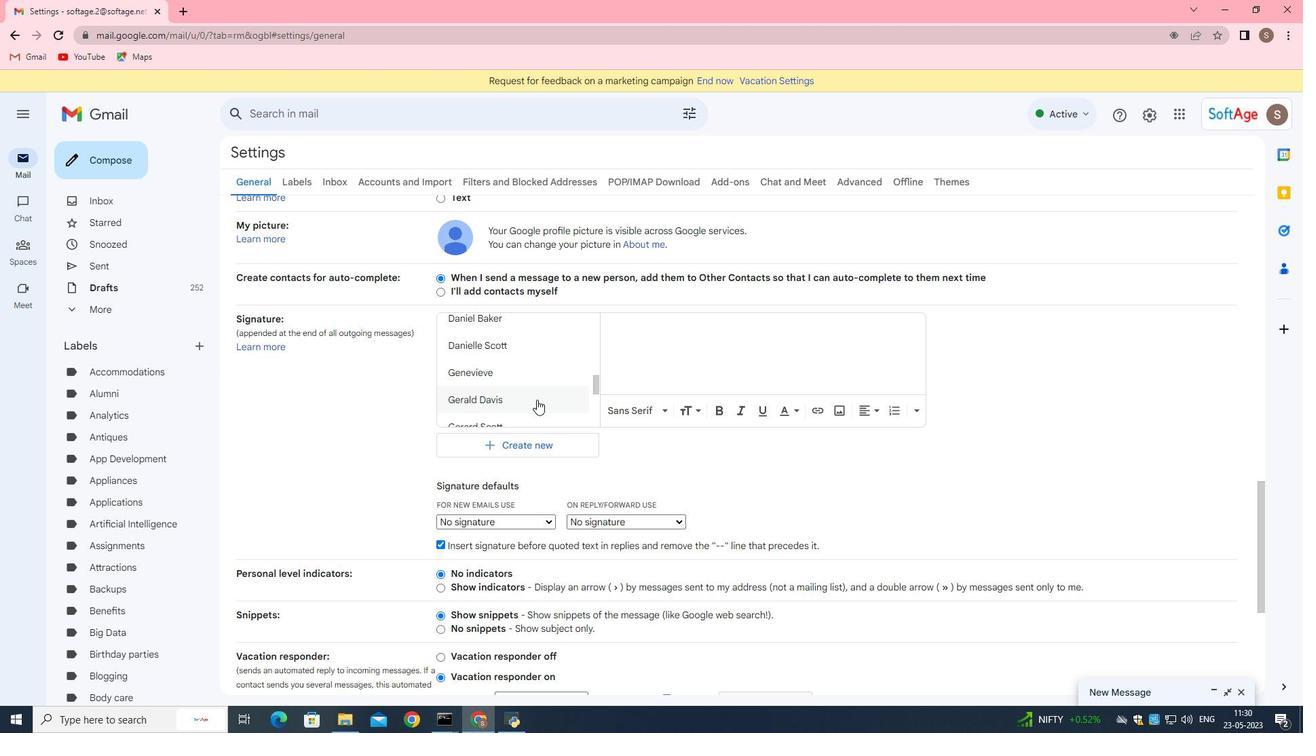 
Action: Mouse scrolled (537, 399) with delta (0, 0)
Screenshot: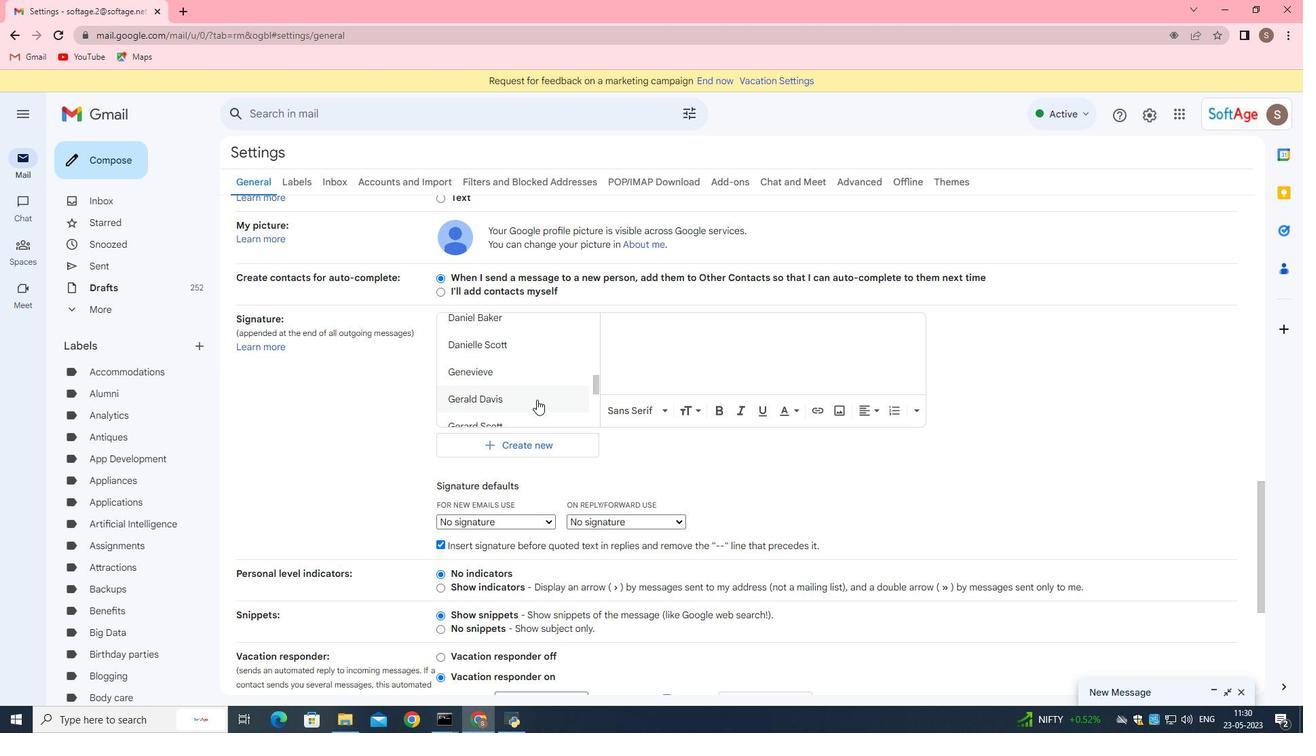 
Action: Mouse moved to (537, 399)
Screenshot: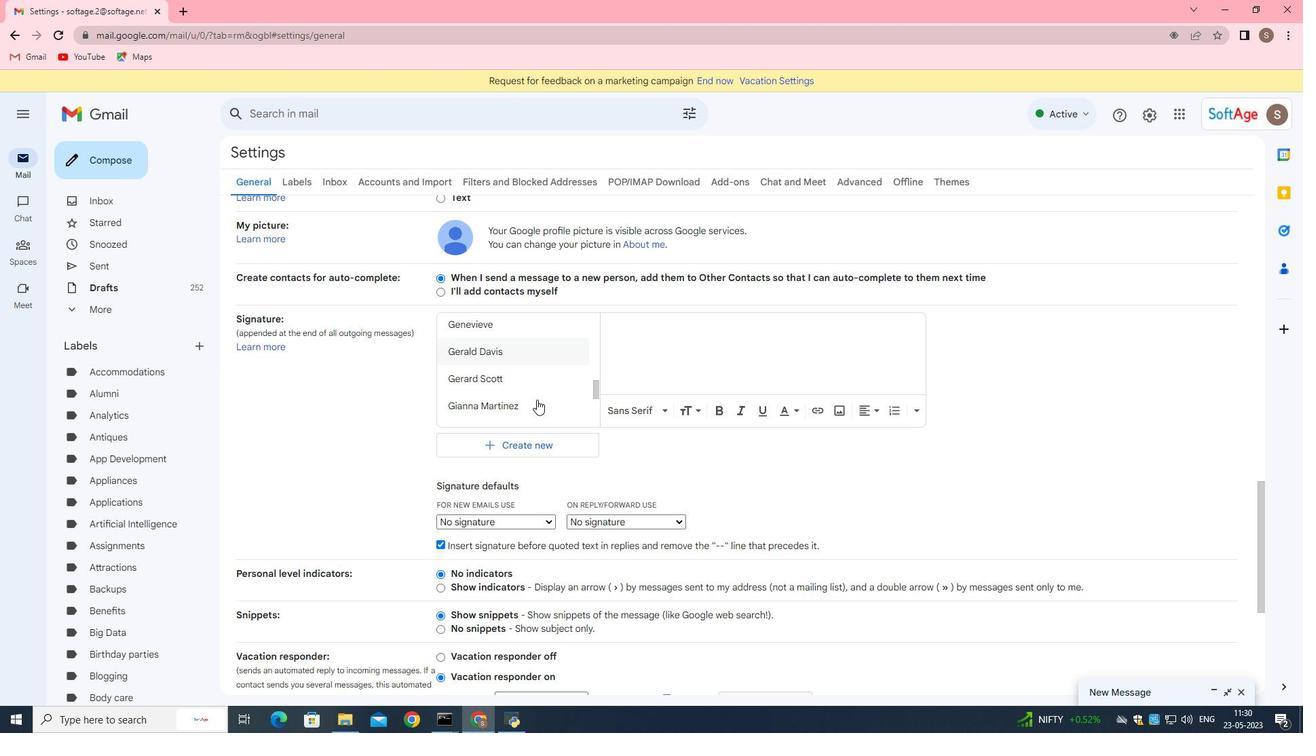 
Action: Mouse scrolled (537, 398) with delta (0, 0)
Screenshot: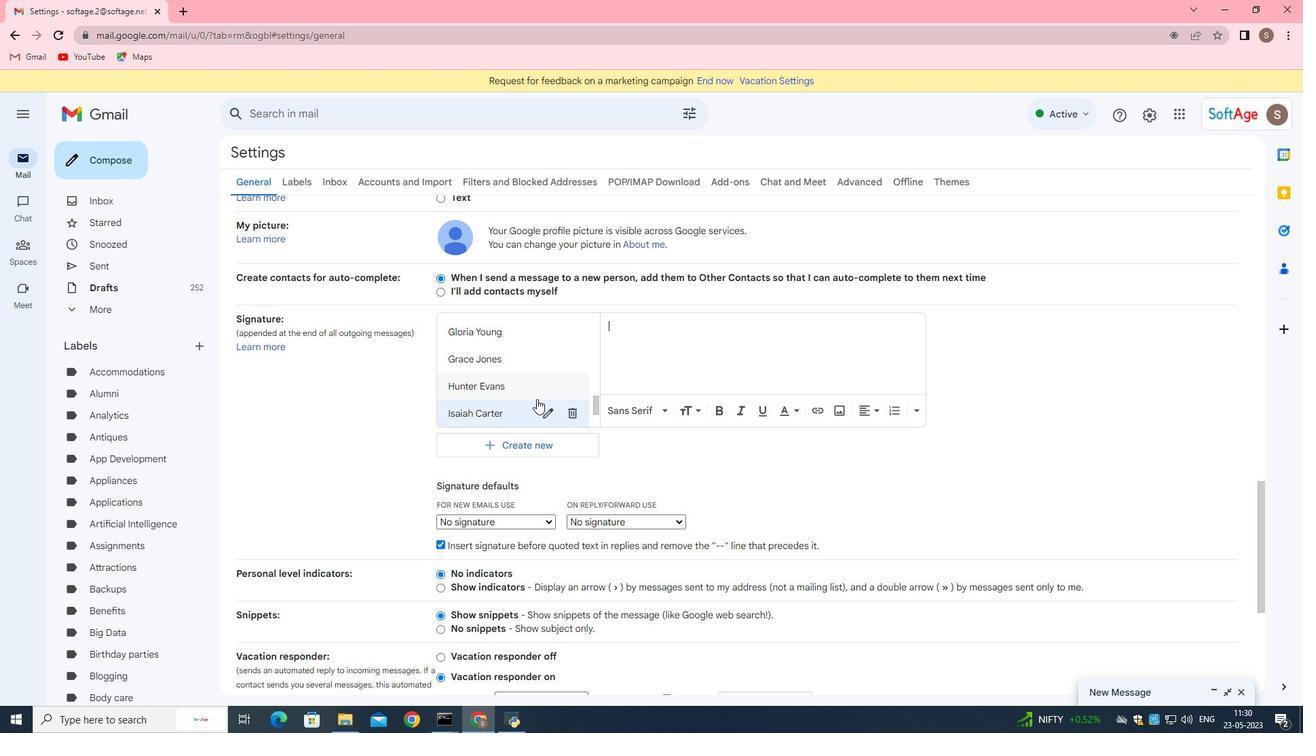 
Action: Mouse moved to (506, 353)
Screenshot: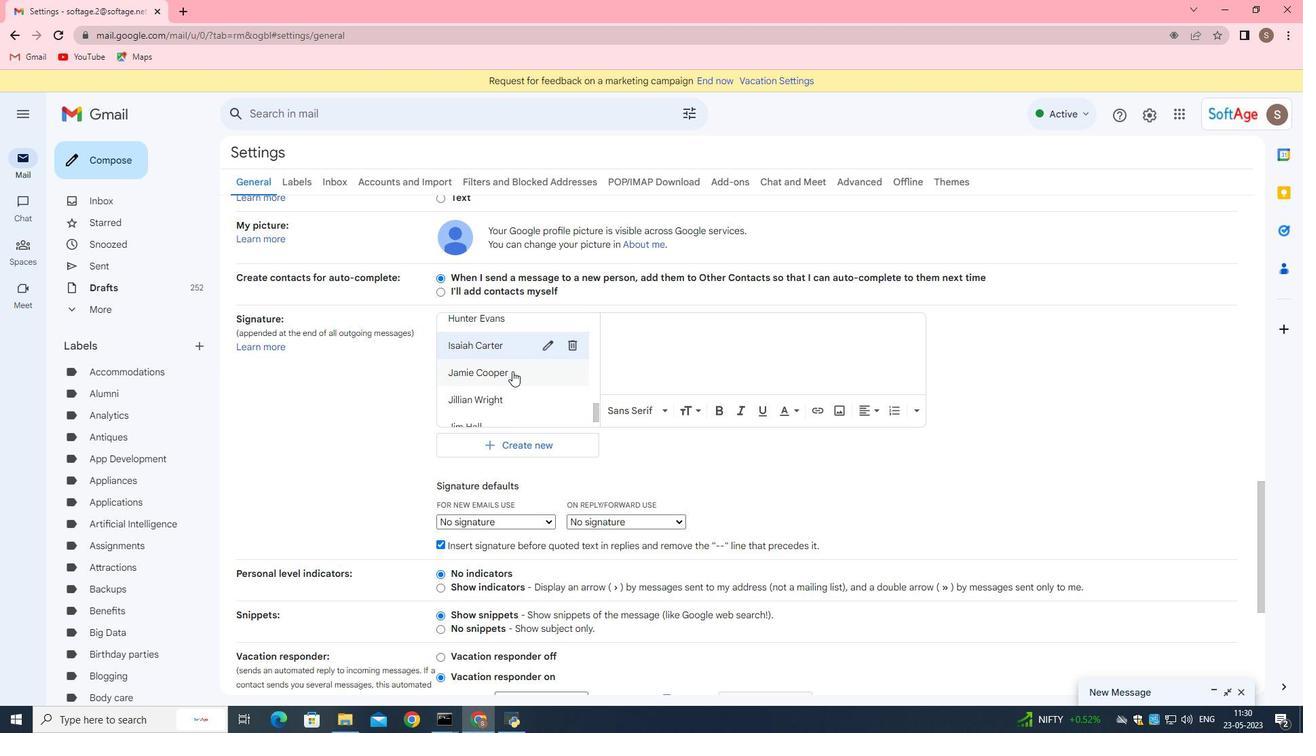 
Action: Mouse pressed left at (506, 353)
Screenshot: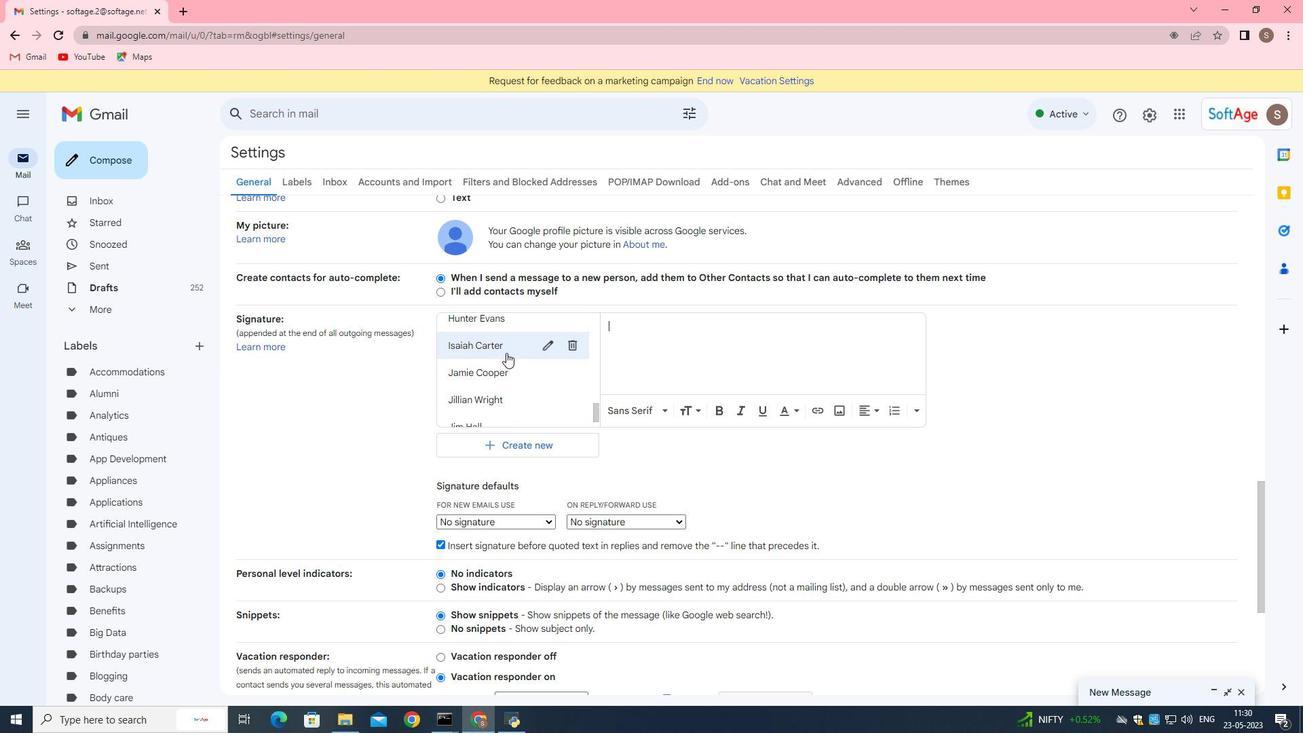 
Action: Mouse moved to (515, 522)
Screenshot: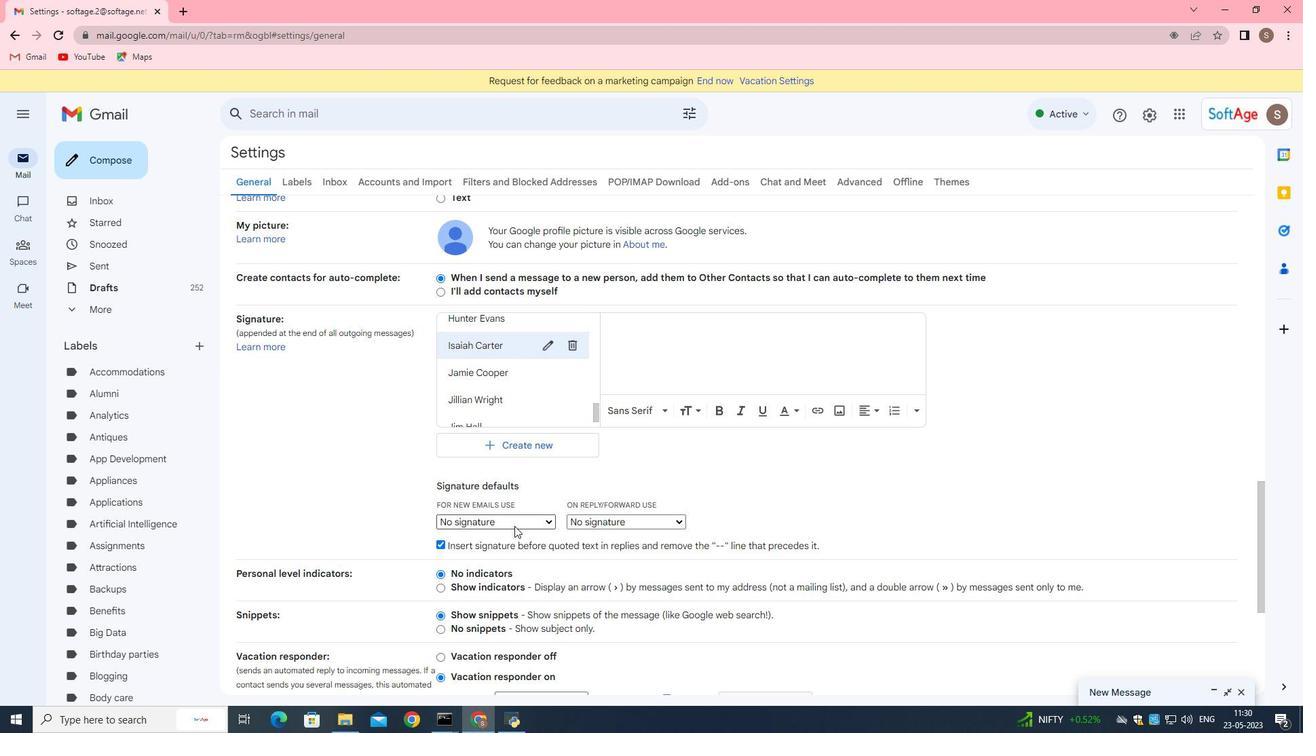 
Action: Mouse pressed left at (515, 522)
Screenshot: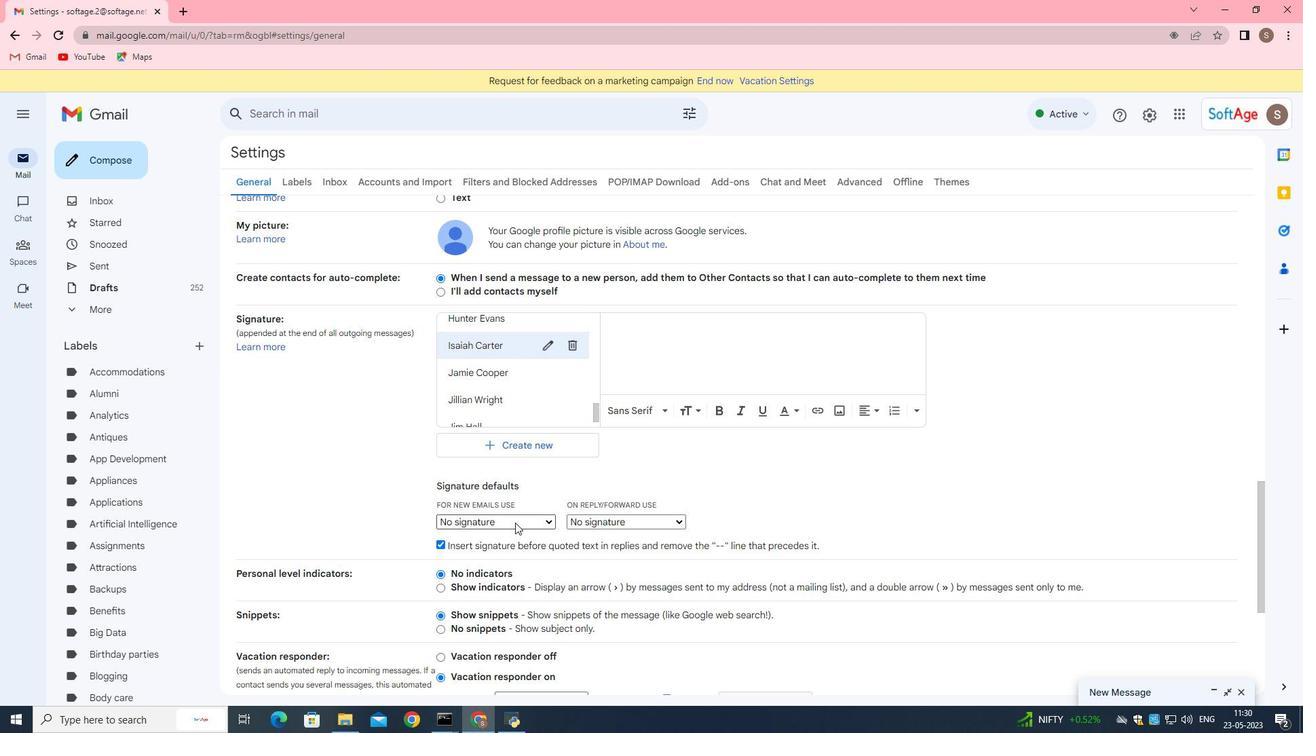 
Action: Mouse moved to (506, 474)
Screenshot: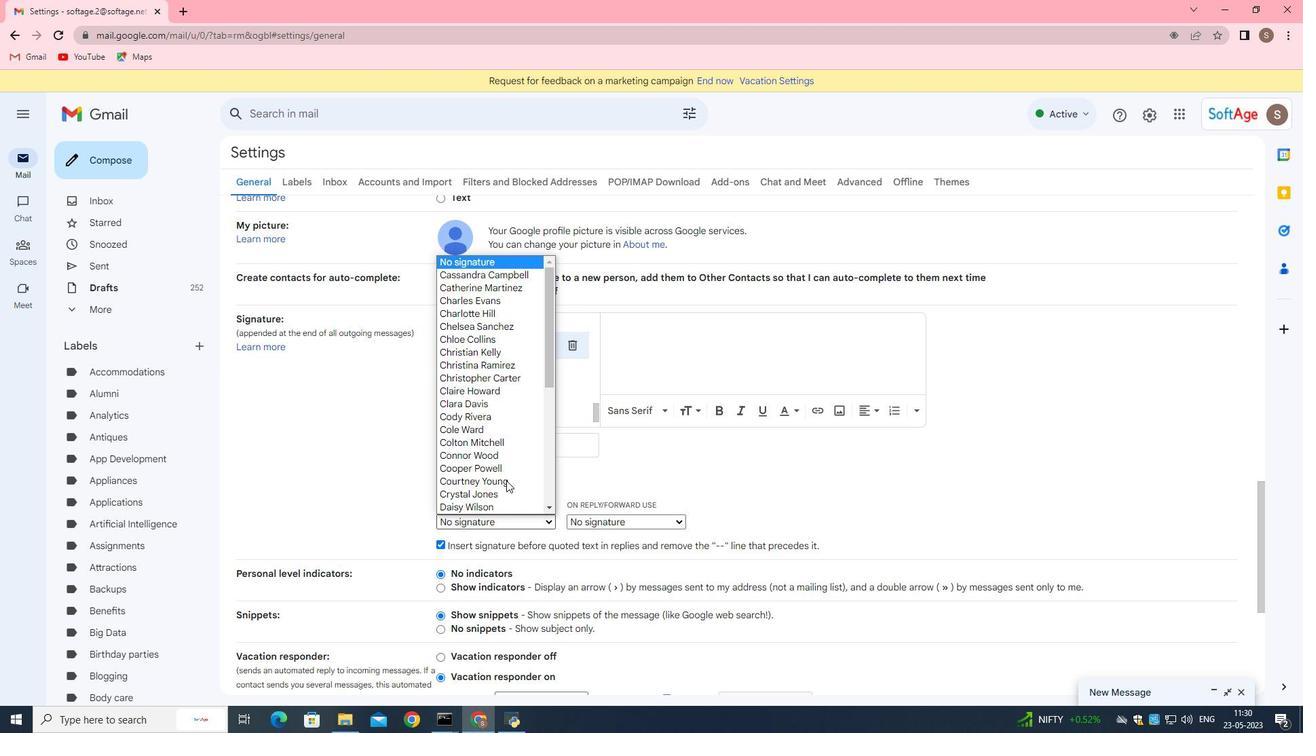 
Action: Mouse scrolled (506, 473) with delta (0, 0)
Screenshot: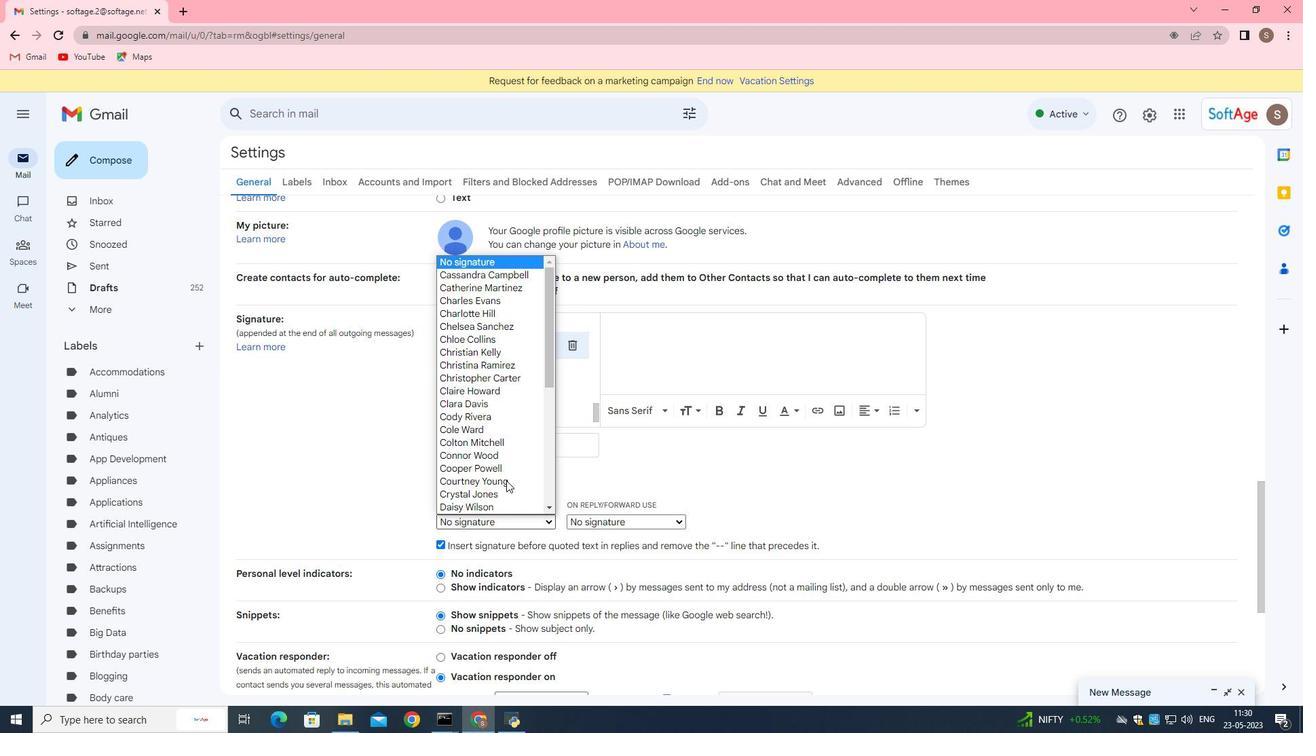 
Action: Mouse scrolled (506, 473) with delta (0, 0)
Screenshot: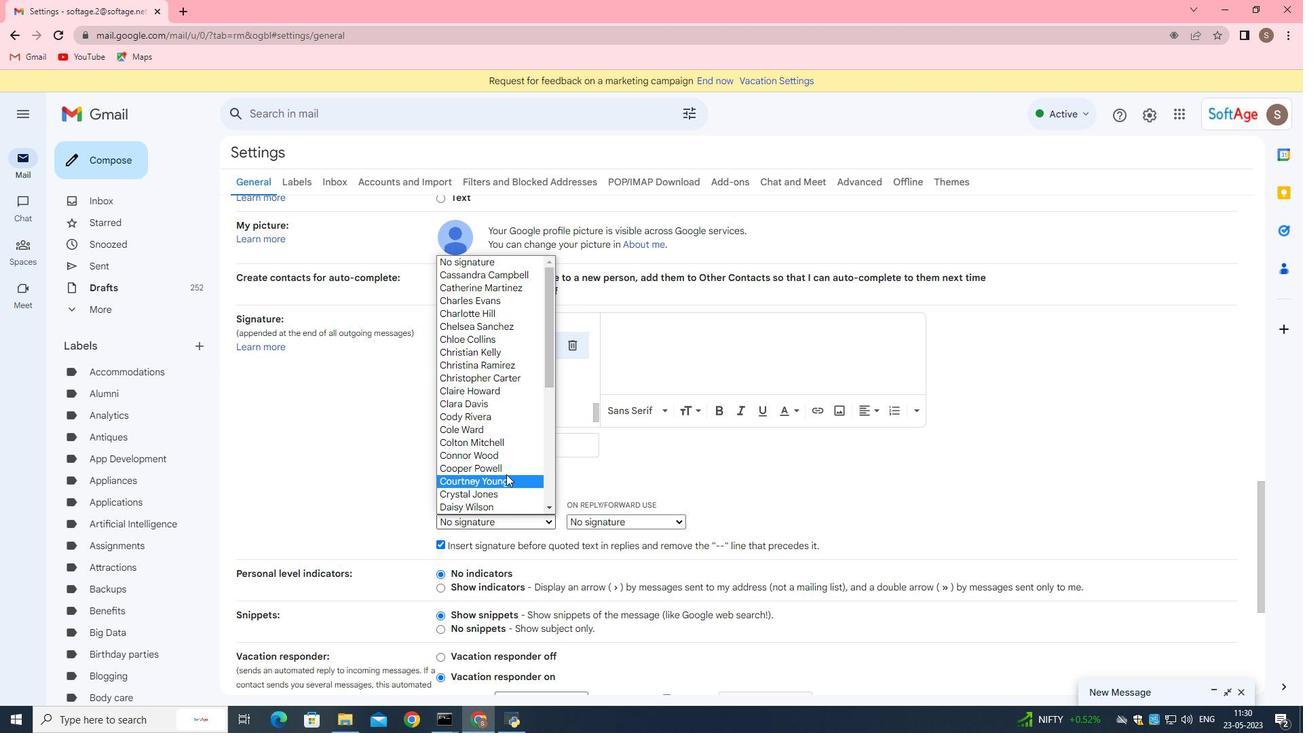 
Action: Mouse scrolled (506, 473) with delta (0, 0)
Screenshot: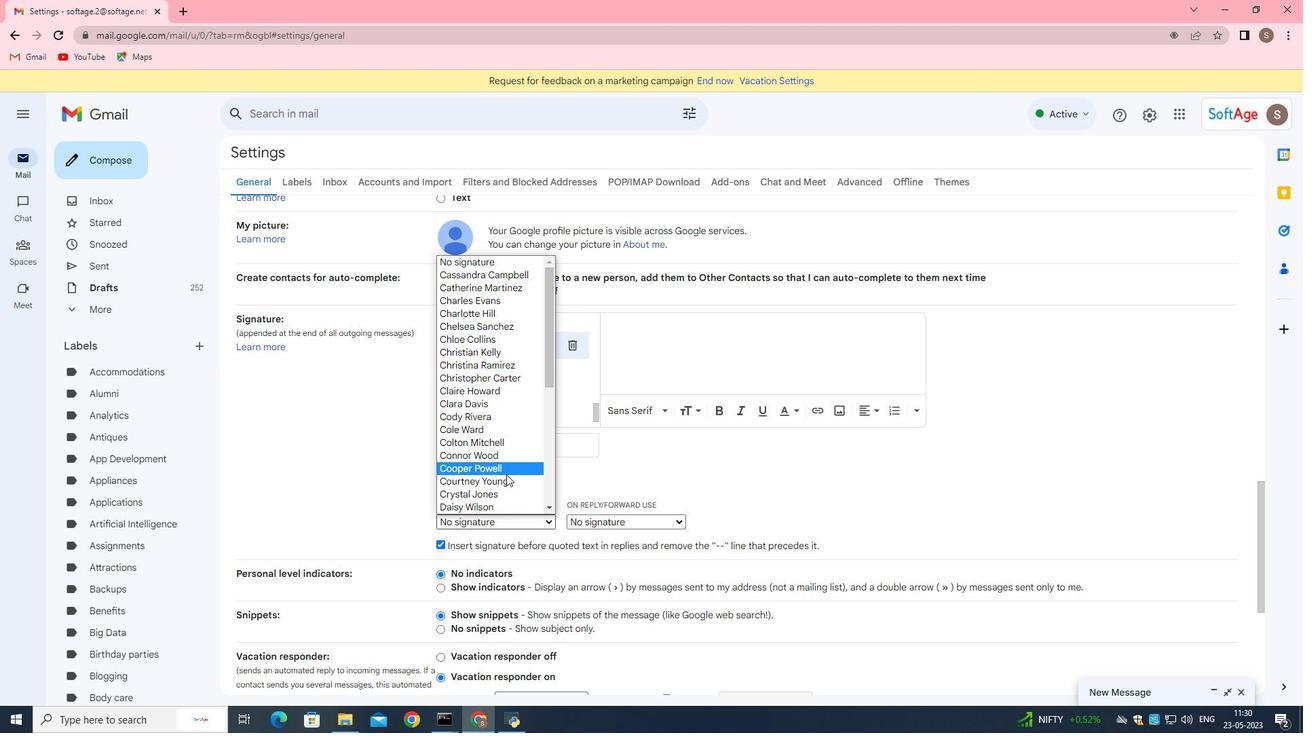 
Action: Mouse scrolled (506, 473) with delta (0, 0)
Screenshot: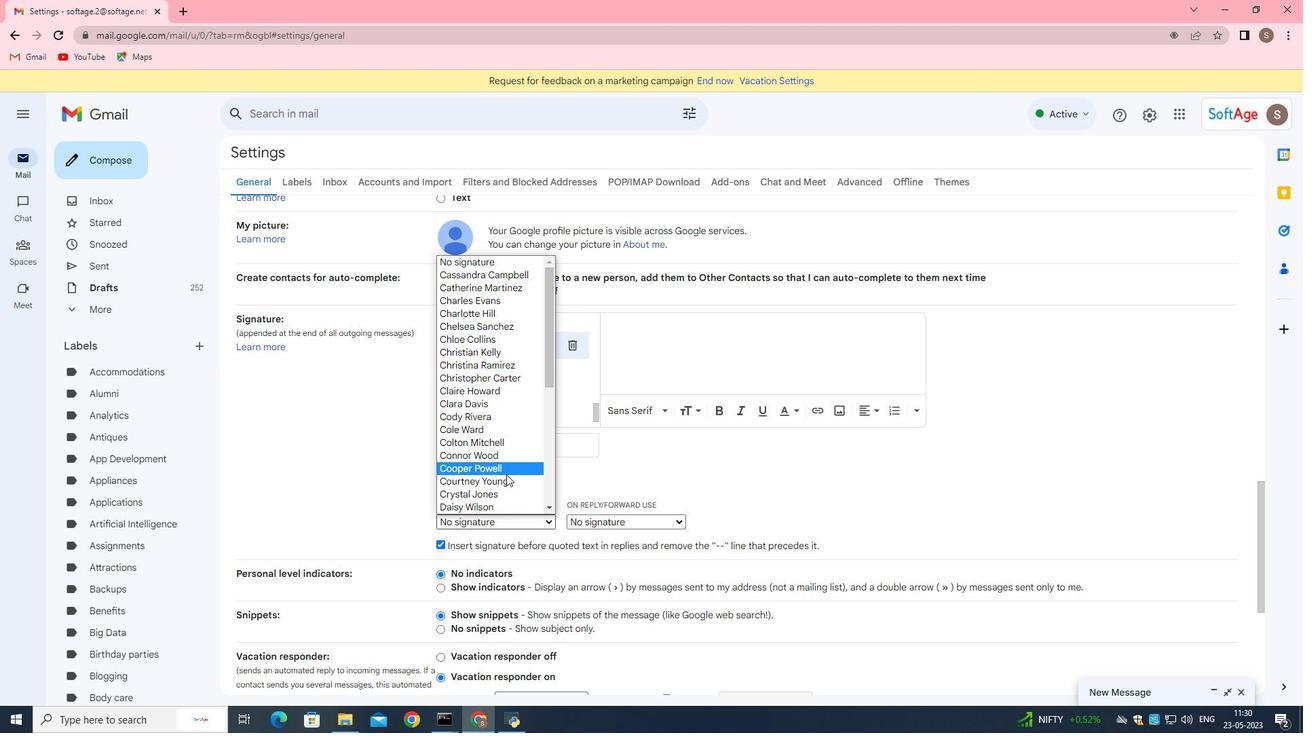 
Action: Mouse moved to (506, 474)
Screenshot: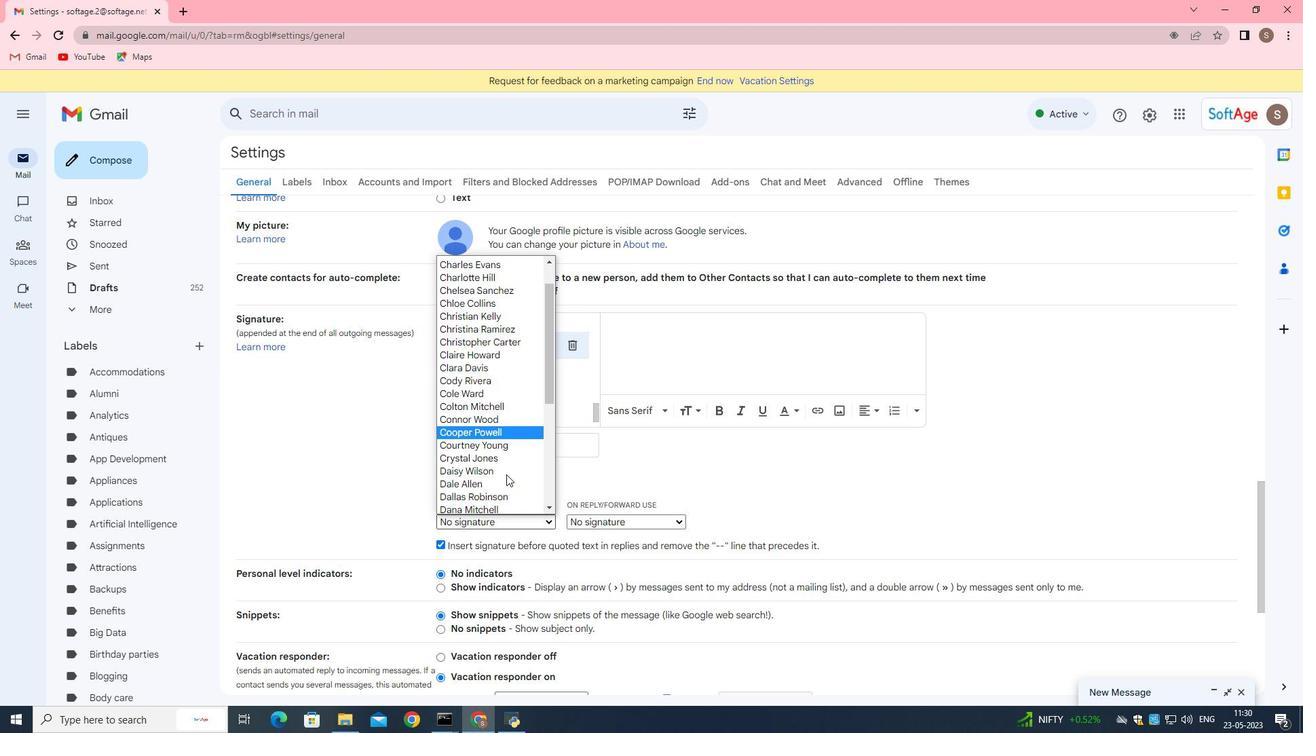 
Action: Mouse scrolled (506, 473) with delta (0, 0)
Screenshot: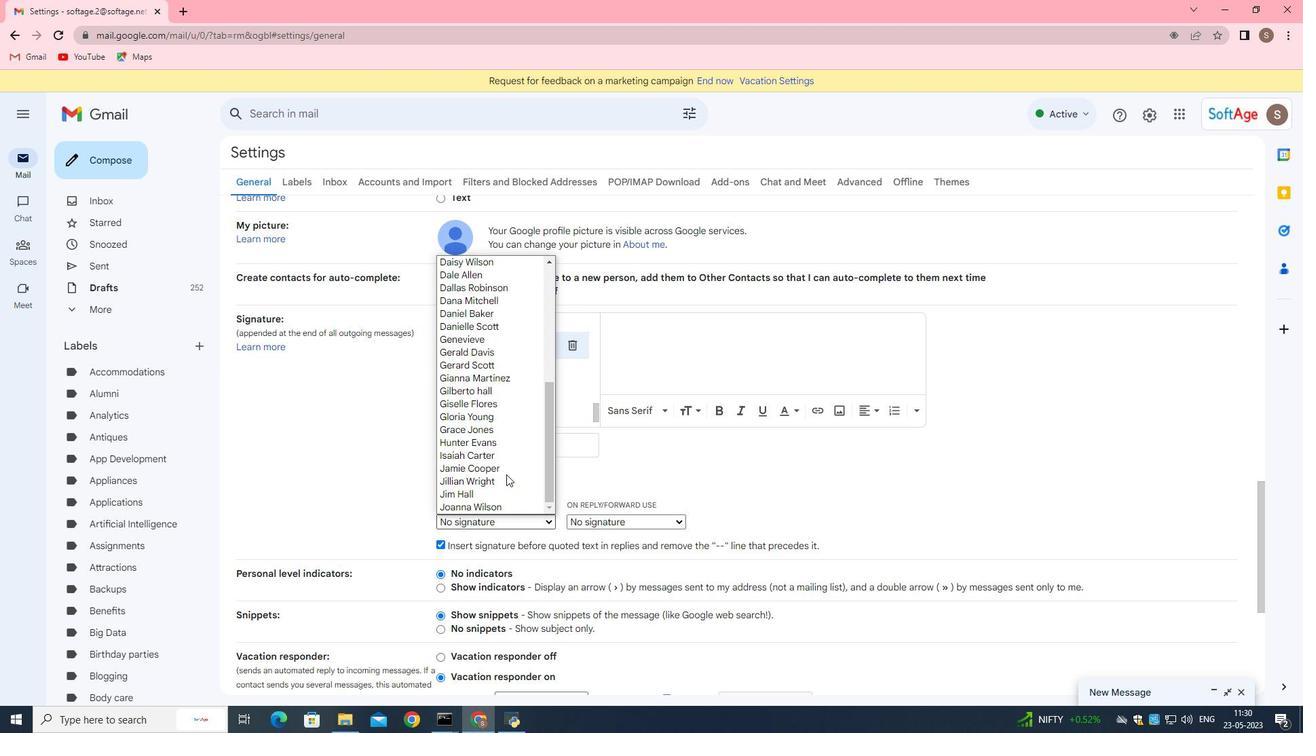 
Action: Mouse moved to (505, 473)
Screenshot: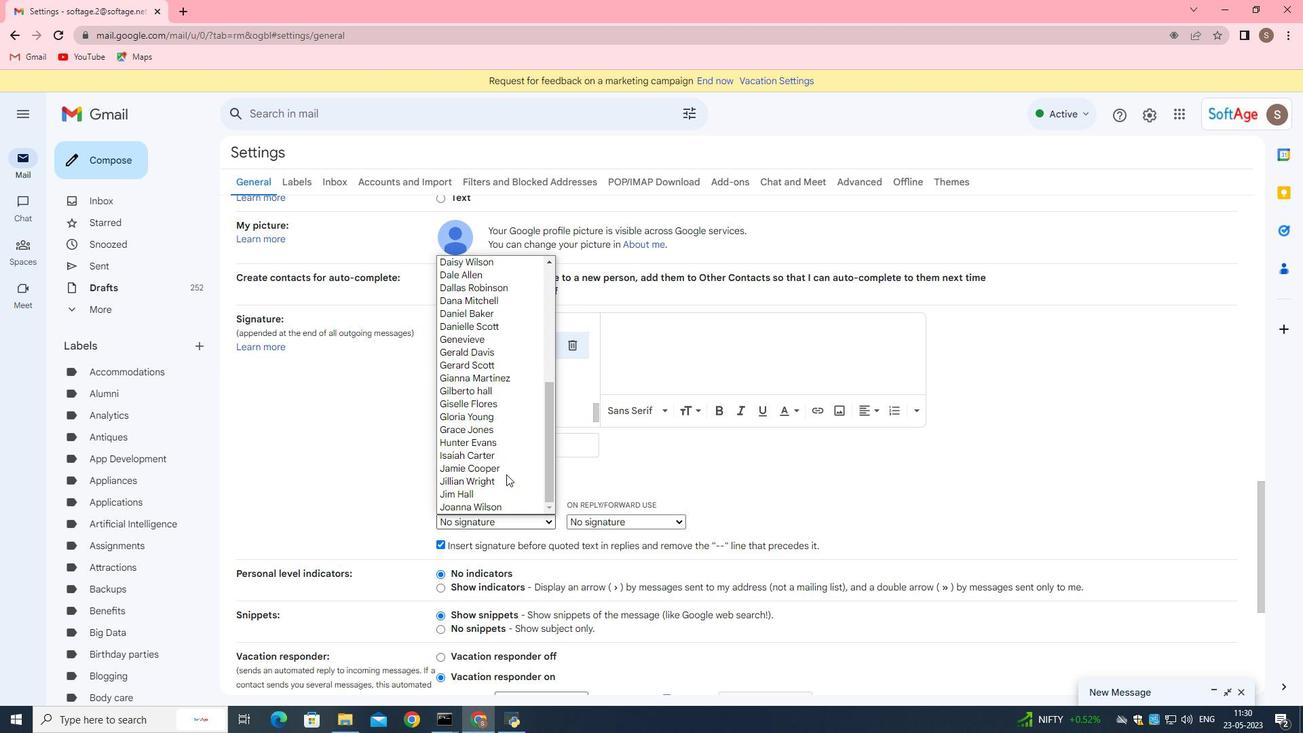 
Action: Mouse scrolled (505, 473) with delta (0, 0)
Screenshot: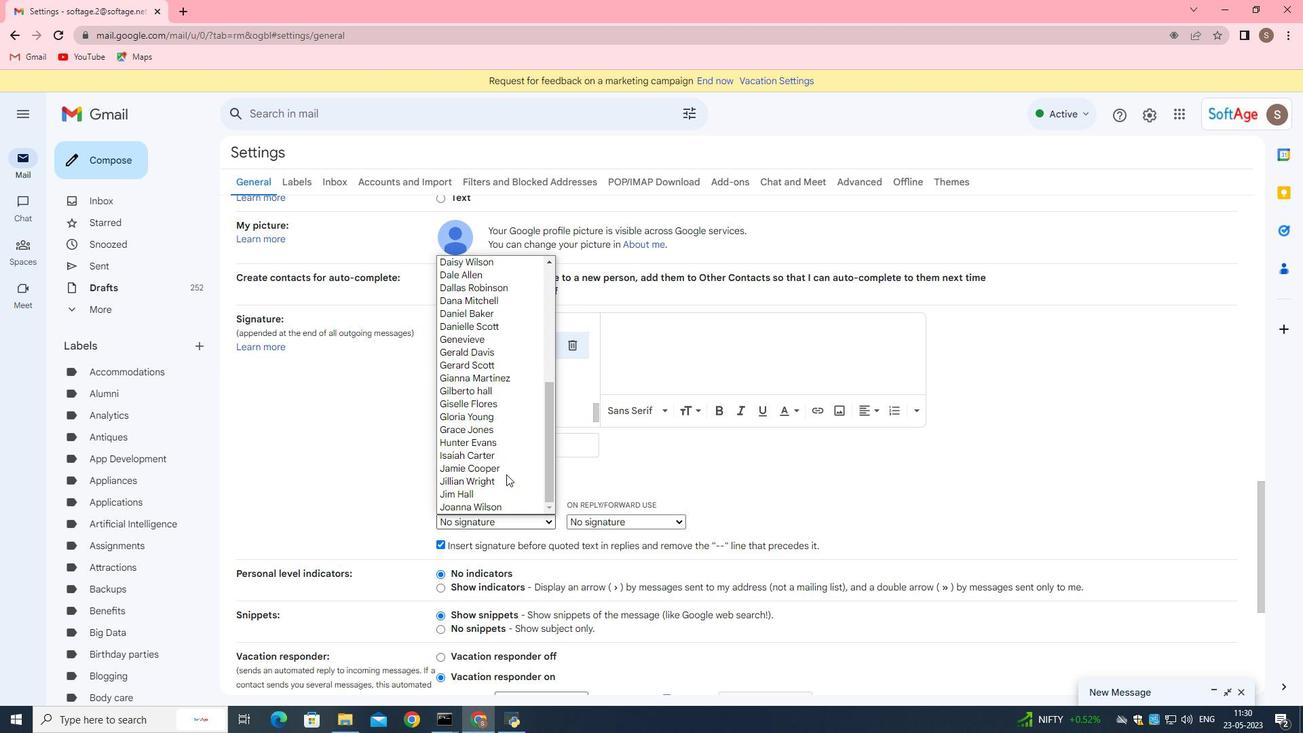 
Action: Mouse scrolled (505, 473) with delta (0, 0)
Screenshot: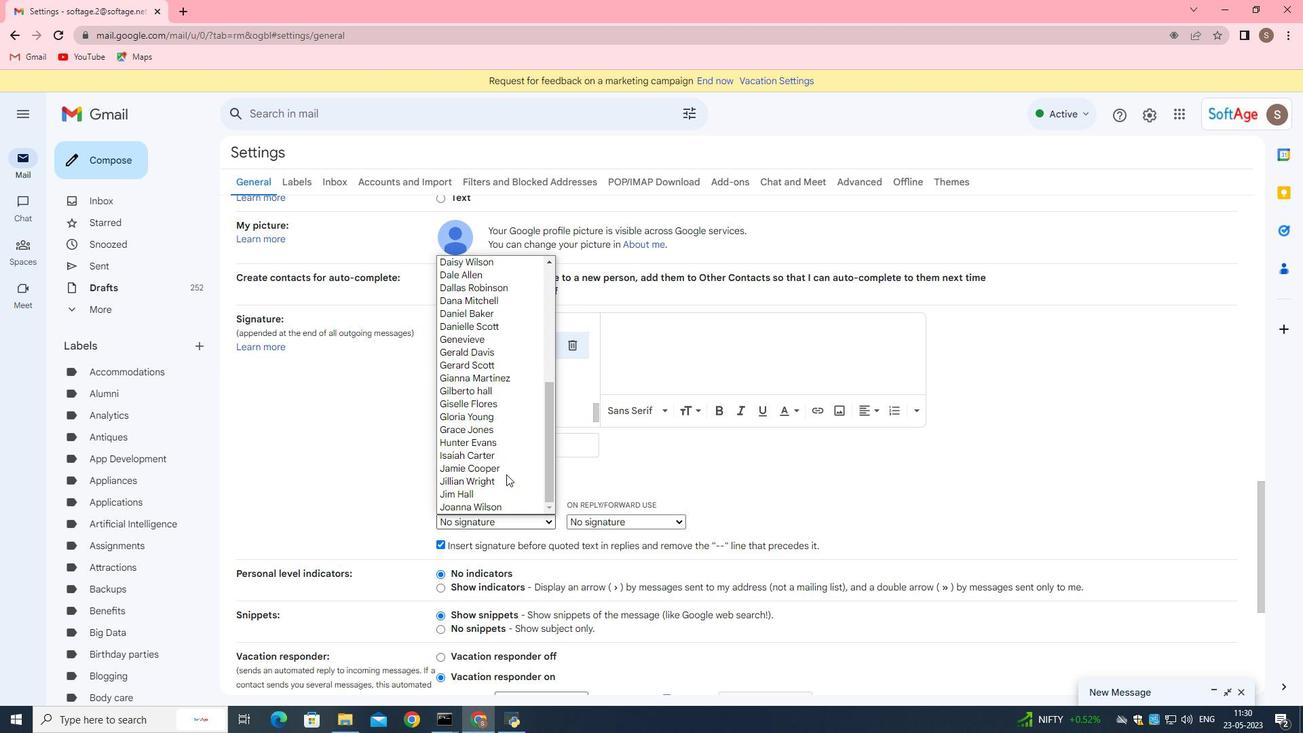 
Action: Mouse scrolled (505, 473) with delta (0, 0)
Screenshot: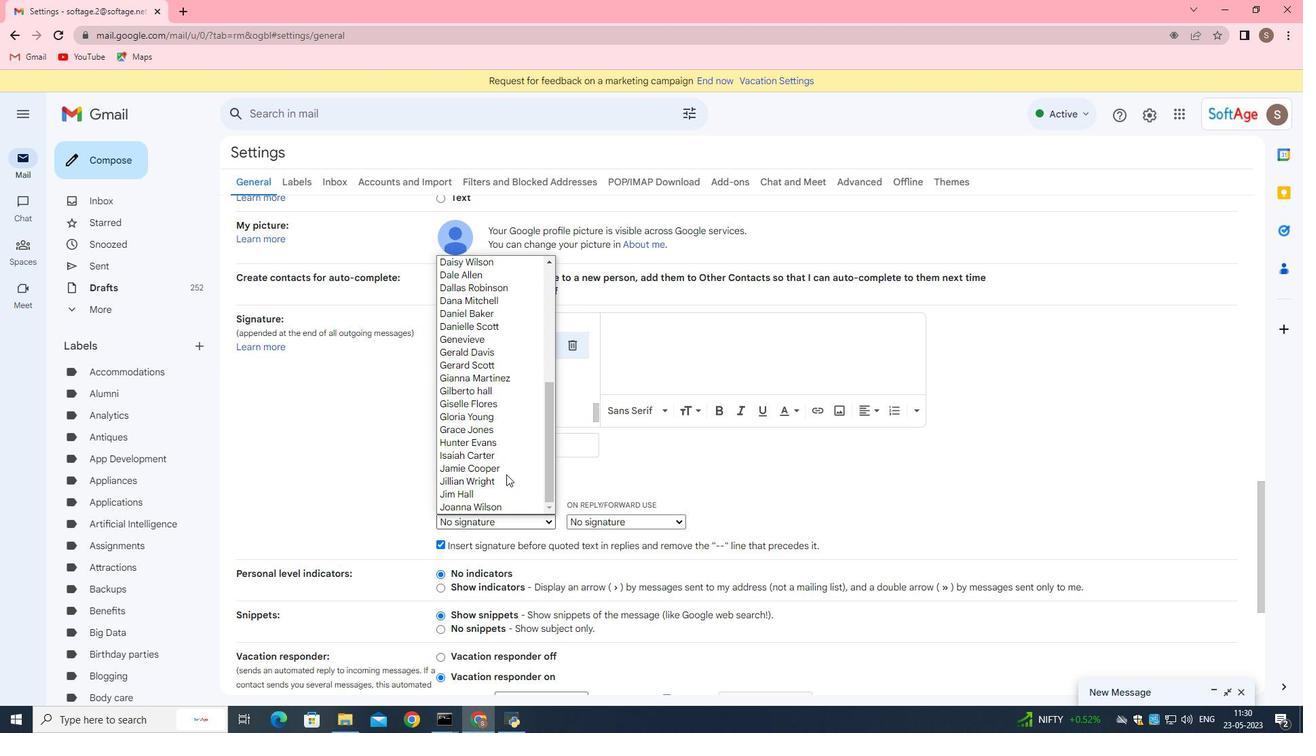 
Action: Mouse moved to (511, 451)
Screenshot: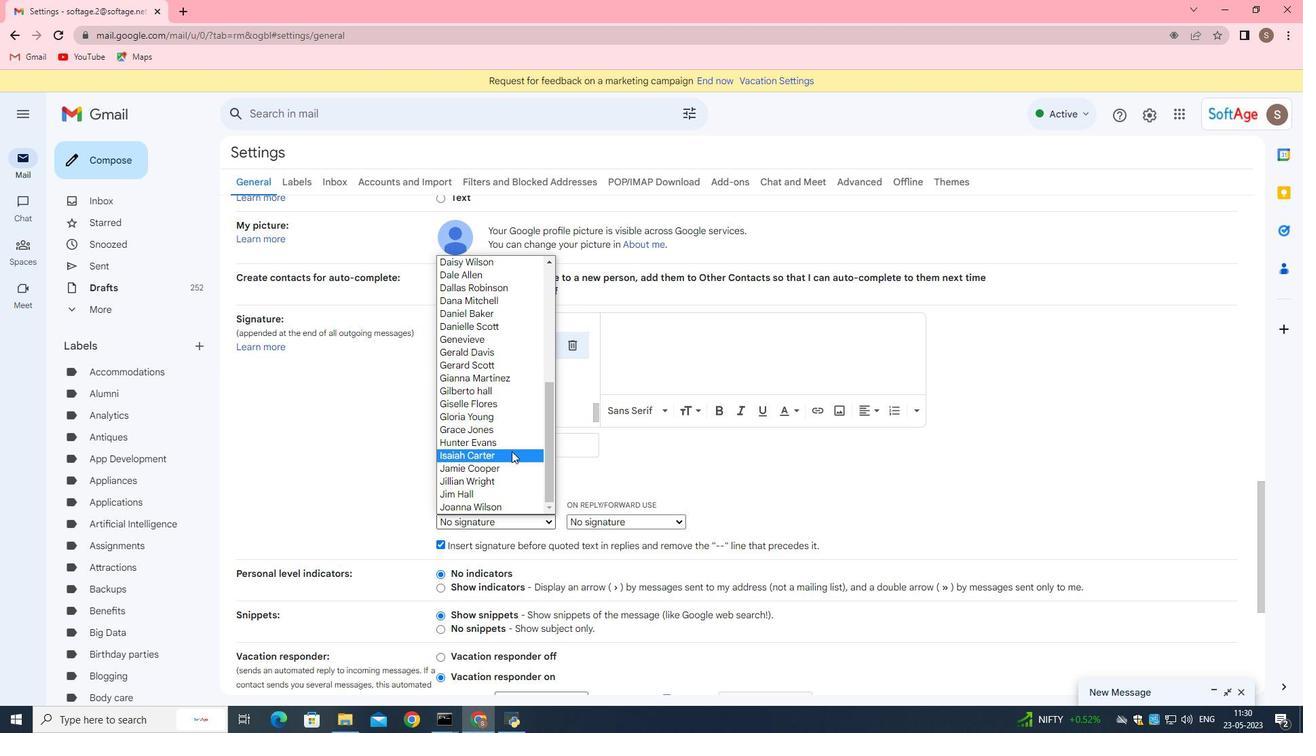 
Action: Mouse pressed left at (511, 451)
Screenshot: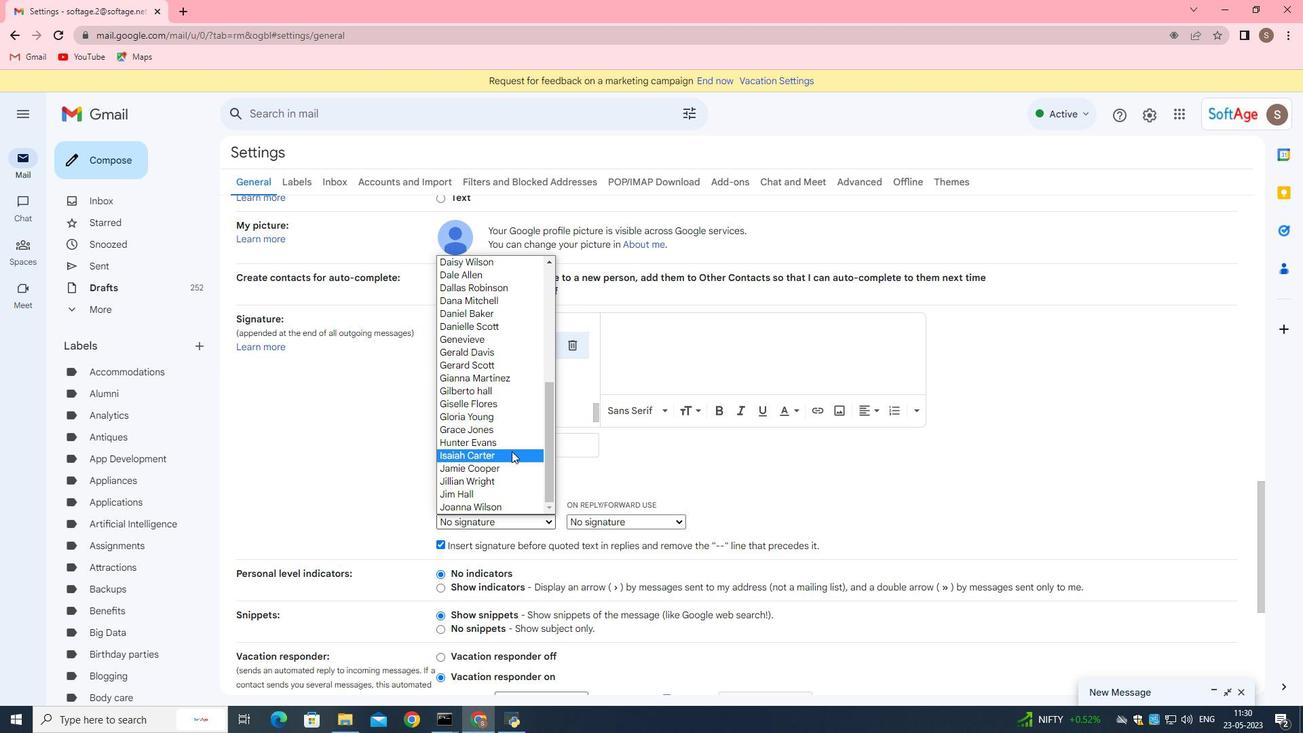 
Action: Mouse moved to (596, 522)
Screenshot: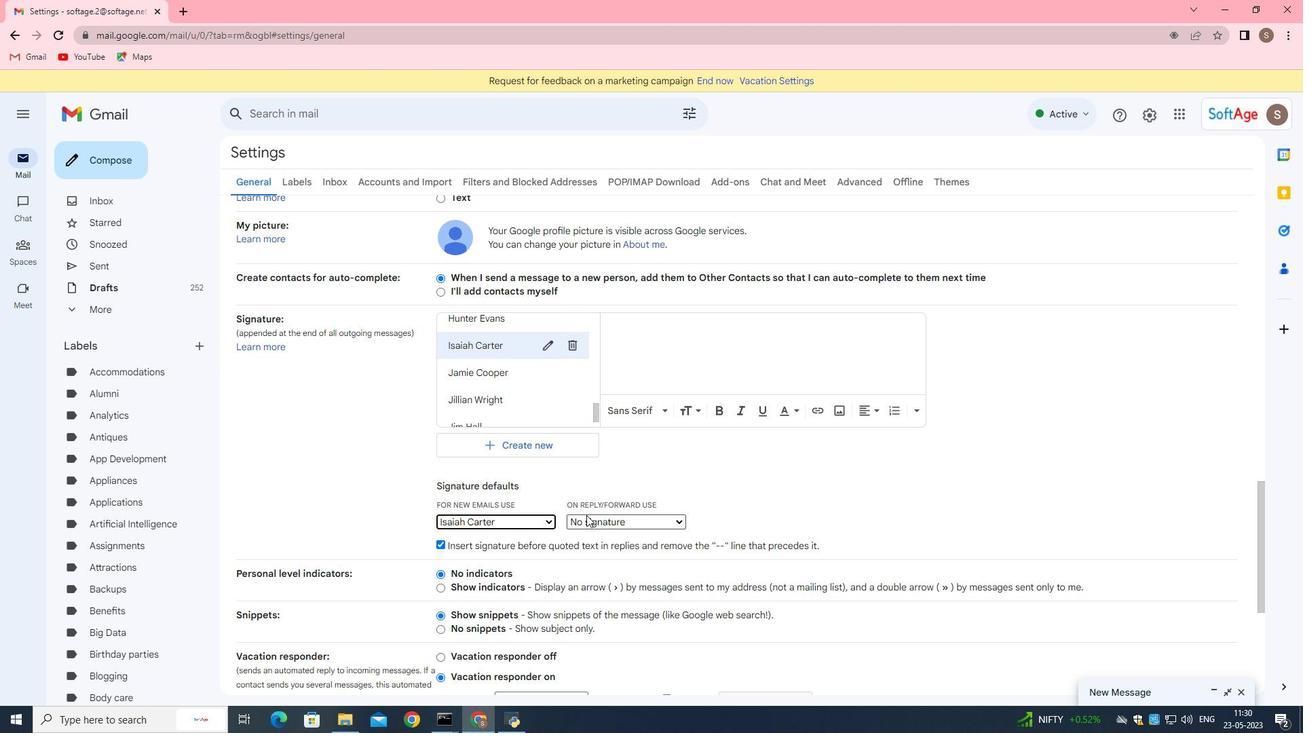 
Action: Mouse pressed left at (596, 522)
Screenshot: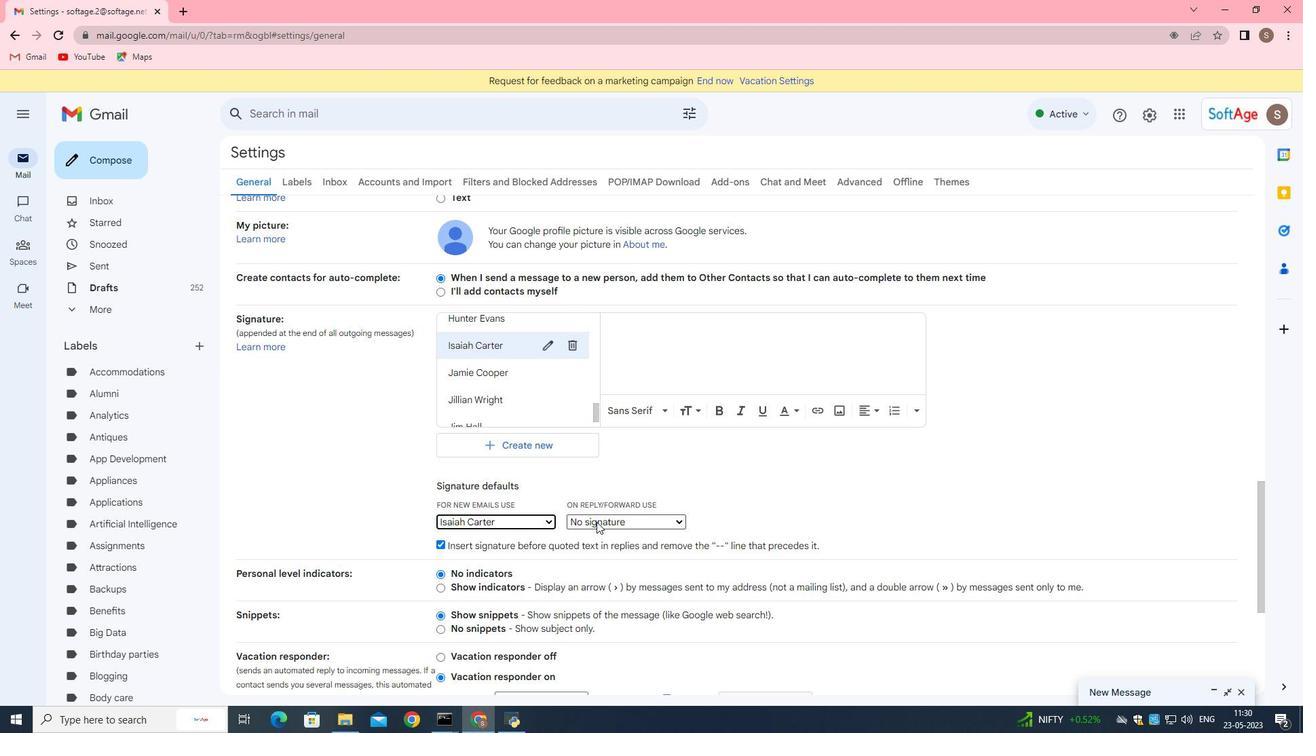 
Action: Mouse moved to (605, 423)
Screenshot: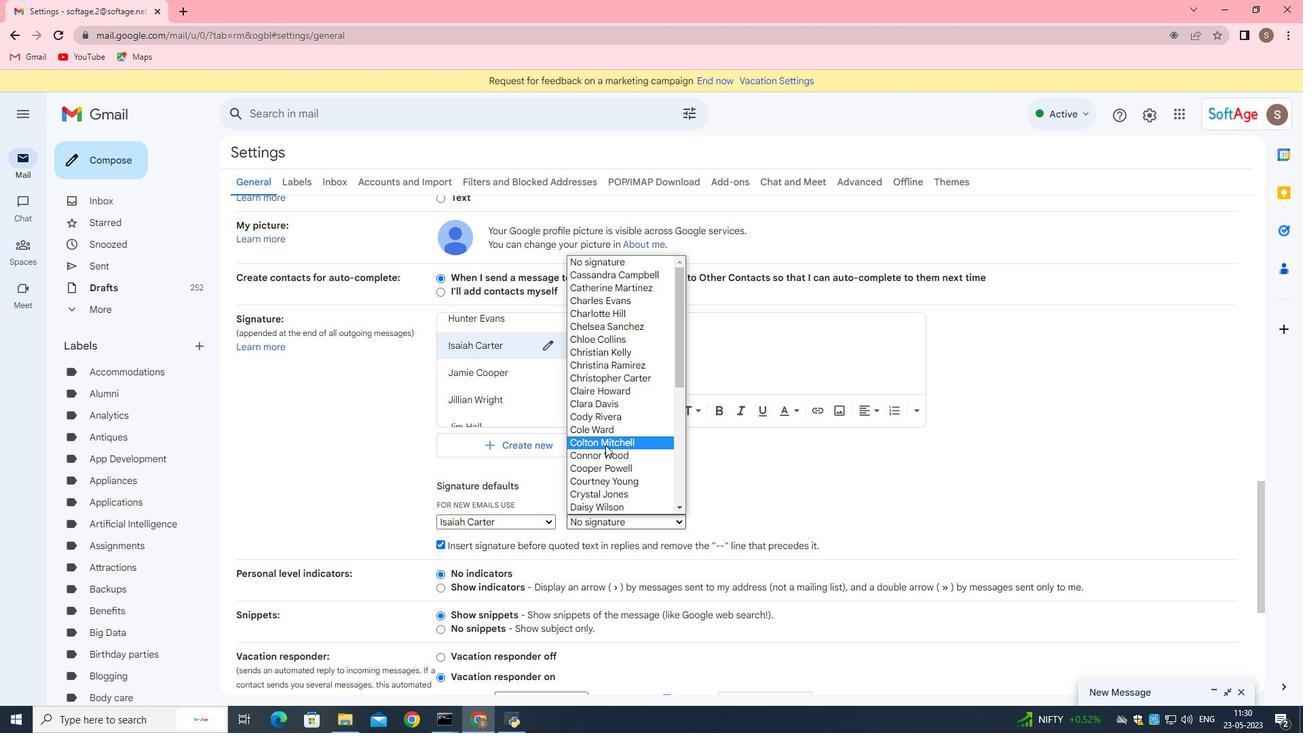 
Action: Mouse scrolled (605, 423) with delta (0, 0)
Screenshot: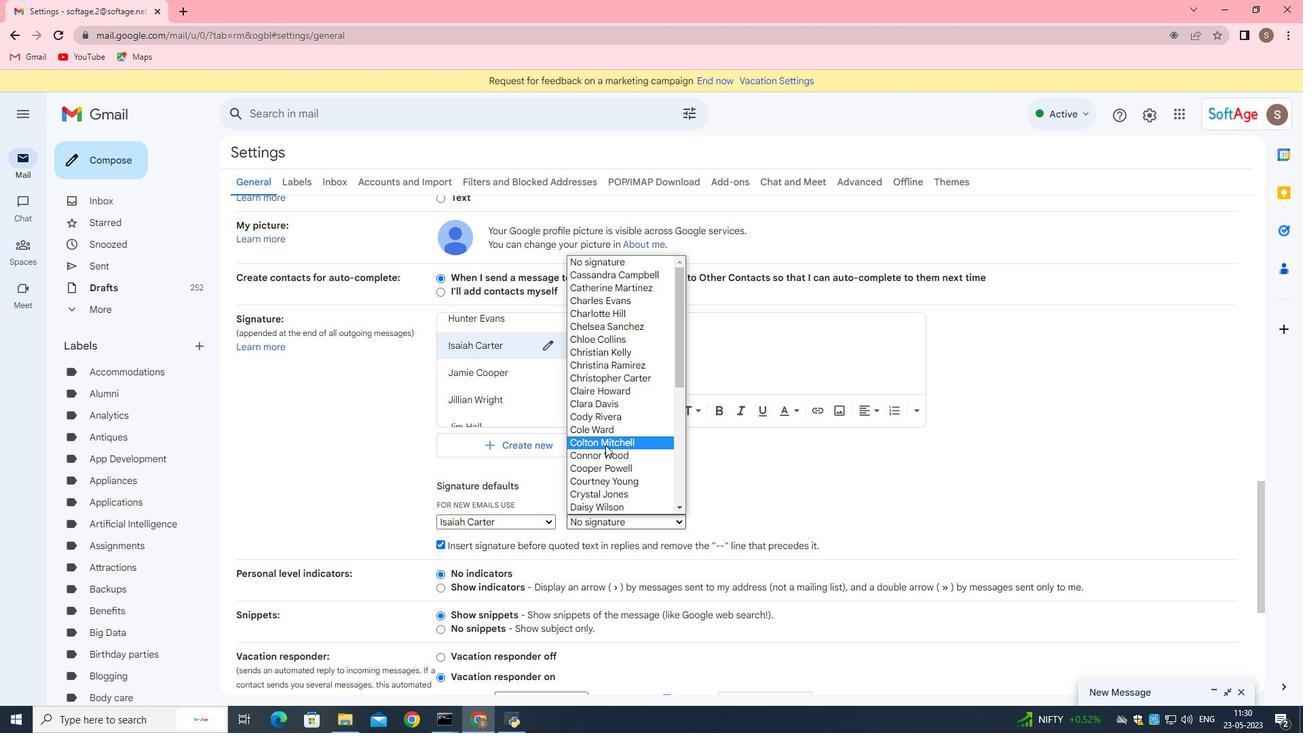 
Action: Mouse scrolled (605, 423) with delta (0, 0)
Screenshot: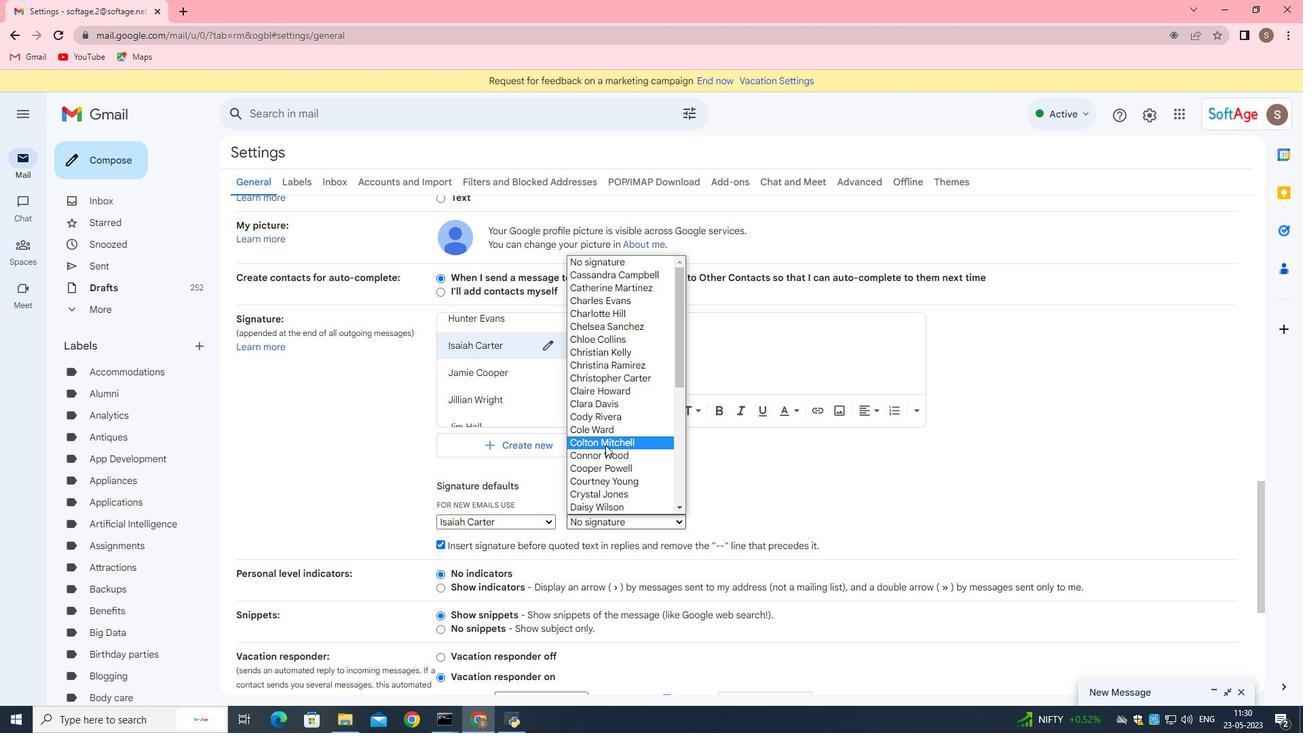 
Action: Mouse scrolled (605, 423) with delta (0, 0)
Screenshot: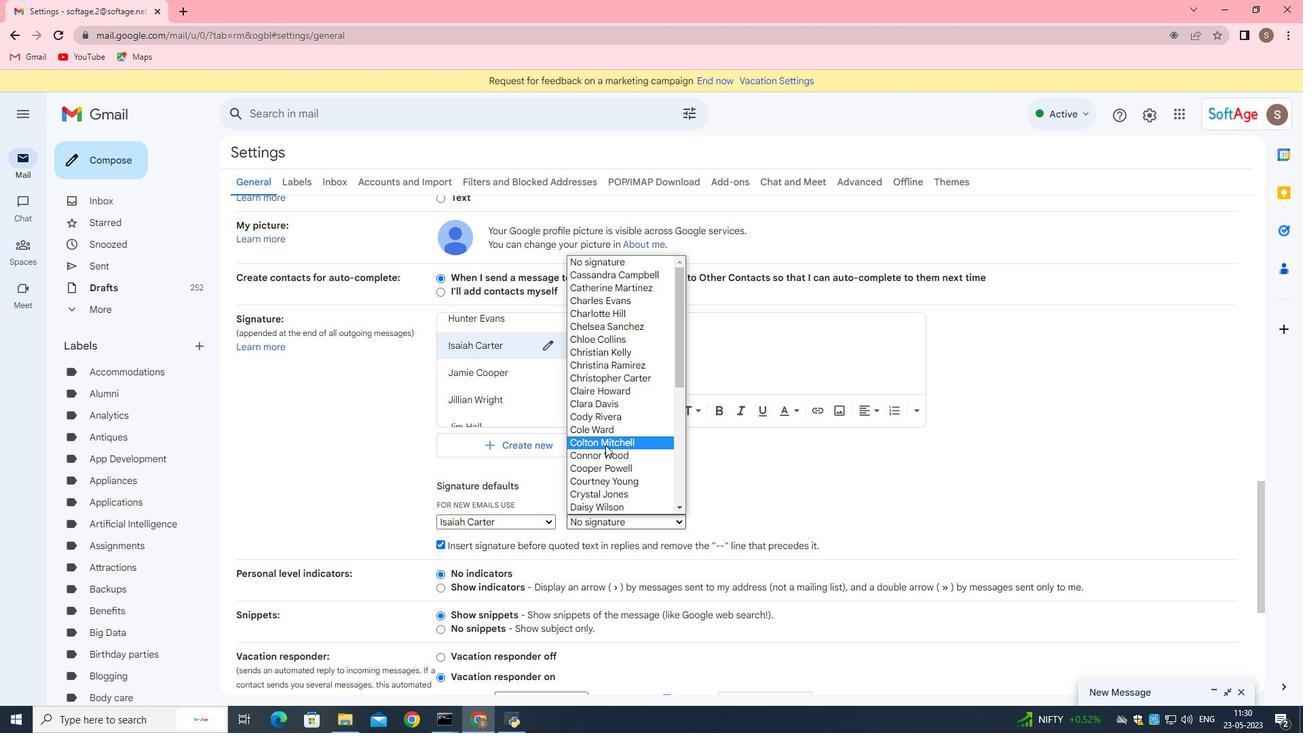 
Action: Mouse scrolled (605, 423) with delta (0, 0)
Screenshot: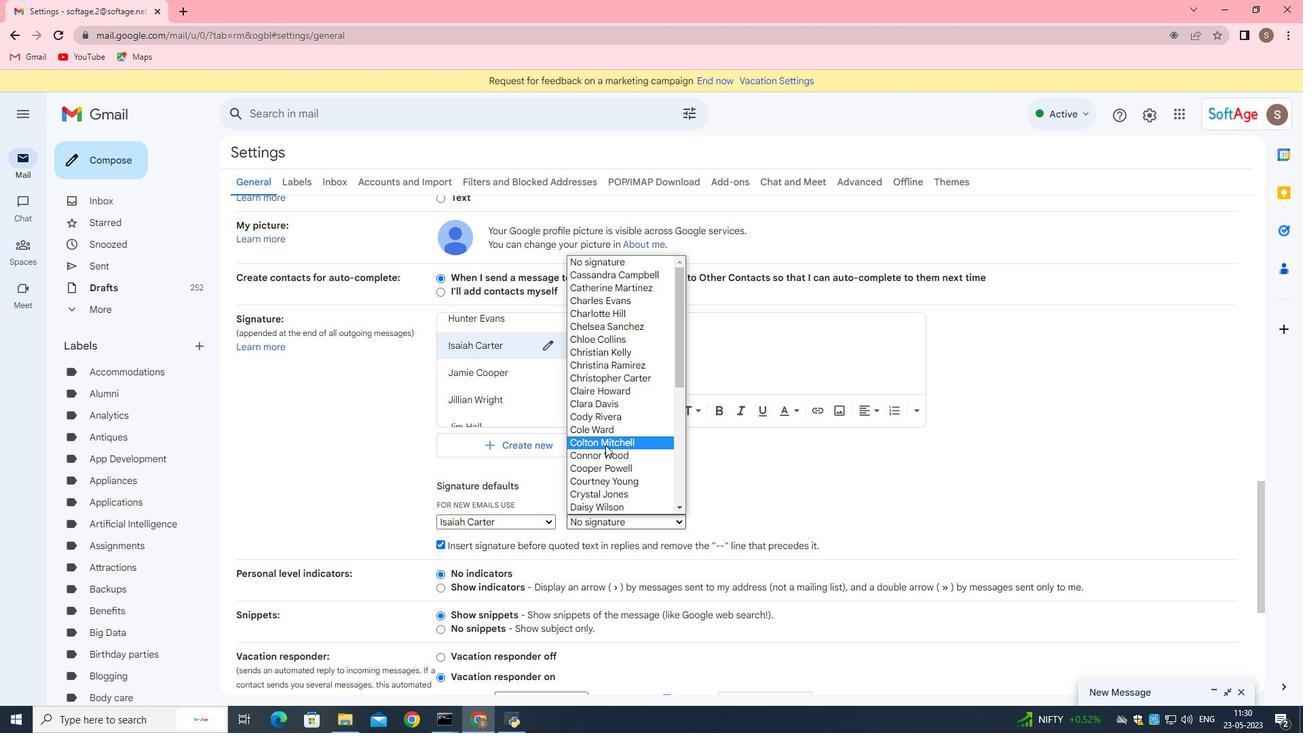 
Action: Mouse scrolled (605, 423) with delta (0, 0)
Screenshot: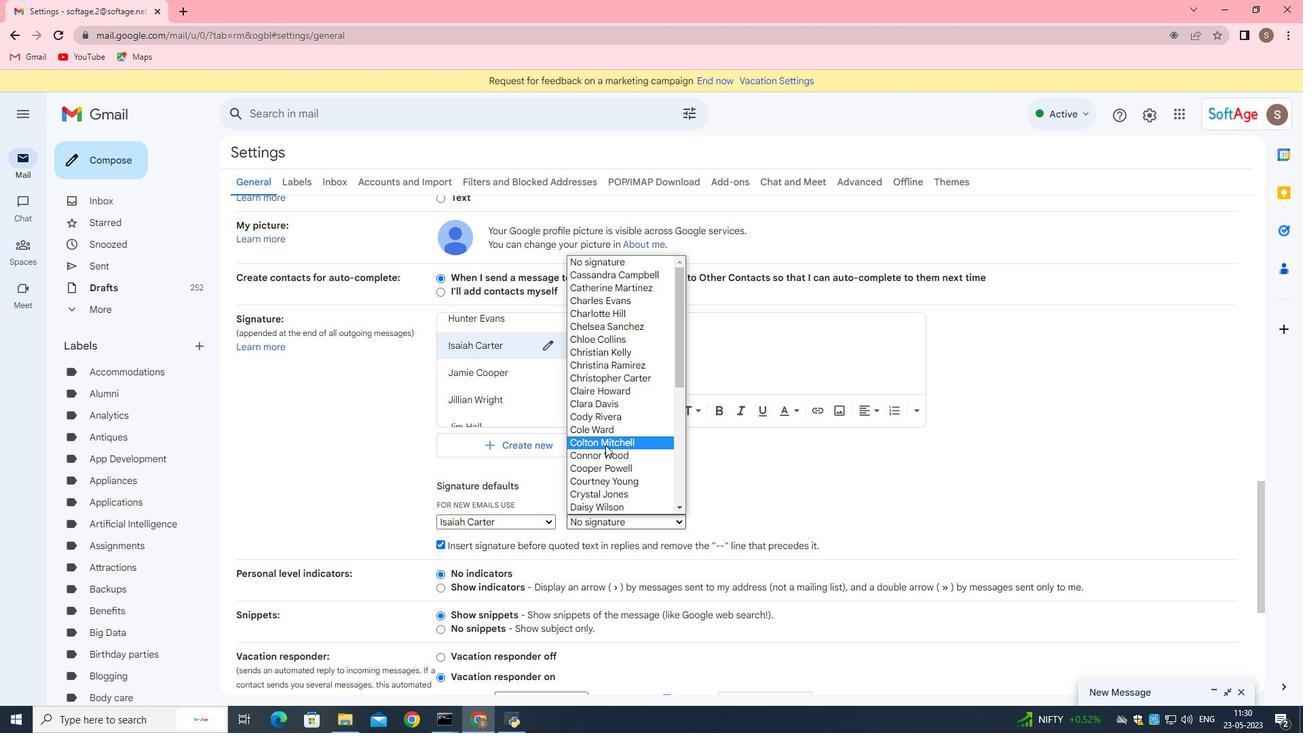 
Action: Mouse scrolled (605, 423) with delta (0, 0)
Screenshot: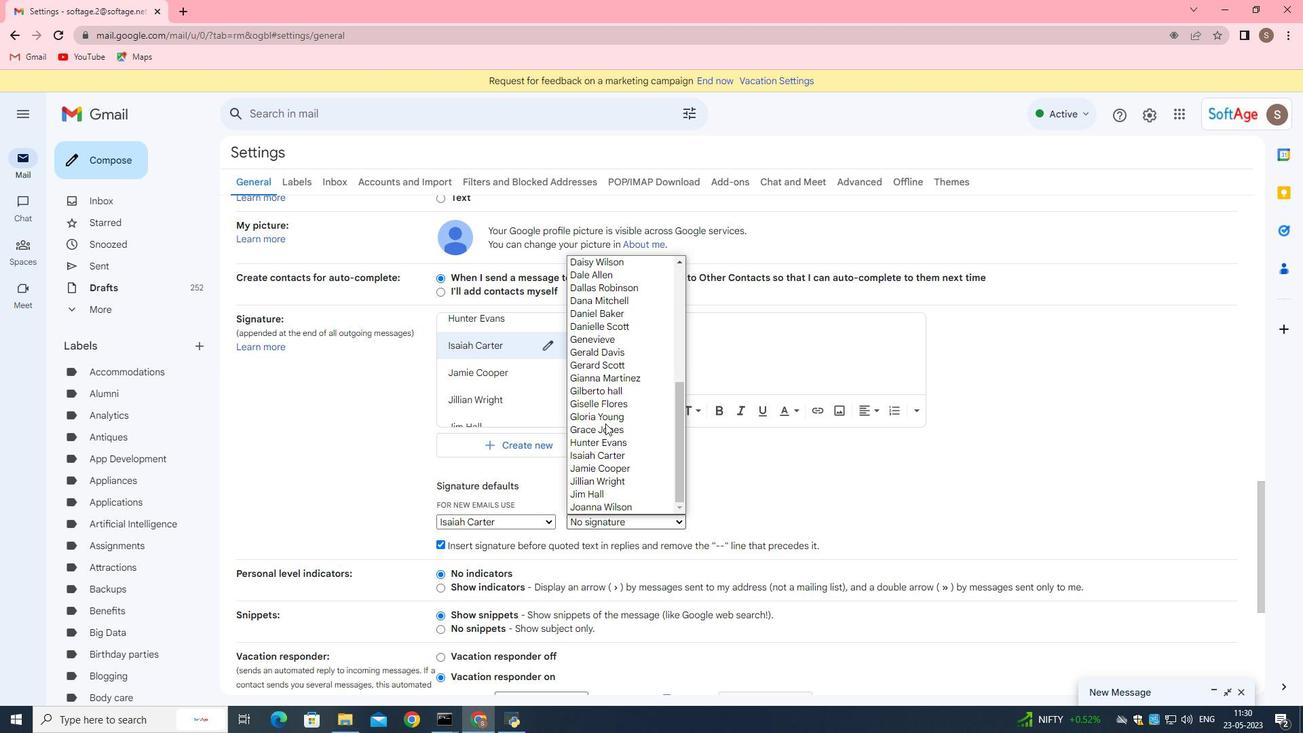 
Action: Mouse scrolled (605, 423) with delta (0, 0)
Screenshot: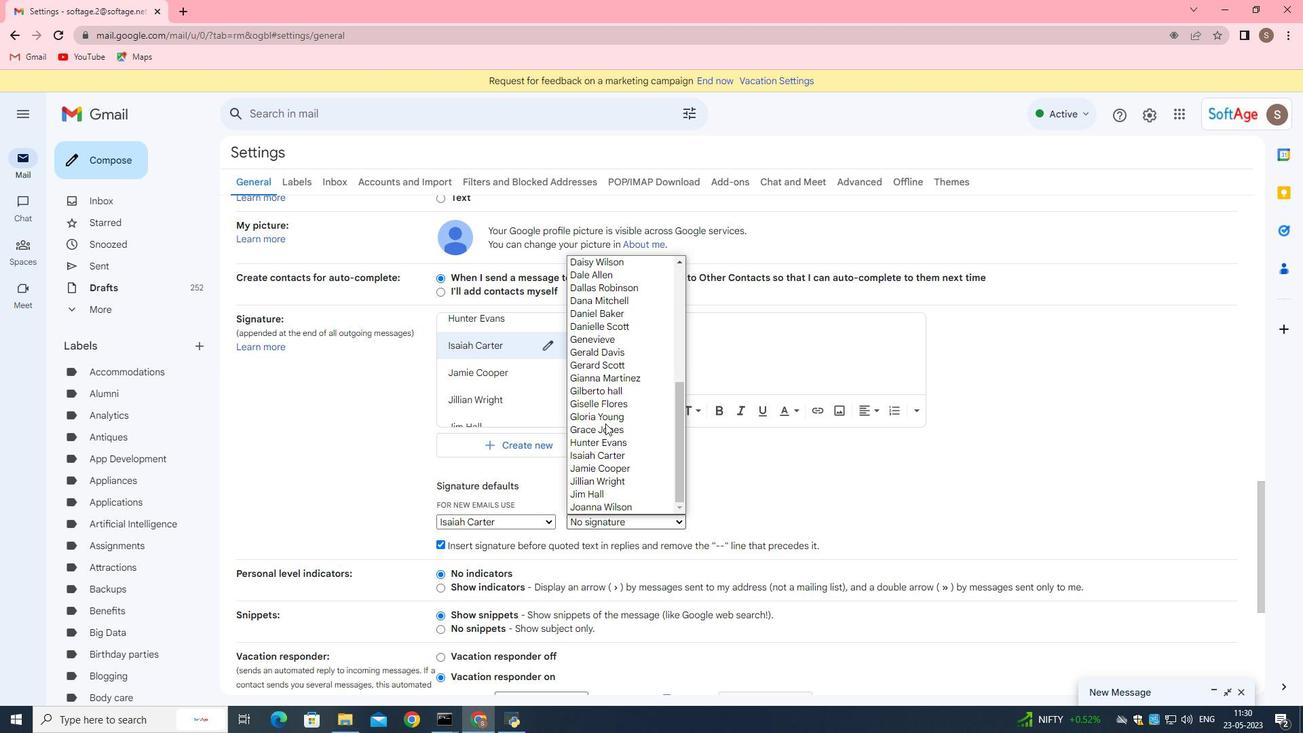
Action: Mouse scrolled (605, 423) with delta (0, 0)
Screenshot: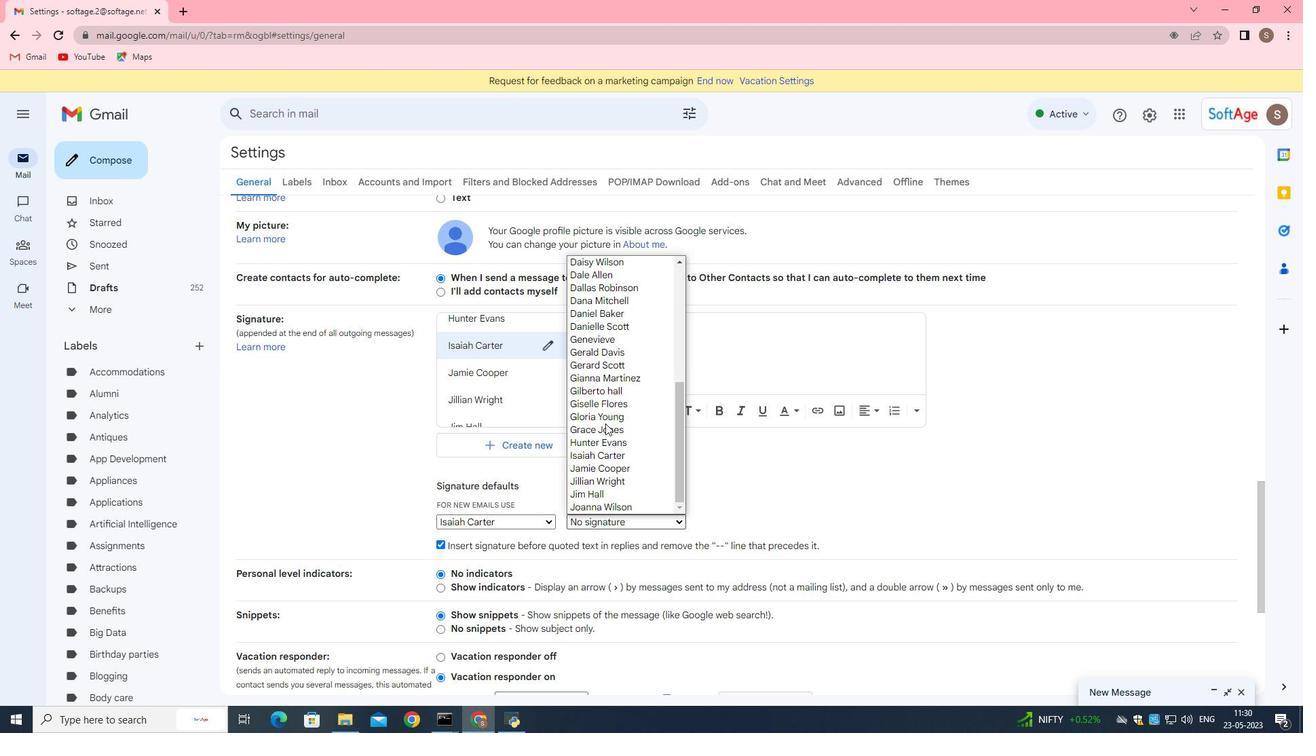 
Action: Mouse scrolled (605, 423) with delta (0, 0)
Screenshot: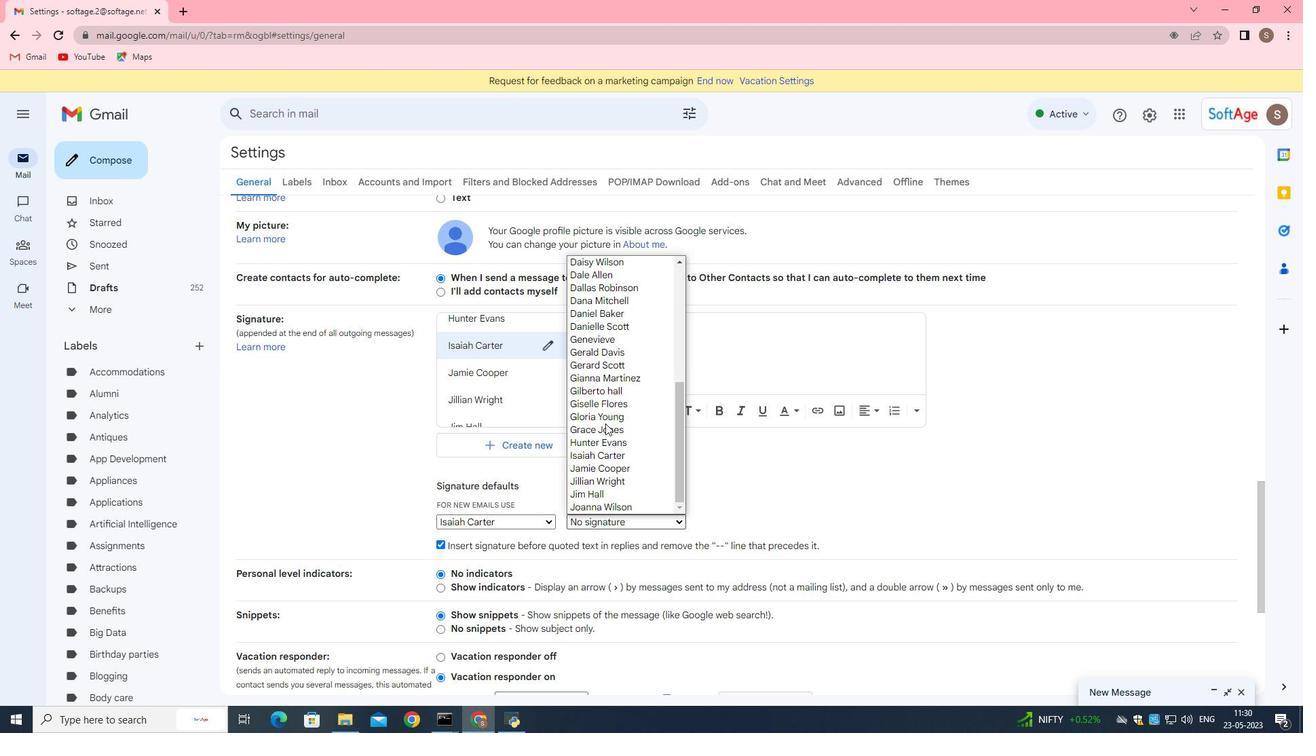 
Action: Mouse moved to (626, 452)
Screenshot: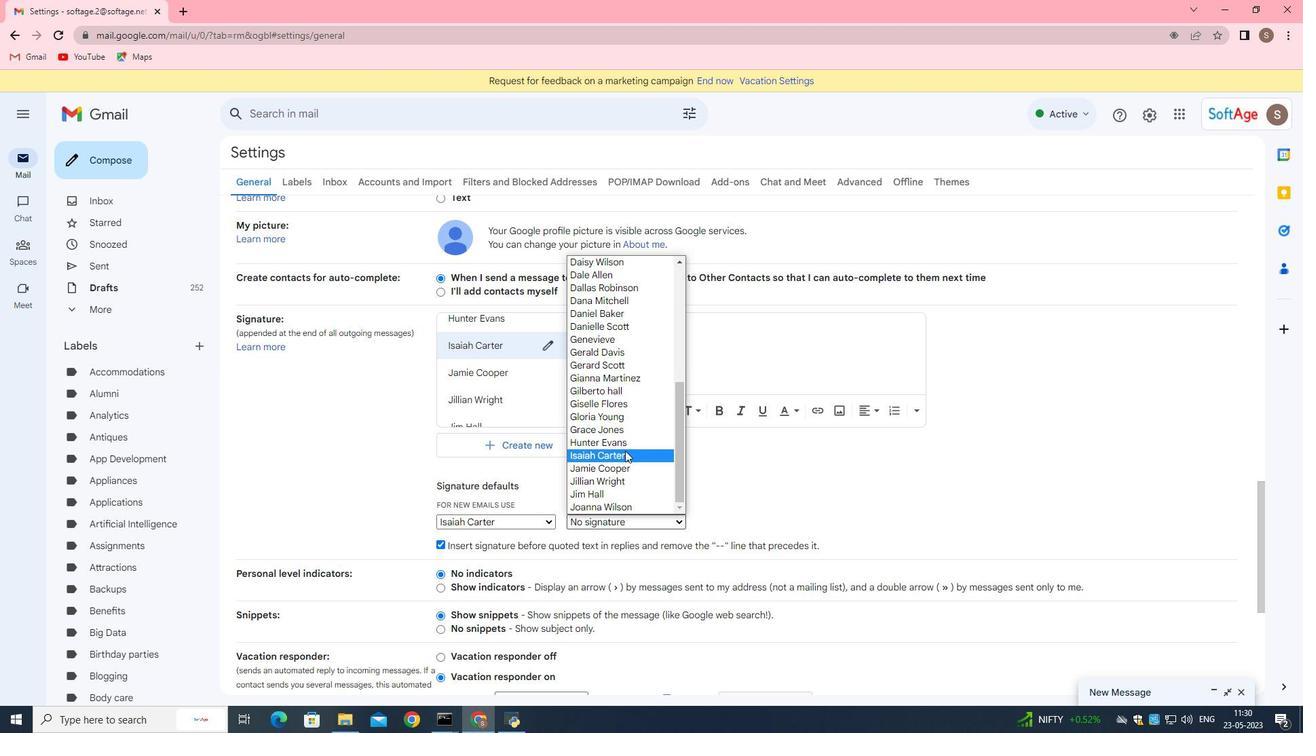 
Action: Mouse pressed left at (626, 452)
Screenshot: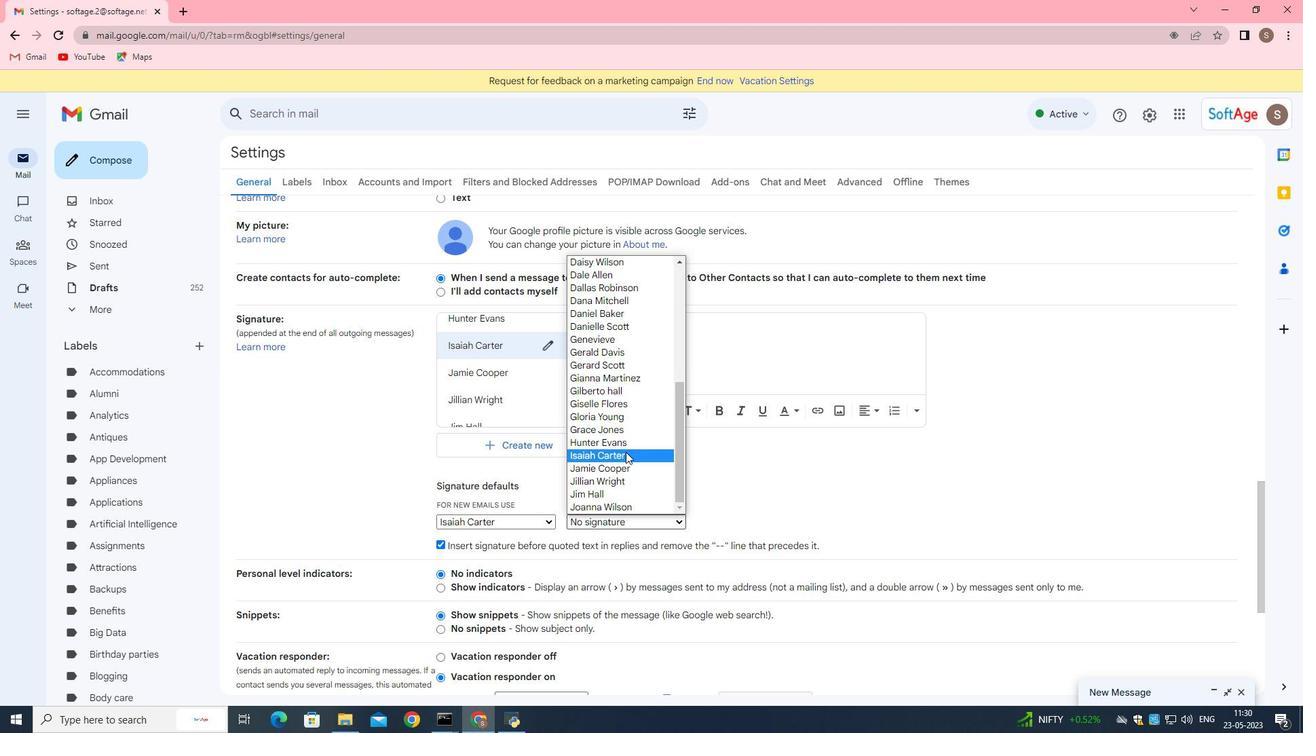 
Action: Mouse moved to (671, 570)
Screenshot: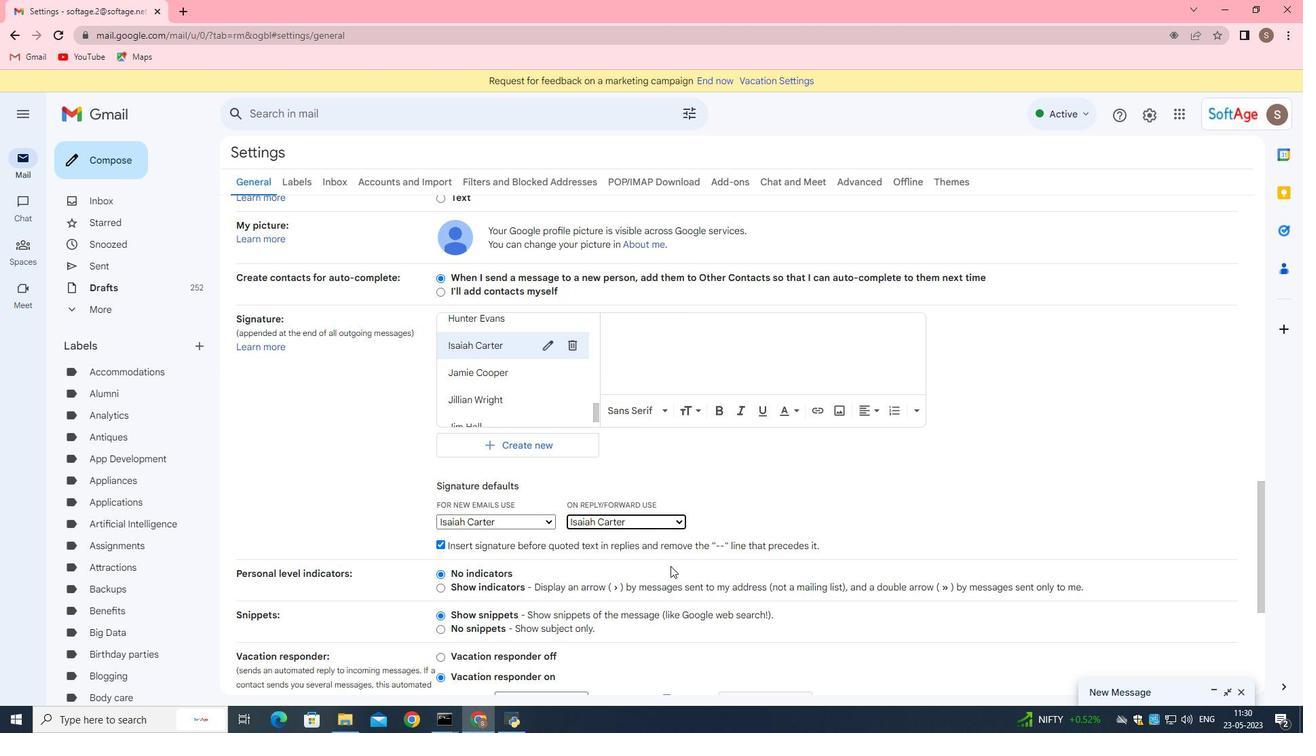 
Action: Mouse scrolled (671, 567) with delta (0, 0)
Screenshot: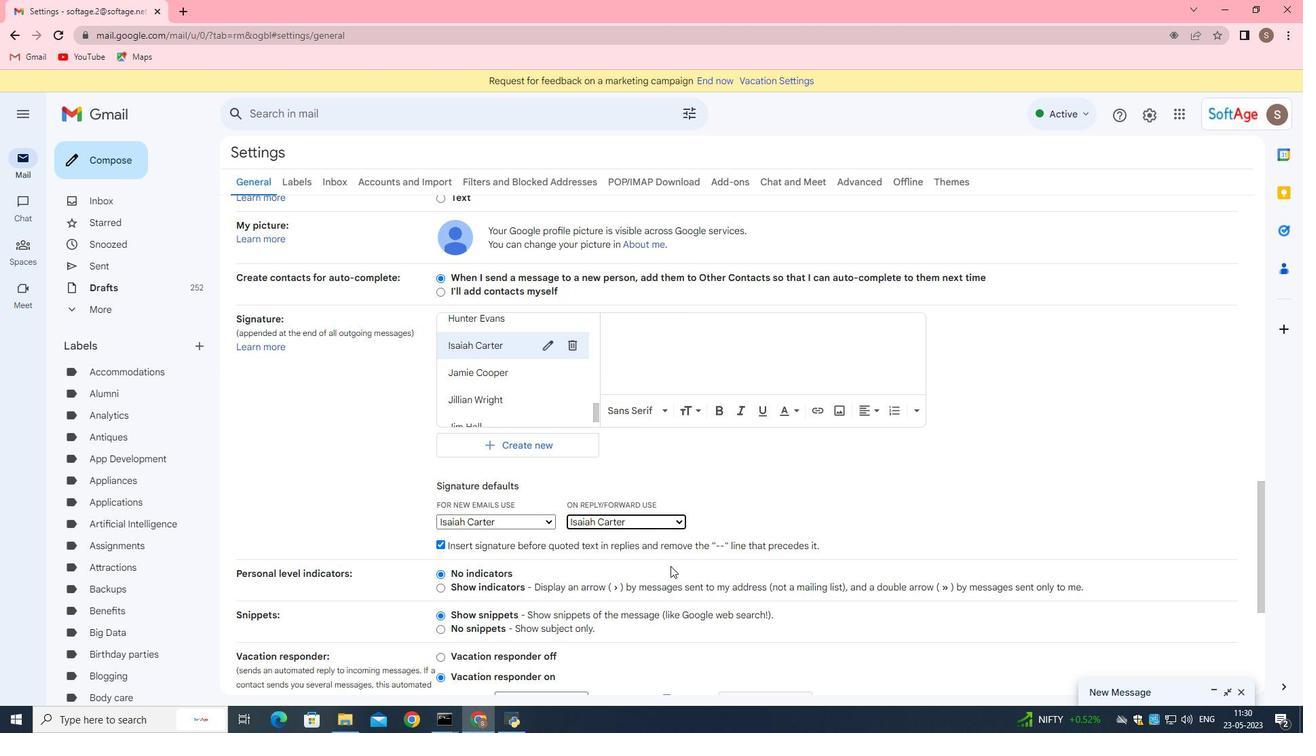 
Action: Mouse scrolled (671, 569) with delta (0, 0)
Screenshot: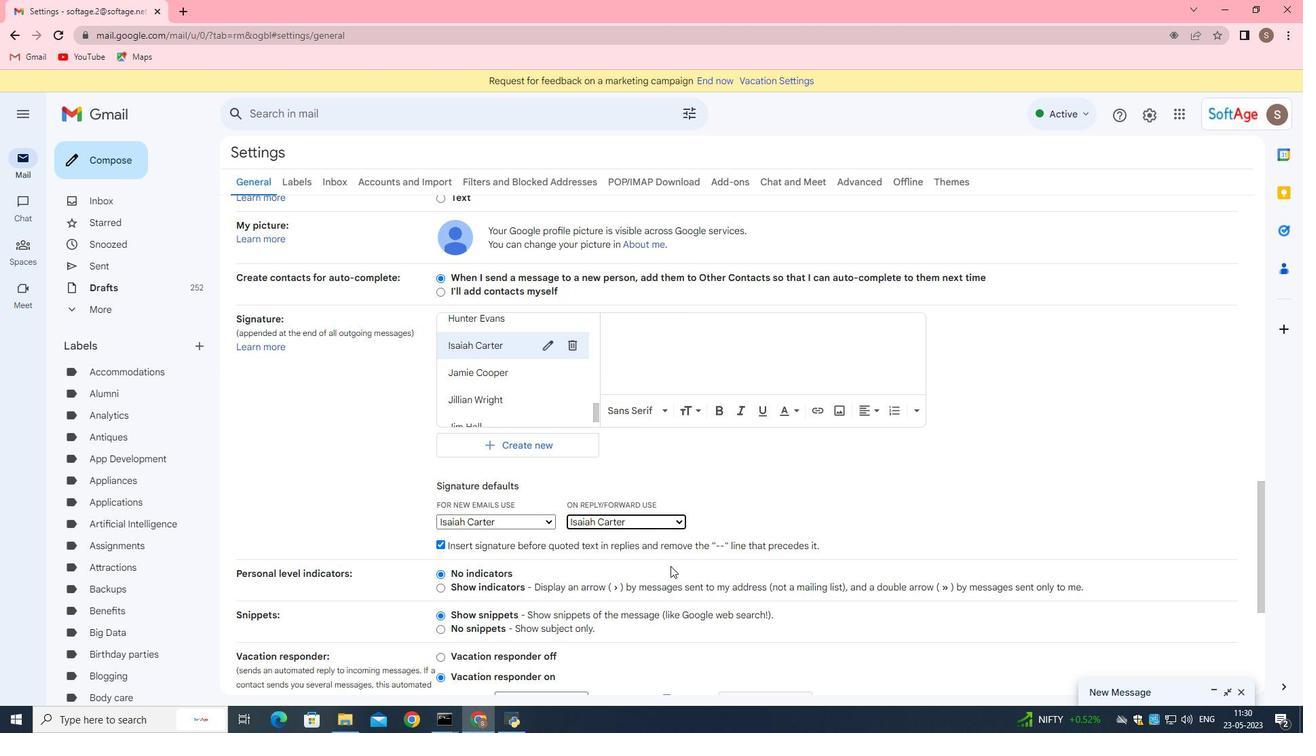 
Action: Mouse scrolled (671, 569) with delta (0, 0)
Screenshot: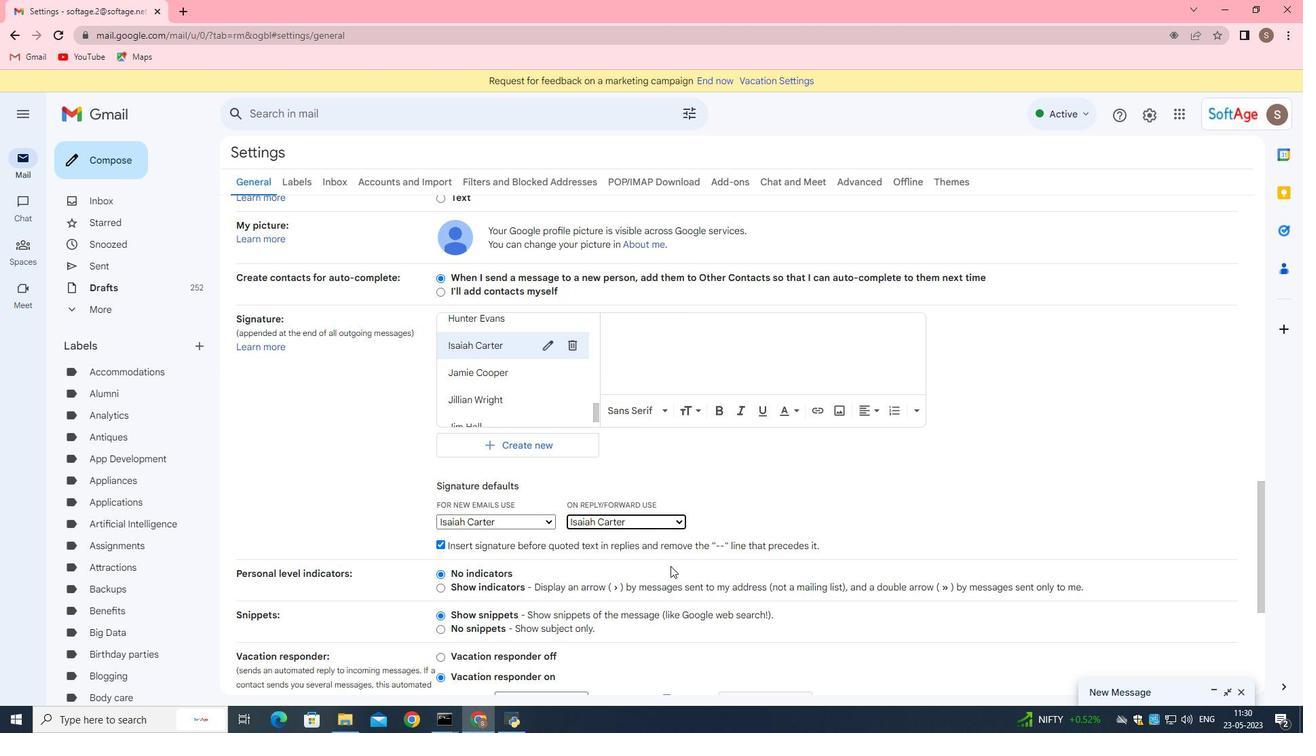 
Action: Mouse scrolled (671, 569) with delta (0, 0)
Screenshot: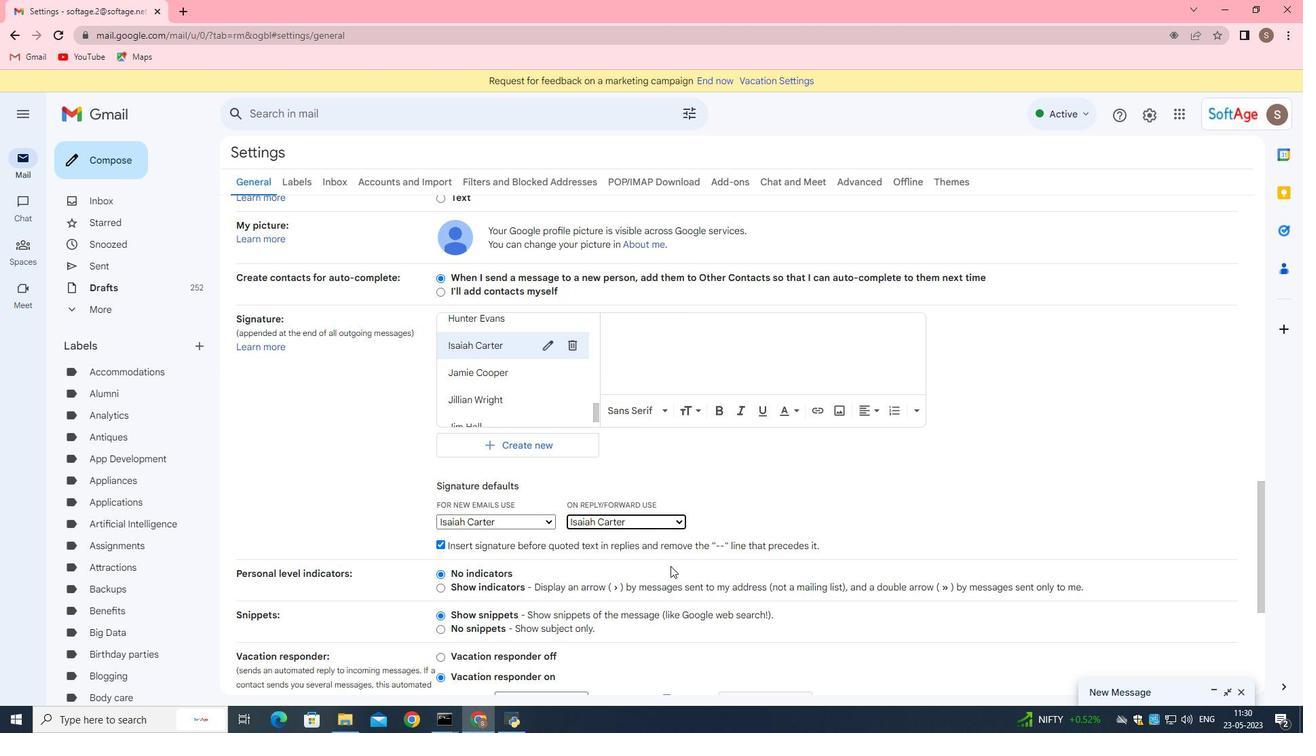 
Action: Mouse scrolled (671, 569) with delta (0, 0)
Screenshot: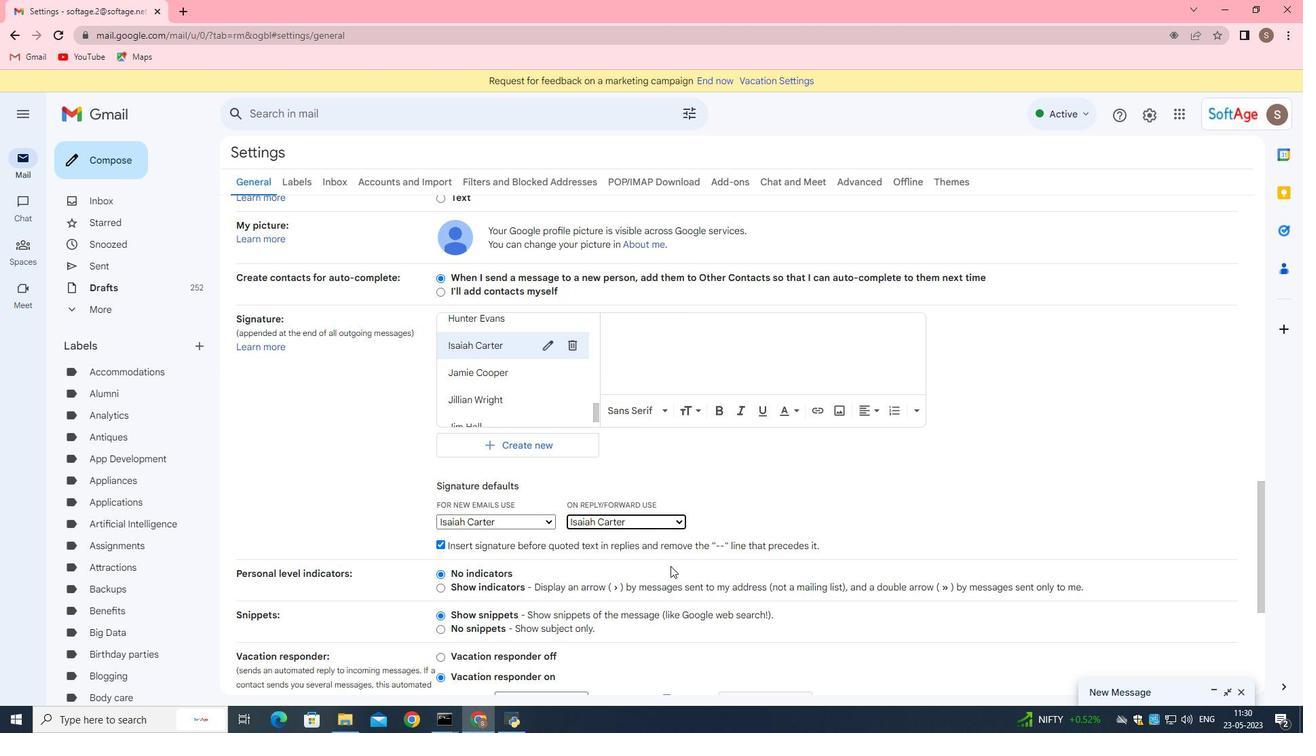 
Action: Mouse moved to (672, 569)
Screenshot: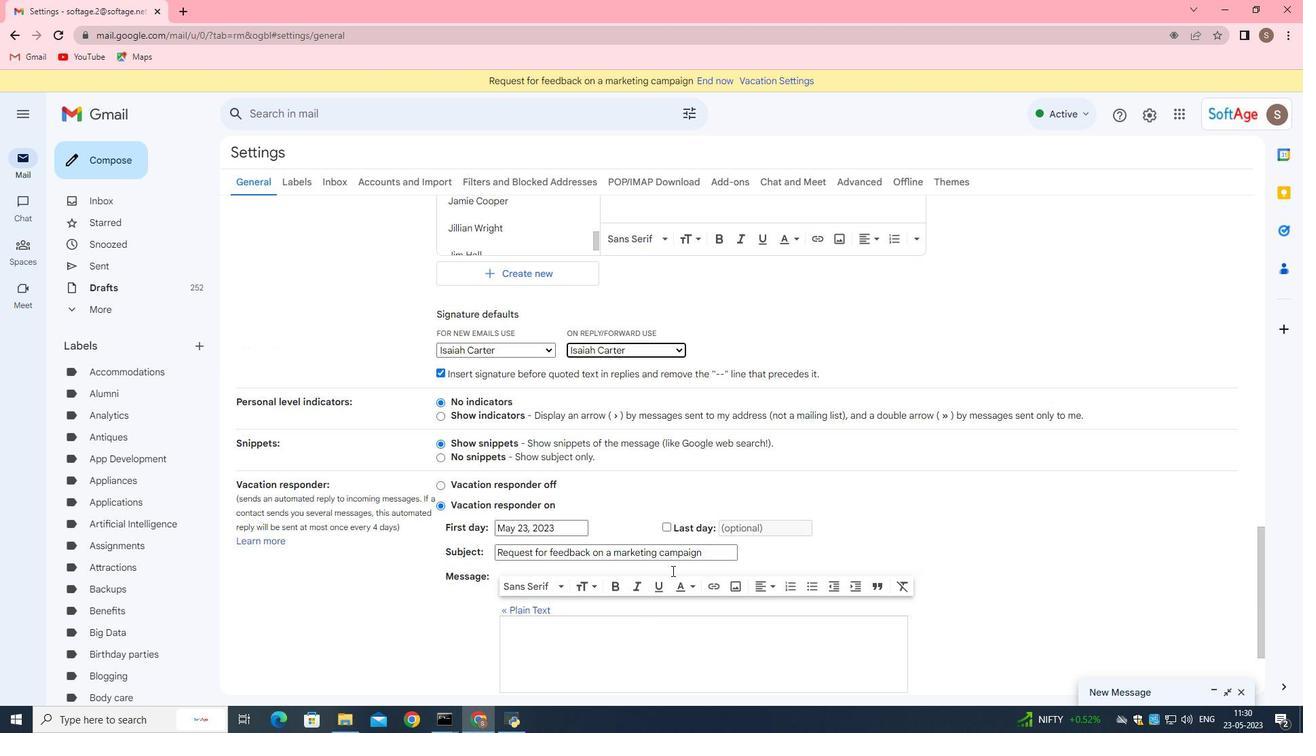
Action: Mouse scrolled (672, 568) with delta (0, 0)
Screenshot: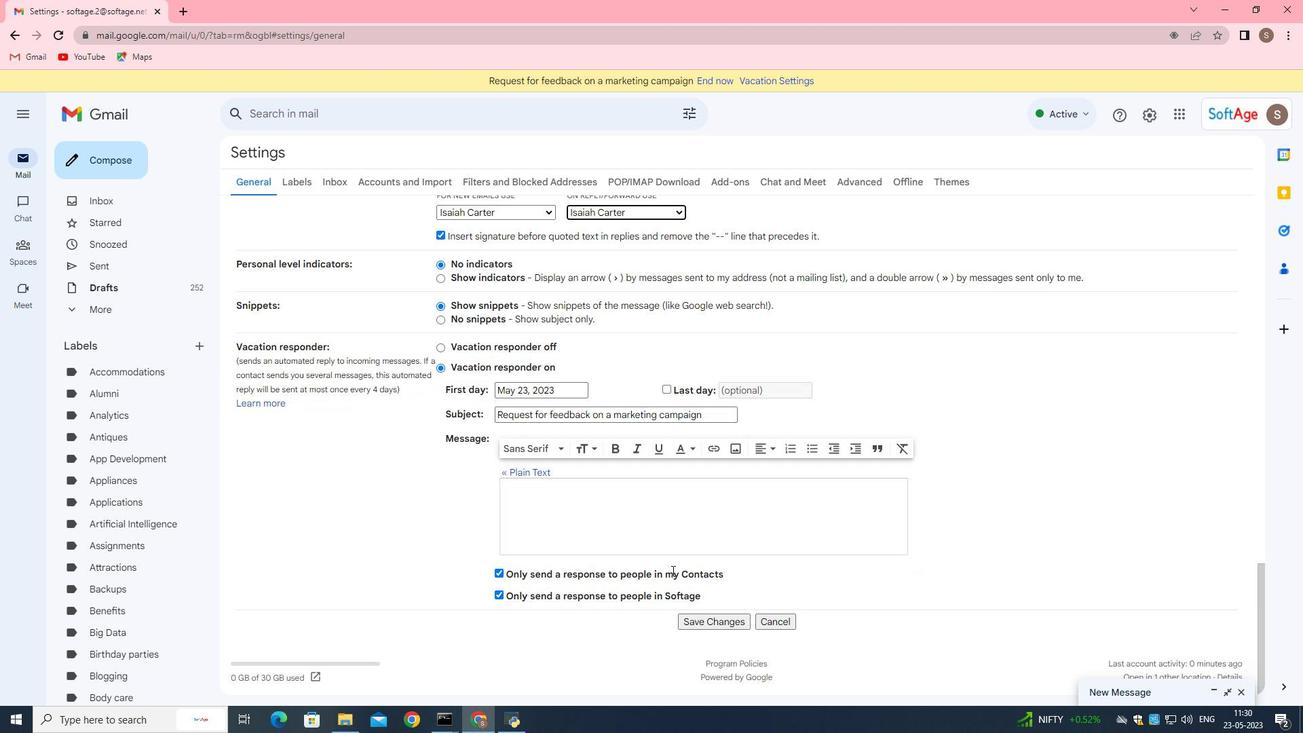 
Action: Mouse moved to (672, 569)
Screenshot: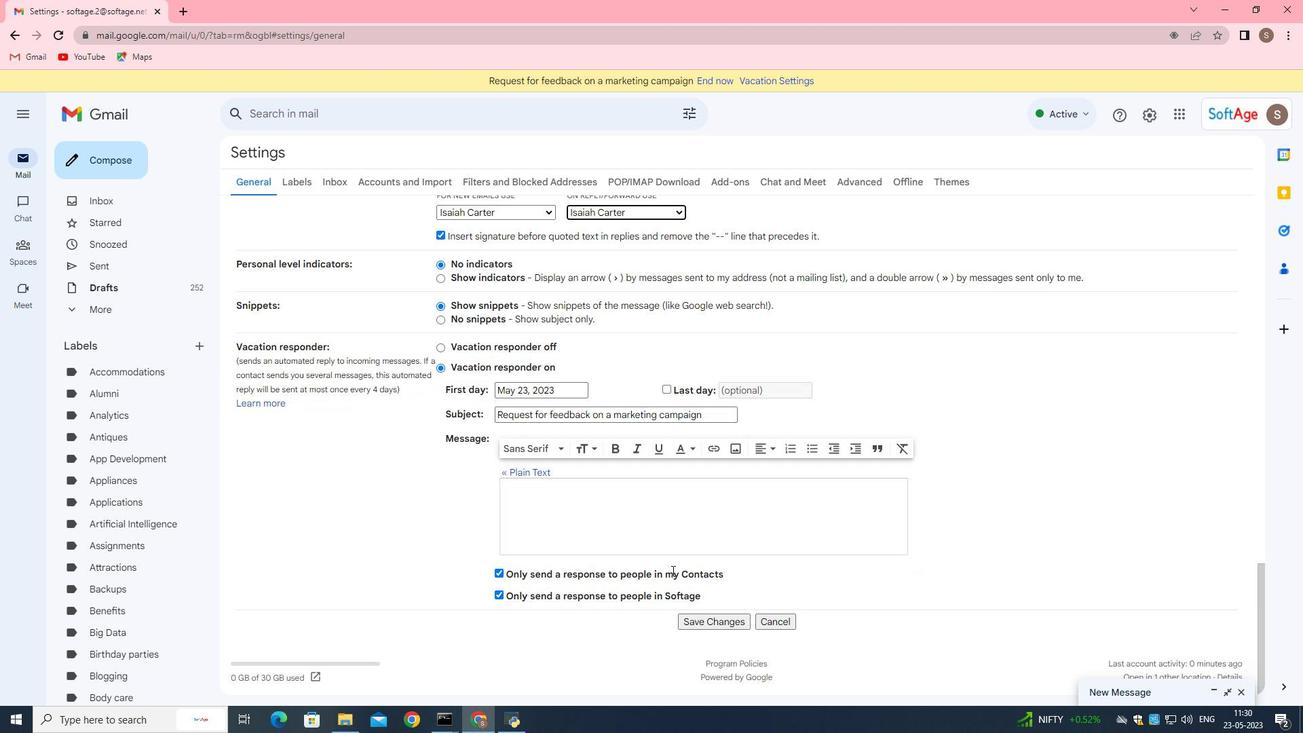 
Action: Mouse scrolled (672, 568) with delta (0, 0)
Screenshot: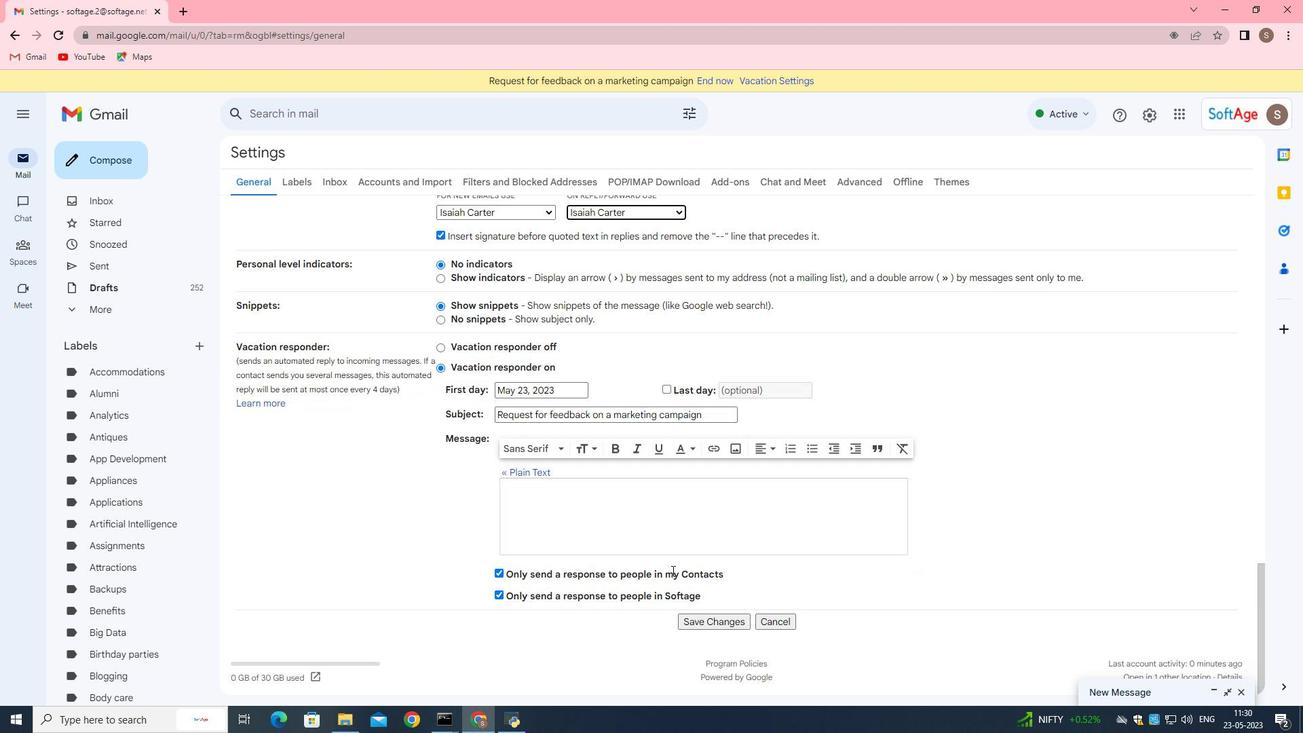 
Action: Mouse scrolled (672, 568) with delta (0, 0)
Screenshot: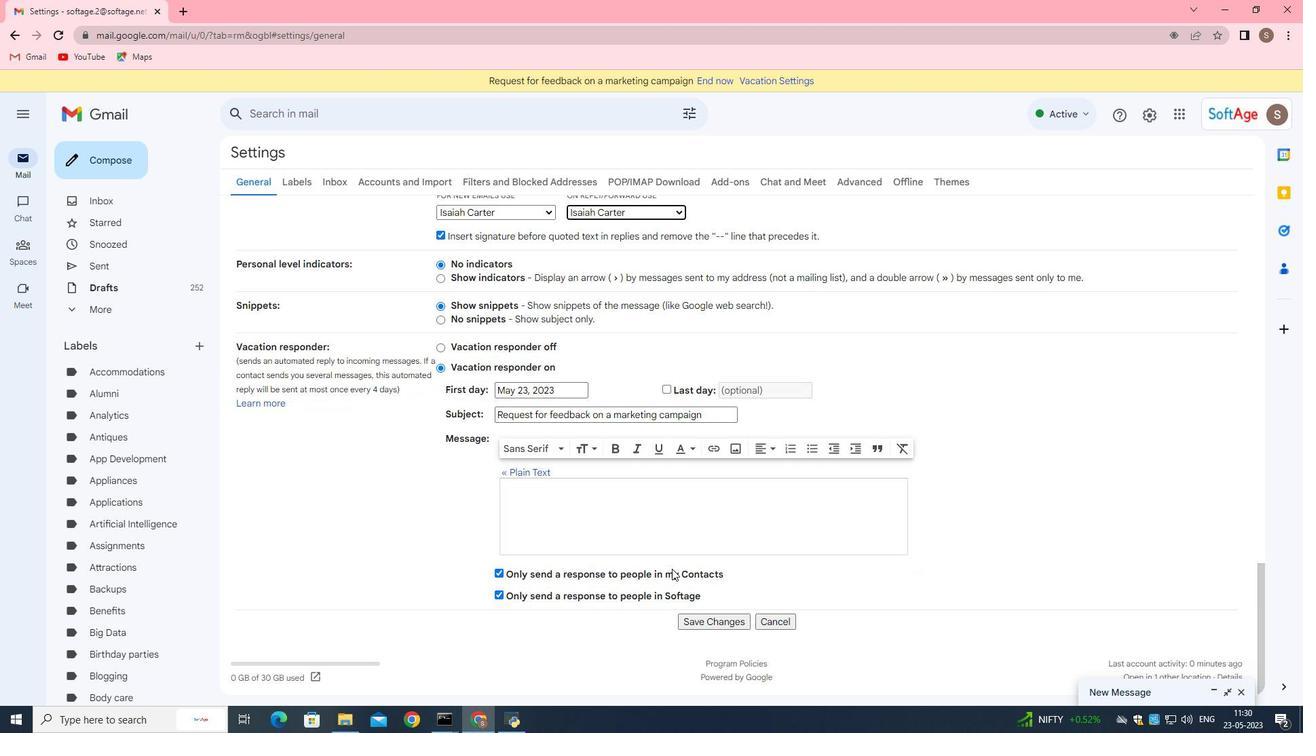 
Action: Mouse scrolled (672, 568) with delta (0, 0)
Screenshot: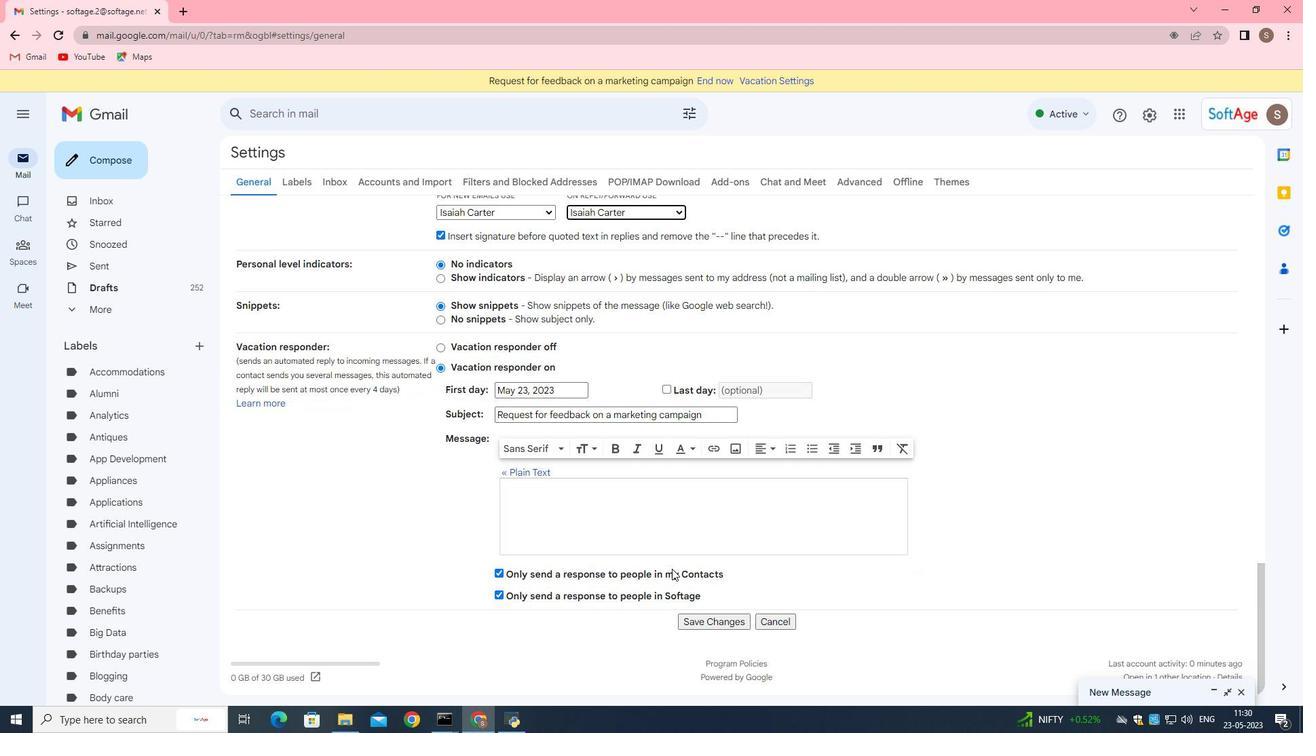 
Action: Mouse scrolled (672, 568) with delta (0, 0)
Screenshot: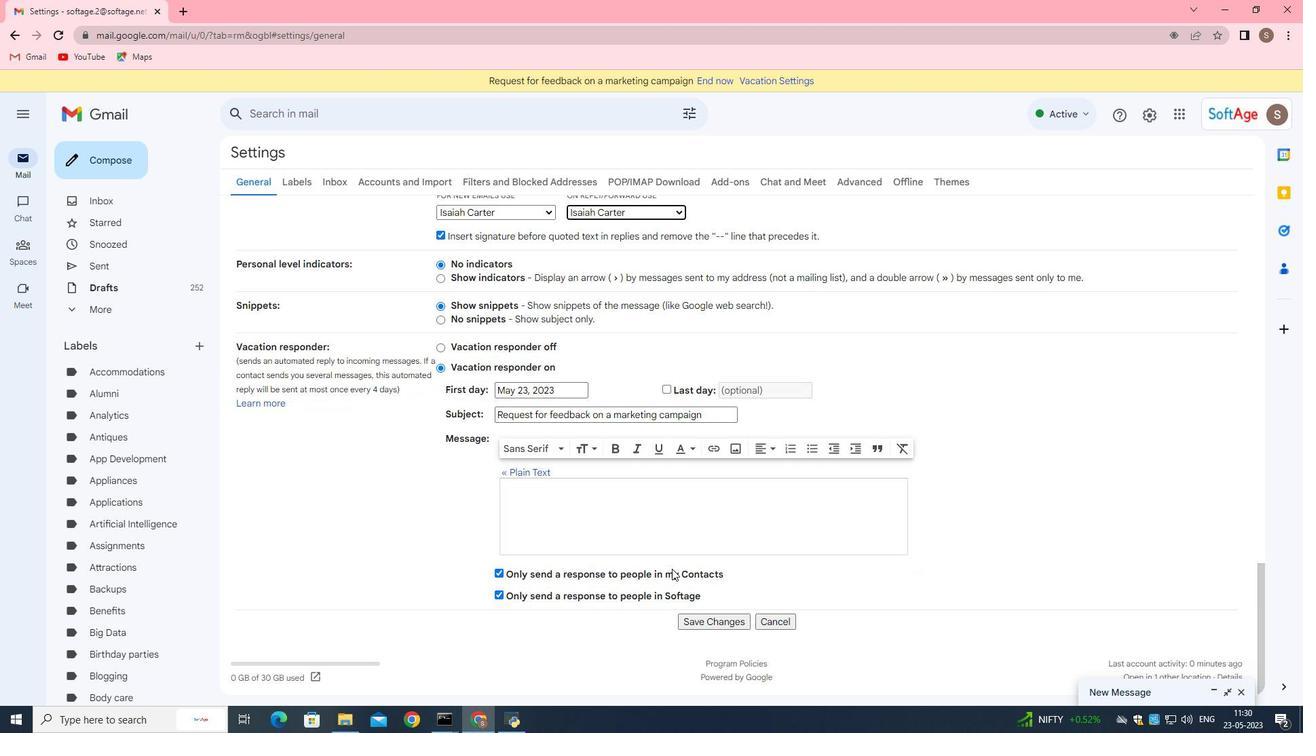 
Action: Mouse moved to (707, 615)
Screenshot: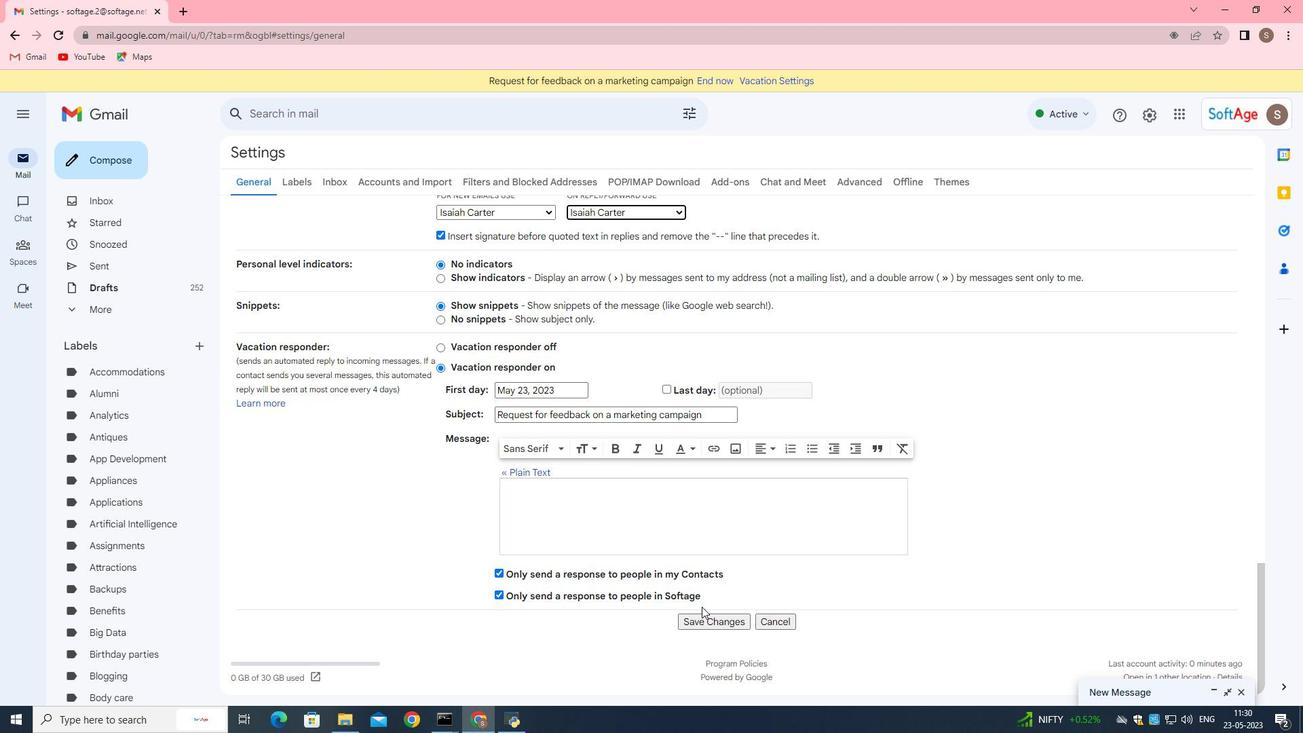 
Action: Mouse pressed left at (707, 615)
Screenshot: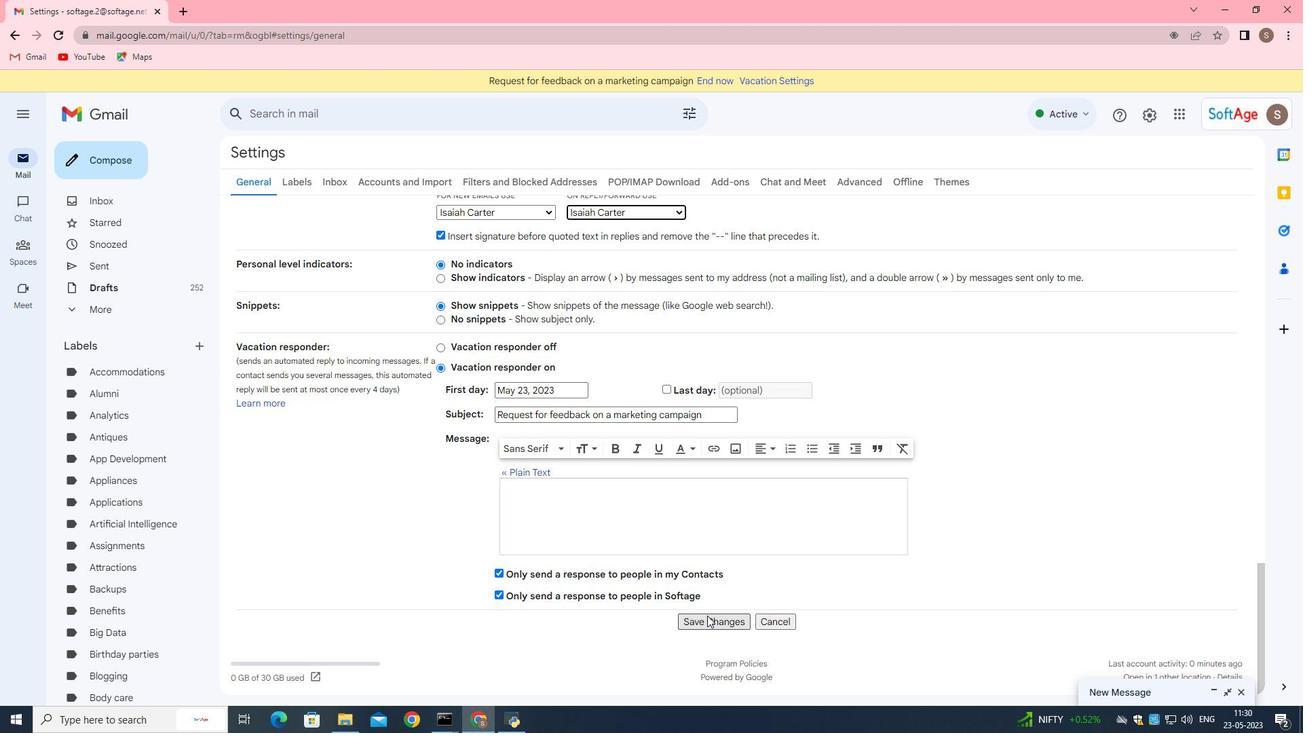 
Action: Mouse moved to (1216, 687)
Screenshot: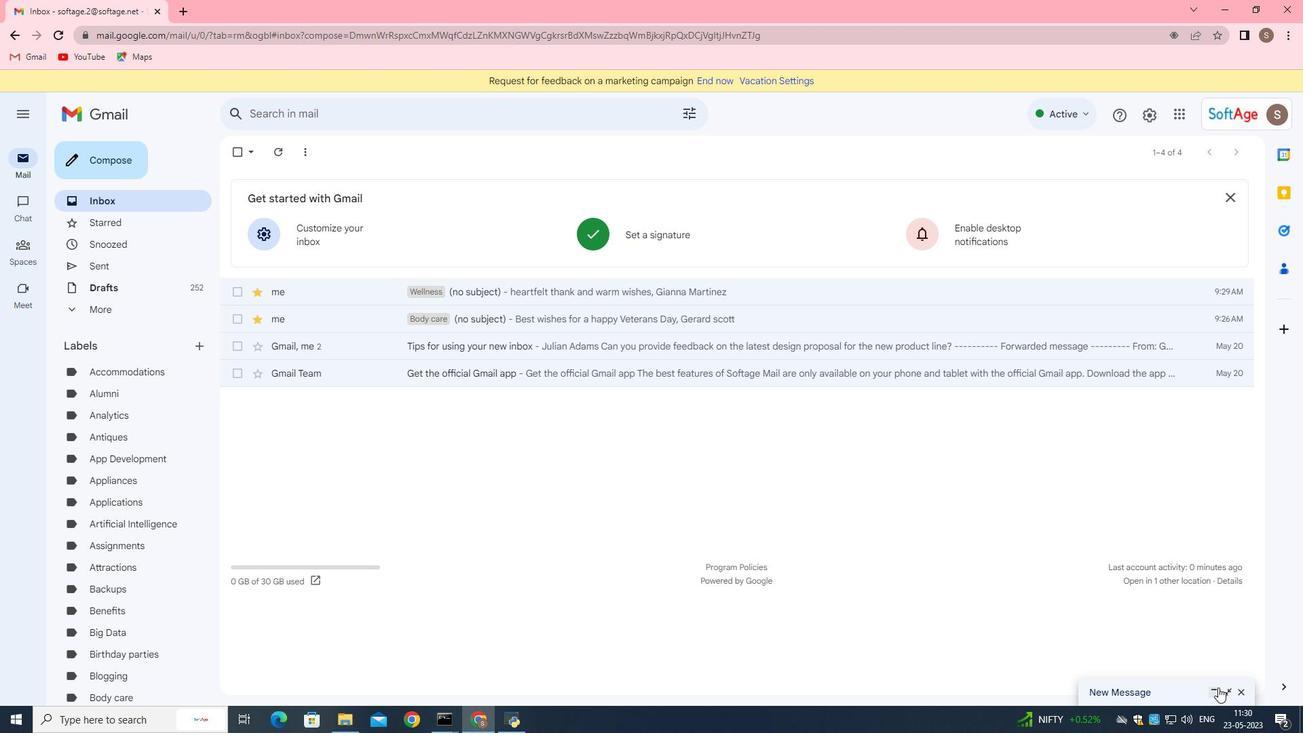 
Action: Mouse pressed left at (1216, 687)
Screenshot: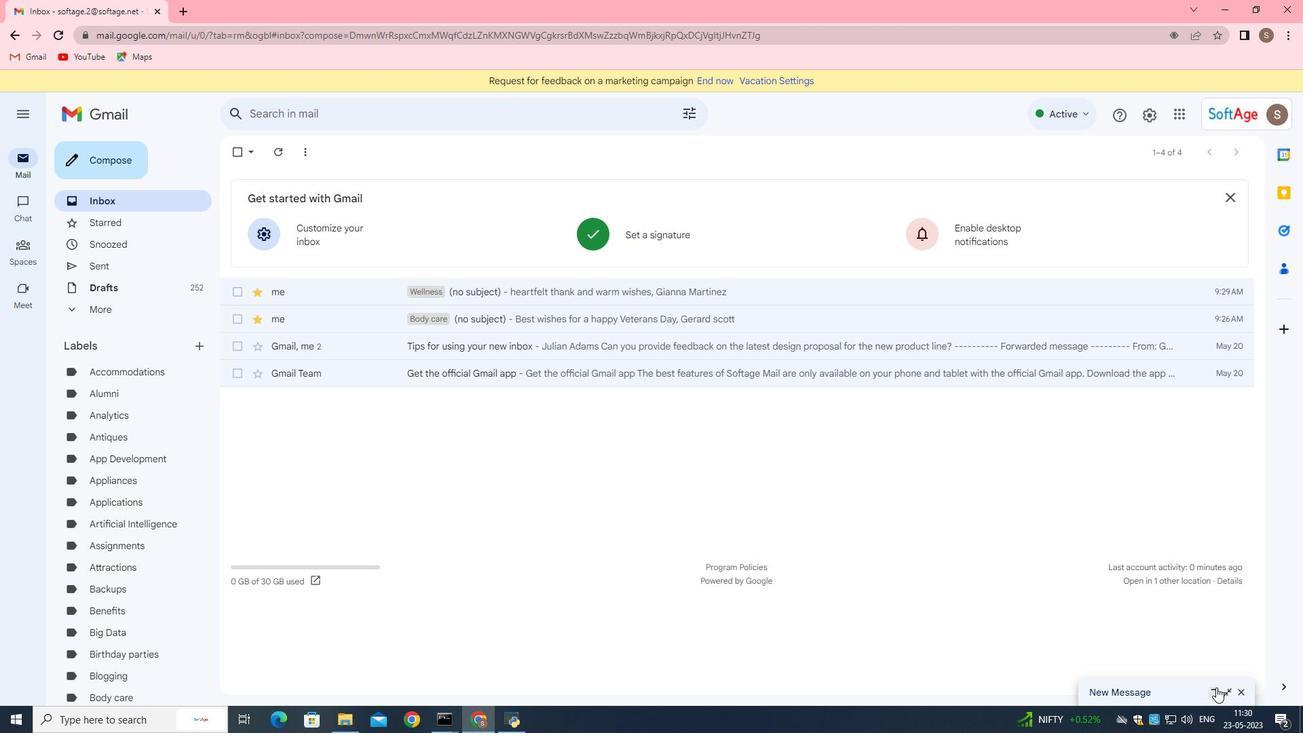 
Action: Mouse moved to (490, 288)
Screenshot: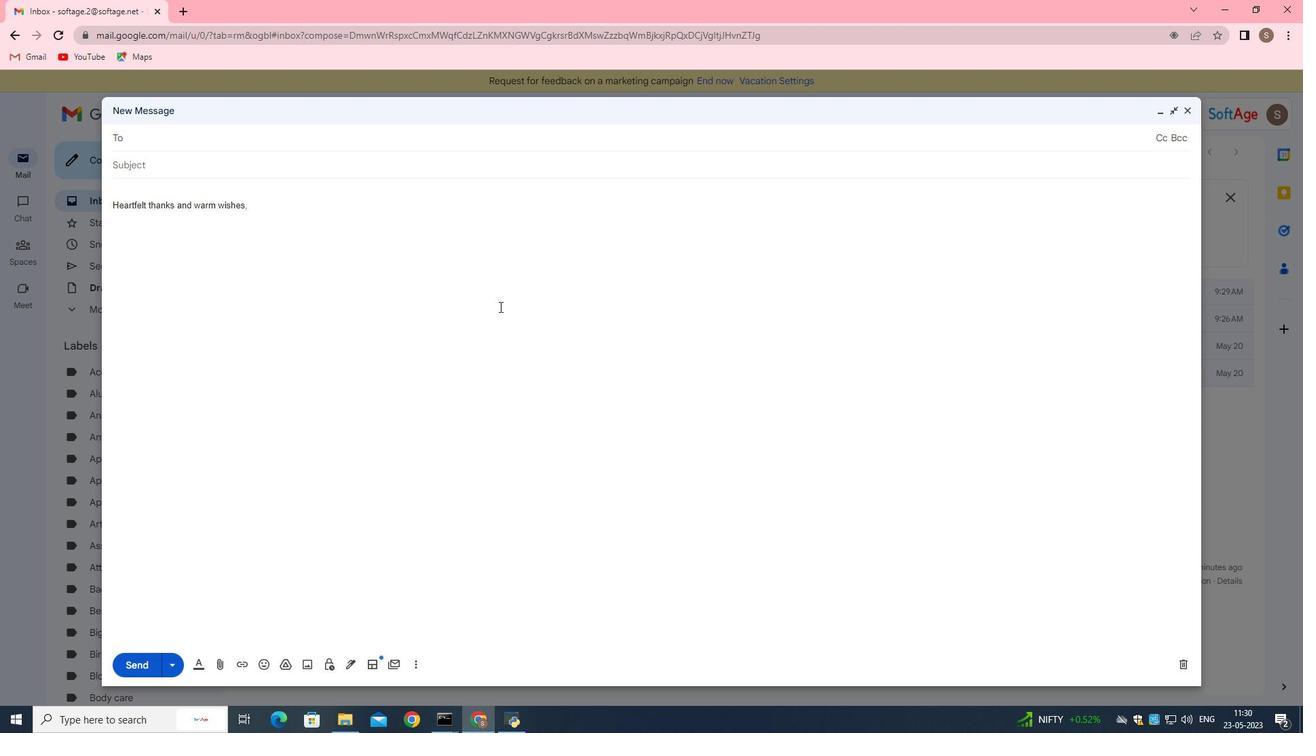 
Action: Mouse pressed left at (490, 288)
Screenshot: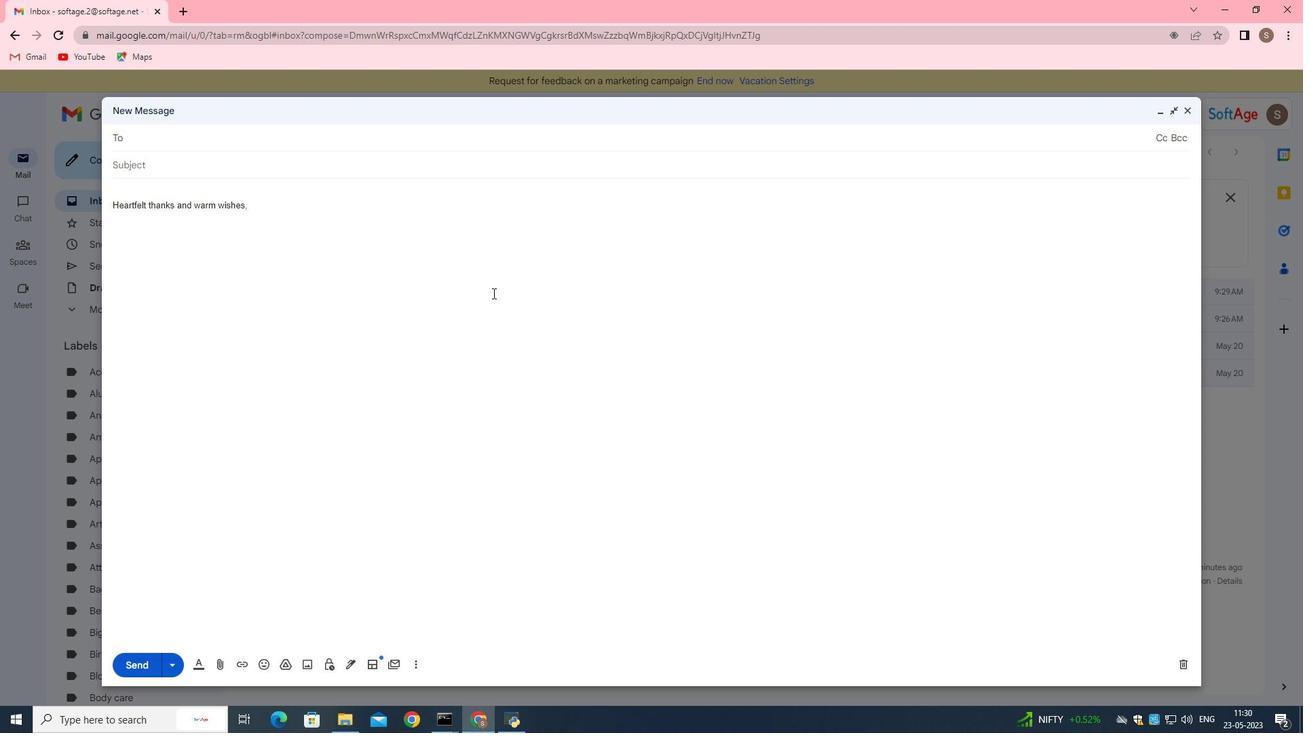 
Action: Mouse moved to (491, 286)
Screenshot: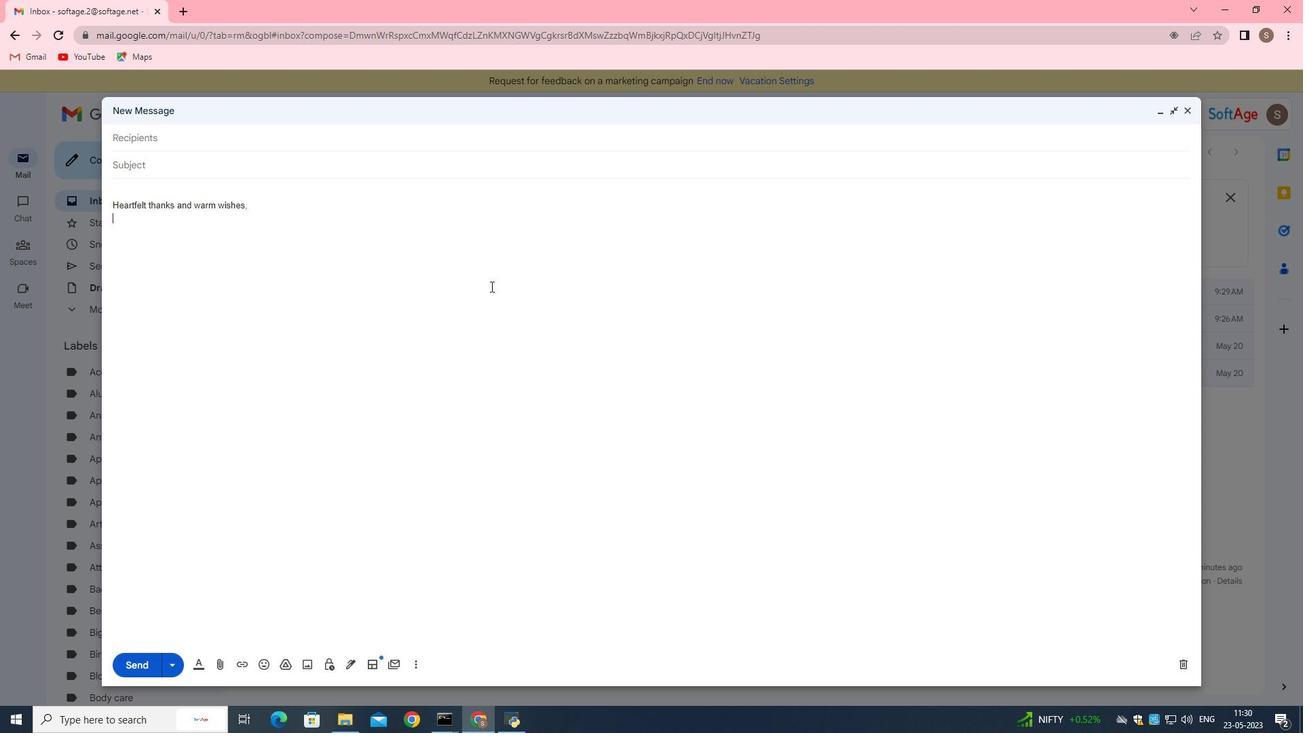 
Action: Key pressed ctrl+V
Screenshot: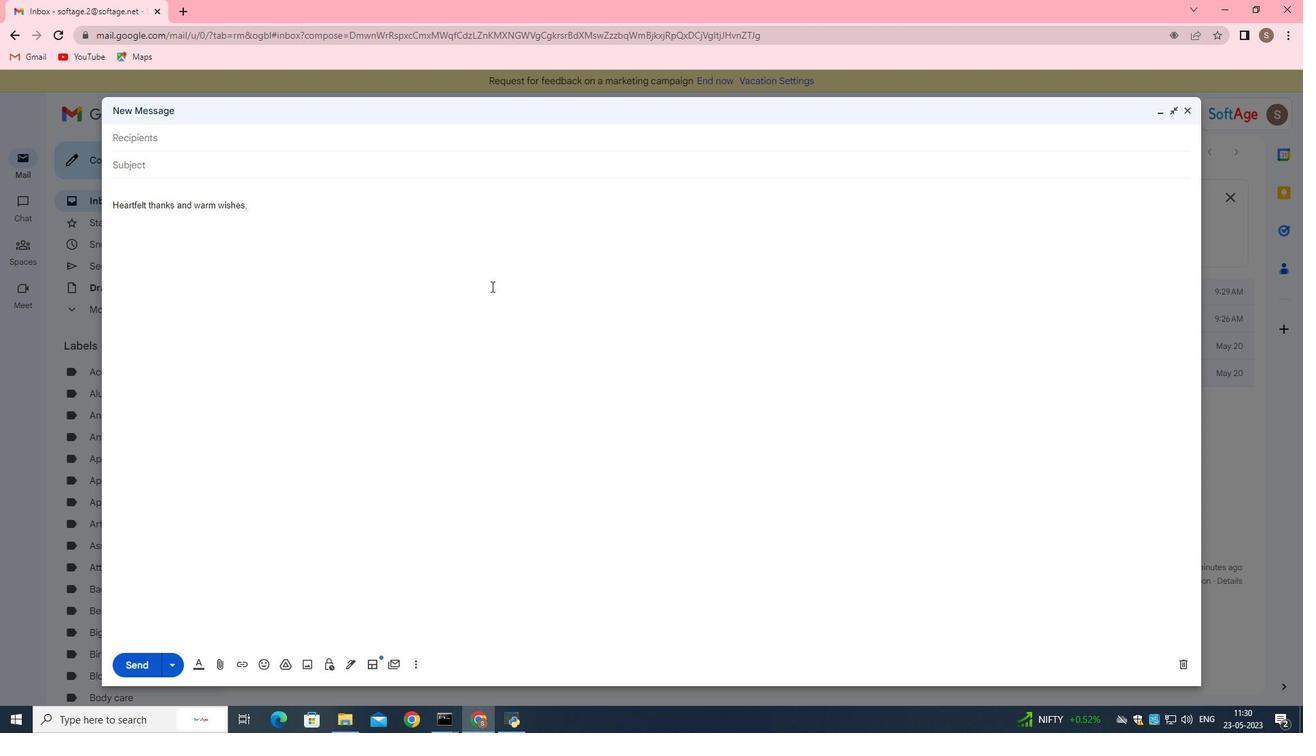 
Action: Mouse moved to (356, 170)
Screenshot: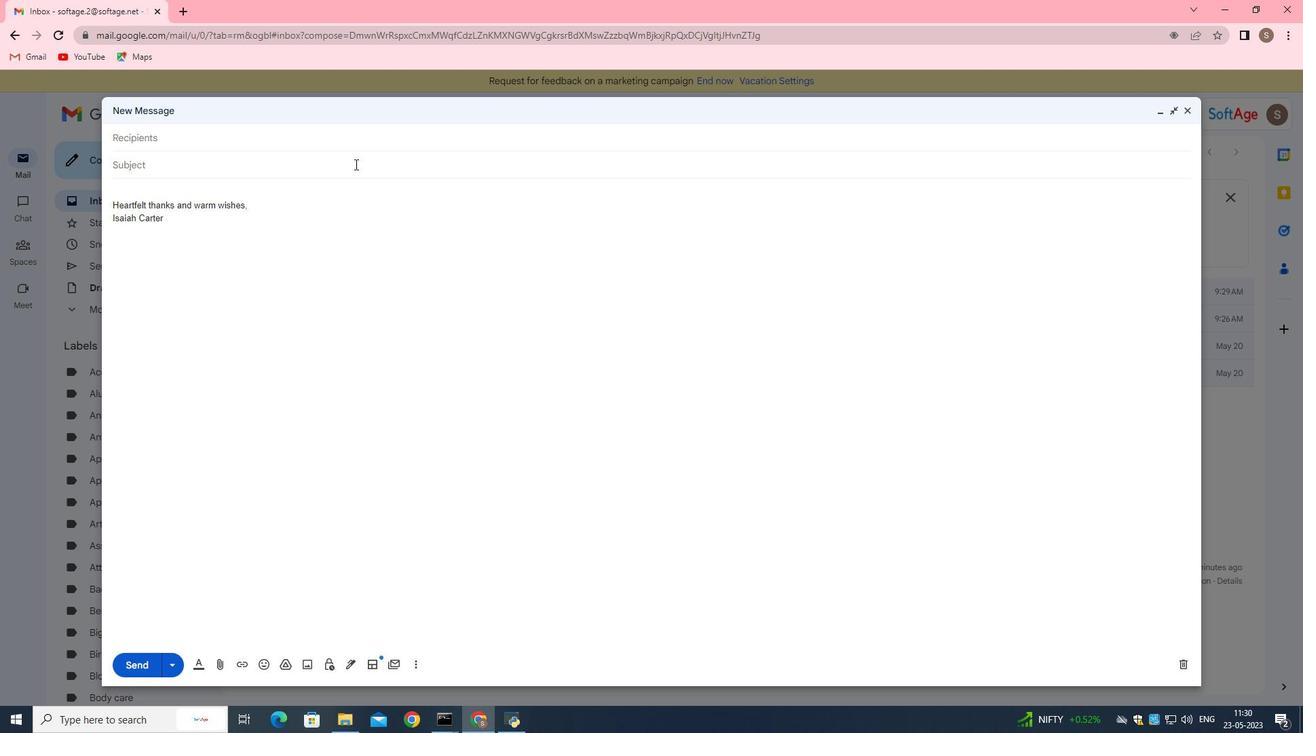 
Action: Mouse pressed left at (356, 170)
Screenshot: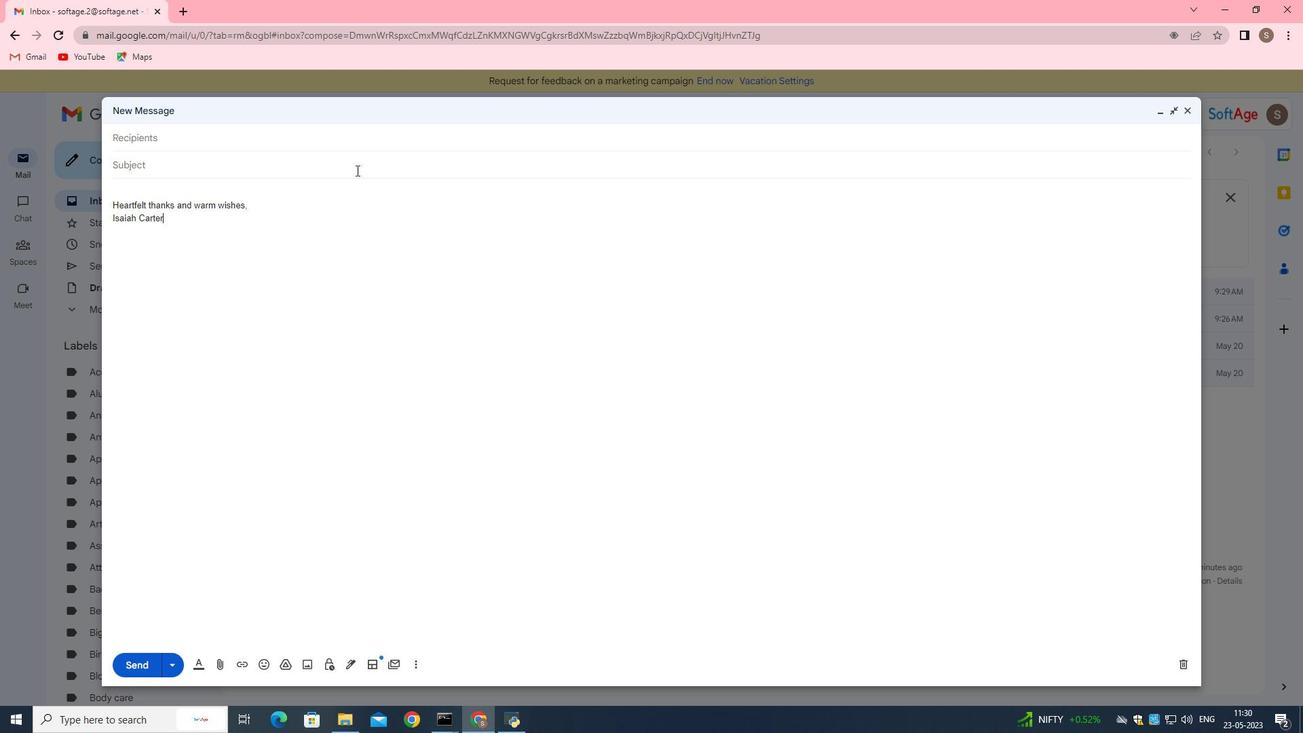 
Action: Mouse moved to (351, 168)
Screenshot: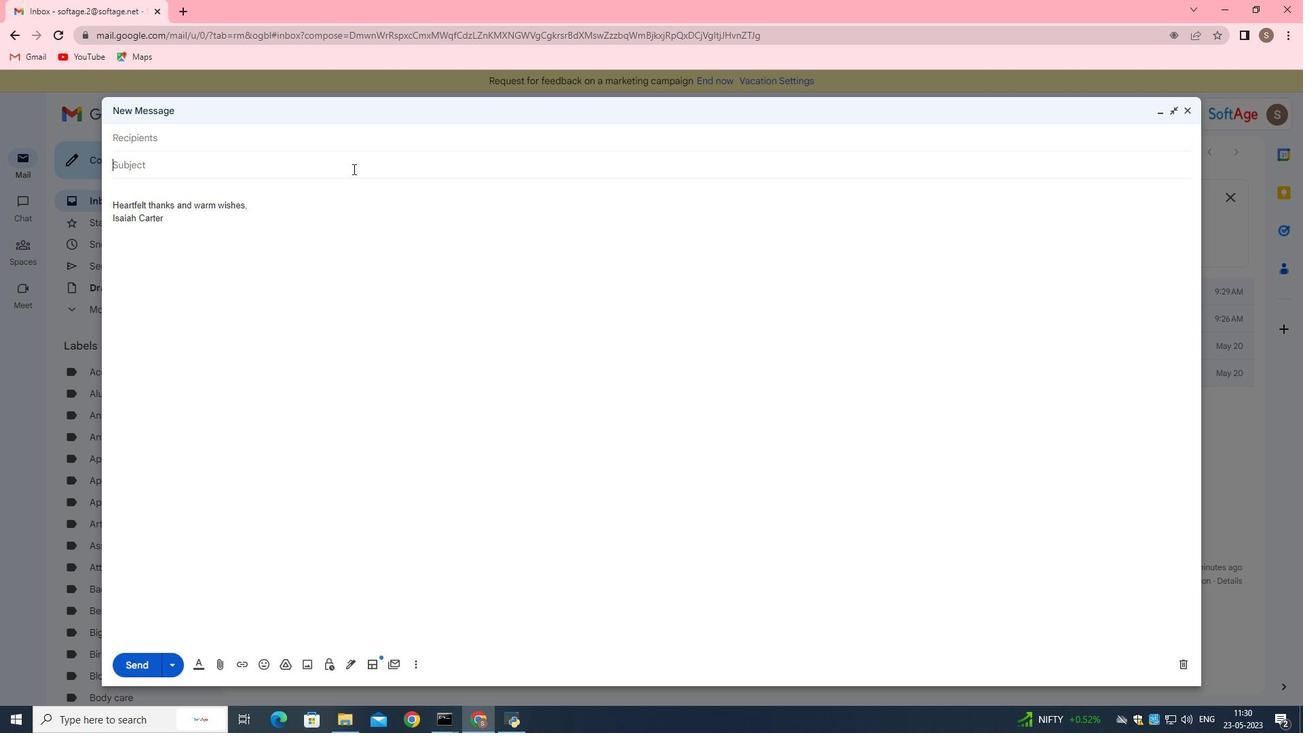 
Action: Key pressed <Key.shift>Request<Key.space>for<Key.space>feedback<Key.space>
Screenshot: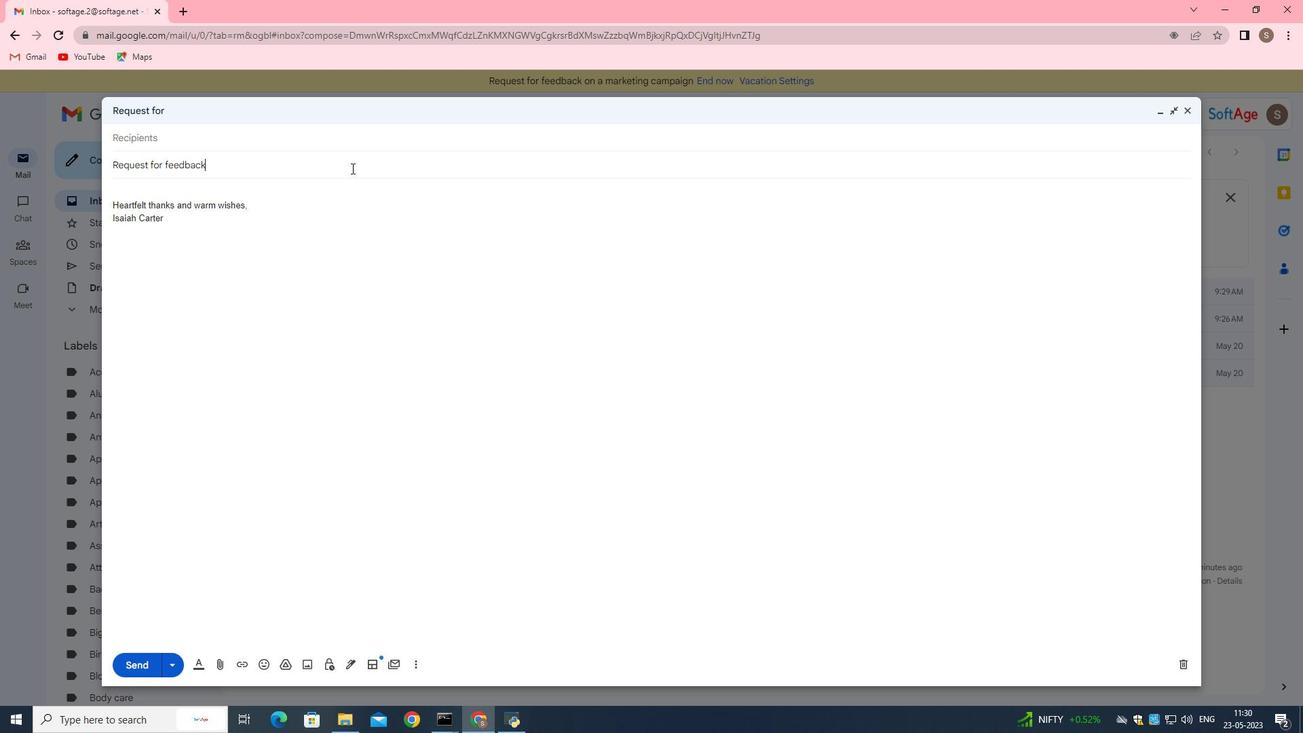 
Action: Mouse moved to (1303, 207)
Screenshot: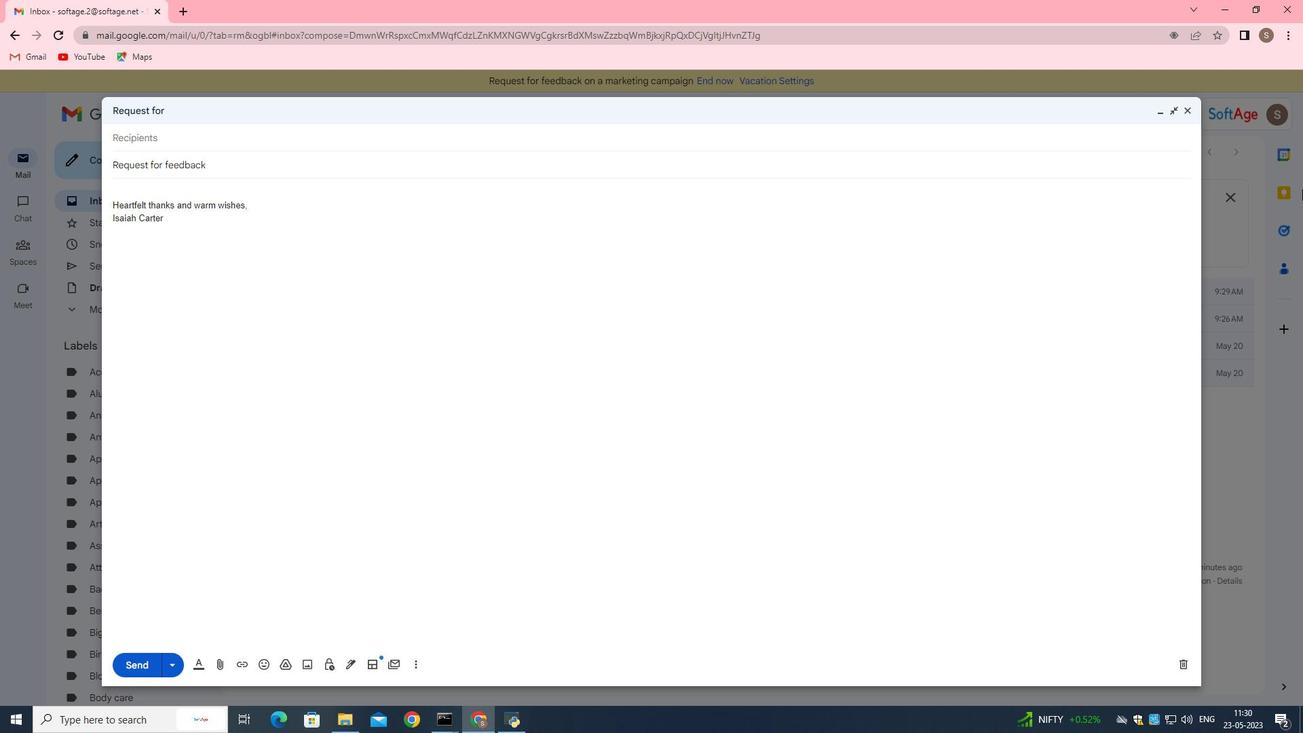 
Action: Key pressed on<Key.space>a<Key.space>volunteer<Key.space>project<Key.space>
Screenshot: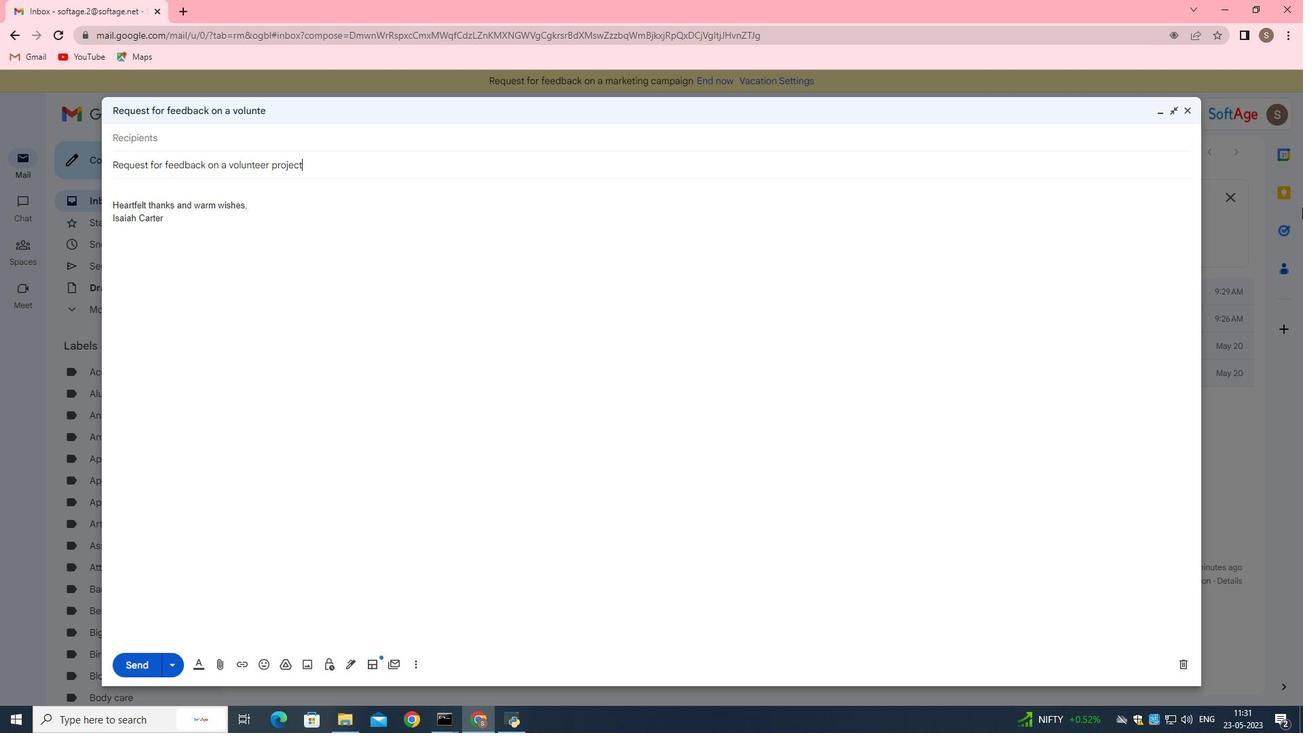 
Action: Mouse moved to (227, 180)
Screenshot: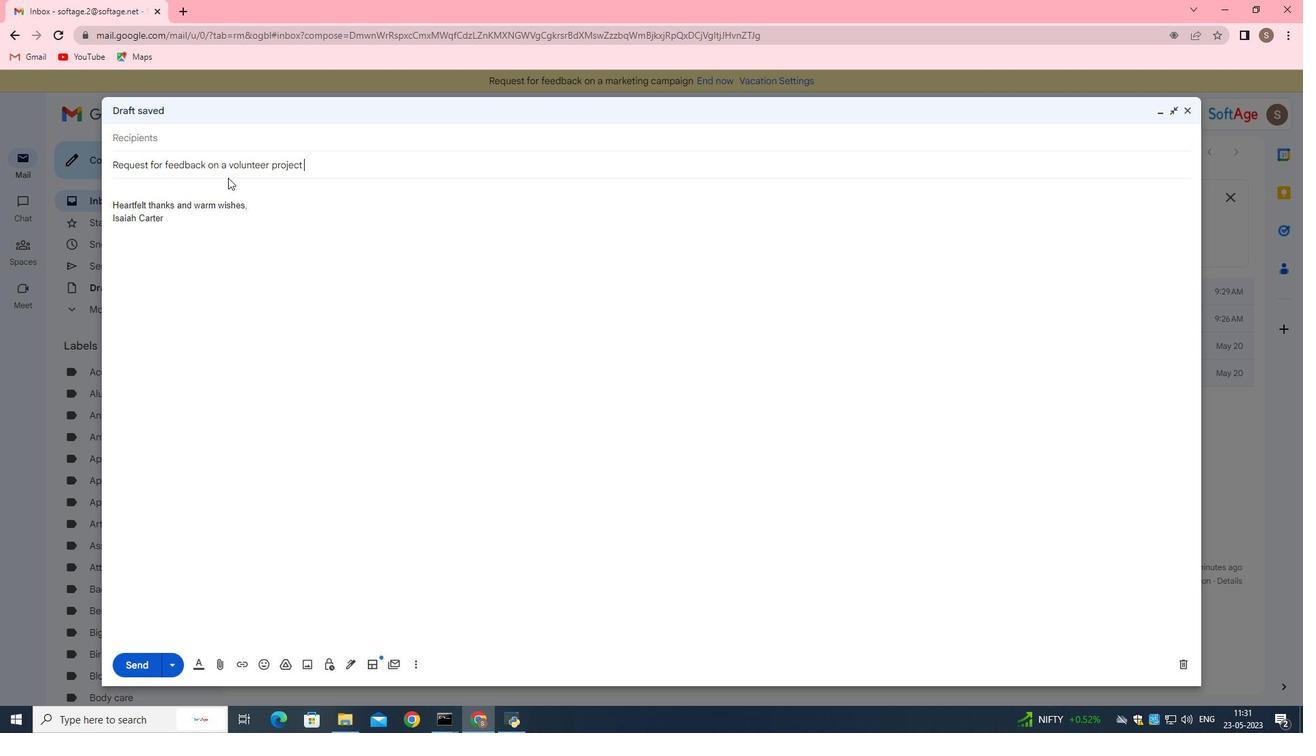 
Action: Mouse pressed left at (227, 180)
Screenshot: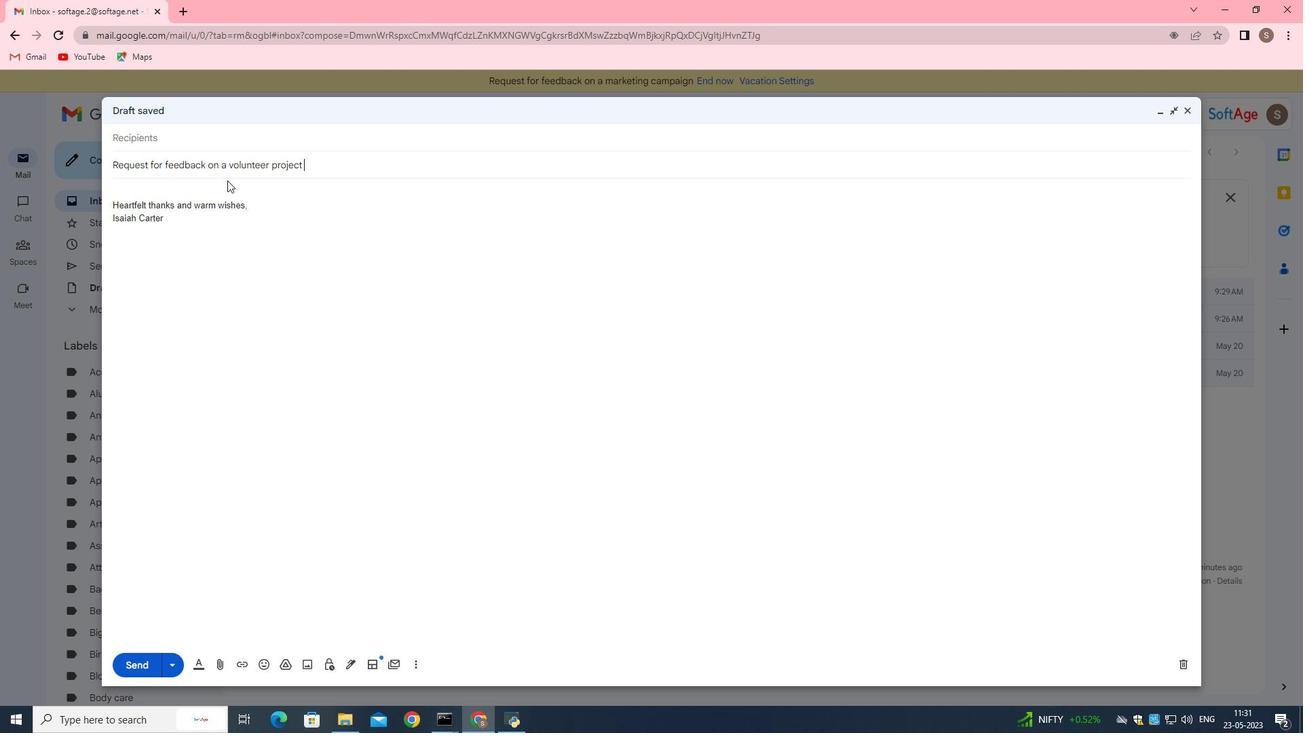 
Action: Mouse moved to (227, 179)
Screenshot: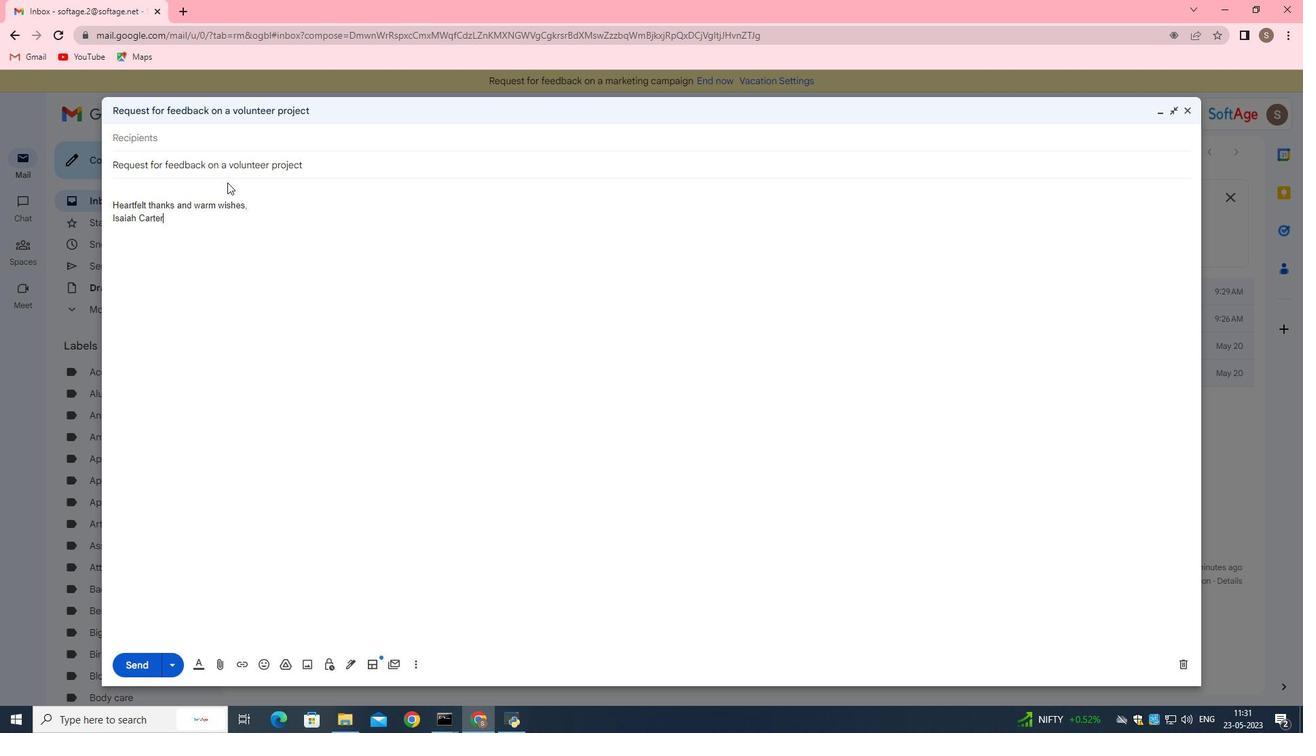 
Action: Mouse pressed left at (227, 179)
Screenshot: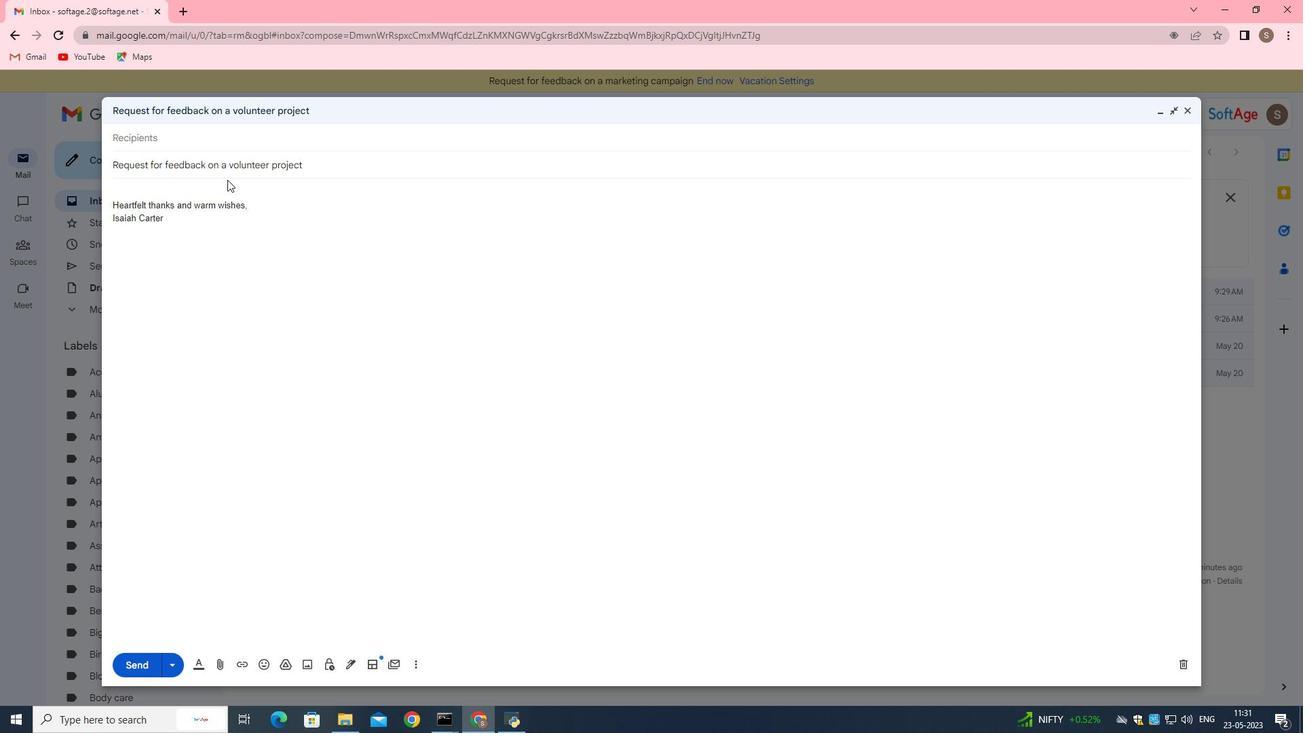 
Action: Mouse moved to (227, 186)
Screenshot: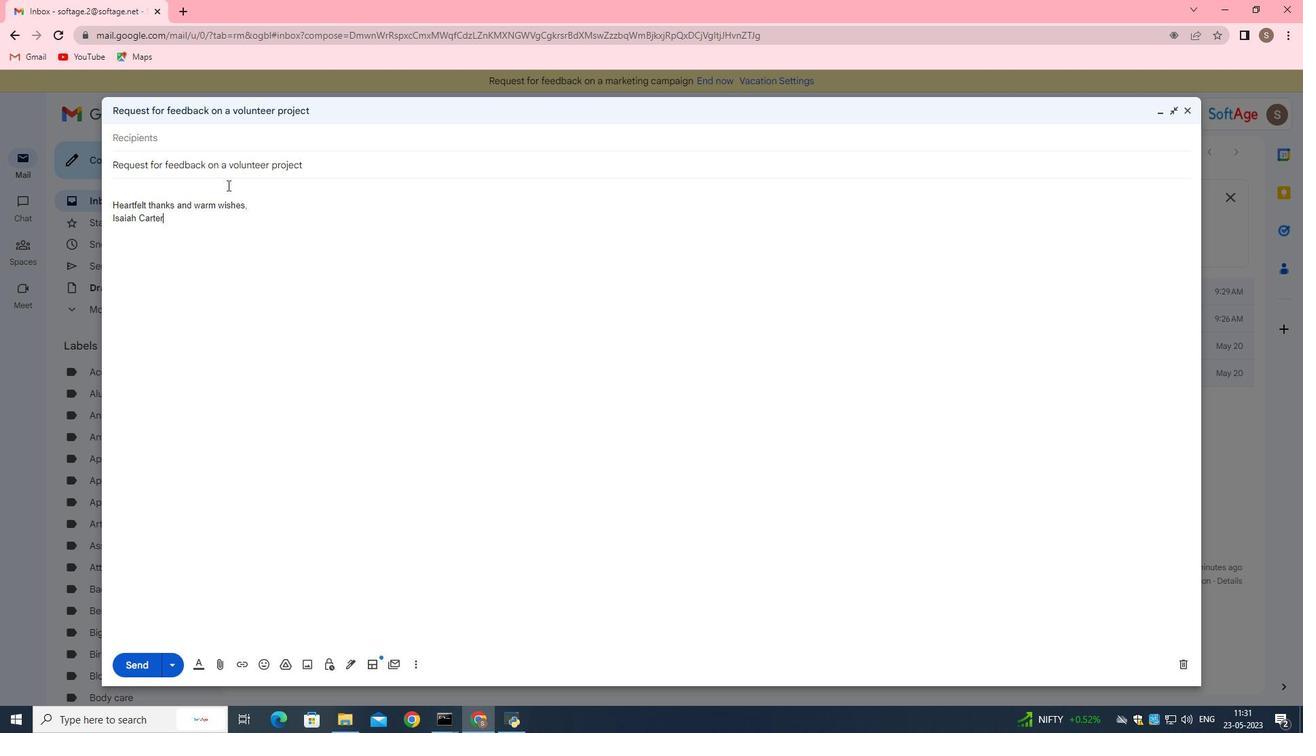 
Action: Mouse pressed left at (227, 186)
Screenshot: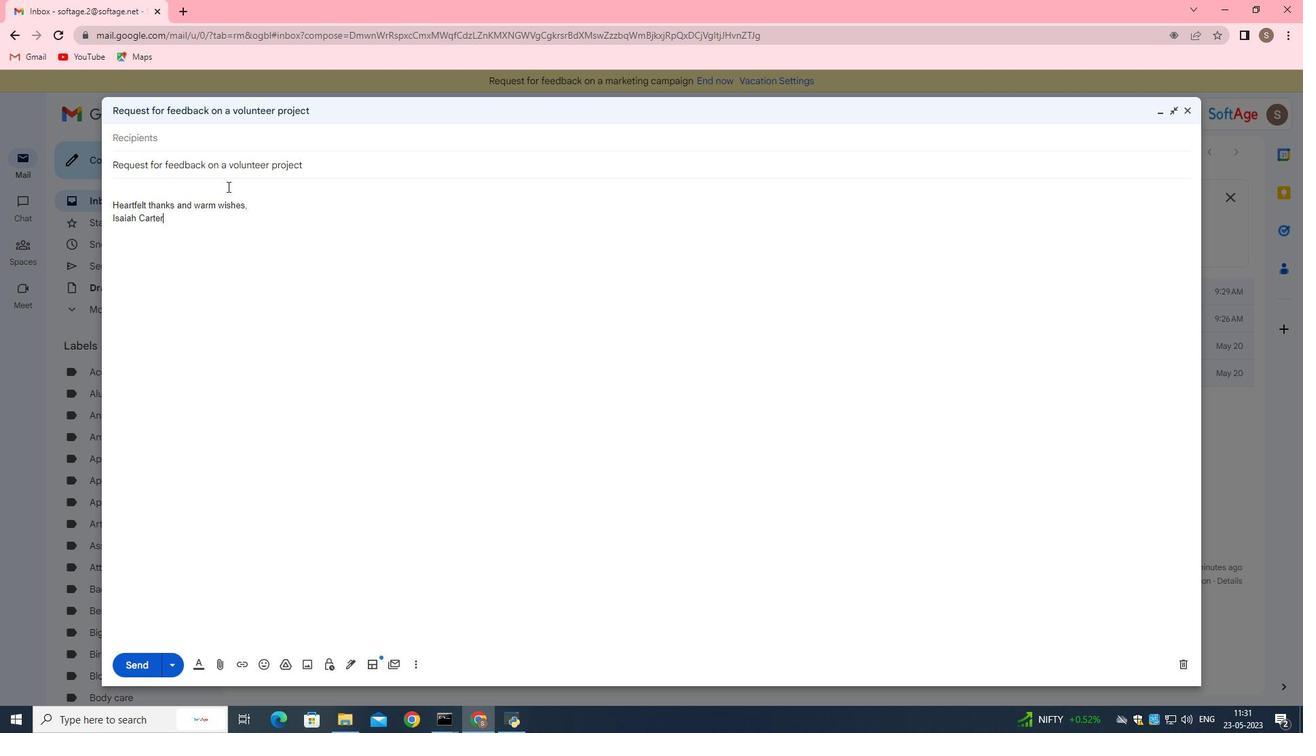 
Action: Mouse moved to (228, 186)
Screenshot: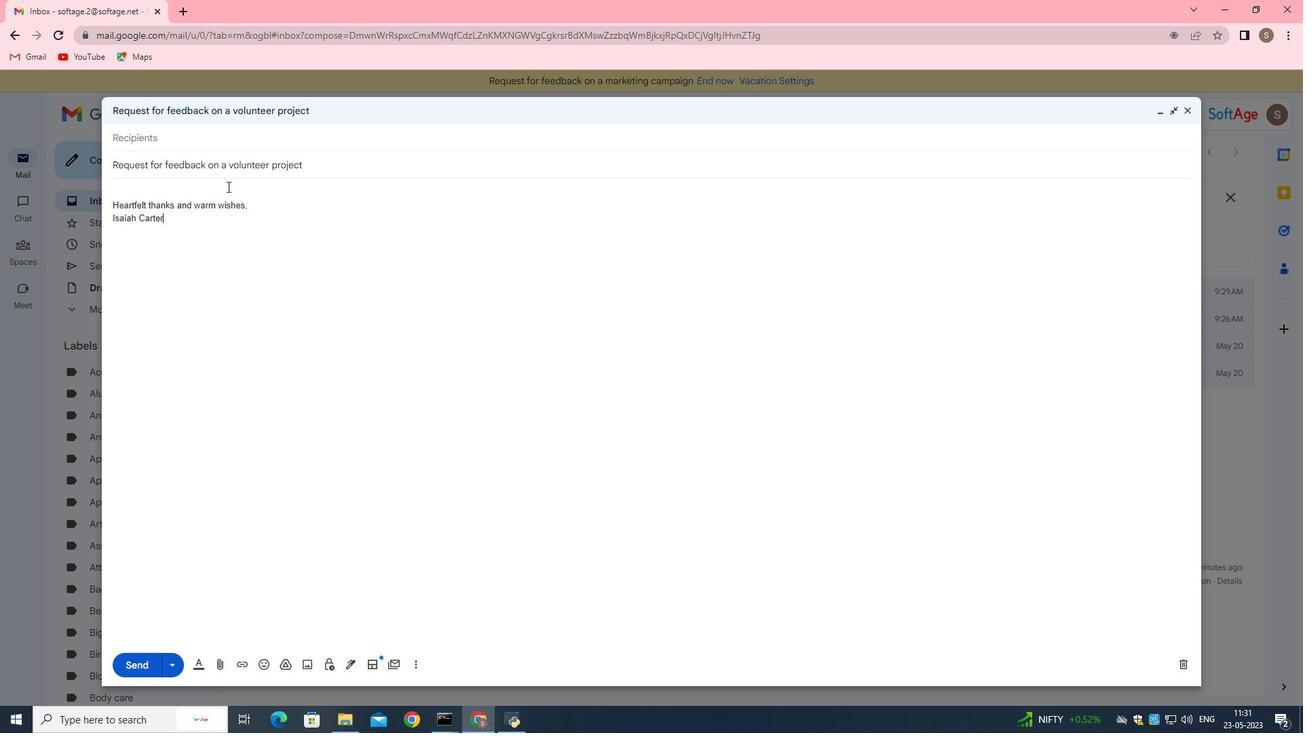 
Action: Key pressed <Key.enter><Key.up><Key.shift>I<Key.space>apologize<Key.space>for<Key.space>any<Key.space>confusion<Key.space>and<Key.space>would<Key.space>like<Key.space>to<Key.space>clarify<Key.space>the<Key.space>situation.
Screenshot: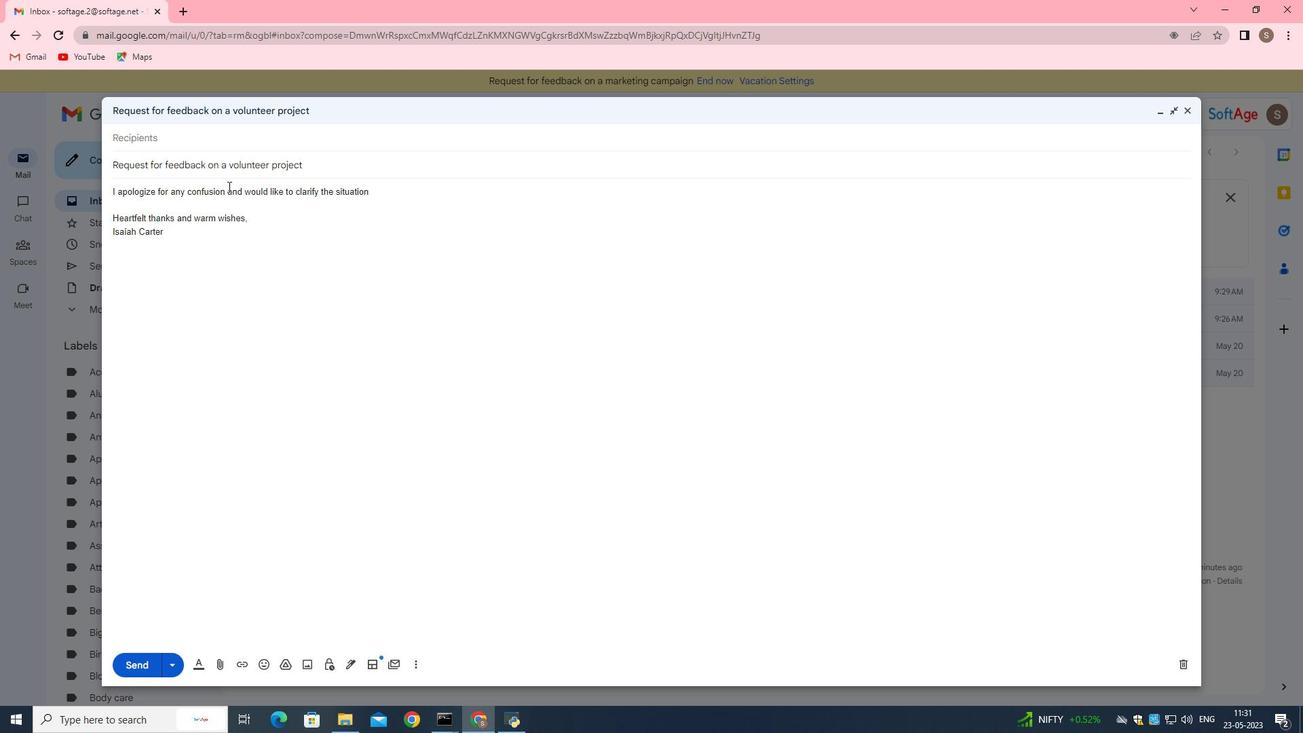 
Action: Mouse moved to (248, 139)
Screenshot: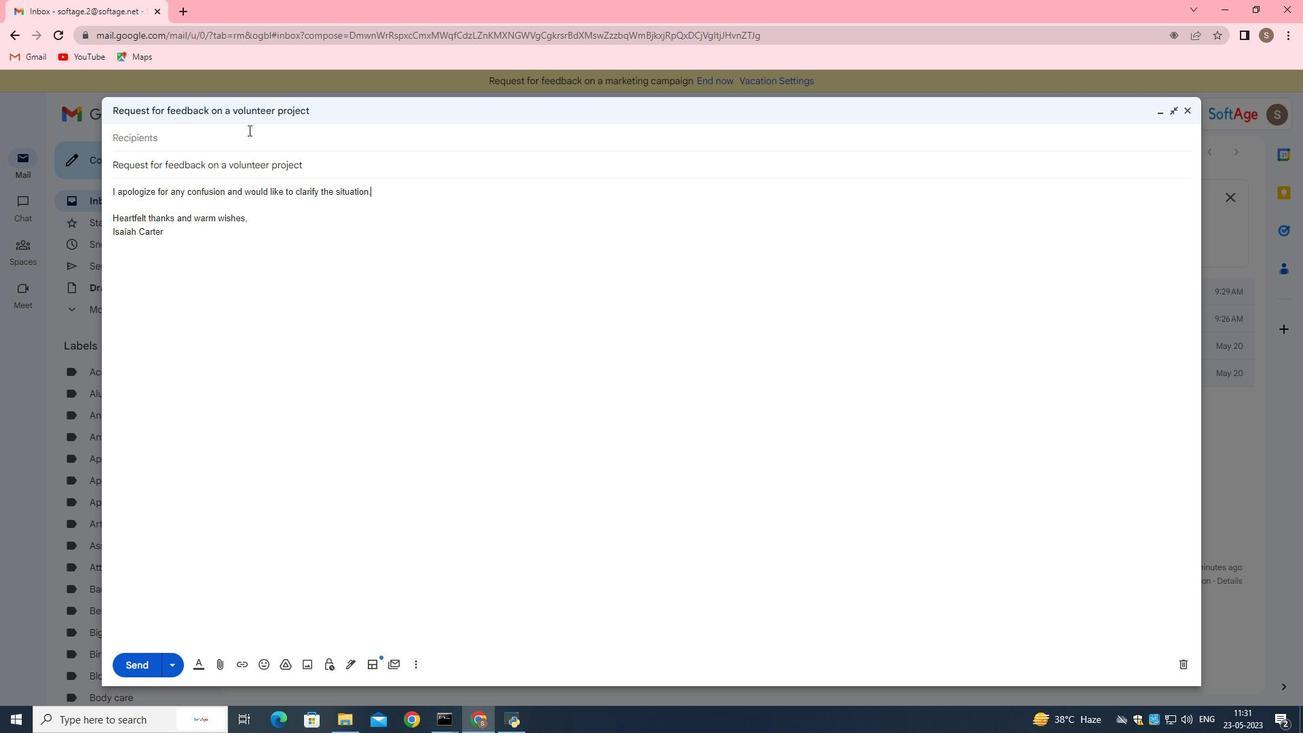 
Action: Mouse pressed left at (248, 139)
Screenshot: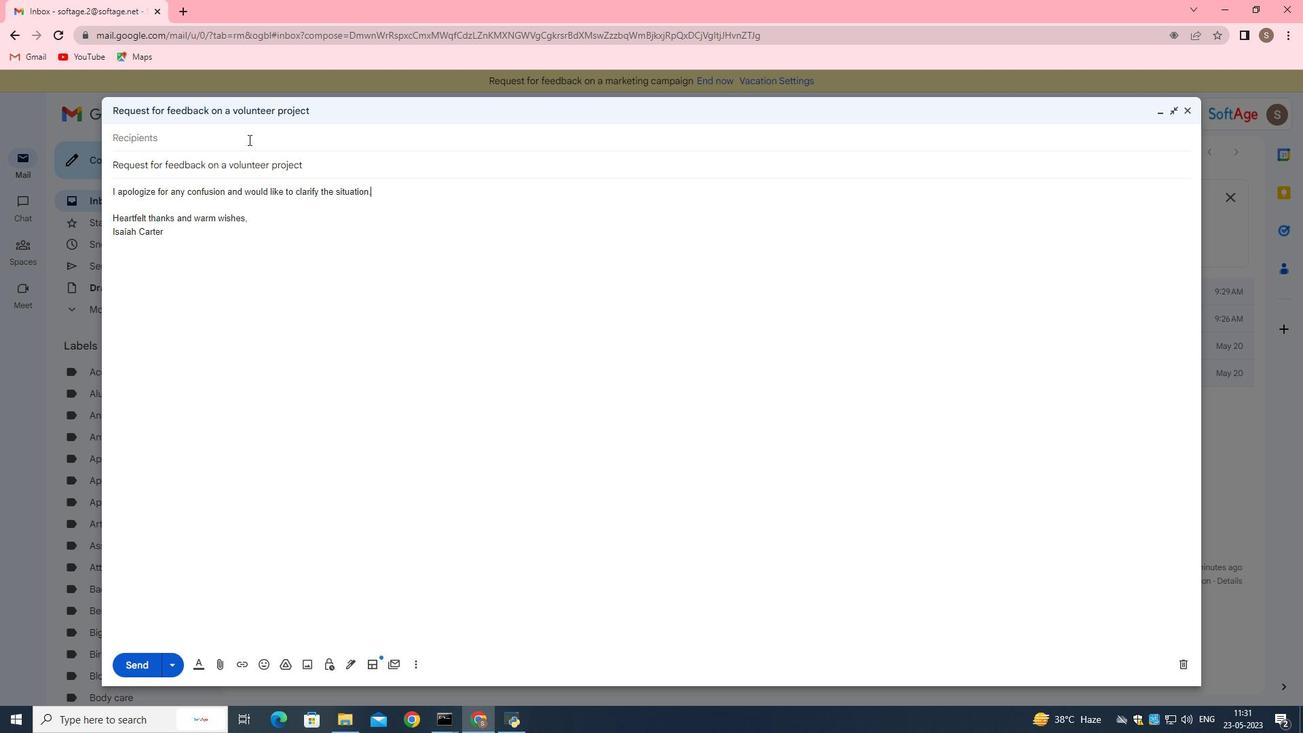 
Action: Key pressed softage.5<Key.shift>@softage.net
Screenshot: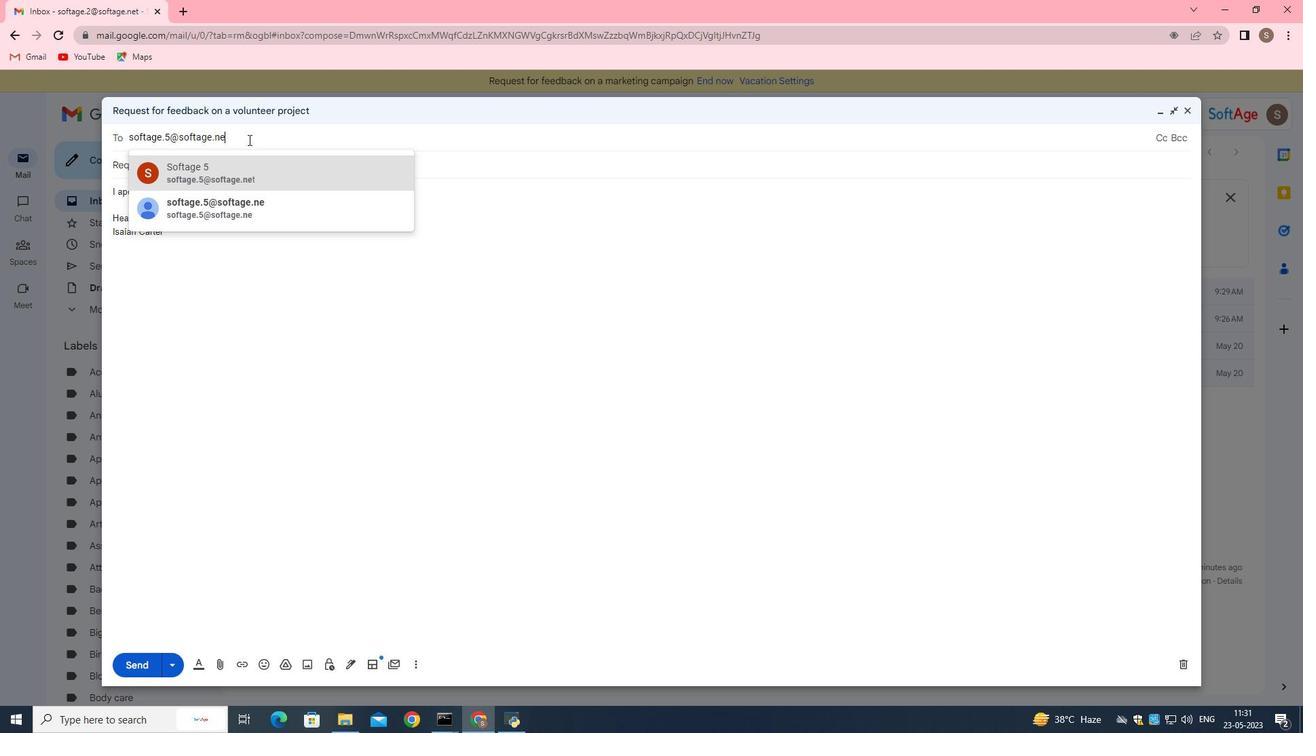 
Action: Mouse moved to (256, 165)
Screenshot: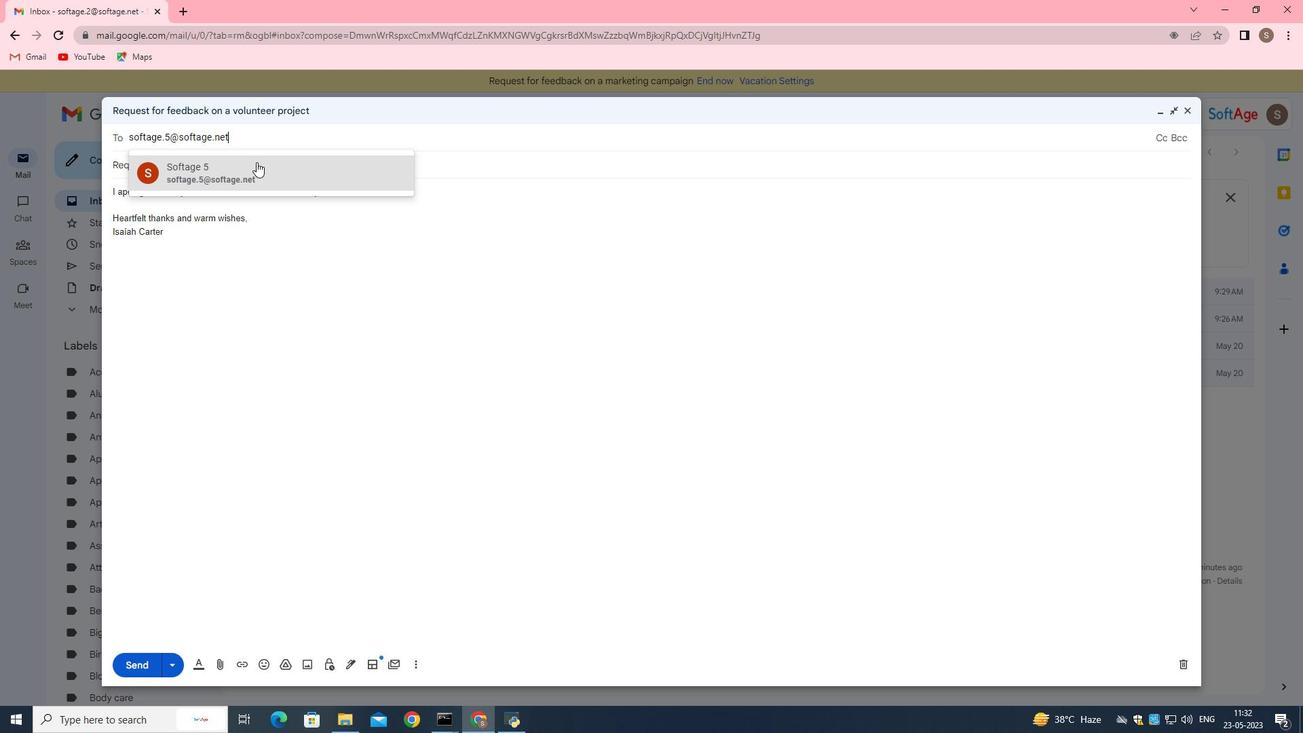
Action: Mouse pressed left at (256, 165)
Screenshot: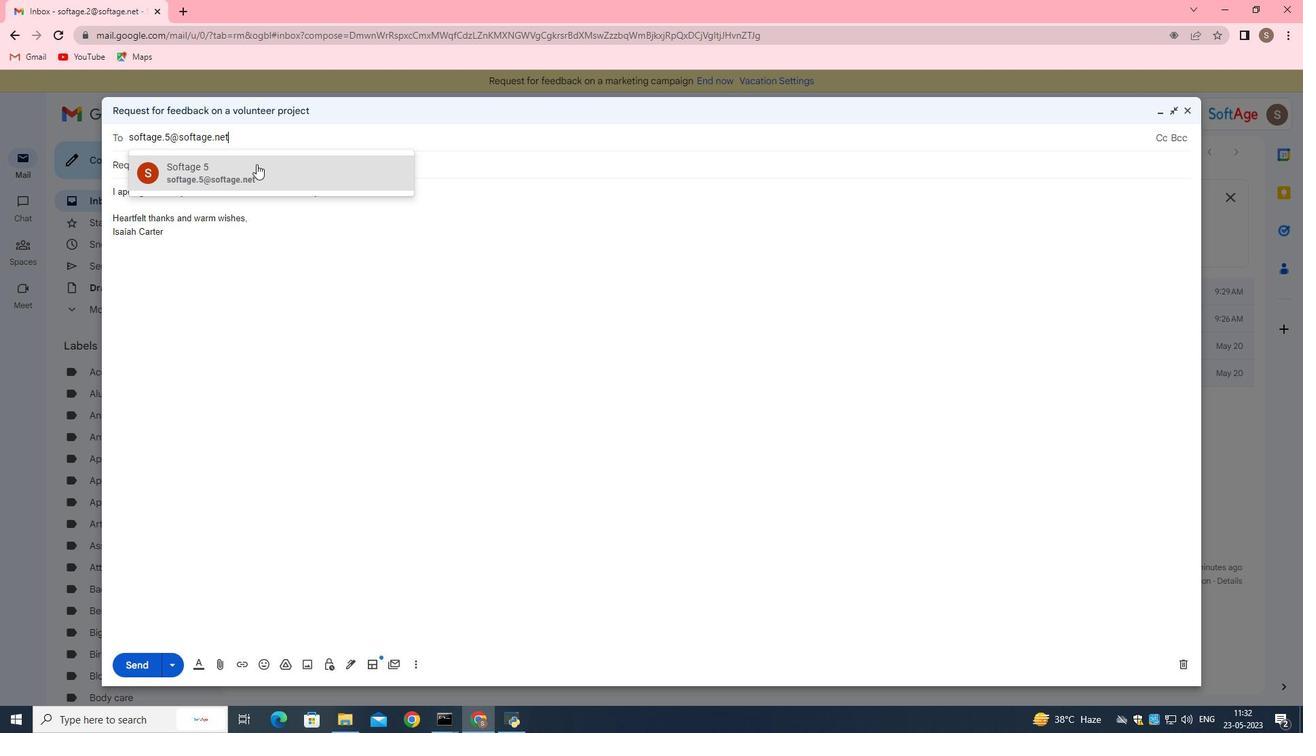 
Action: Mouse moved to (264, 238)
Screenshot: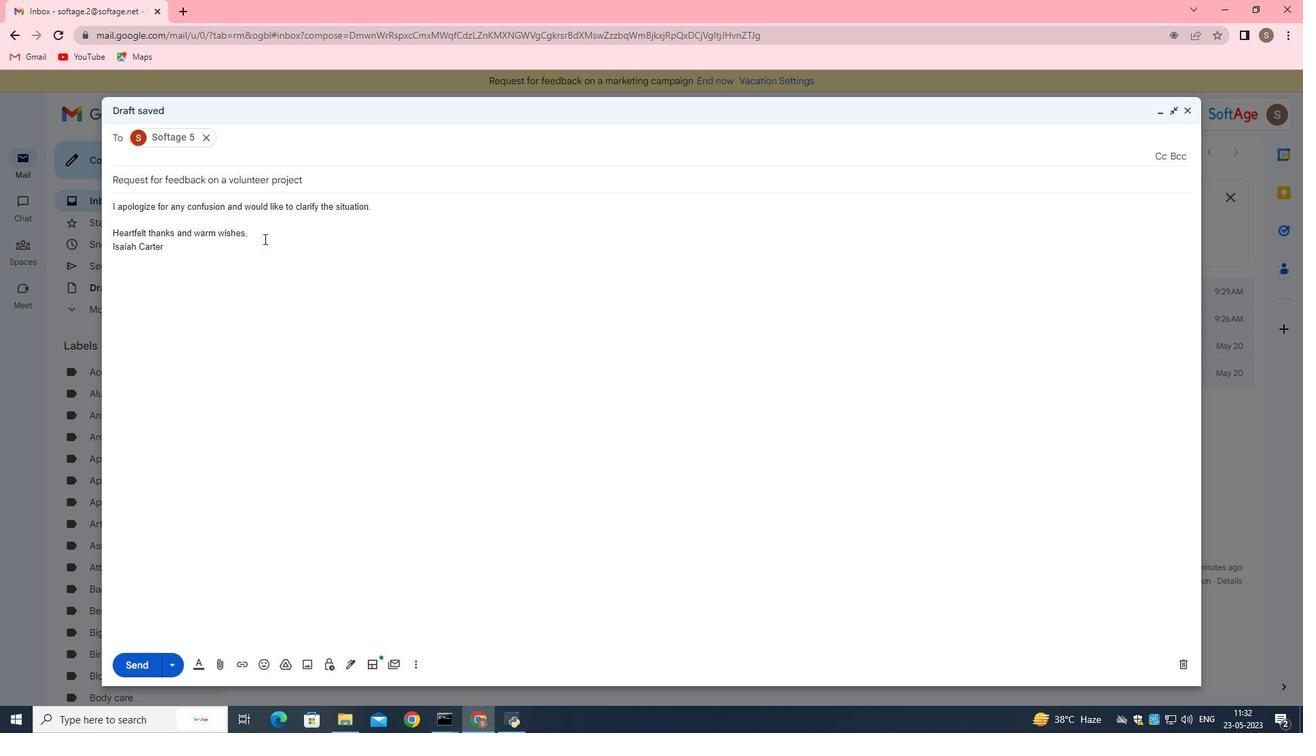 
Action: Mouse pressed left at (264, 238)
Screenshot: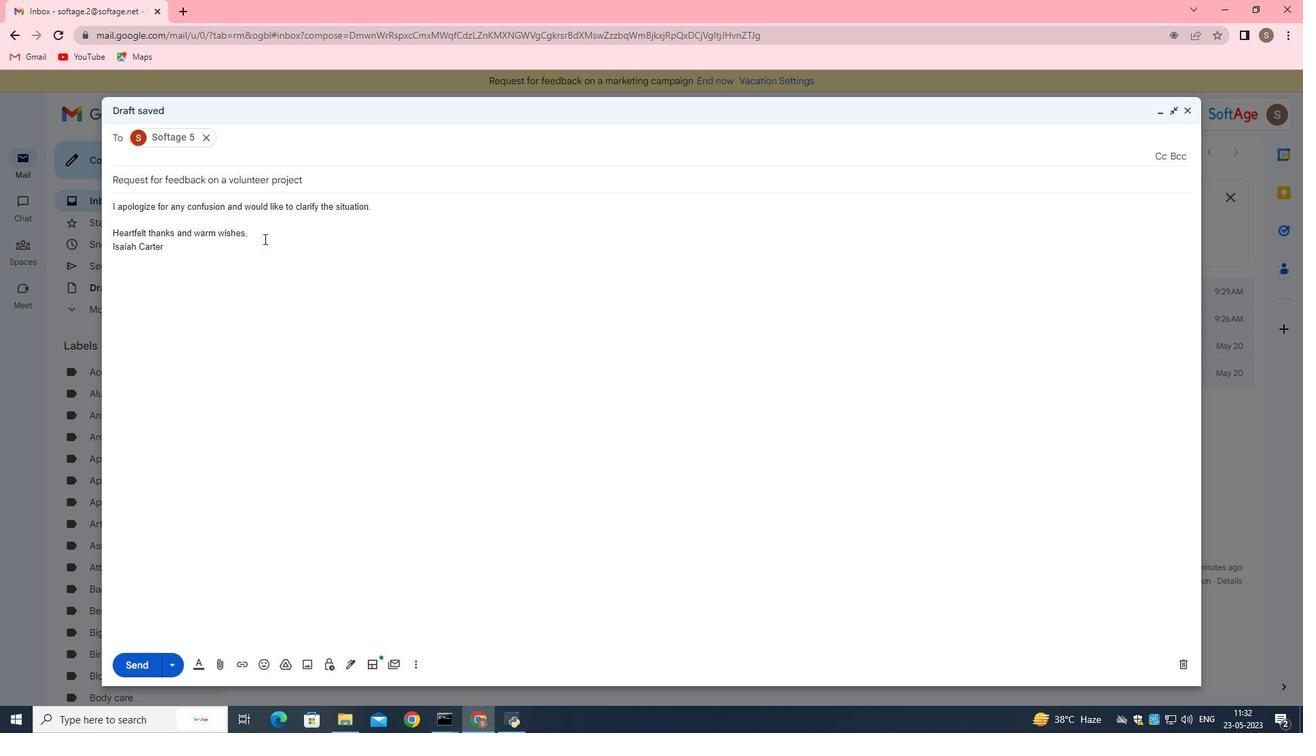 
Action: Mouse pressed left at (264, 238)
Screenshot: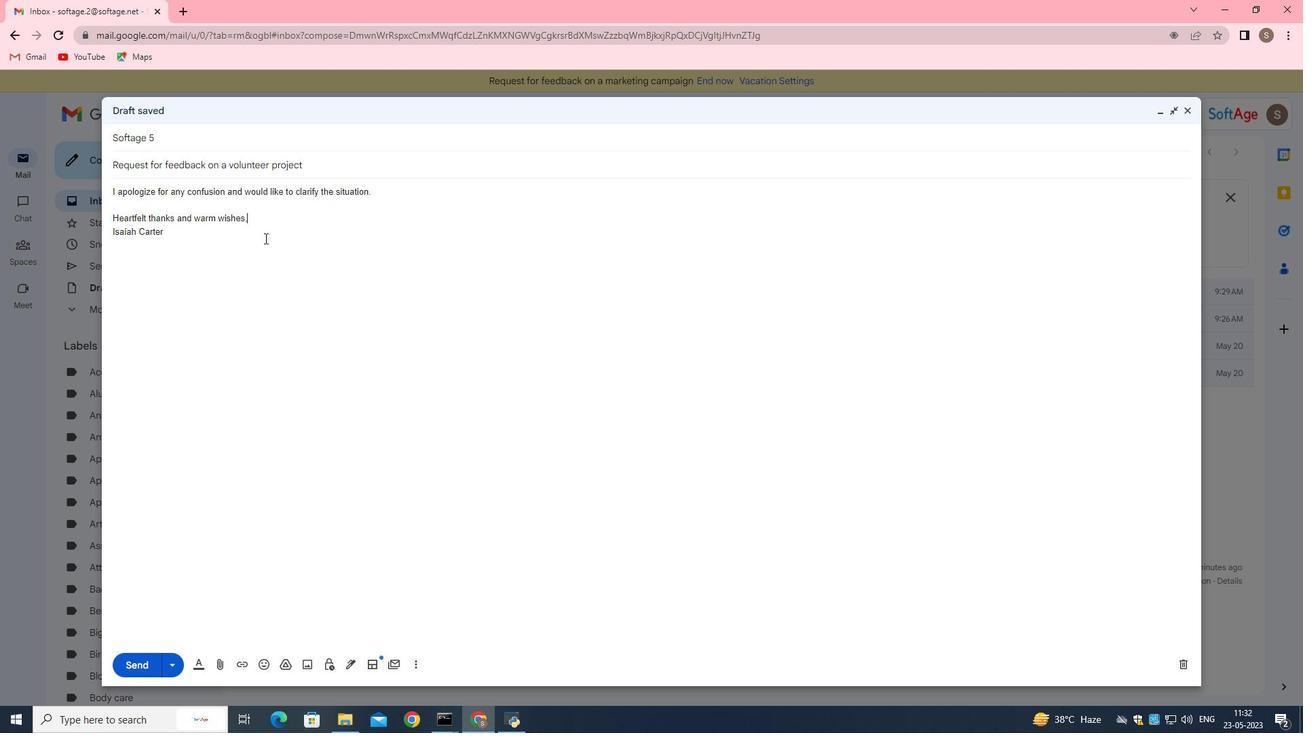 
Action: Mouse moved to (269, 221)
Screenshot: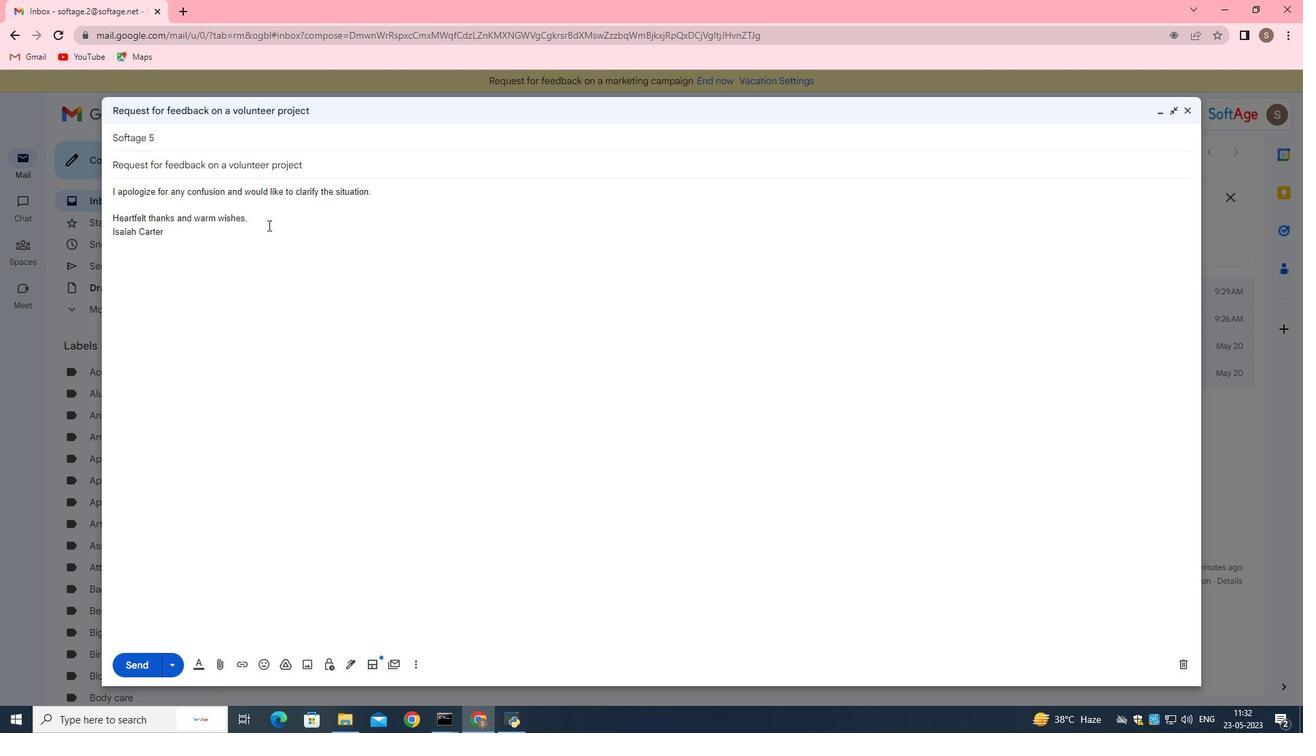 
Action: Mouse pressed left at (269, 221)
Screenshot: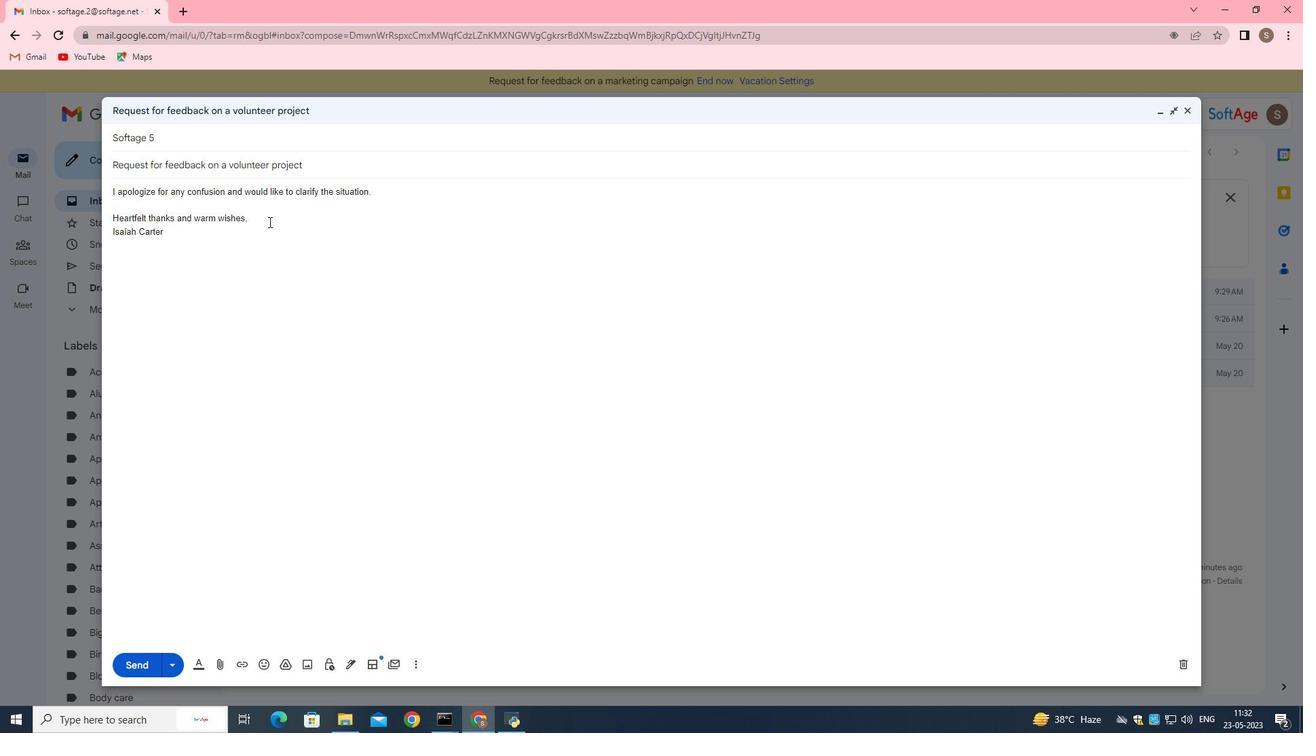 
Action: Mouse pressed left at (269, 221)
Screenshot: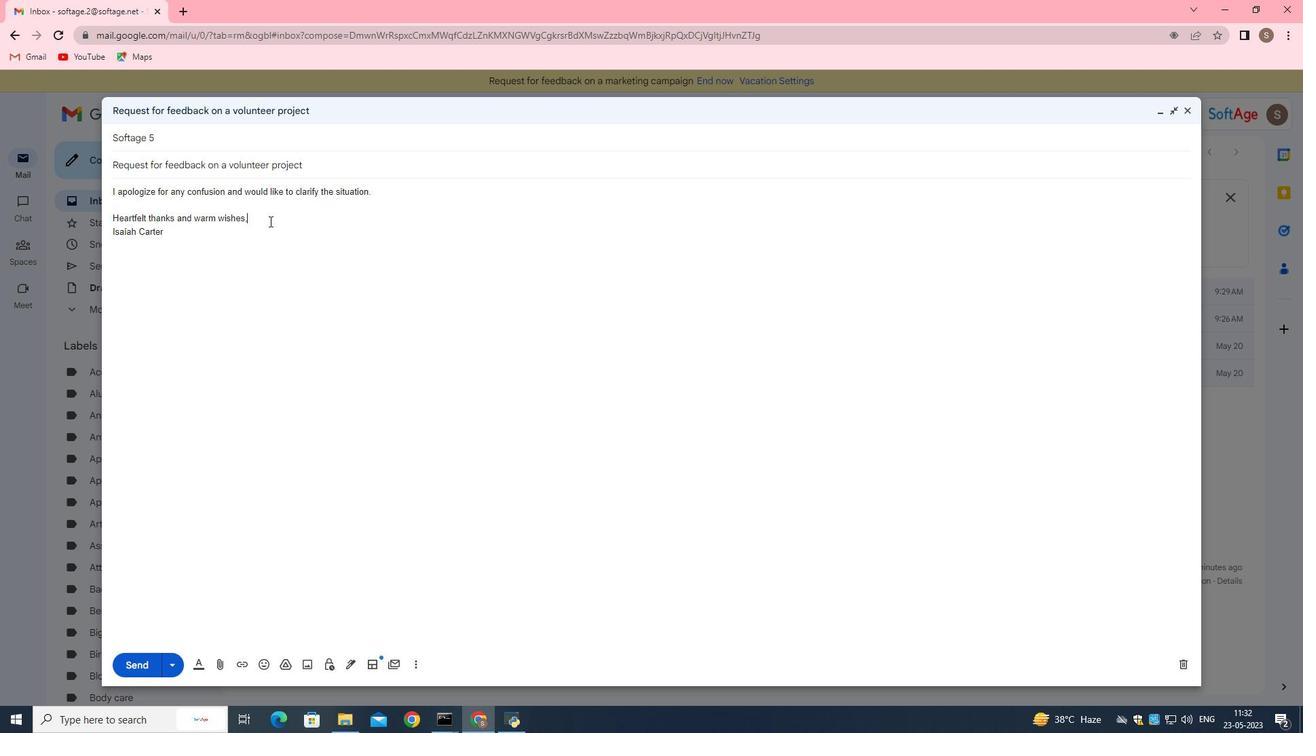 
Action: Mouse pressed left at (269, 221)
Screenshot: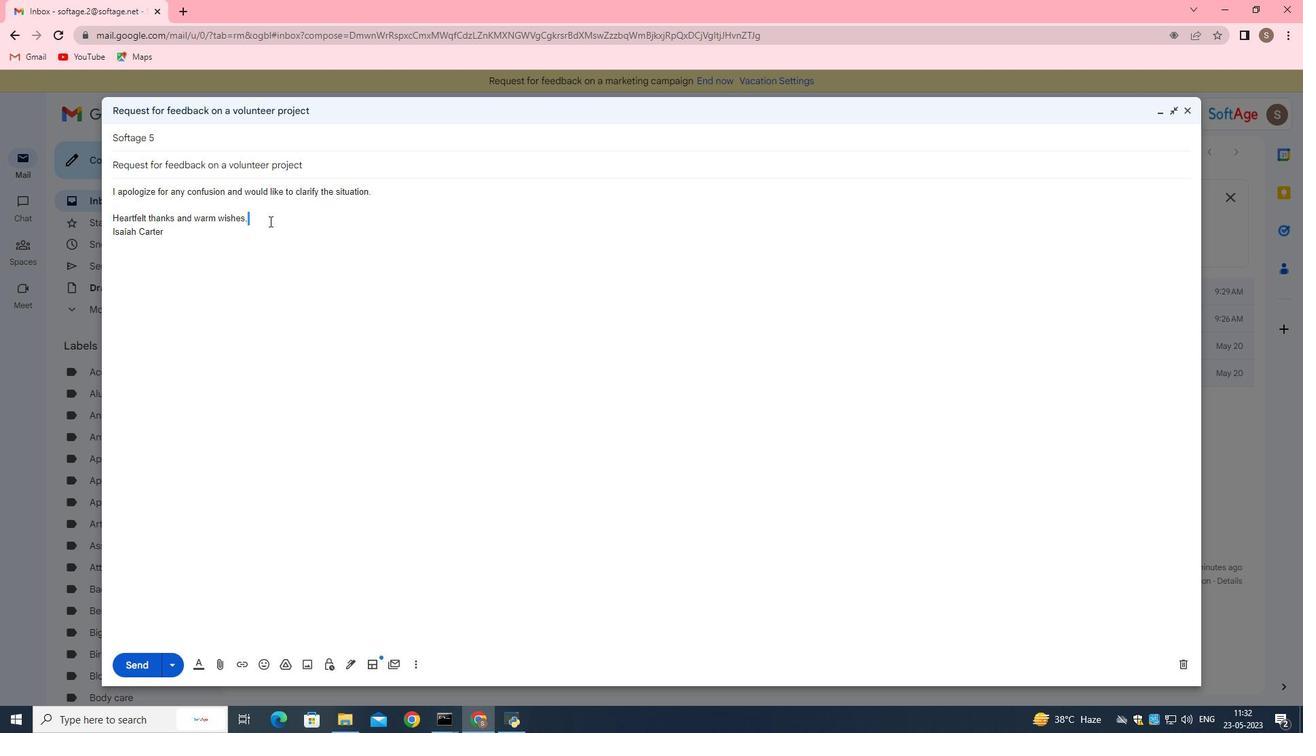 
Action: Mouse moved to (193, 501)
Screenshot: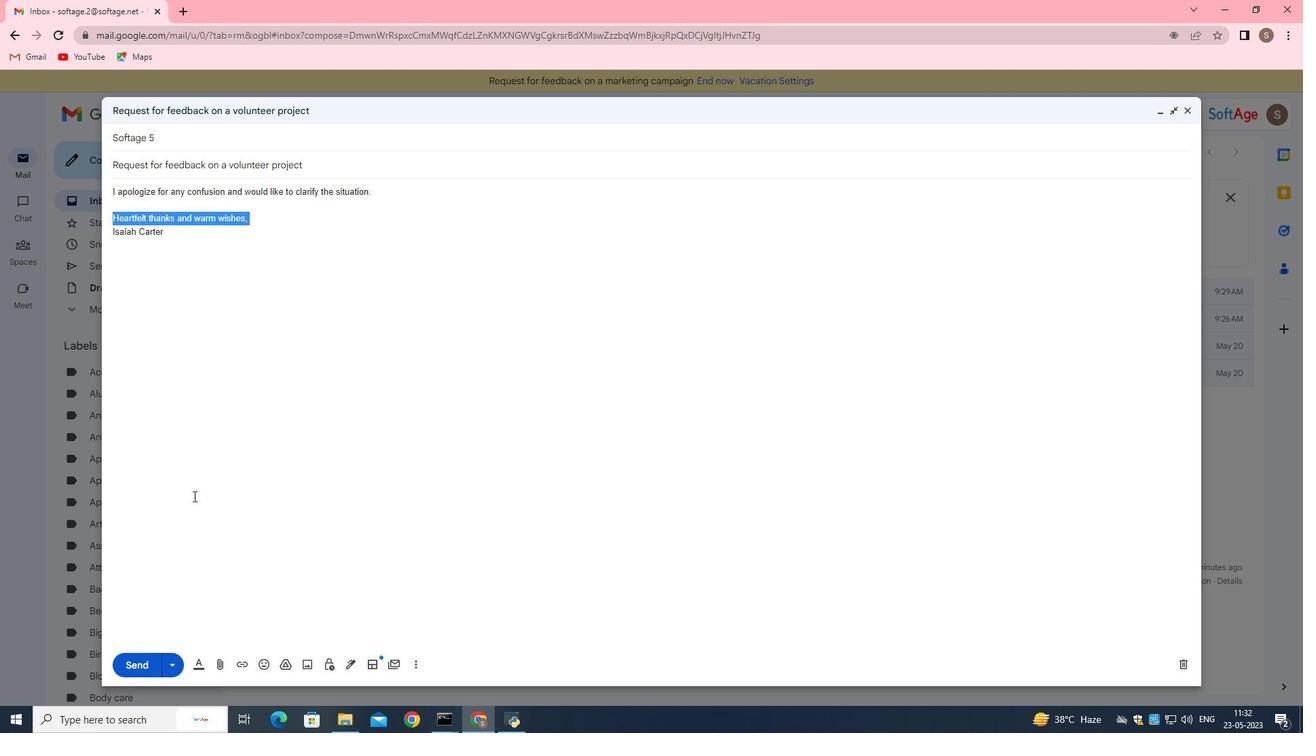
Action: Mouse pressed left at (193, 501)
Screenshot: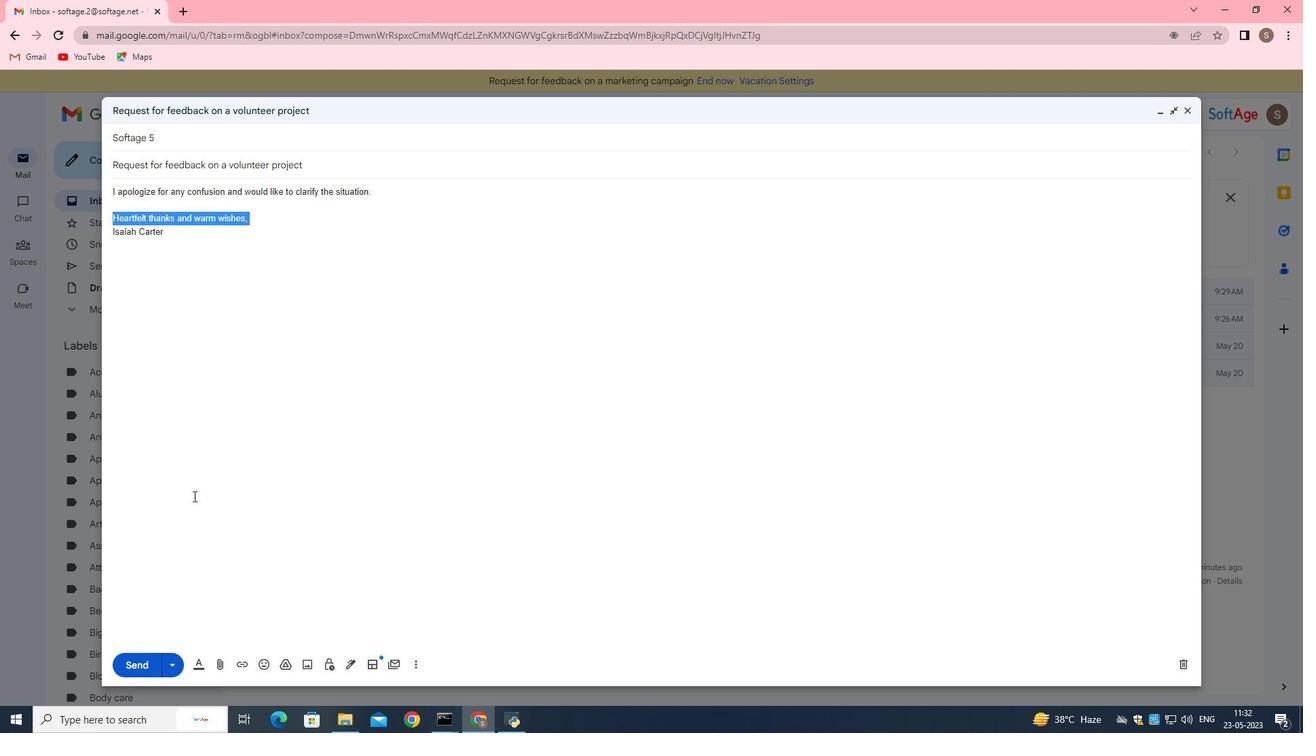 
Action: Mouse moved to (220, 659)
Screenshot: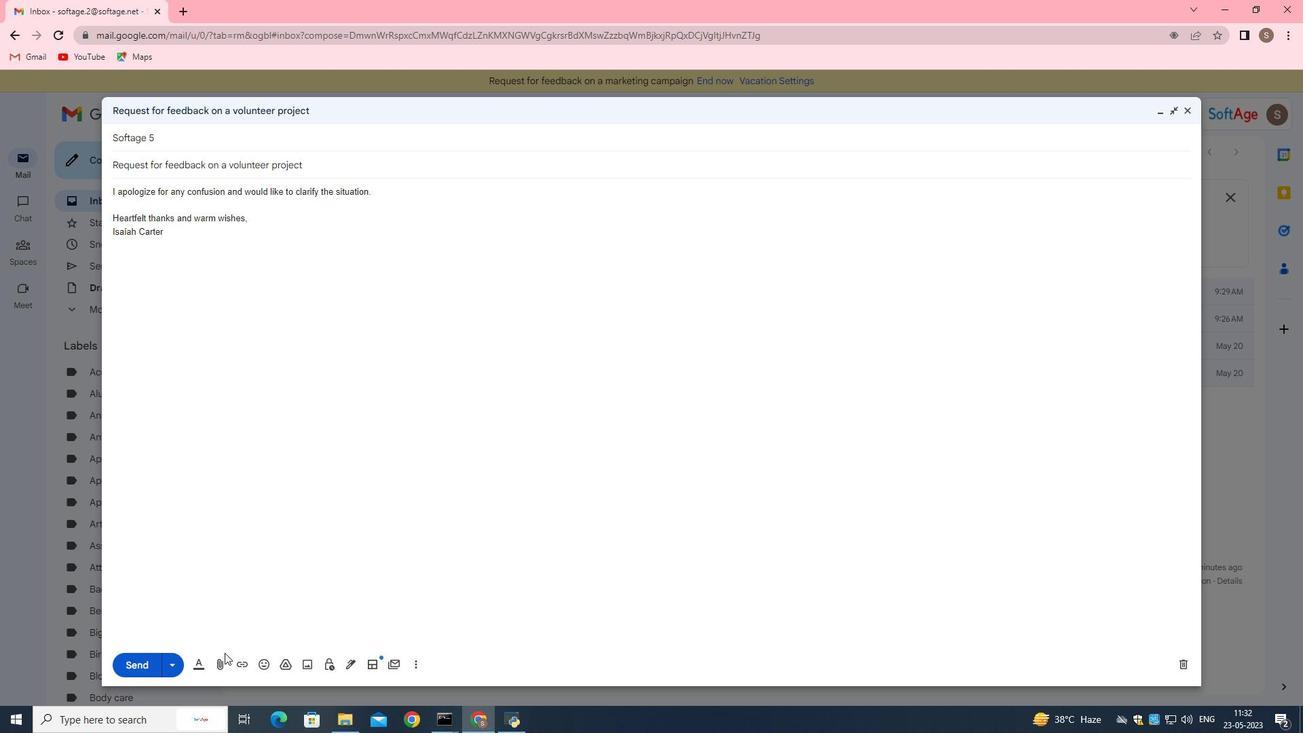 
Action: Mouse pressed left at (220, 659)
Screenshot: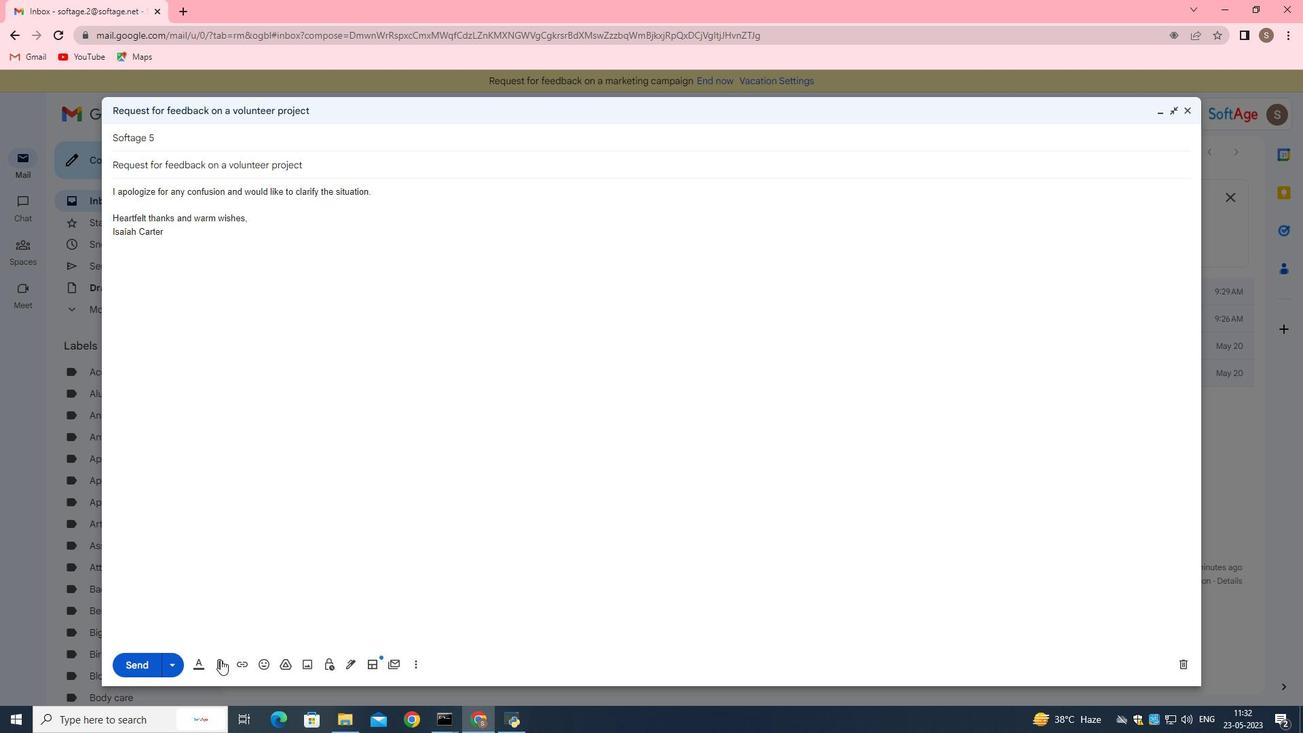 
Action: Mouse moved to (241, 160)
Screenshot: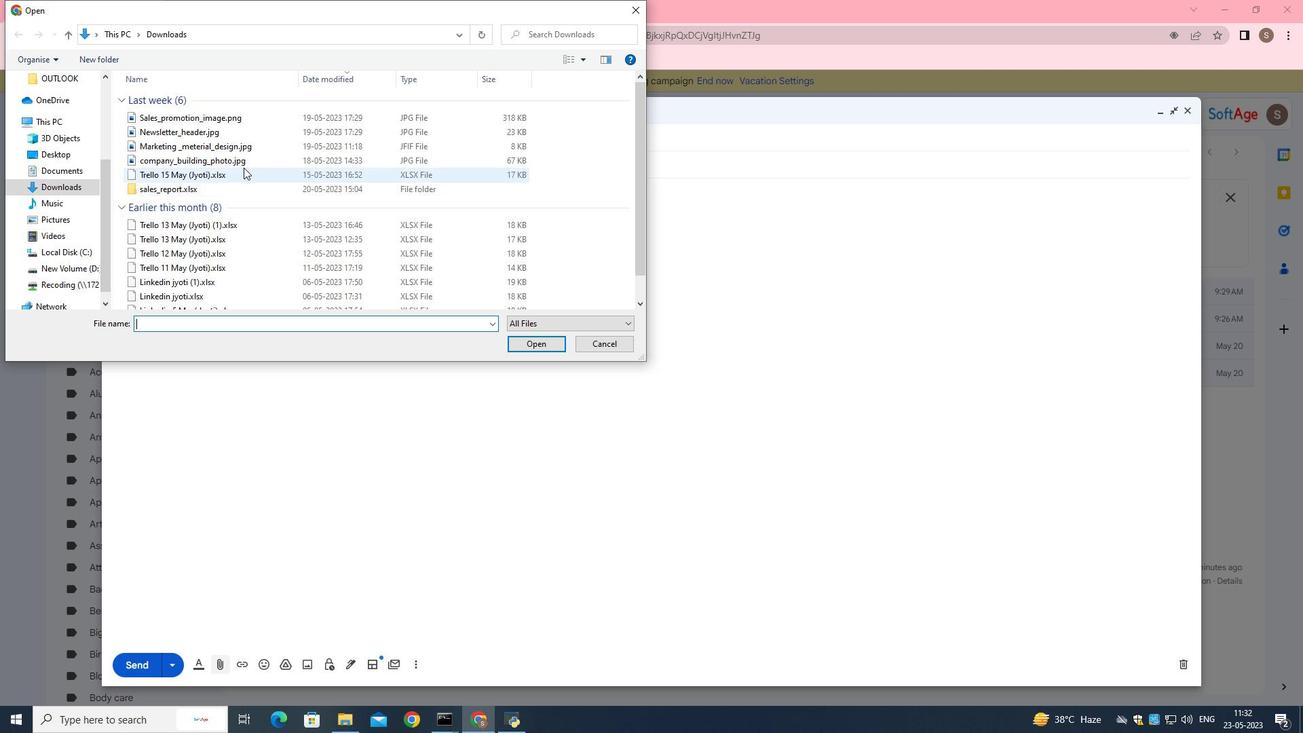 
Action: Mouse pressed left at (241, 160)
Screenshot: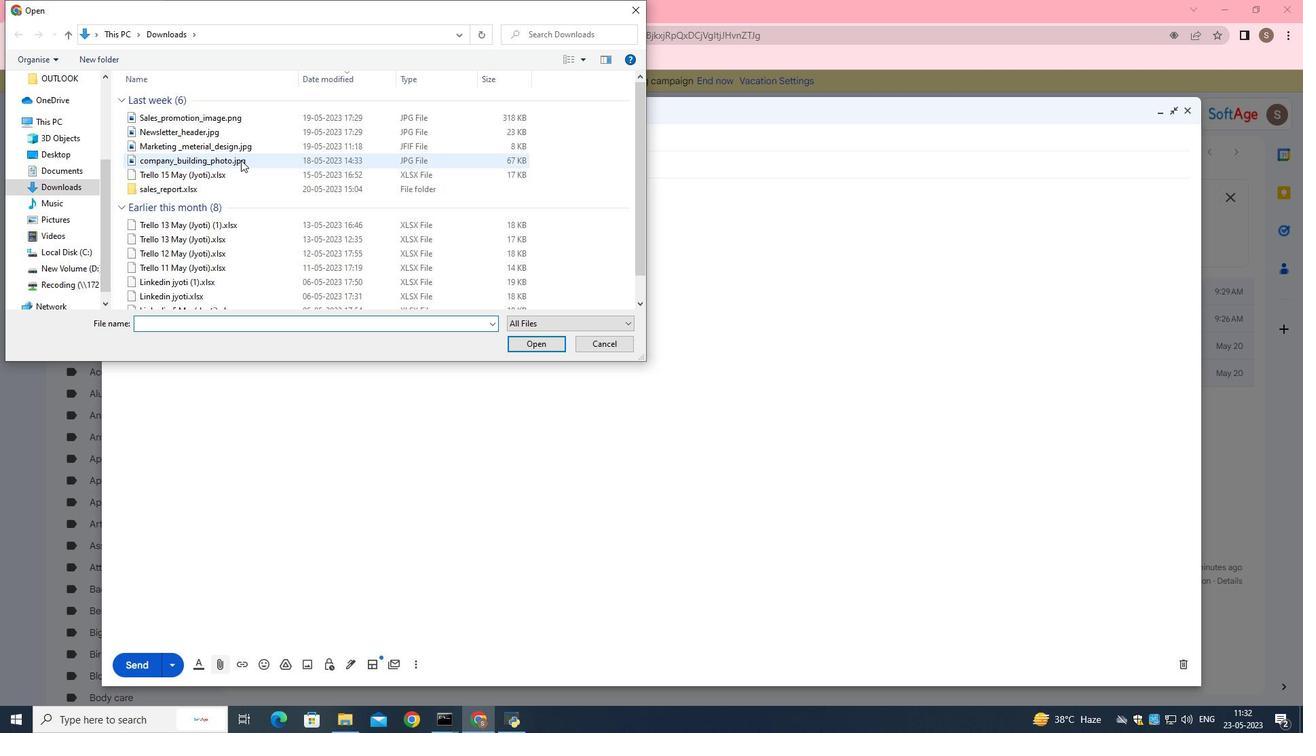 
Action: Mouse moved to (520, 338)
Screenshot: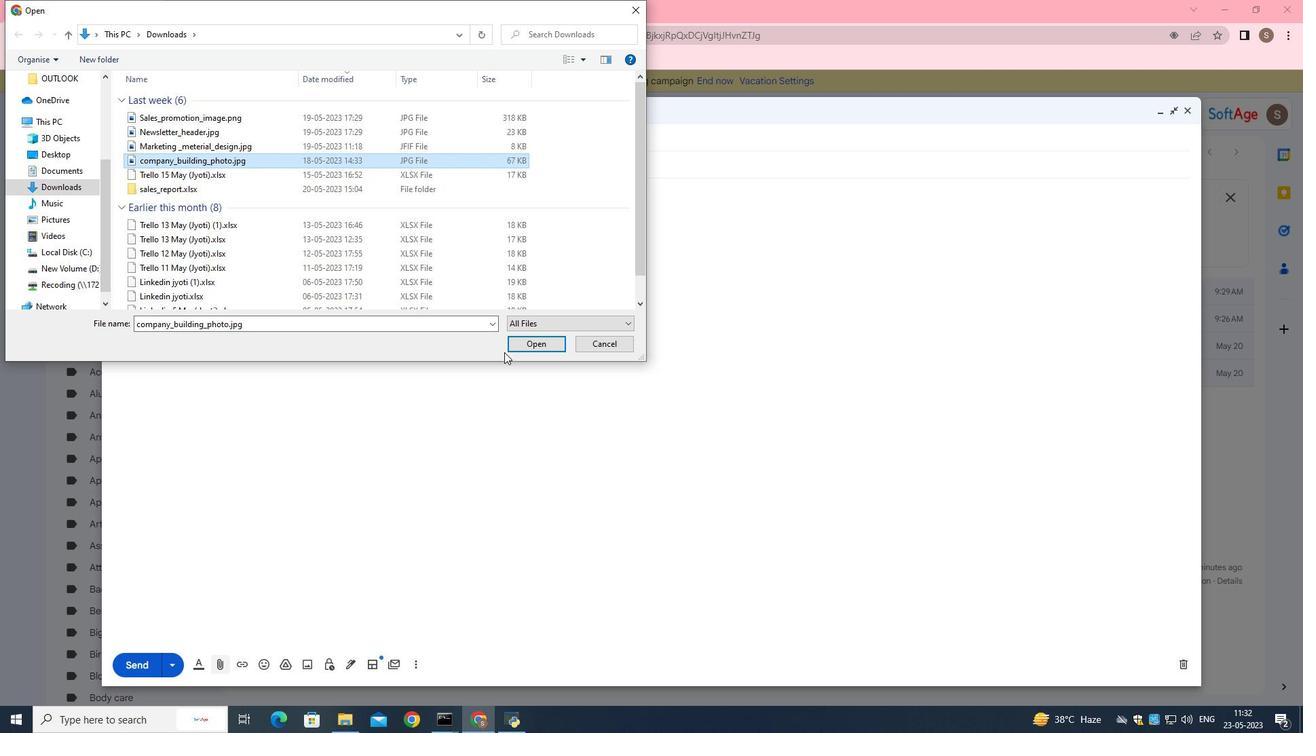 
Action: Mouse pressed left at (520, 338)
Screenshot: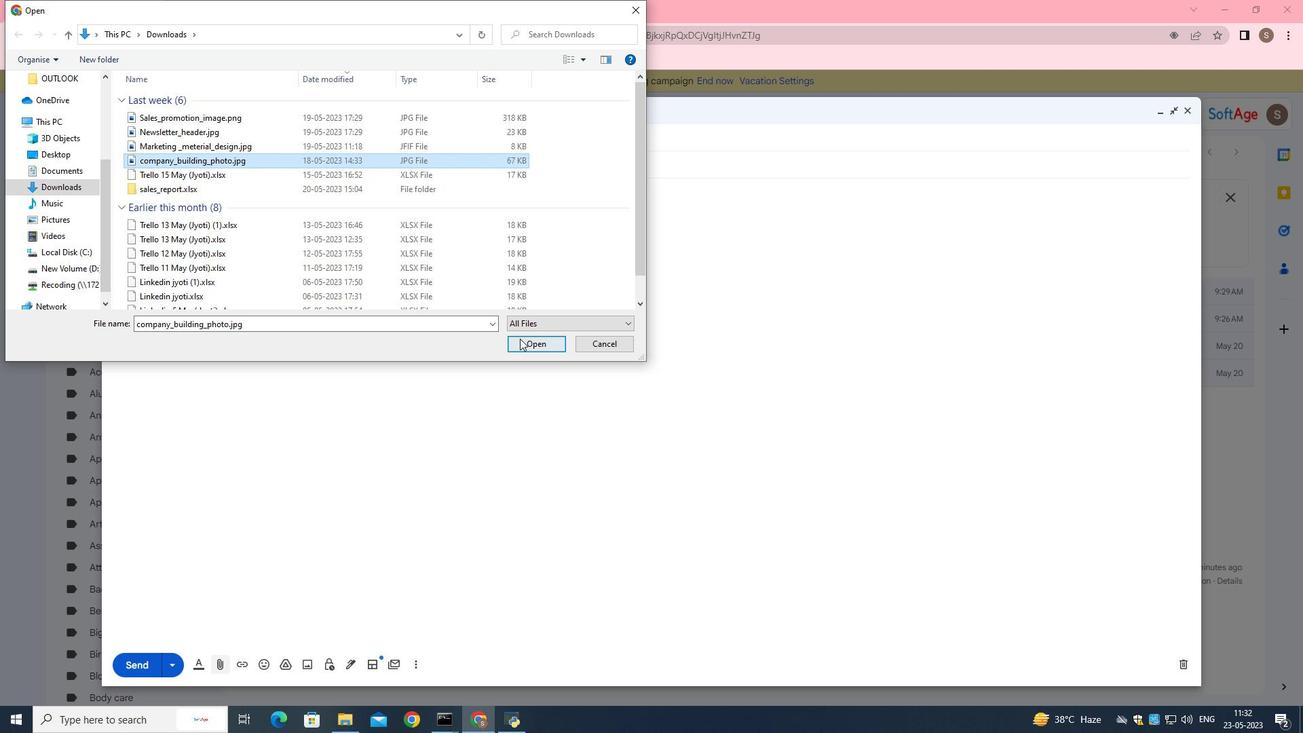 
Action: Mouse moved to (248, 216)
Screenshot: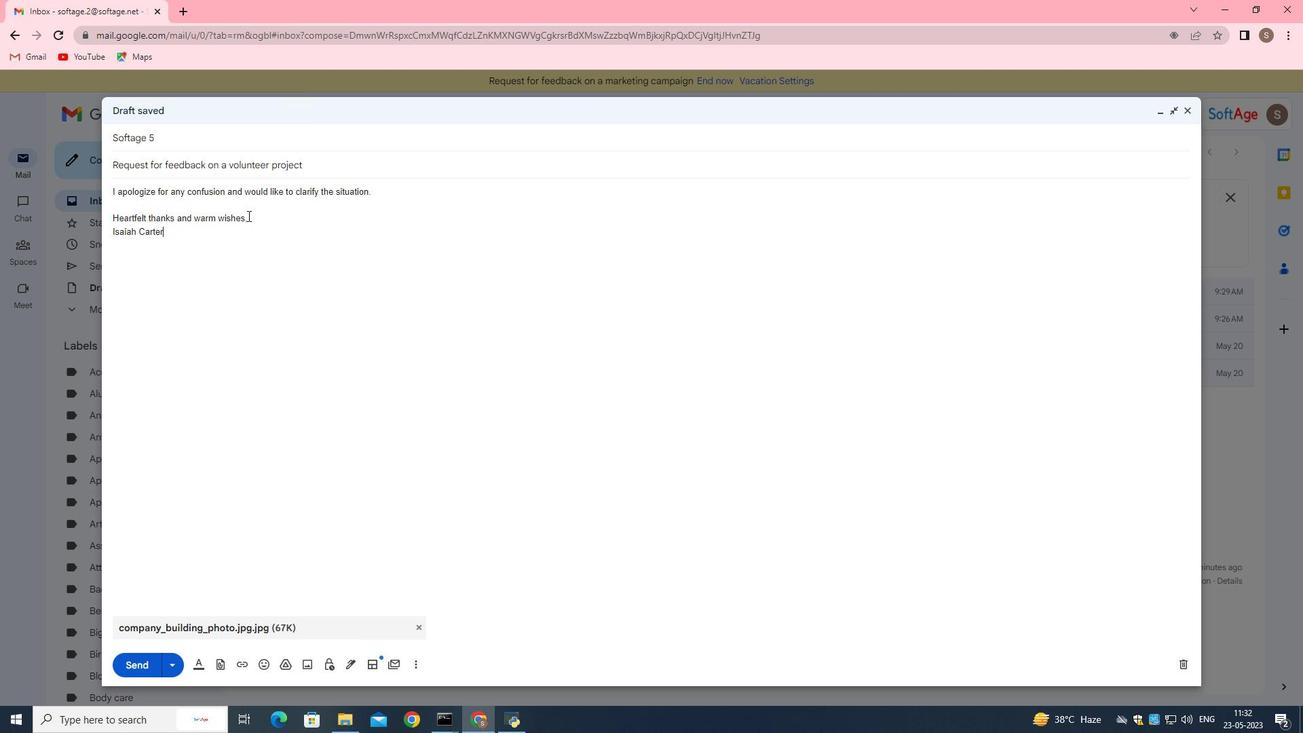 
Action: Mouse pressed left at (248, 216)
Screenshot: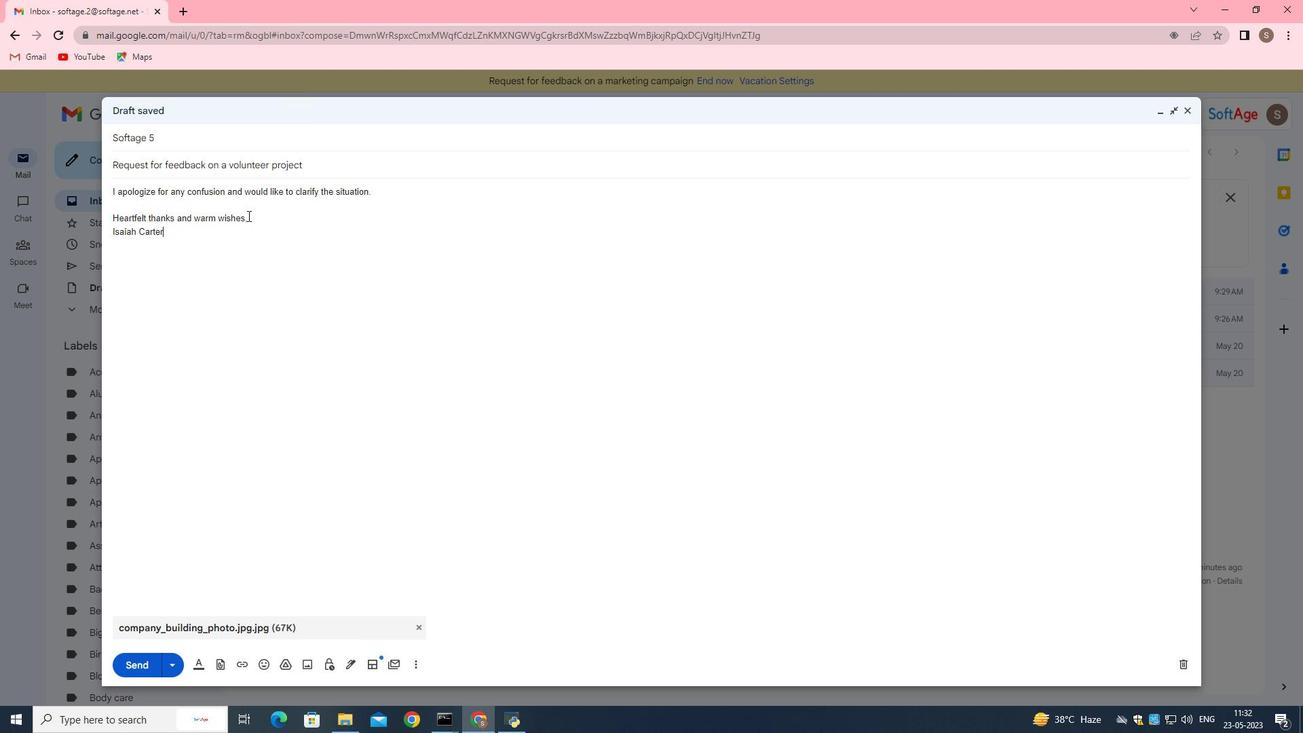 
Action: Mouse moved to (118, 209)
Screenshot: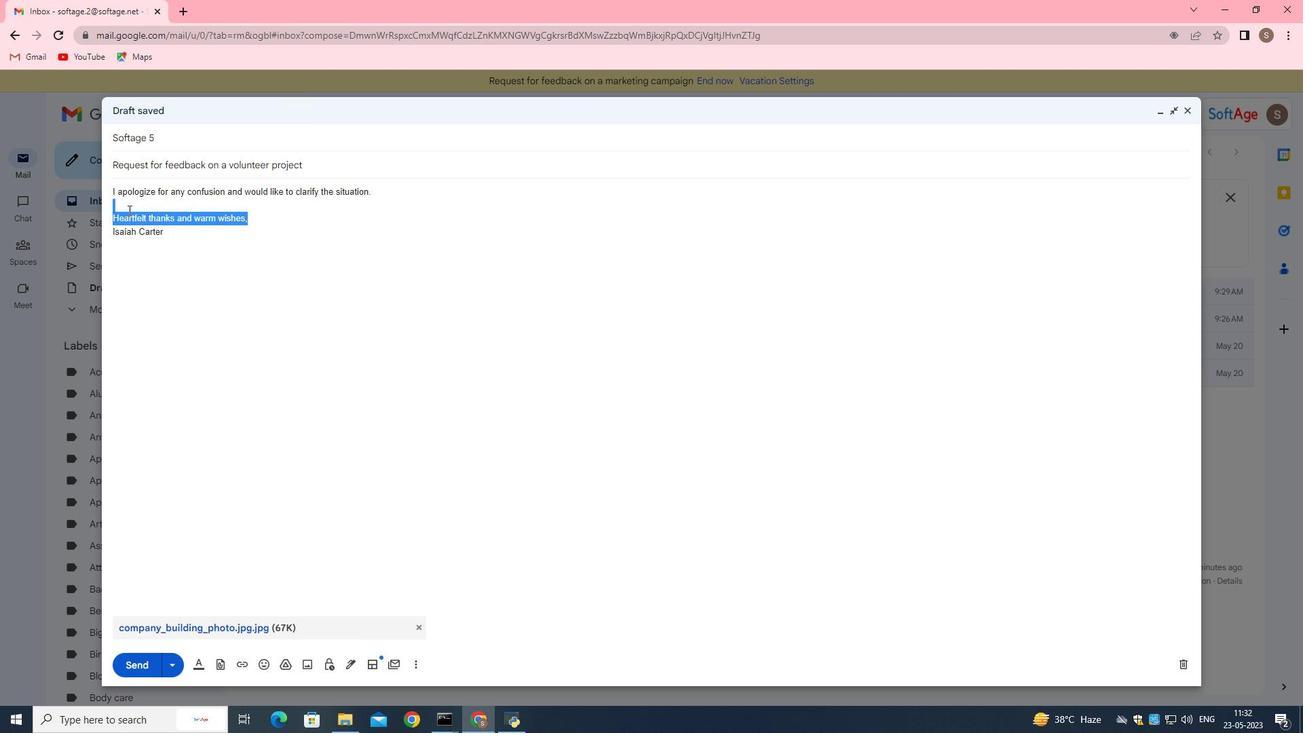 
Action: Key pressed <Key.backspace><Key.enter><Key.up>
Screenshot: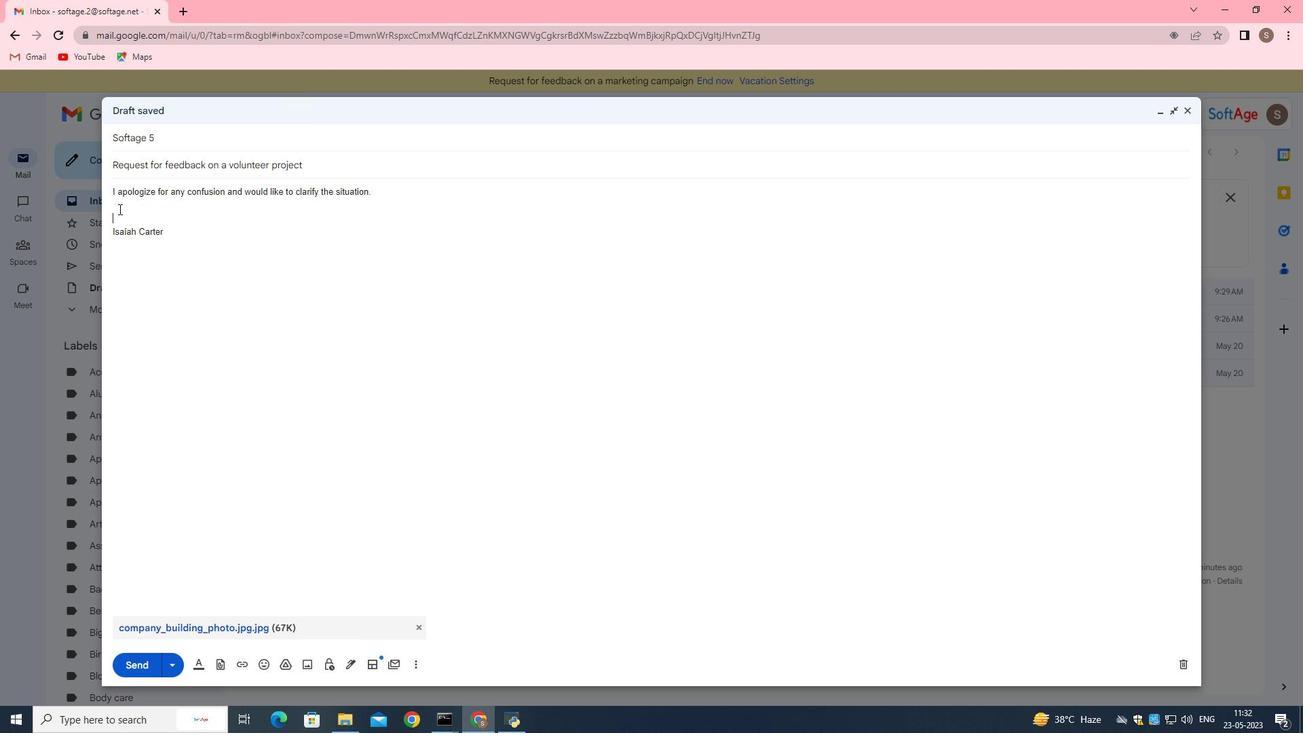 
Action: Mouse moved to (1302, 458)
Screenshot: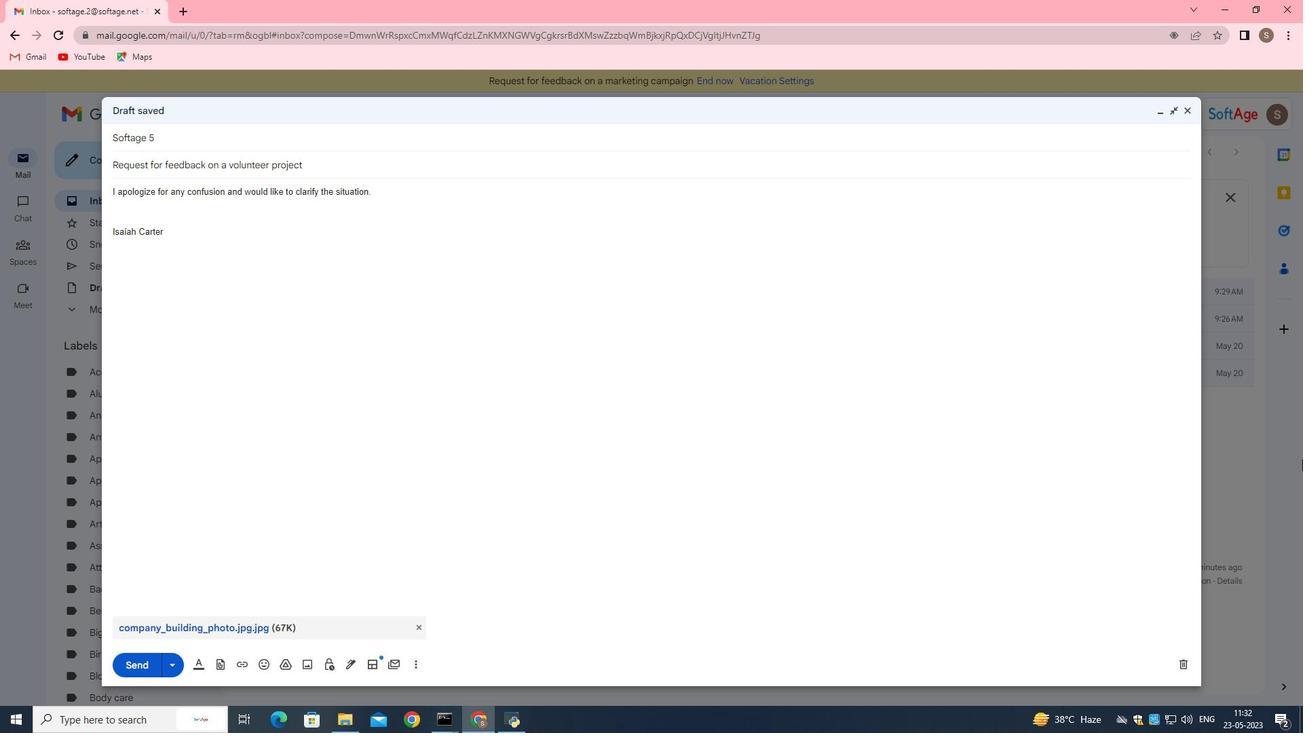 
Action: Key pressed <Key.shift>I<Key.space>would<Key.space>like<Key.space>to<Key.space>request<Key.space>a<Key.space>meeting<Key.space>to<Key.space>discuss<Key.space>the<Key.space>project<Key.space>specification.
Screenshot: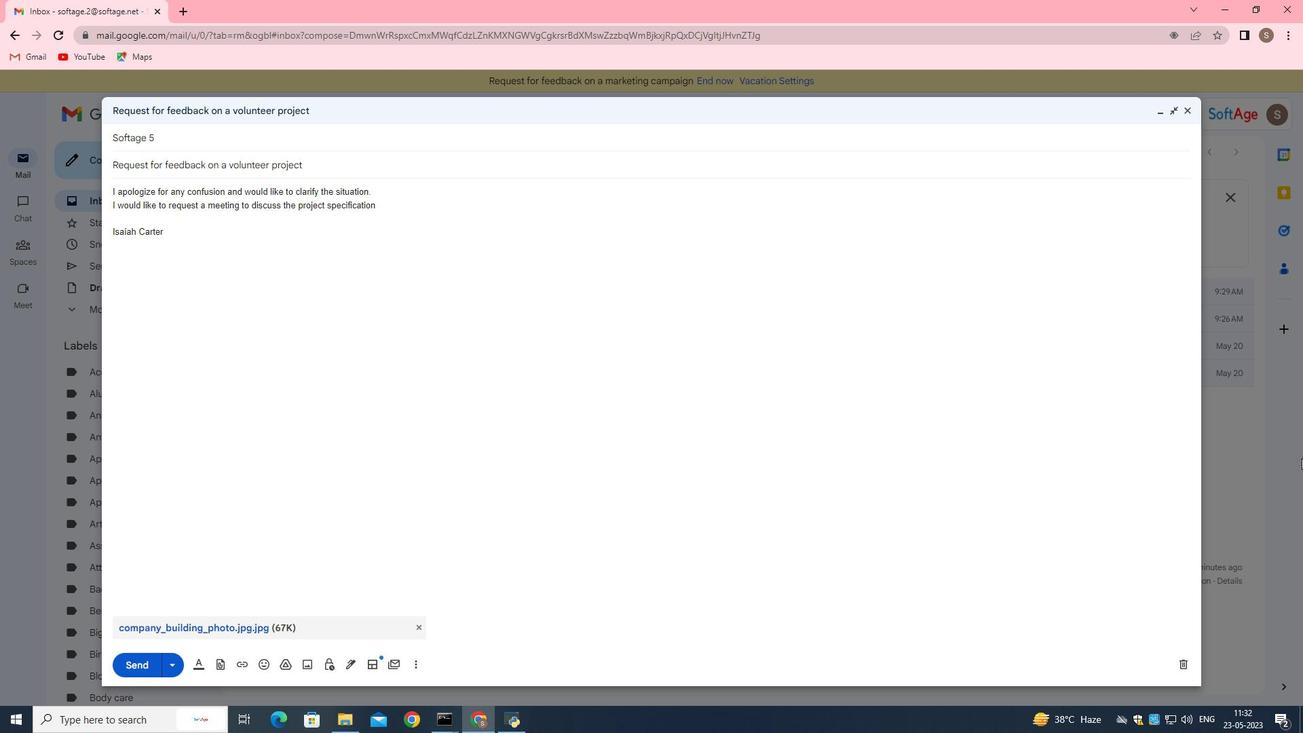 
Action: Mouse moved to (136, 662)
Screenshot: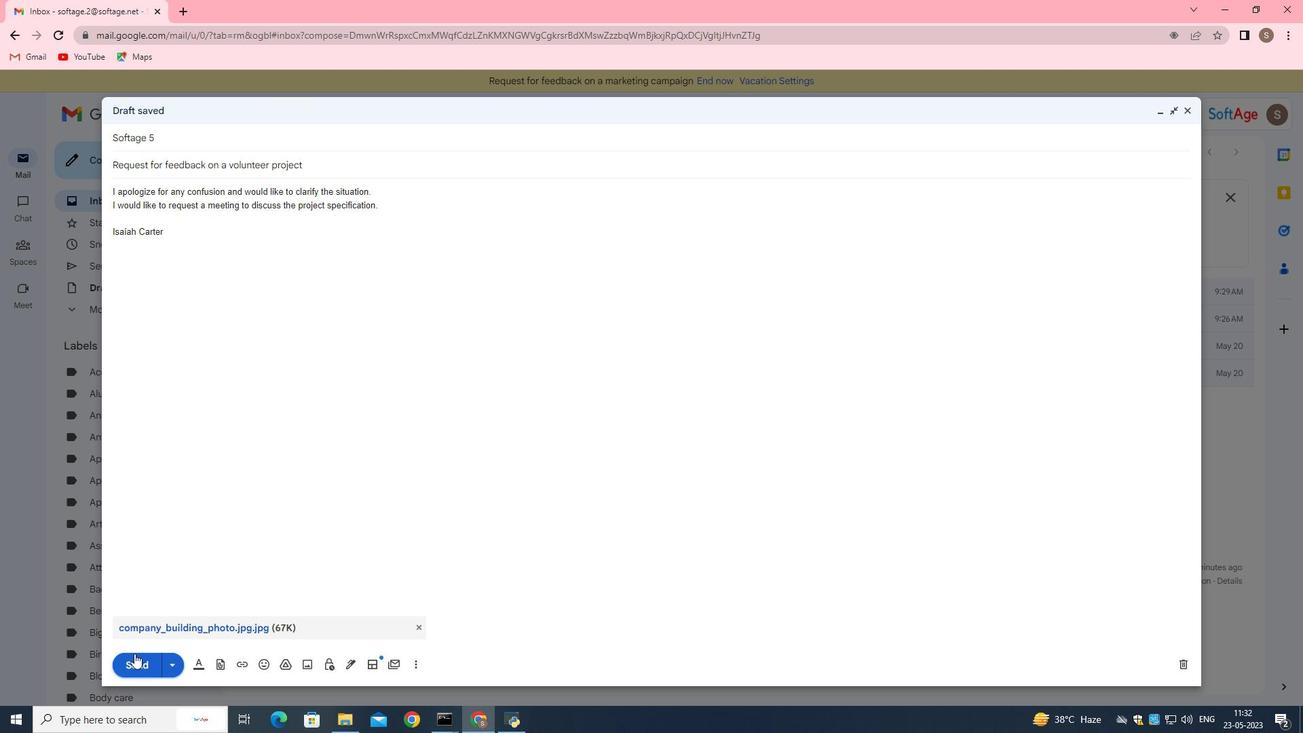 
Action: Mouse pressed left at (136, 662)
Screenshot: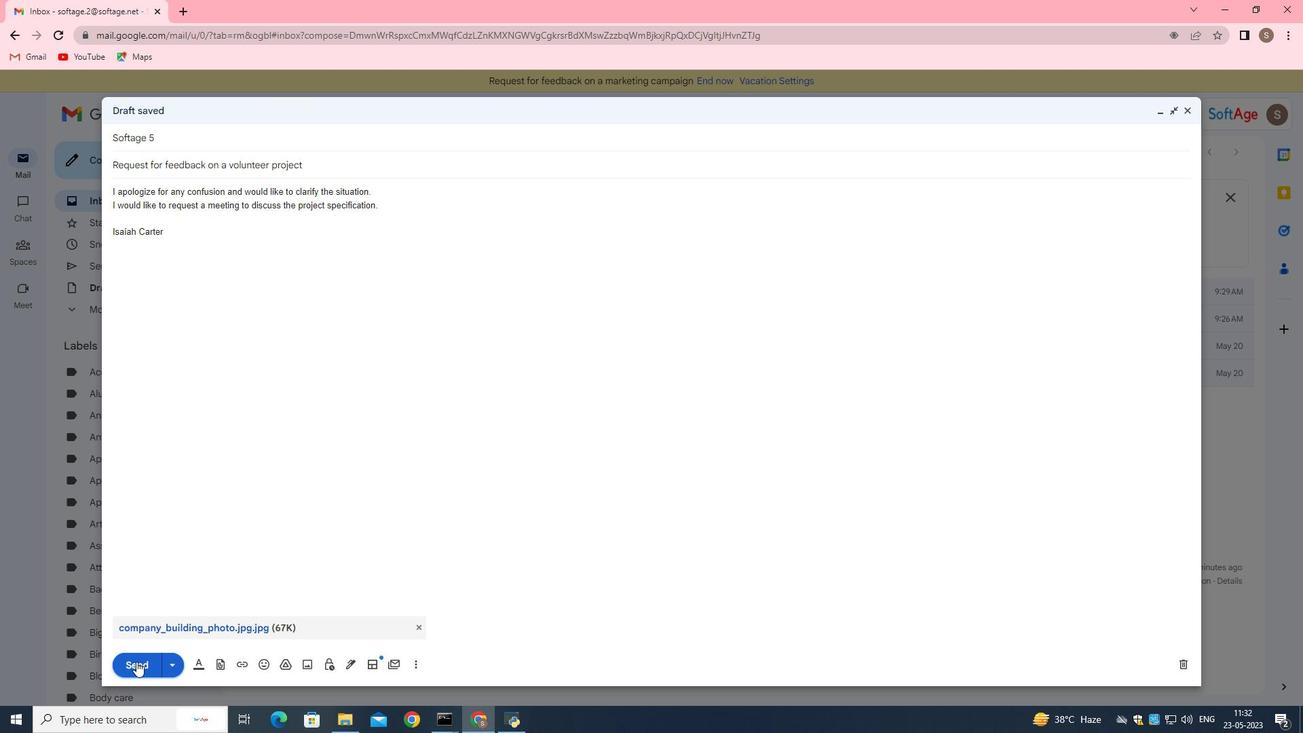 
Action: Mouse moved to (169, 363)
Screenshot: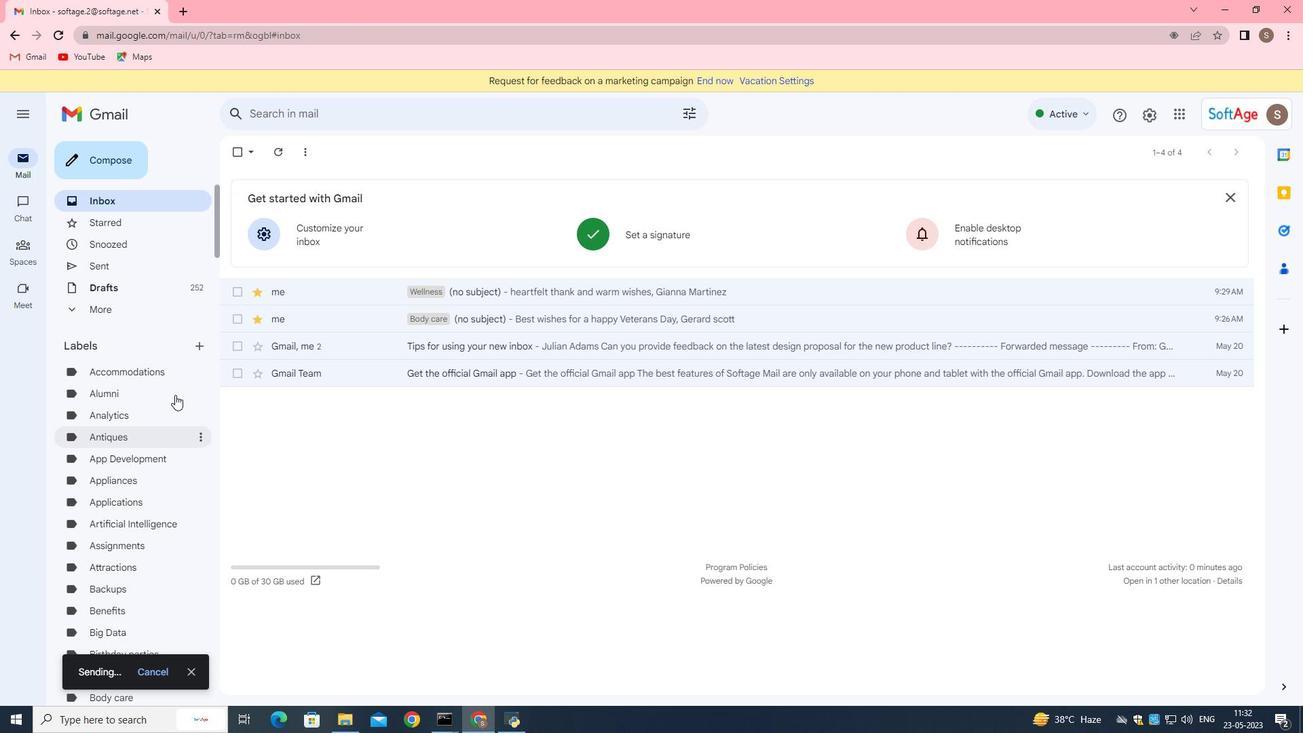 
Action: Mouse scrolled (169, 362) with delta (0, 0)
Screenshot: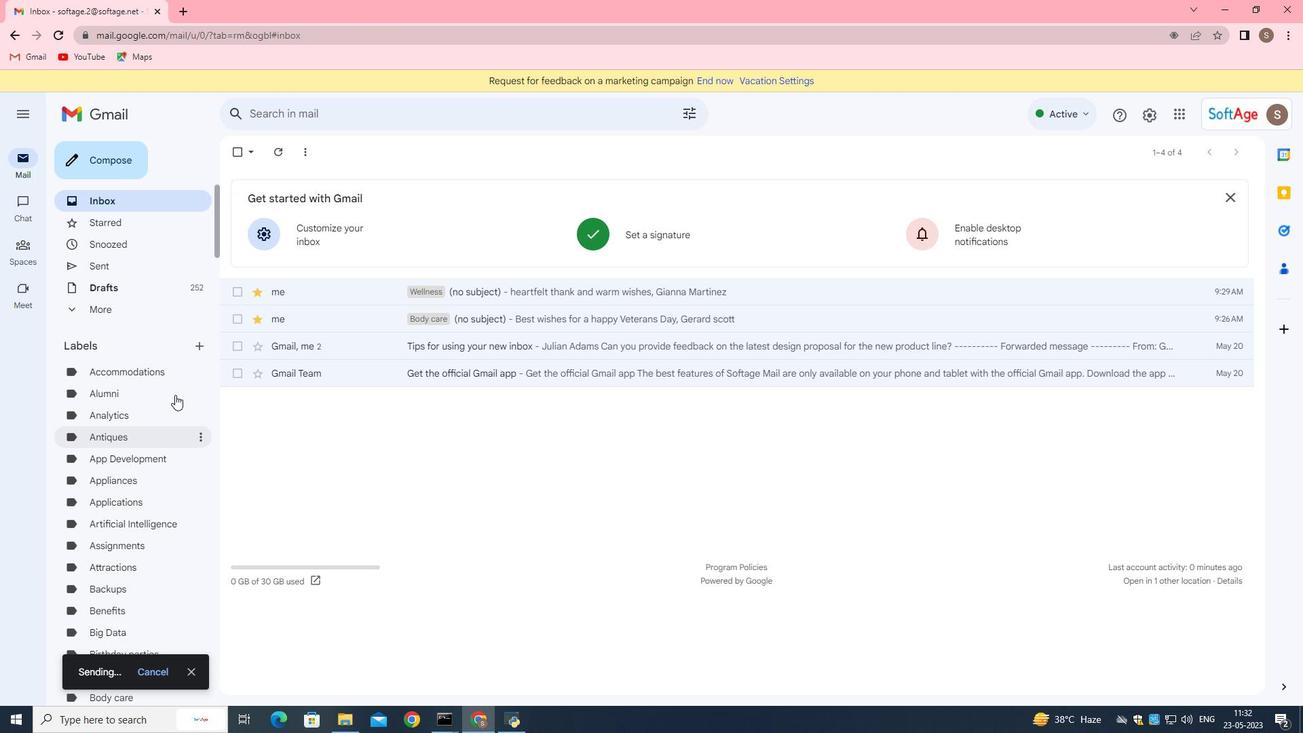 
Action: Mouse scrolled (169, 362) with delta (0, 0)
Screenshot: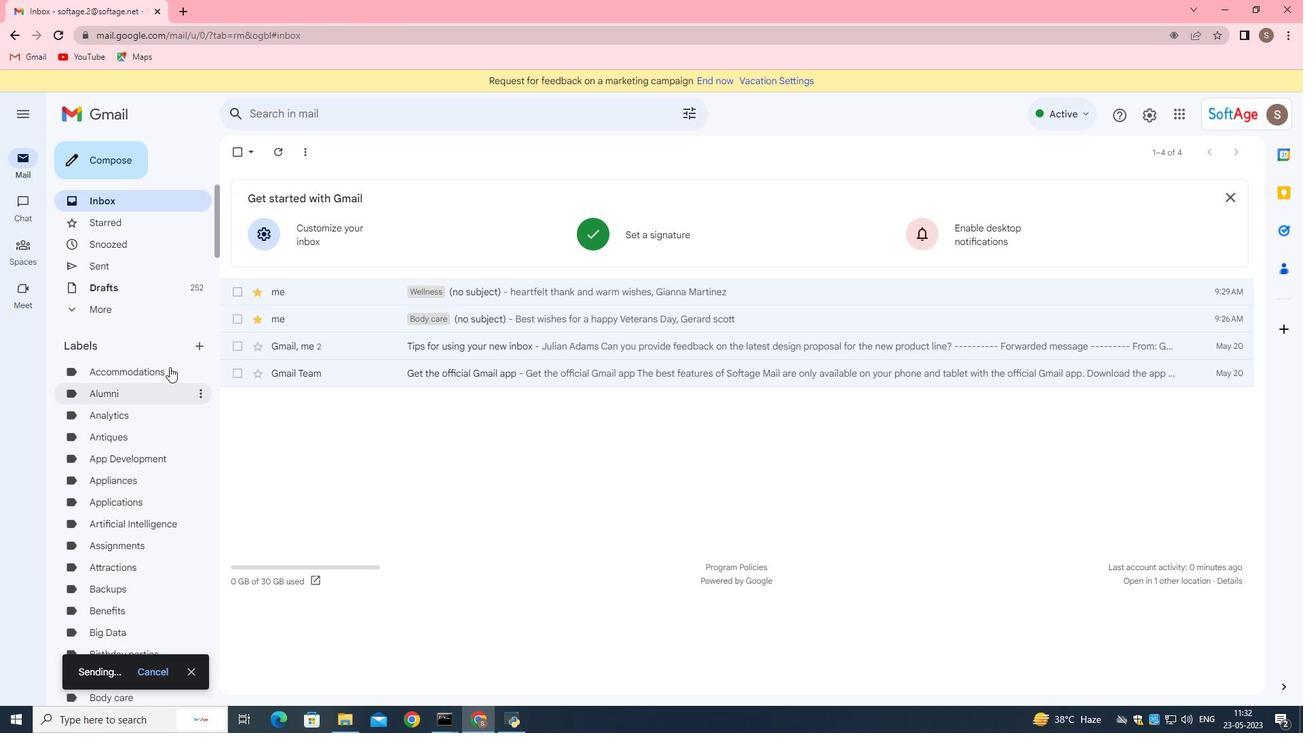 
Action: Mouse scrolled (169, 362) with delta (0, 0)
Screenshot: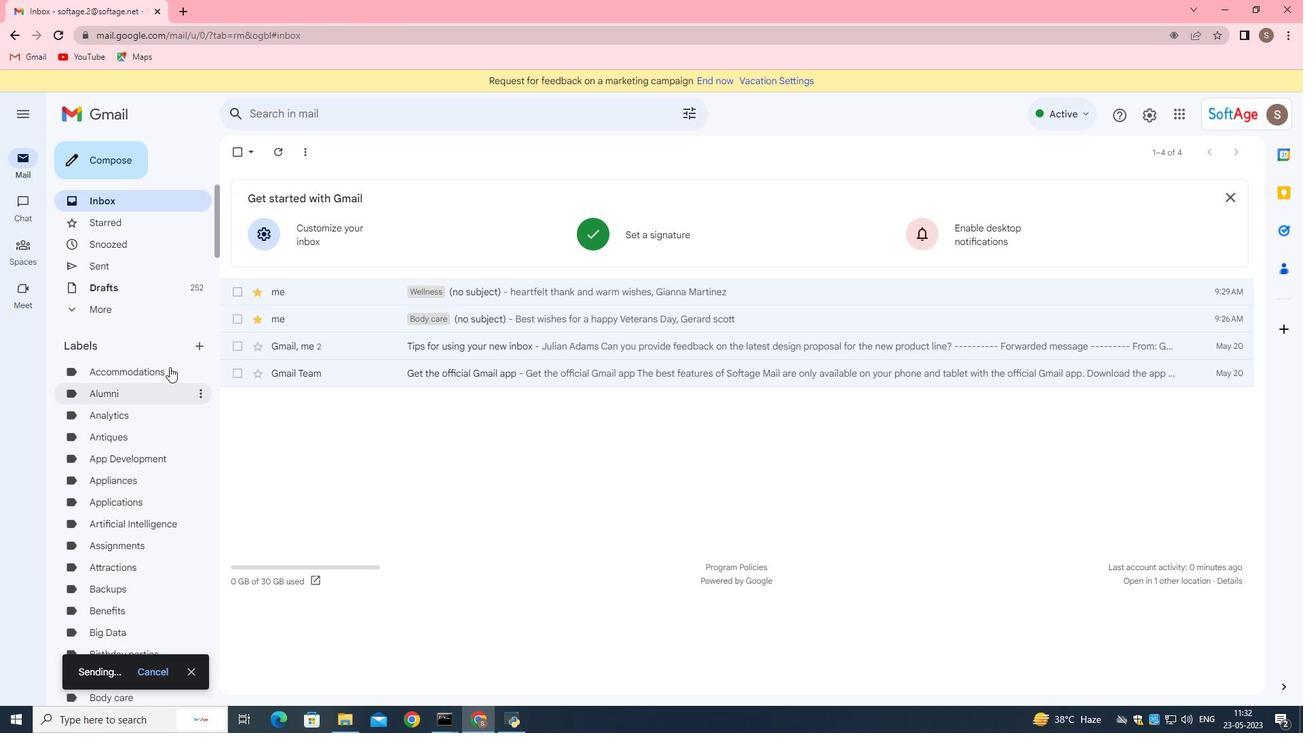 
Action: Mouse scrolled (169, 362) with delta (0, 0)
Screenshot: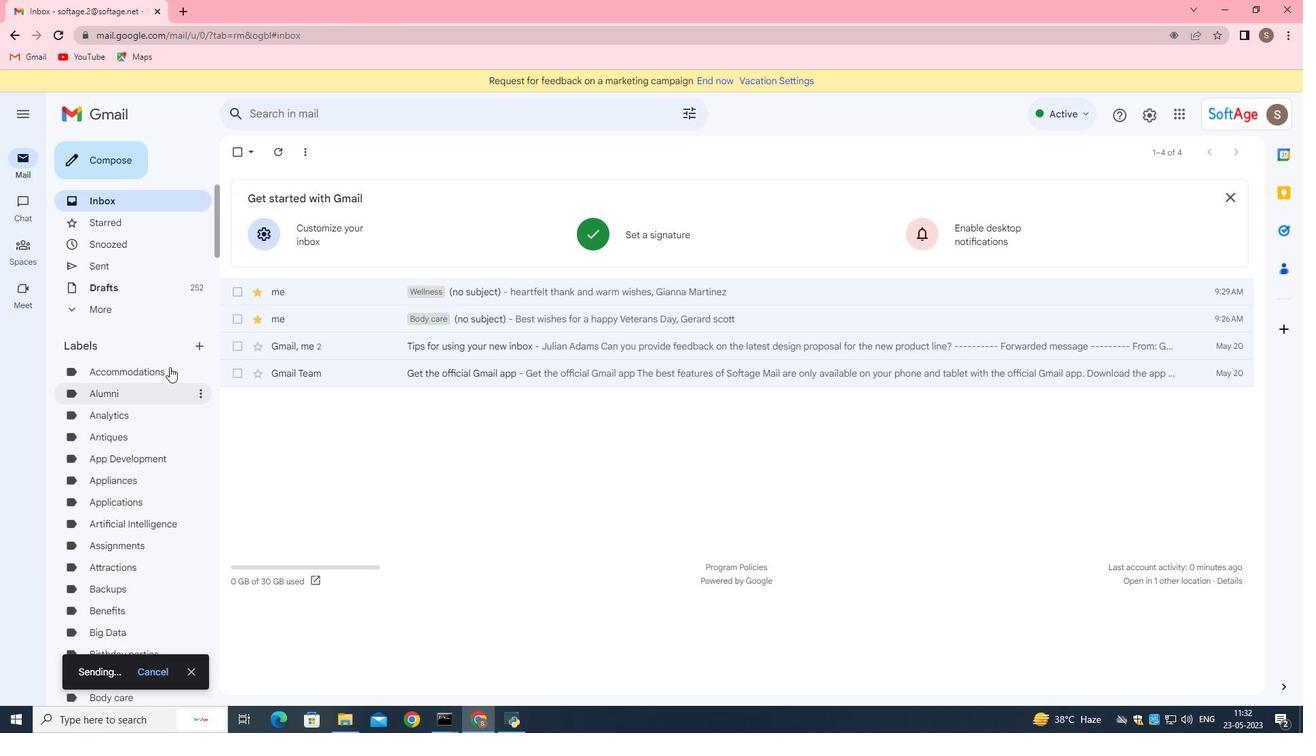 
Action: Mouse moved to (143, 283)
Screenshot: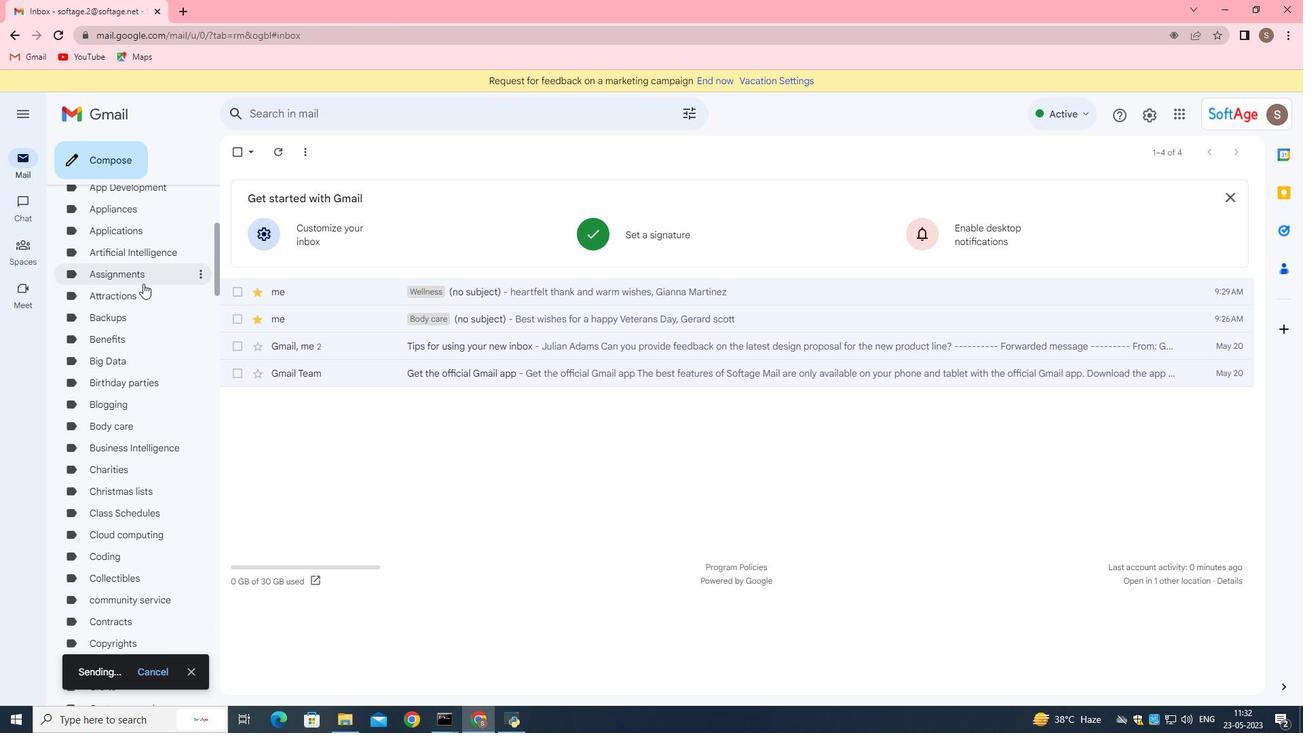
Action: Mouse scrolled (143, 283) with delta (0, 0)
Screenshot: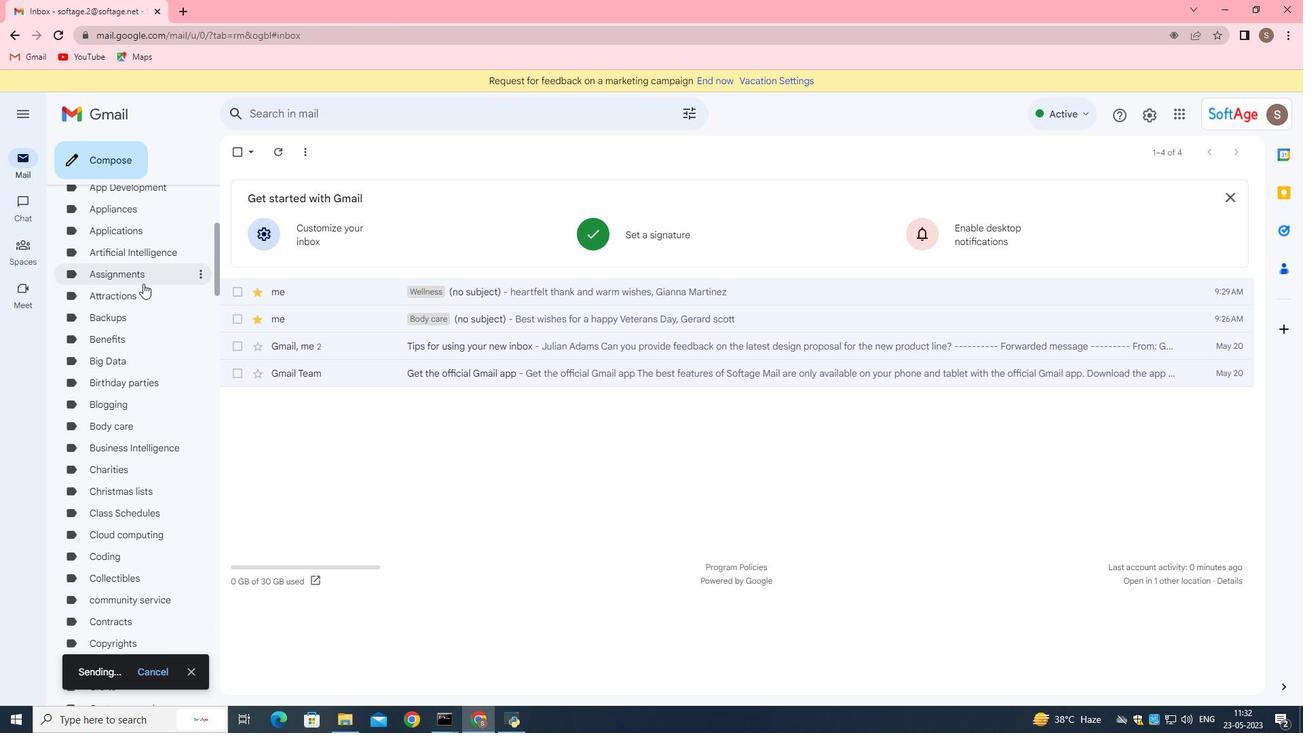
Action: Mouse scrolled (143, 283) with delta (0, 0)
Screenshot: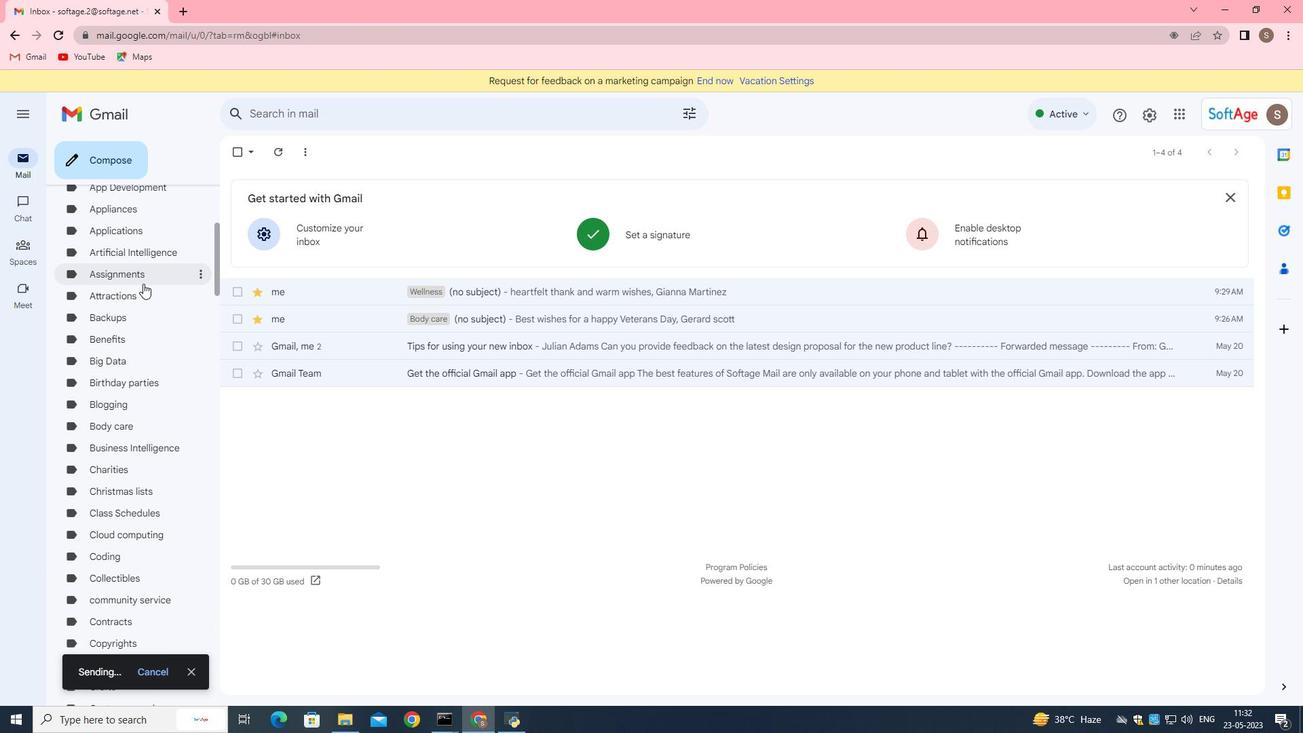 
Action: Mouse scrolled (143, 283) with delta (0, 0)
